Task: Research Airbnb options in Cieza, Spain from 22nd December, 2023 to 30th December, 2023 for 2 adults. Place can be entire room with 1  bedroom having 1 bed and 1 bathroom. Property type can be hotel.
Action: Mouse moved to (547, 98)
Screenshot: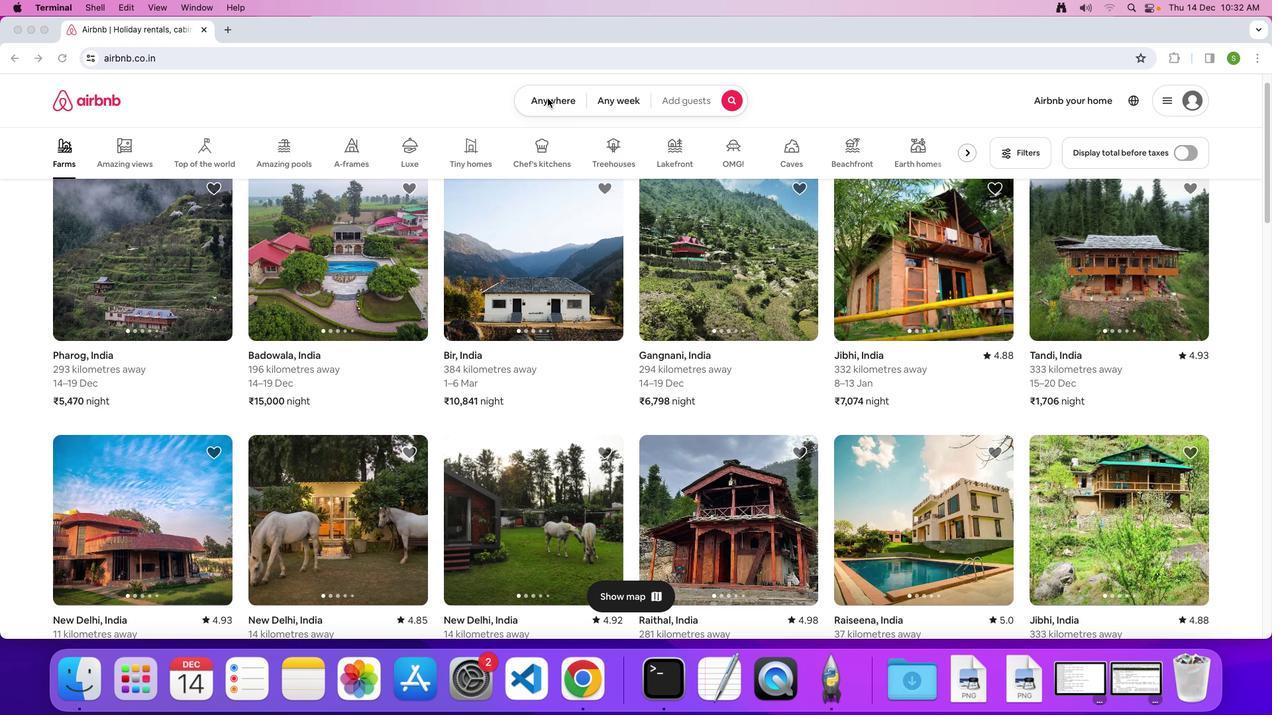 
Action: Mouse pressed left at (547, 98)
Screenshot: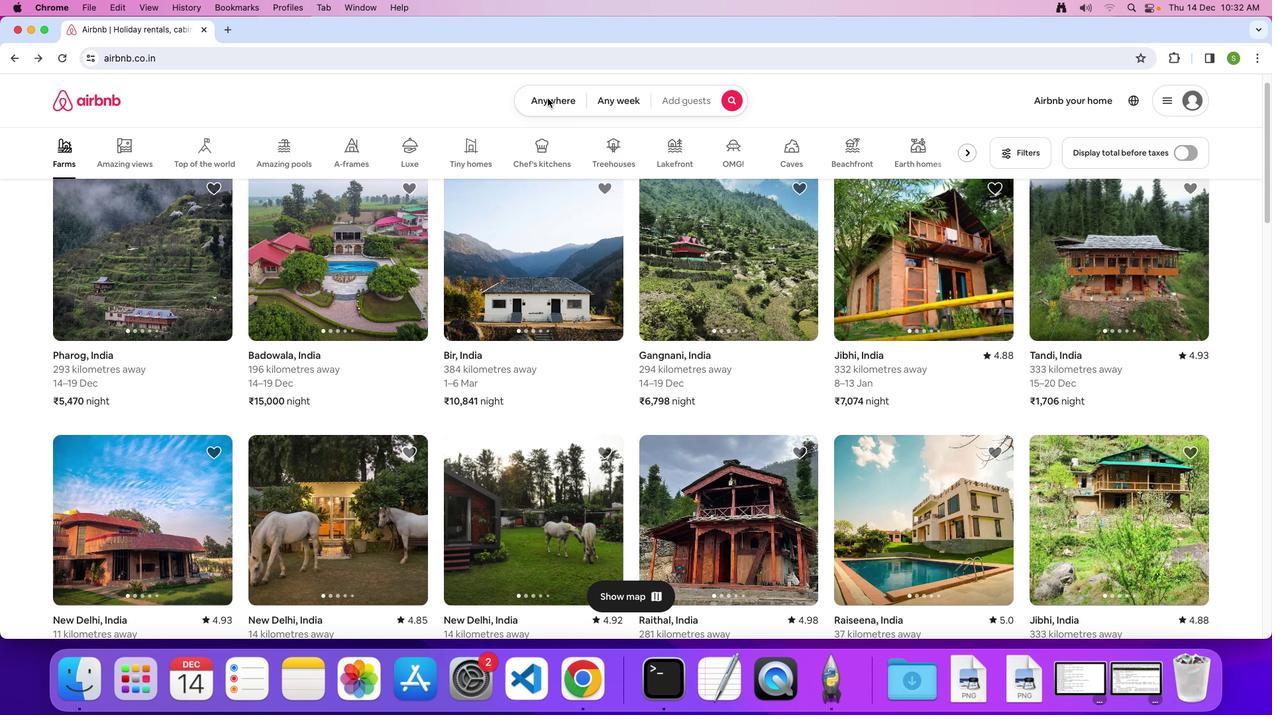 
Action: Mouse moved to (543, 101)
Screenshot: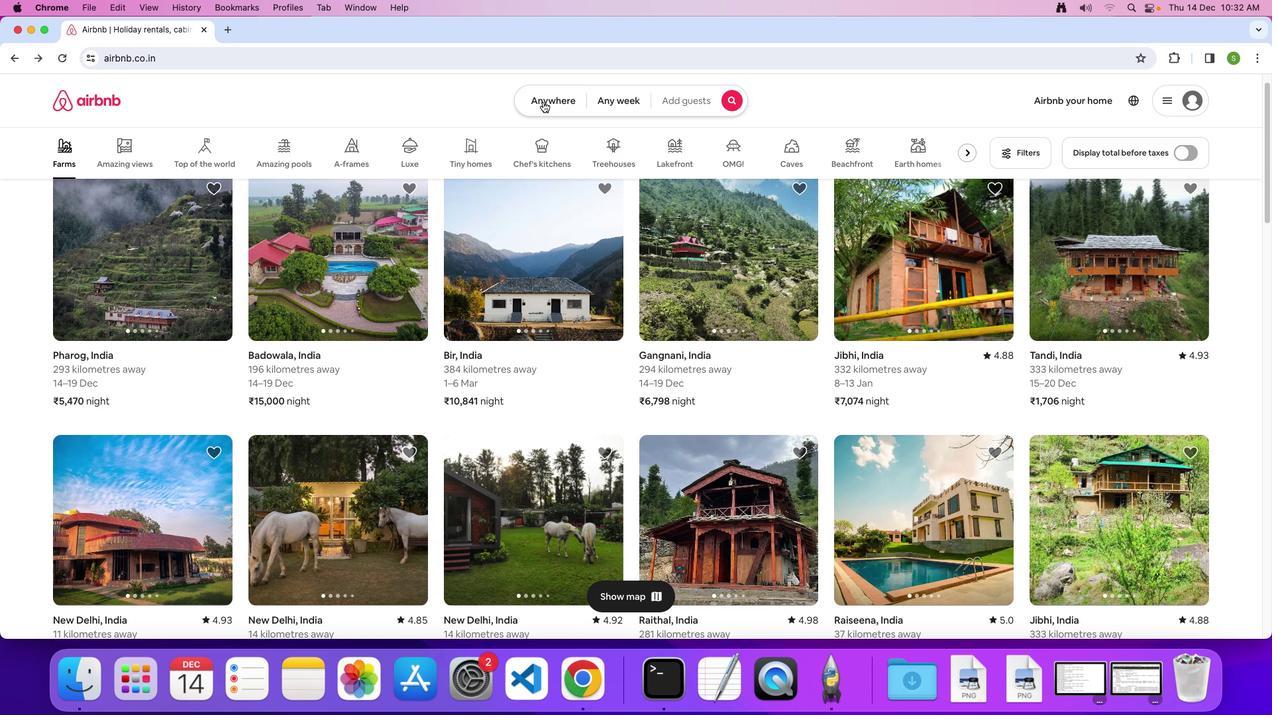 
Action: Mouse pressed left at (543, 101)
Screenshot: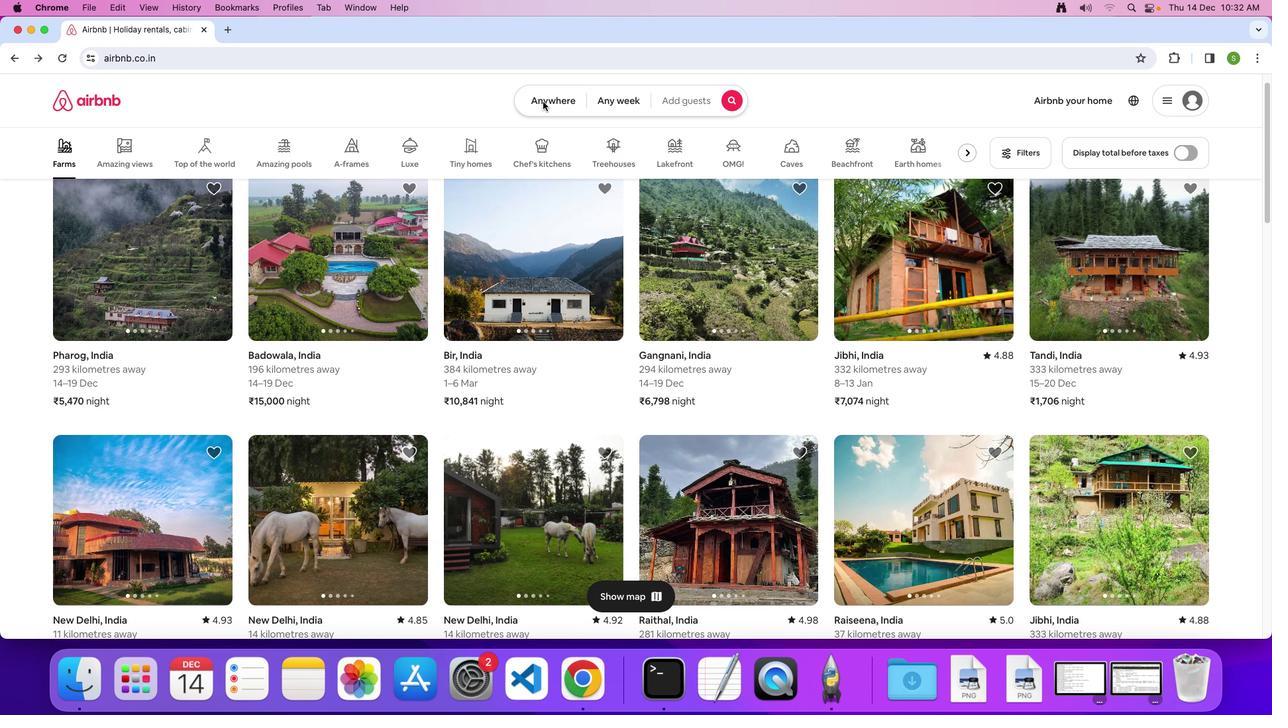 
Action: Mouse moved to (434, 145)
Screenshot: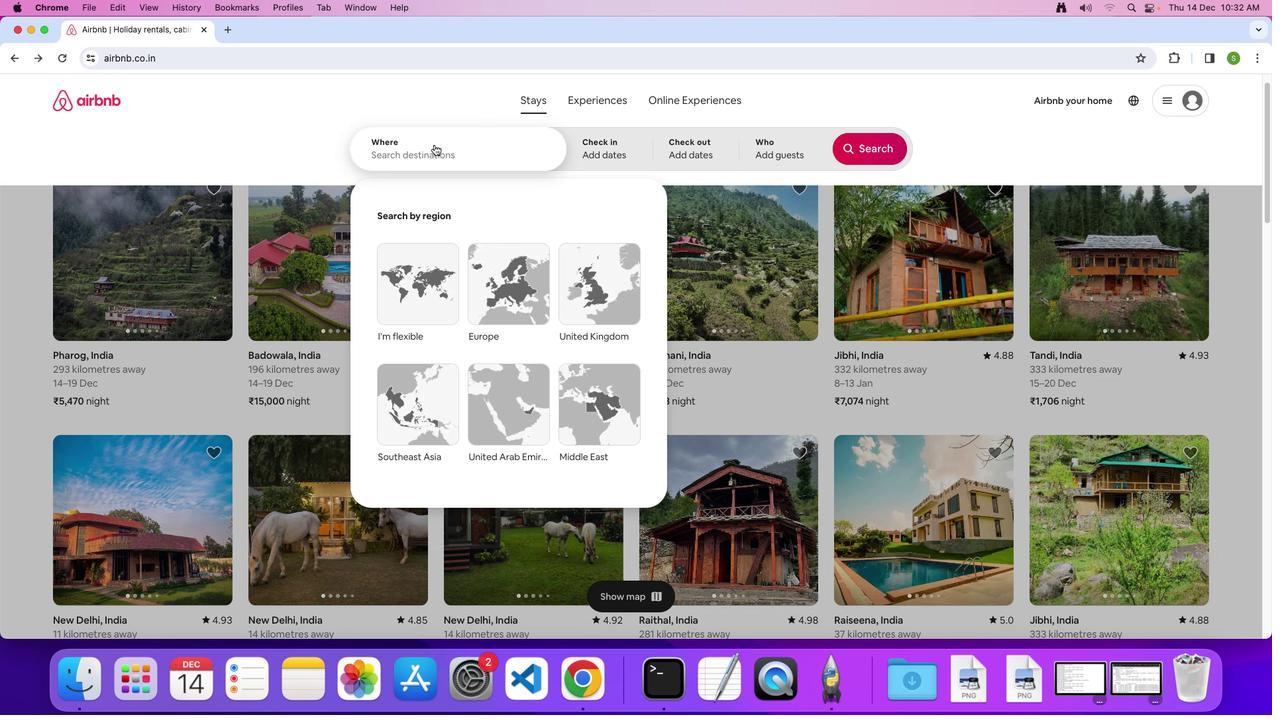 
Action: Mouse pressed left at (434, 145)
Screenshot: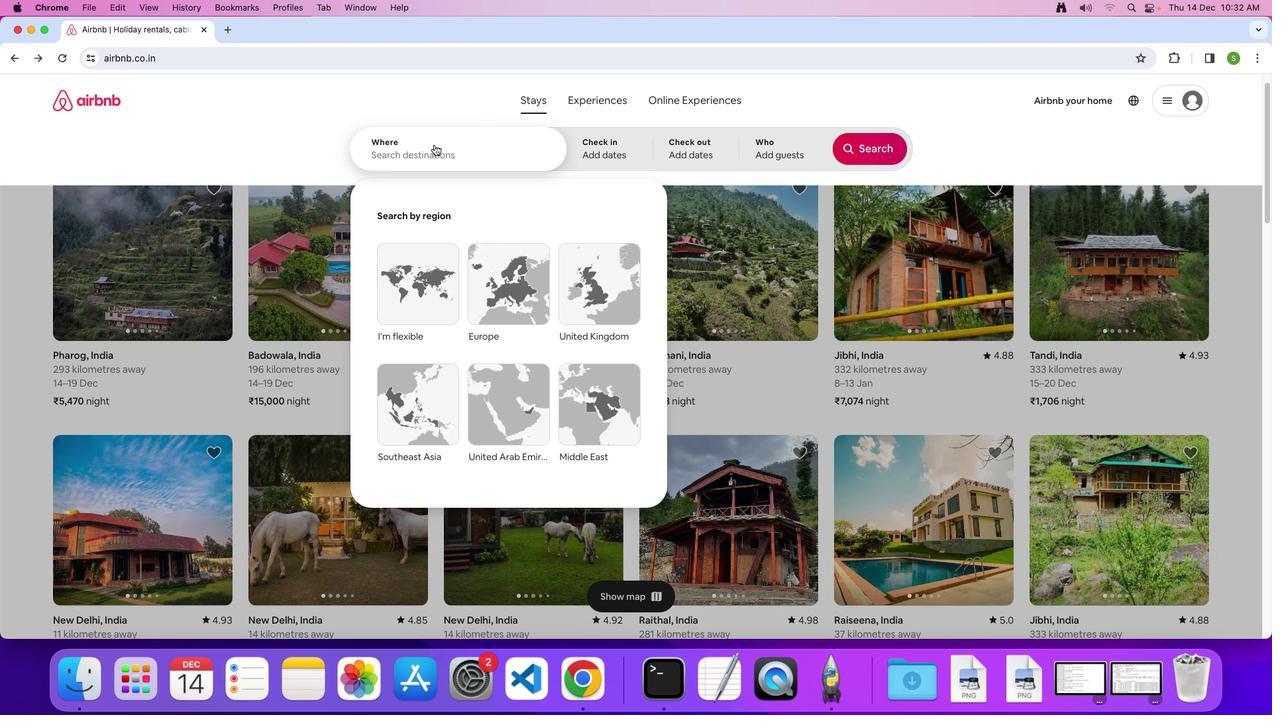 
Action: Key pressed 'C'Key.caps_lock'i''e''z''a'','Key.spaceKey.shift's''p''a''i''n'Key.enter
Screenshot: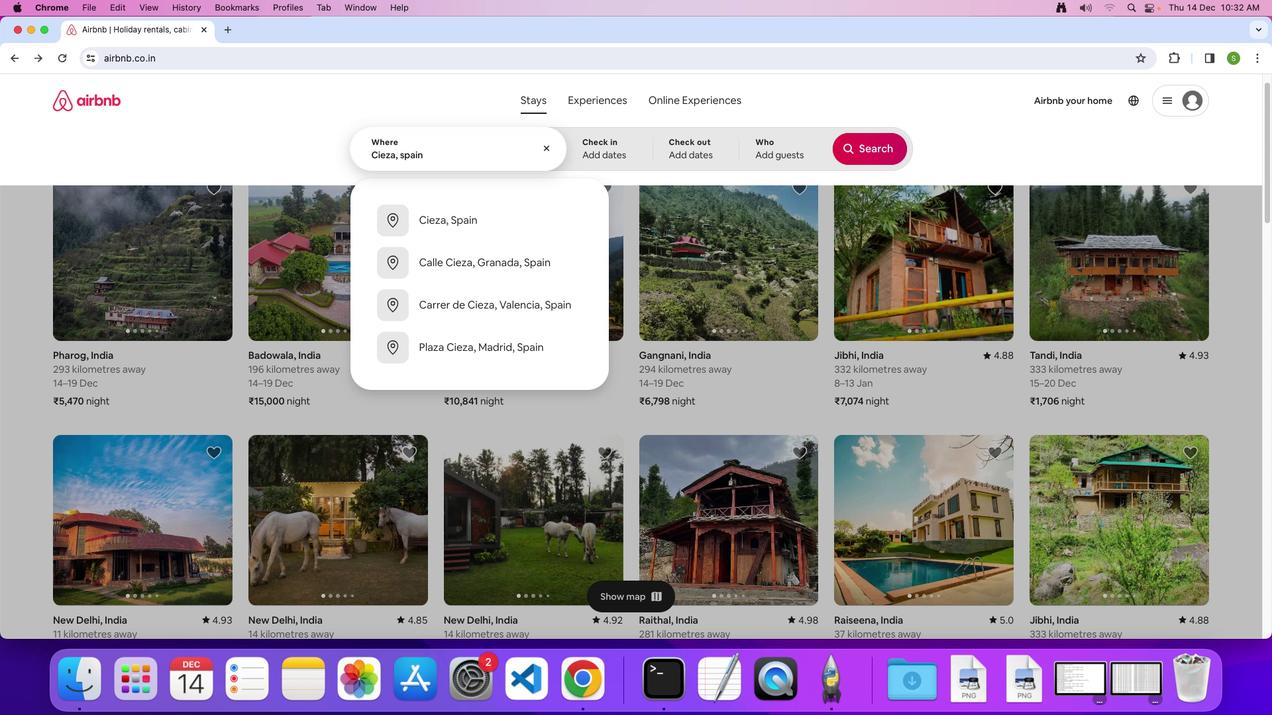 
Action: Mouse moved to (561, 415)
Screenshot: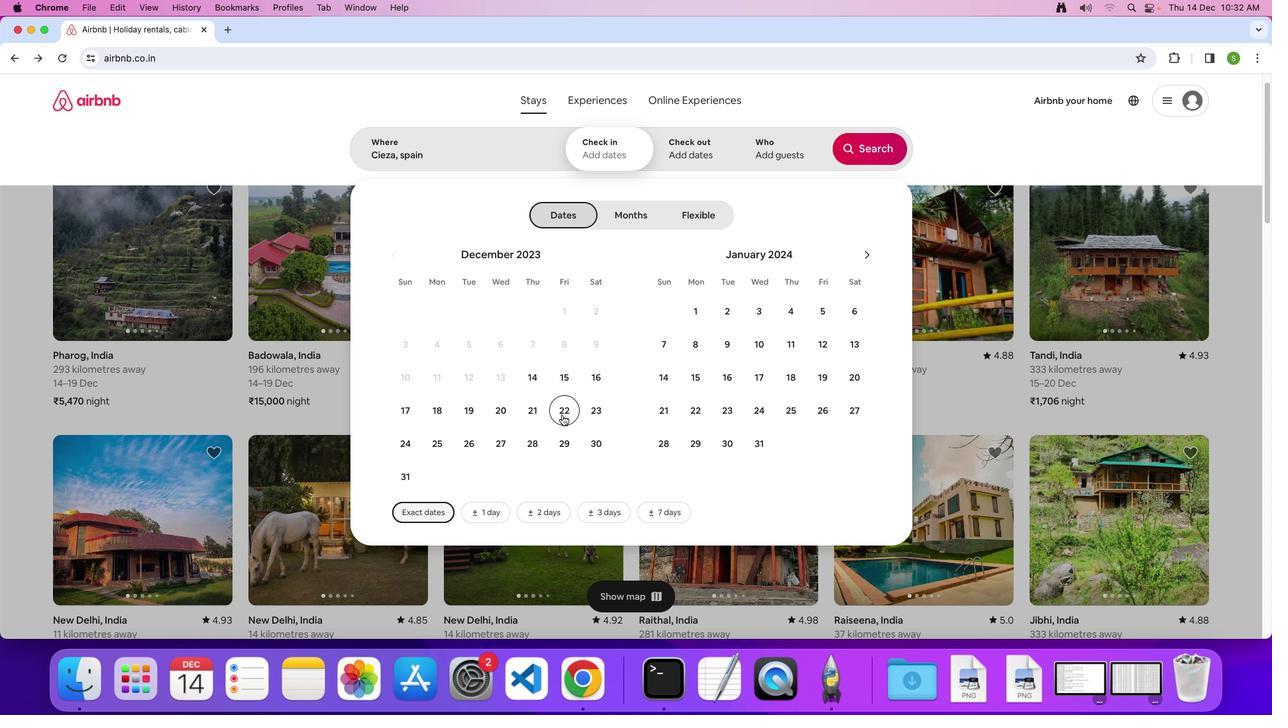 
Action: Mouse pressed left at (561, 415)
Screenshot: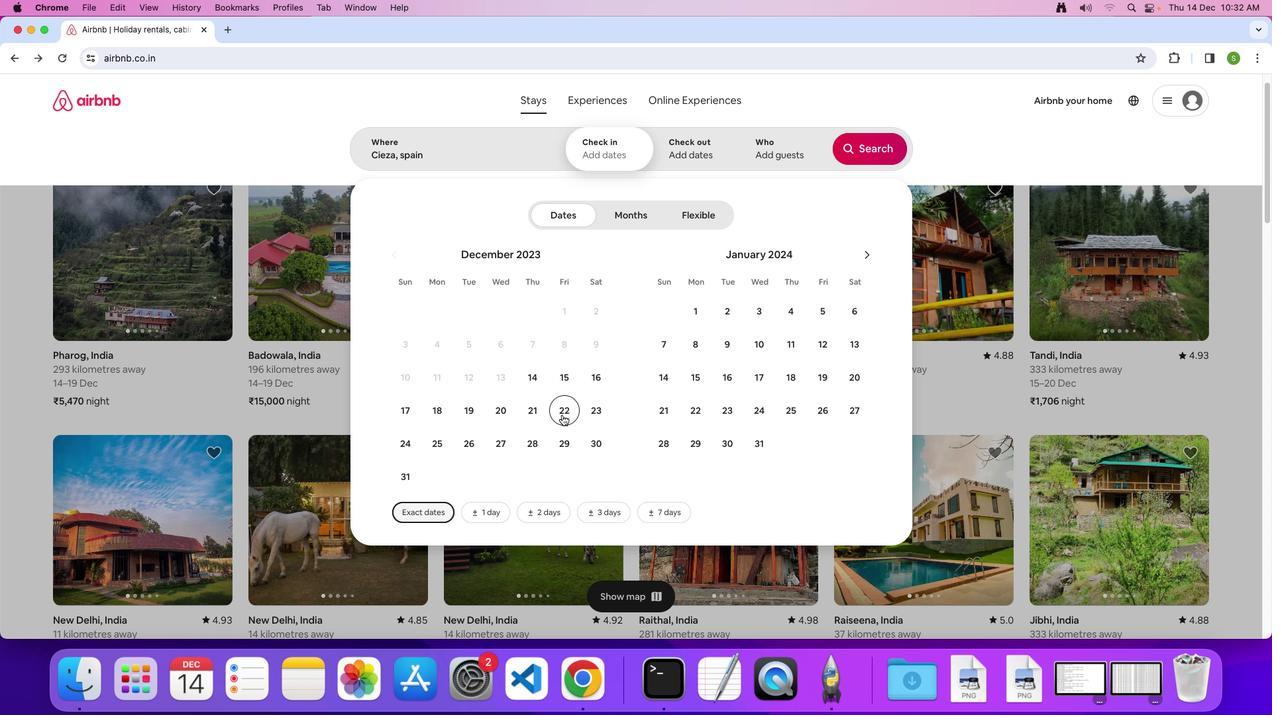 
Action: Mouse moved to (589, 439)
Screenshot: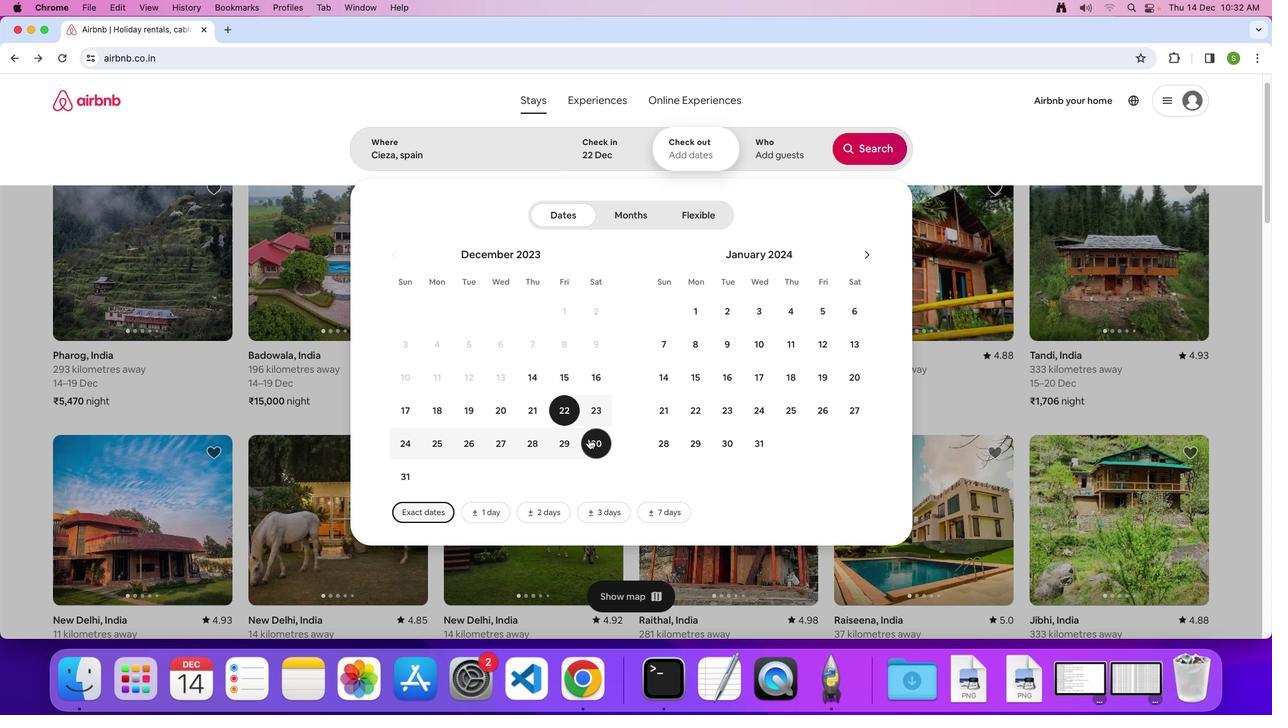 
Action: Mouse pressed left at (589, 439)
Screenshot: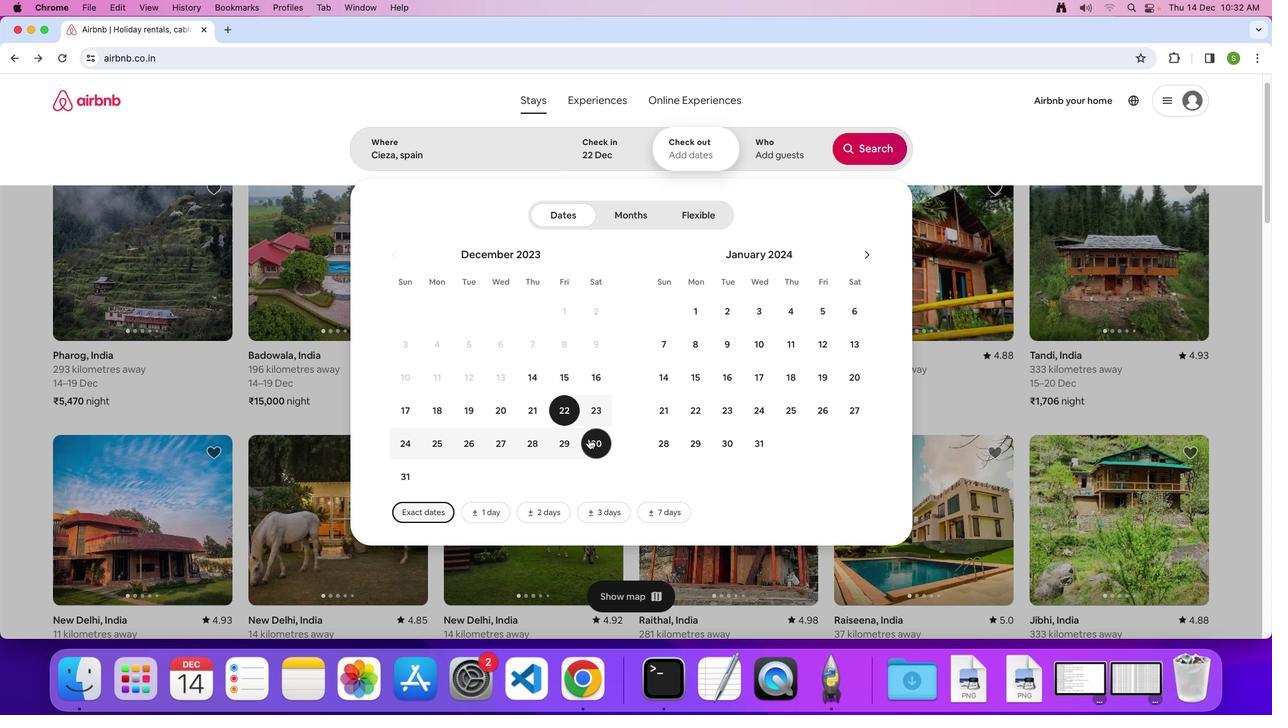 
Action: Mouse moved to (770, 153)
Screenshot: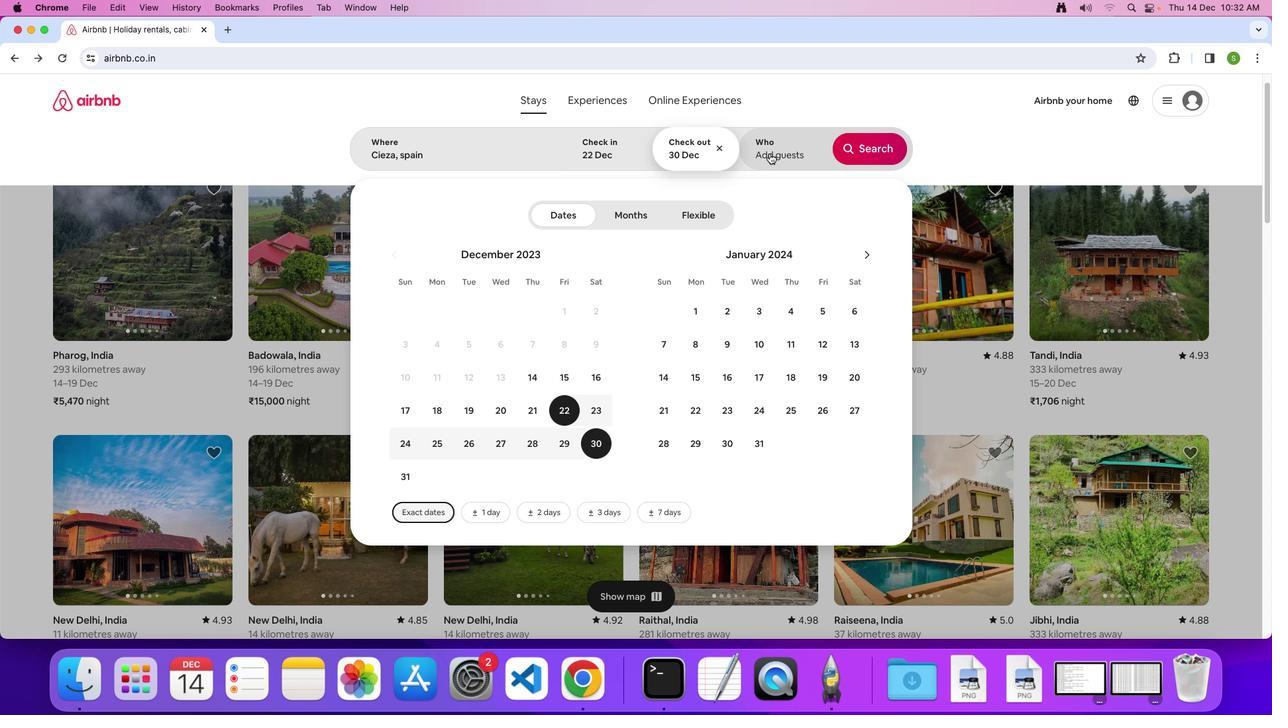 
Action: Mouse pressed left at (770, 153)
Screenshot: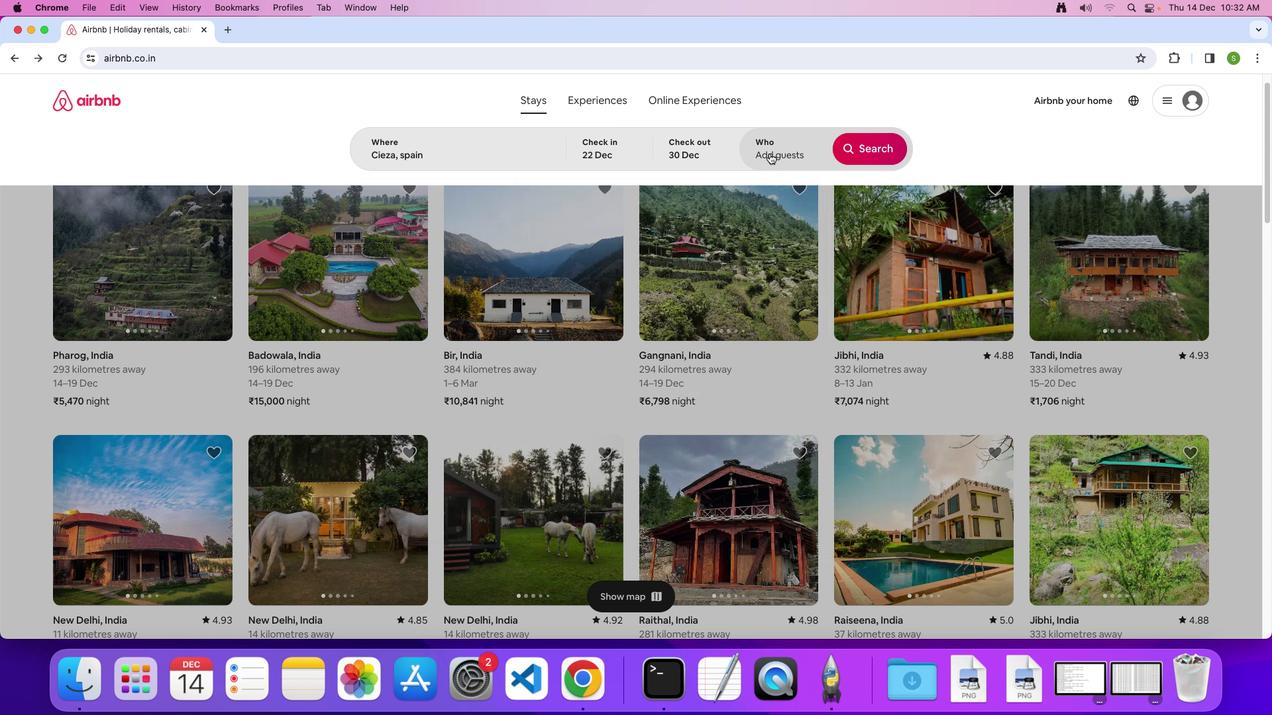 
Action: Mouse moved to (866, 218)
Screenshot: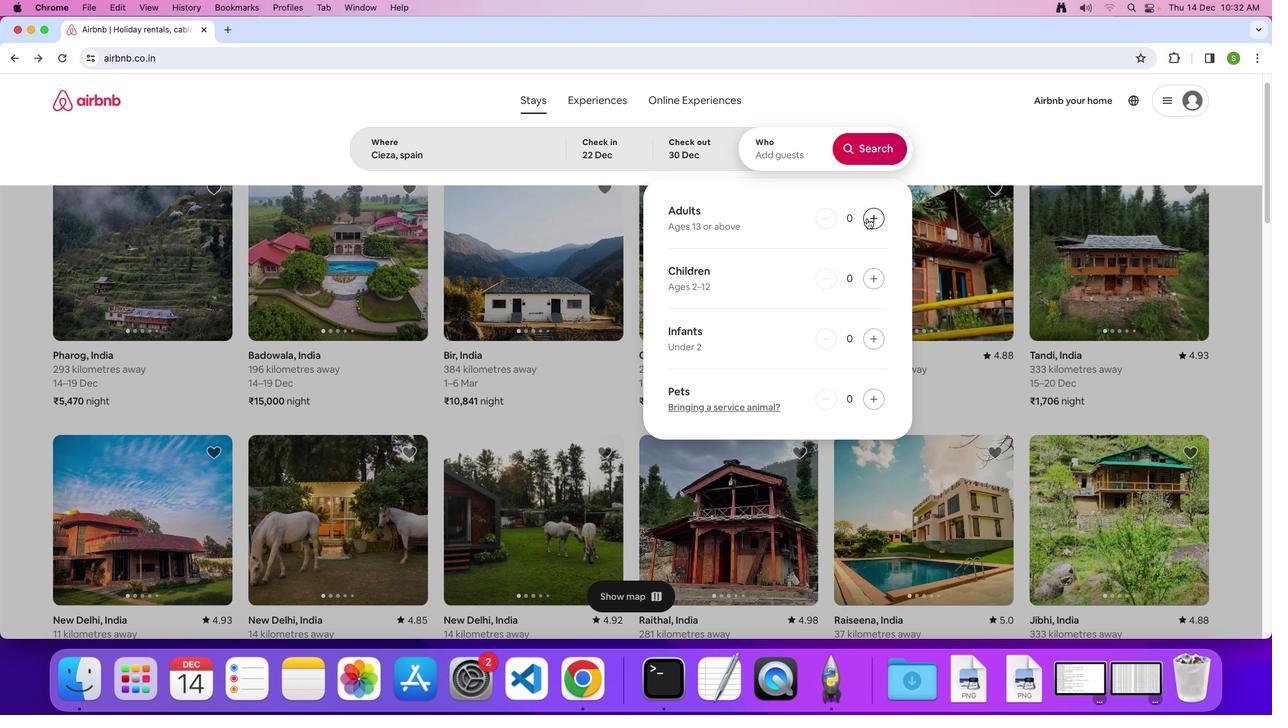 
Action: Mouse pressed left at (866, 218)
Screenshot: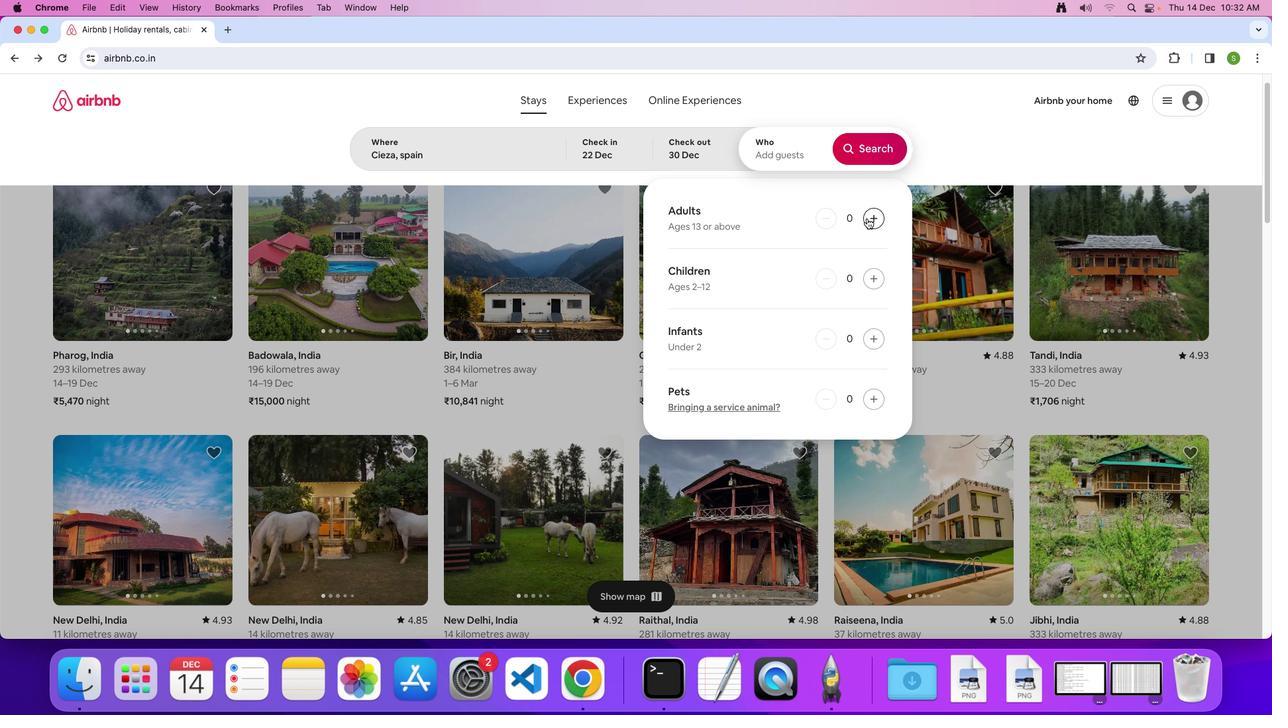 
Action: Mouse pressed left at (866, 218)
Screenshot: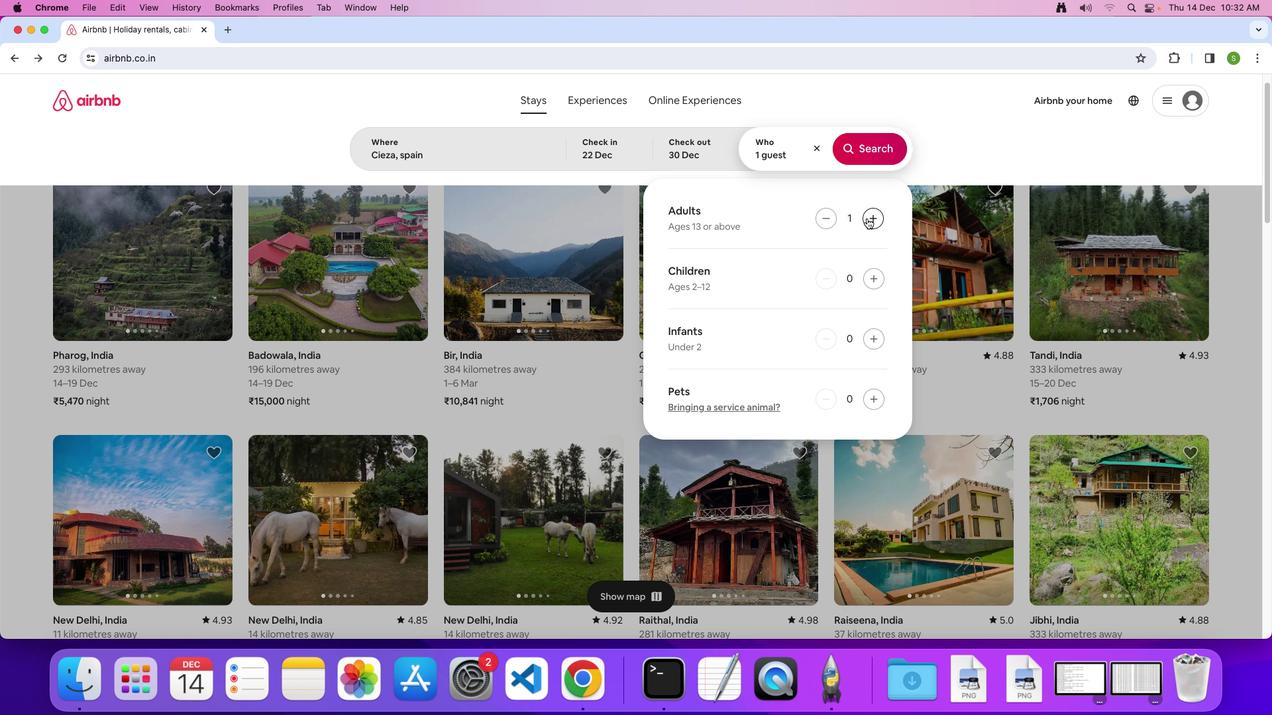 
Action: Mouse moved to (864, 152)
Screenshot: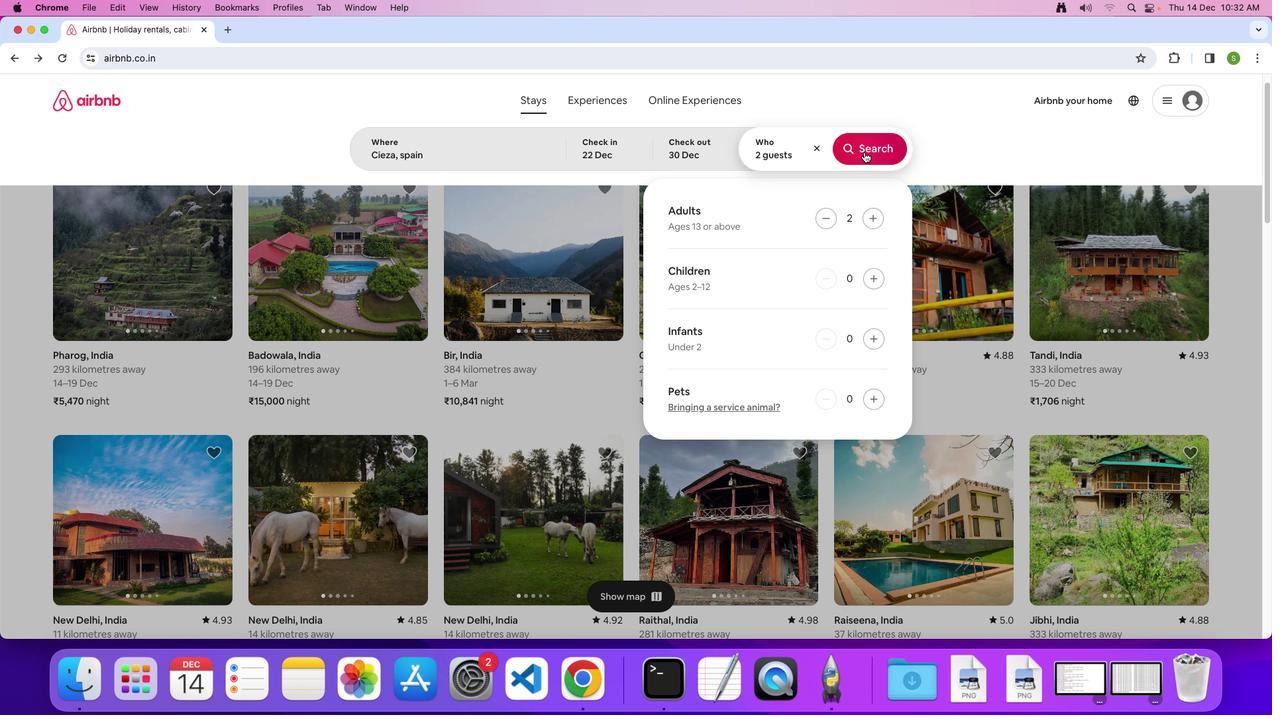 
Action: Mouse pressed left at (864, 152)
Screenshot: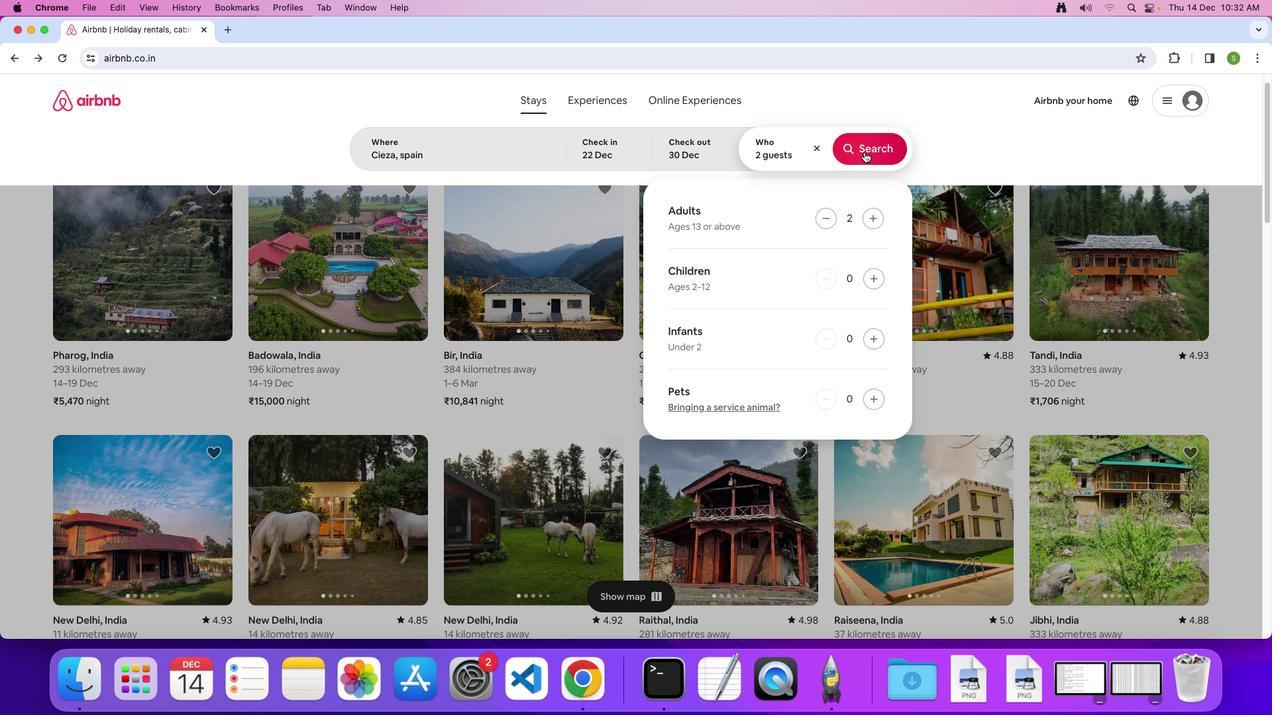 
Action: Mouse moved to (1068, 157)
Screenshot: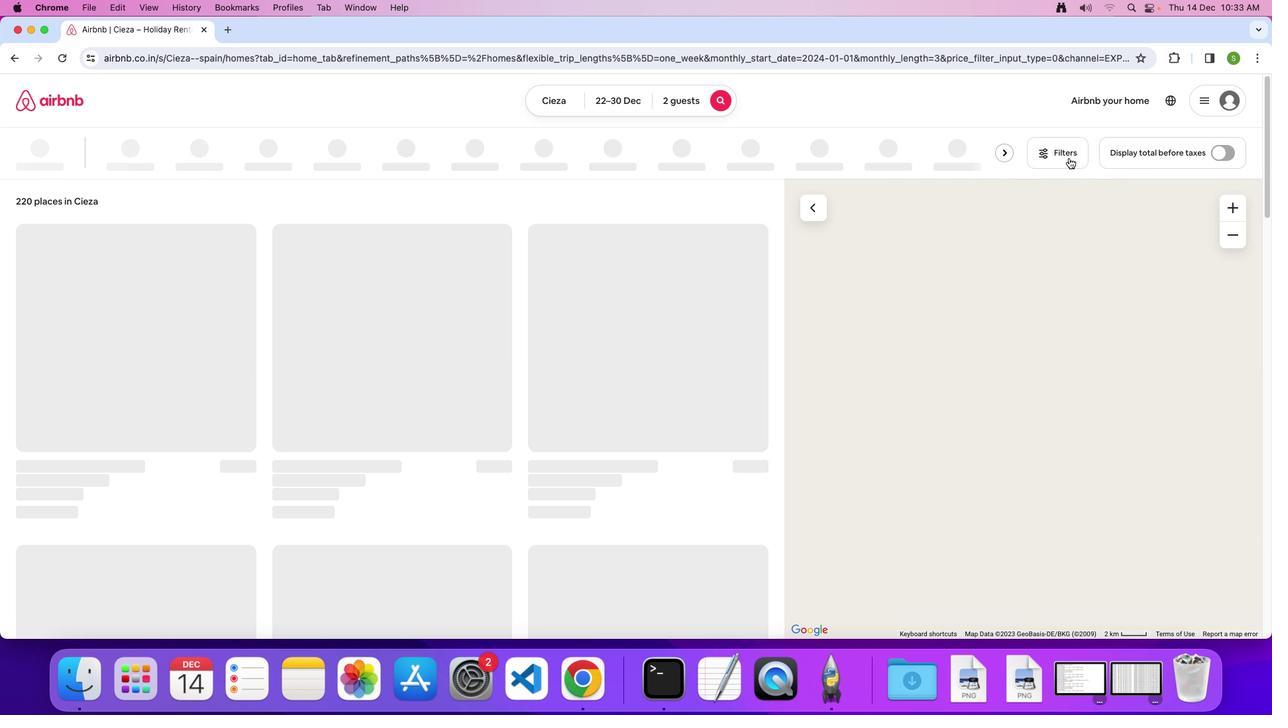 
Action: Mouse pressed left at (1068, 157)
Screenshot: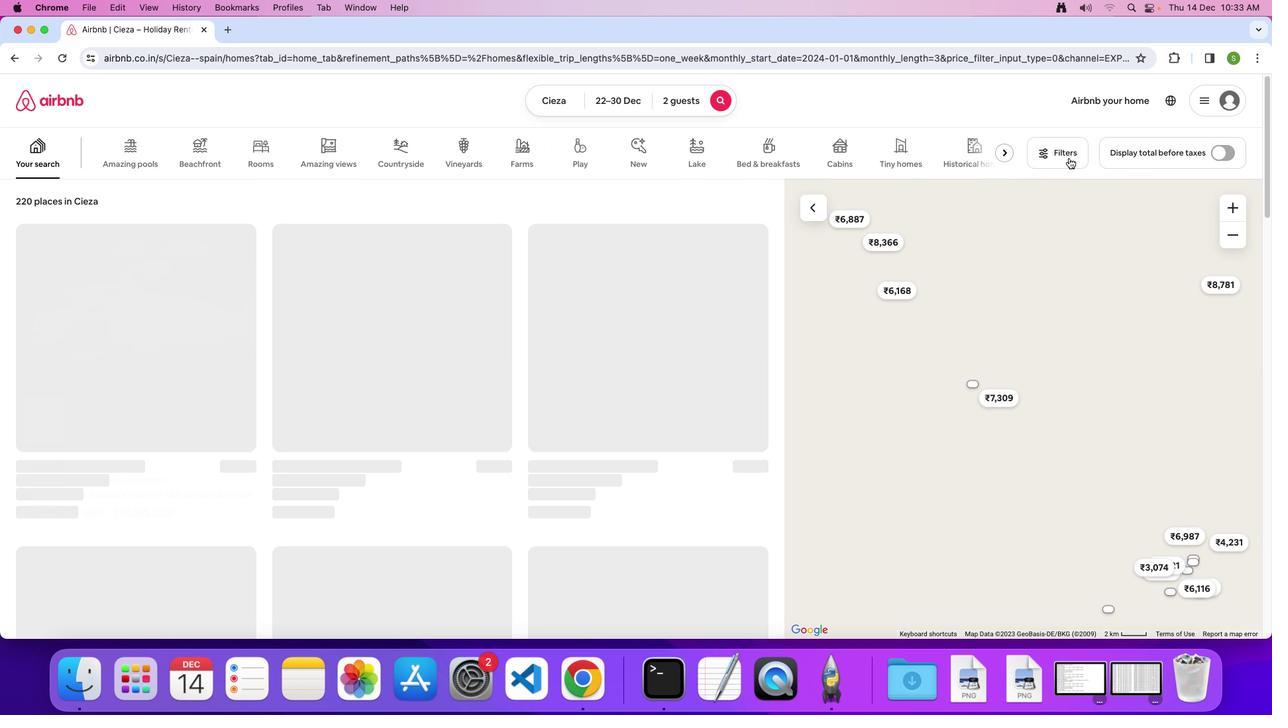 
Action: Mouse moved to (664, 420)
Screenshot: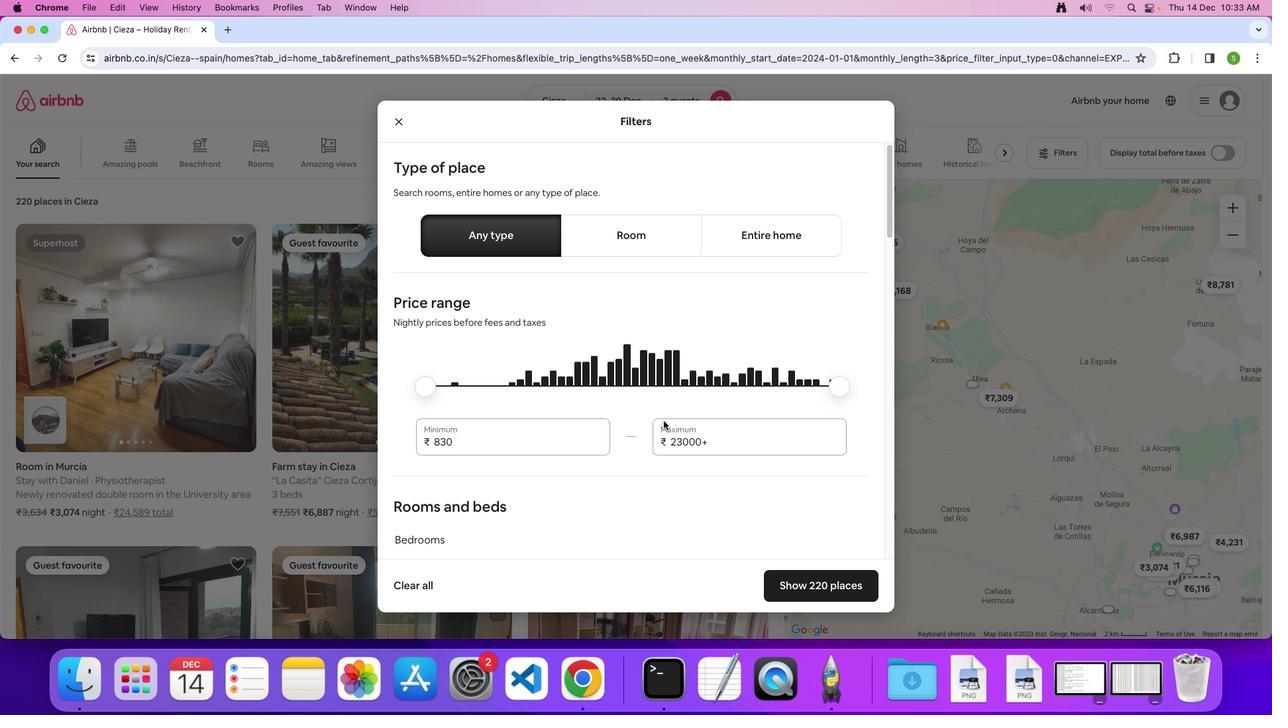 
Action: Mouse scrolled (664, 420) with delta (0, 0)
Screenshot: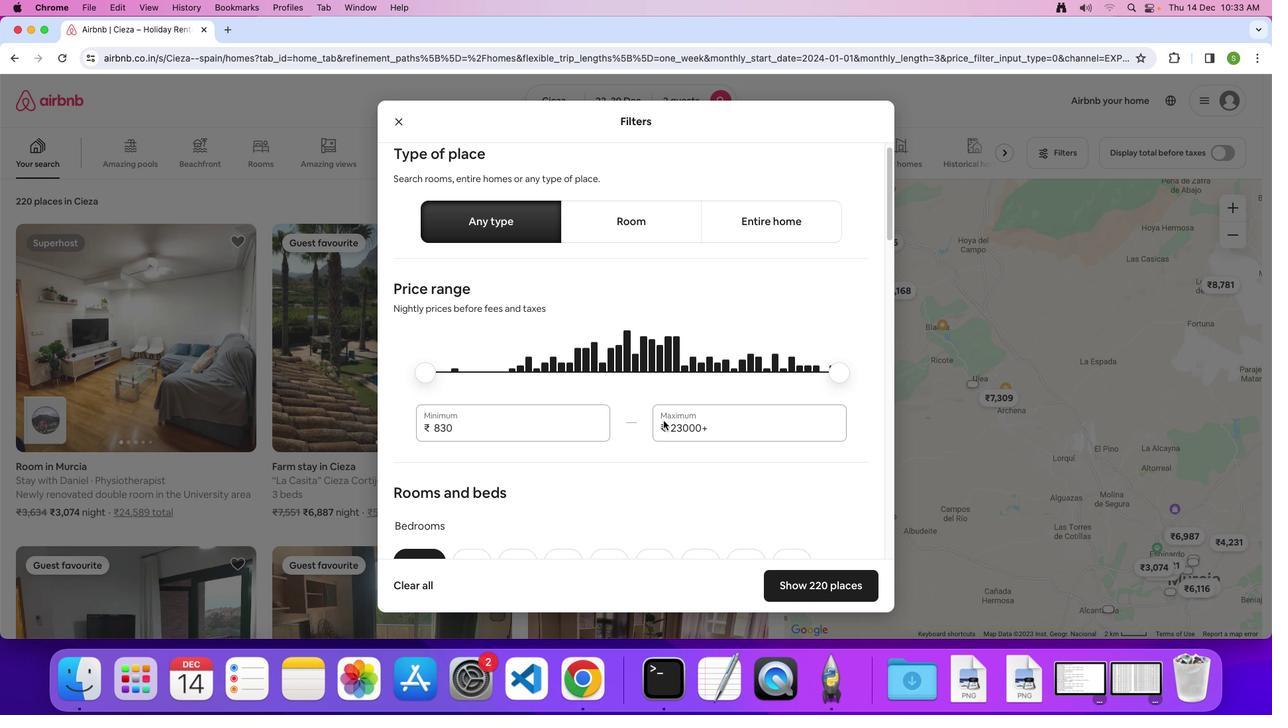 
Action: Mouse scrolled (664, 420) with delta (0, 0)
Screenshot: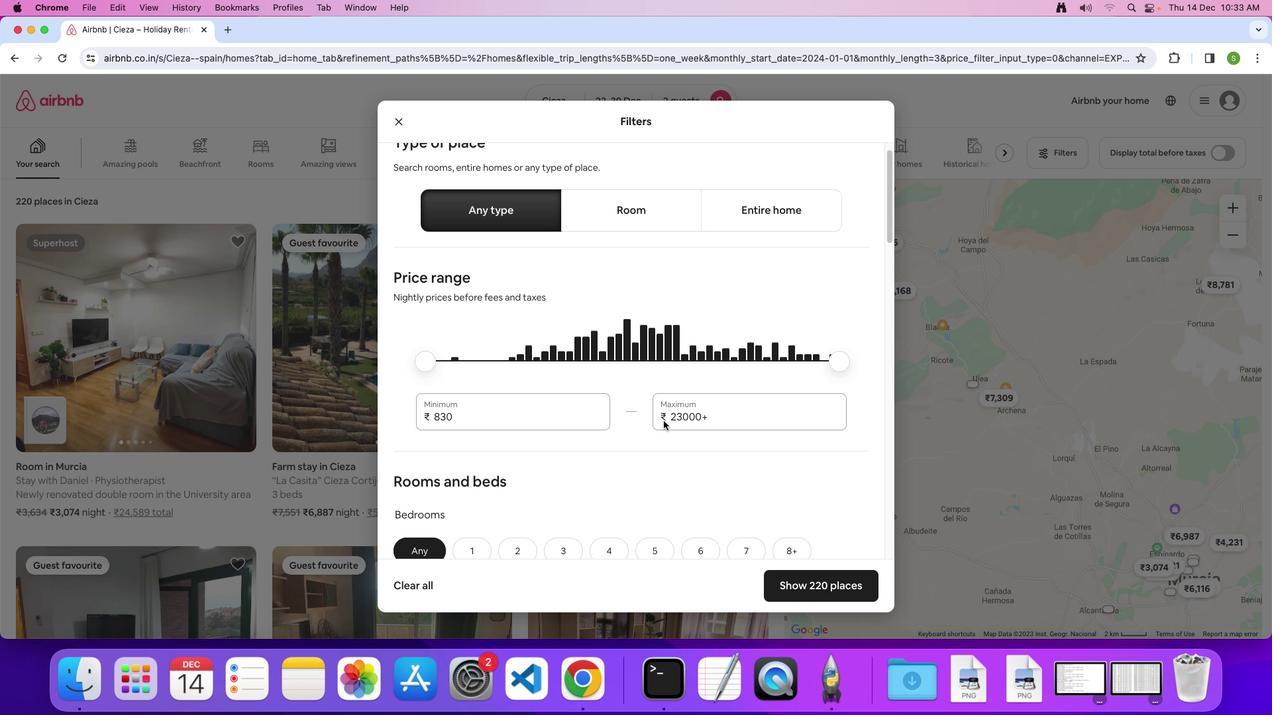 
Action: Mouse scrolled (664, 420) with delta (0, -1)
Screenshot: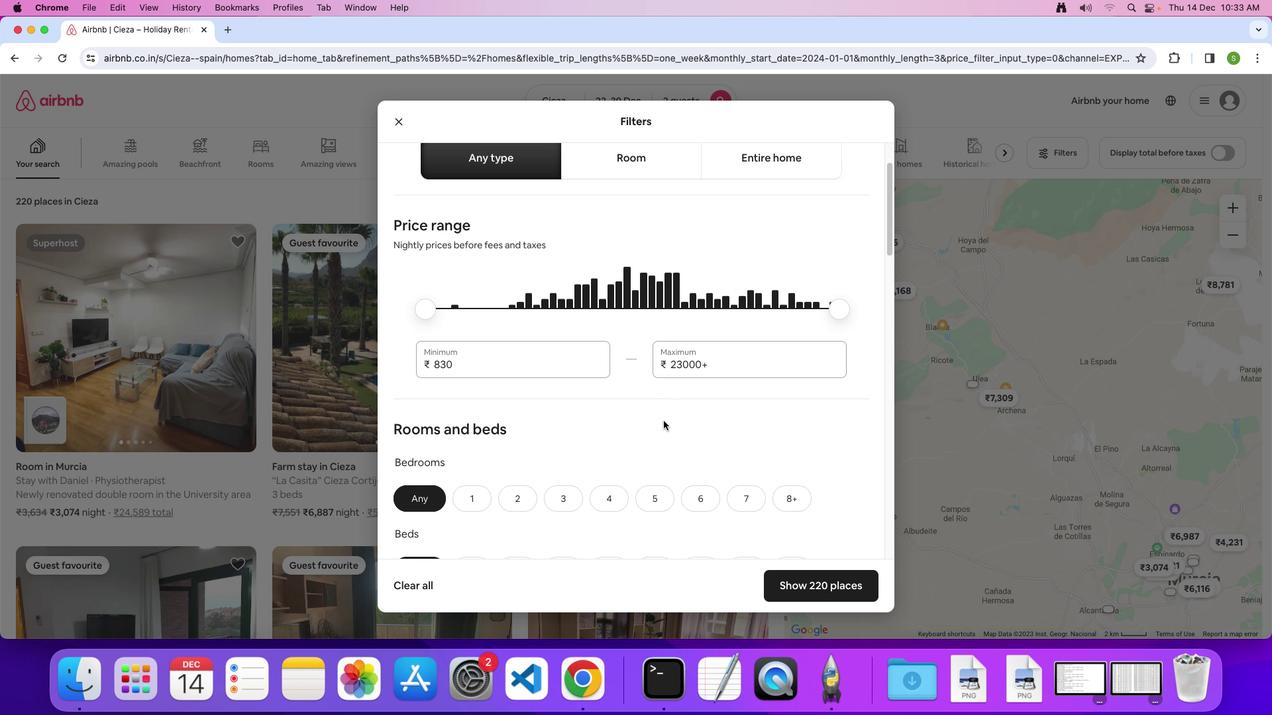 
Action: Mouse scrolled (664, 420) with delta (0, 0)
Screenshot: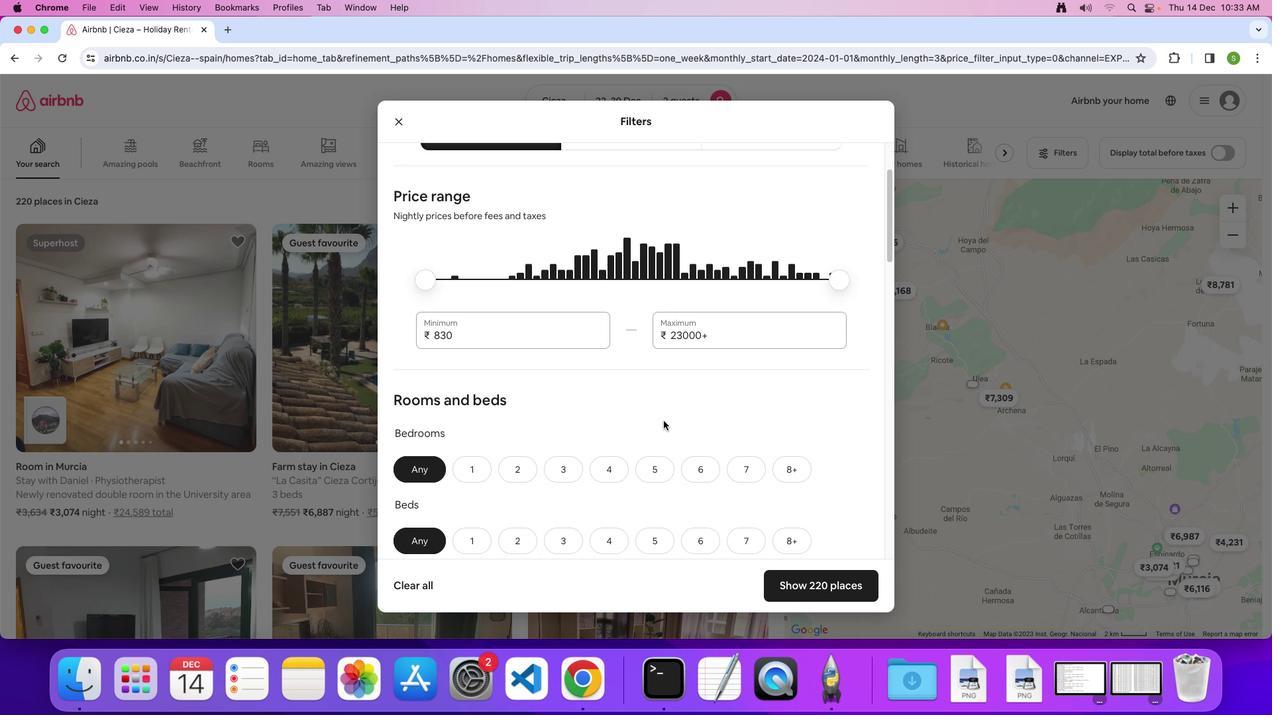 
Action: Mouse scrolled (664, 420) with delta (0, 0)
Screenshot: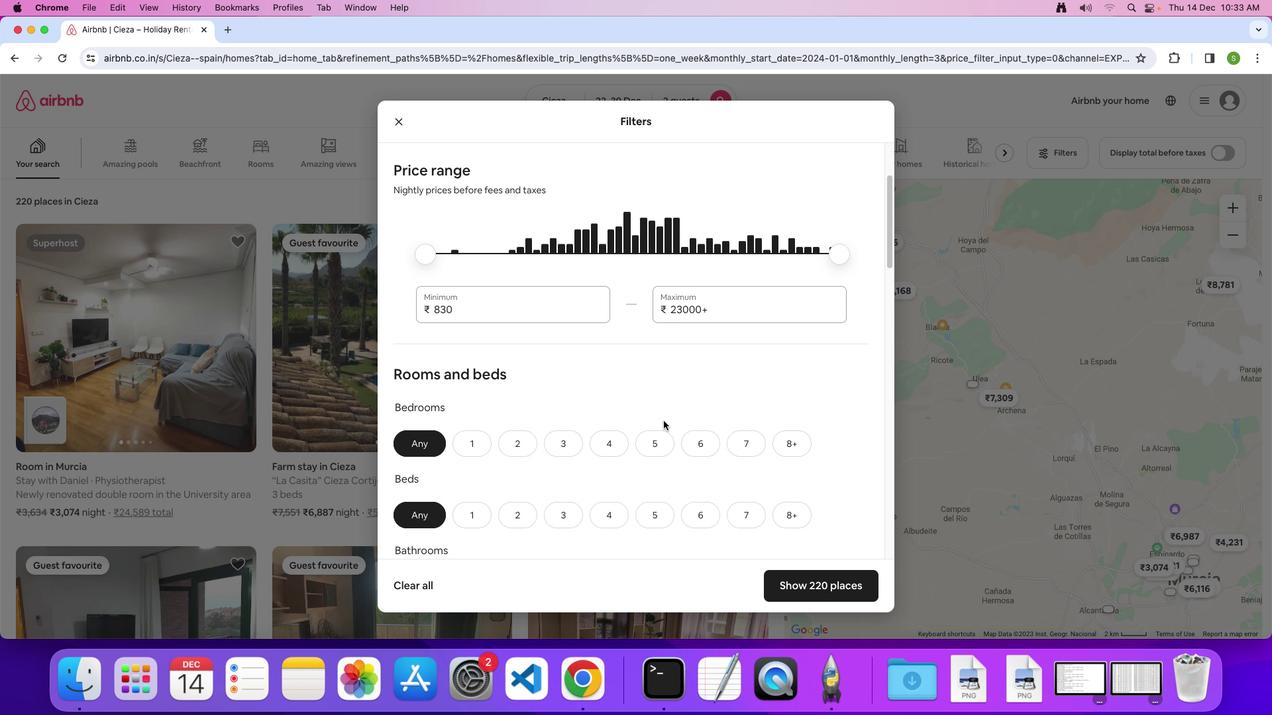 
Action: Mouse scrolled (664, 420) with delta (0, -1)
Screenshot: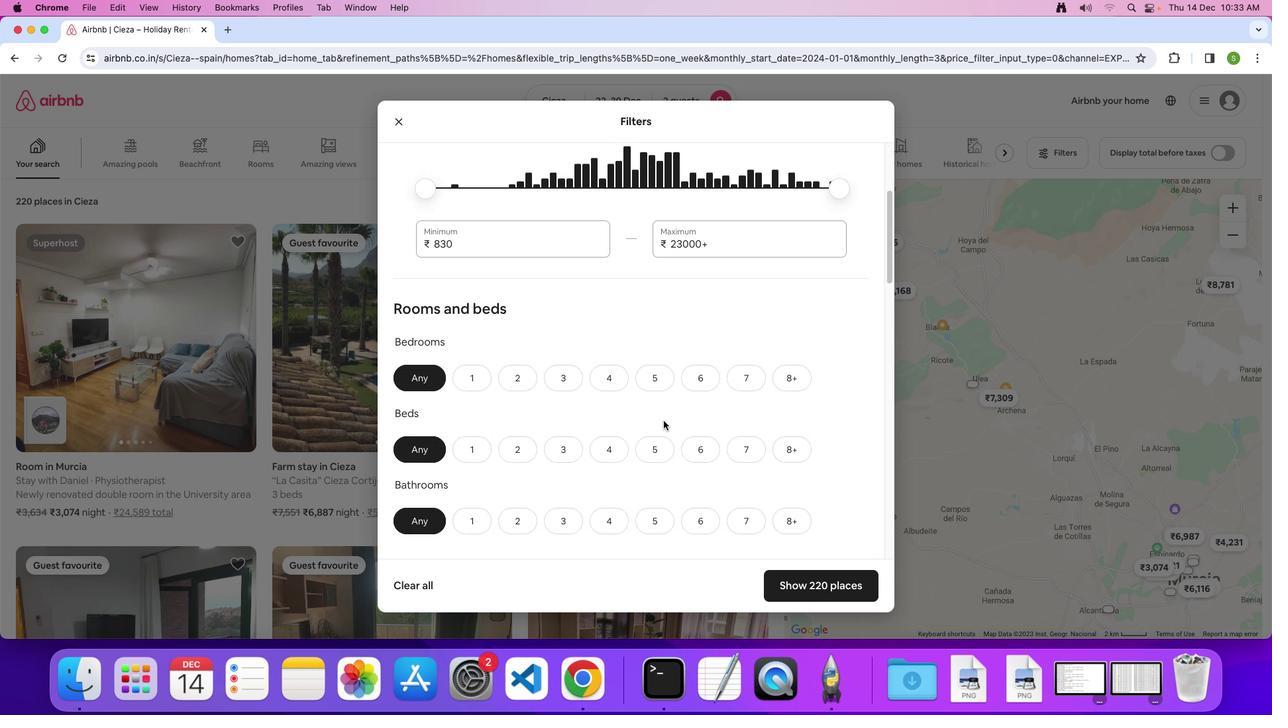 
Action: Mouse scrolled (664, 420) with delta (0, 0)
Screenshot: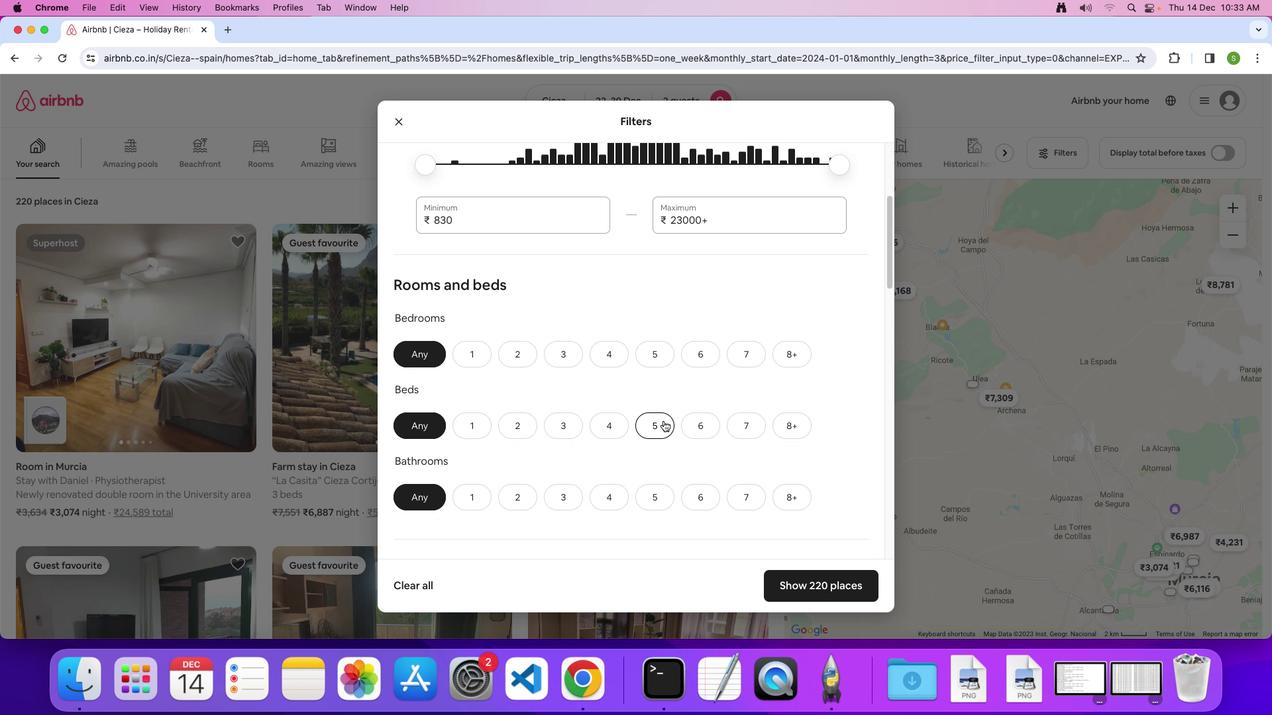 
Action: Mouse scrolled (664, 420) with delta (0, 0)
Screenshot: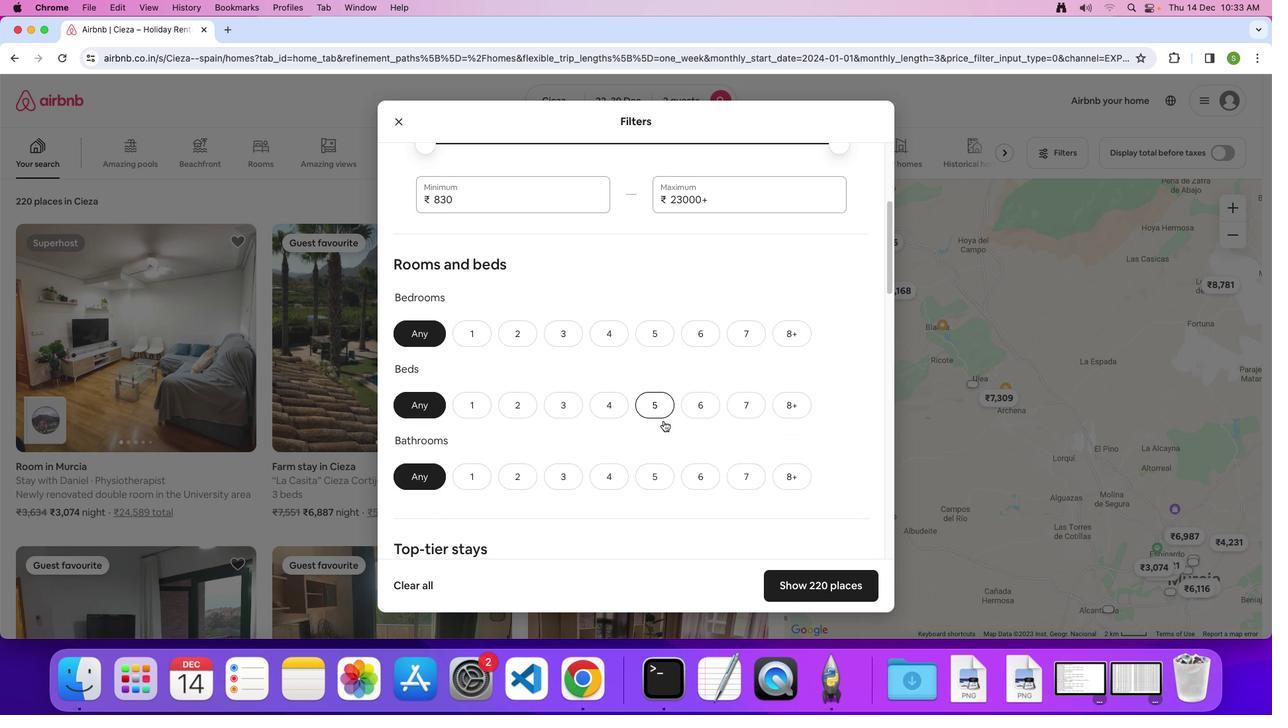 
Action: Mouse scrolled (664, 420) with delta (0, -1)
Screenshot: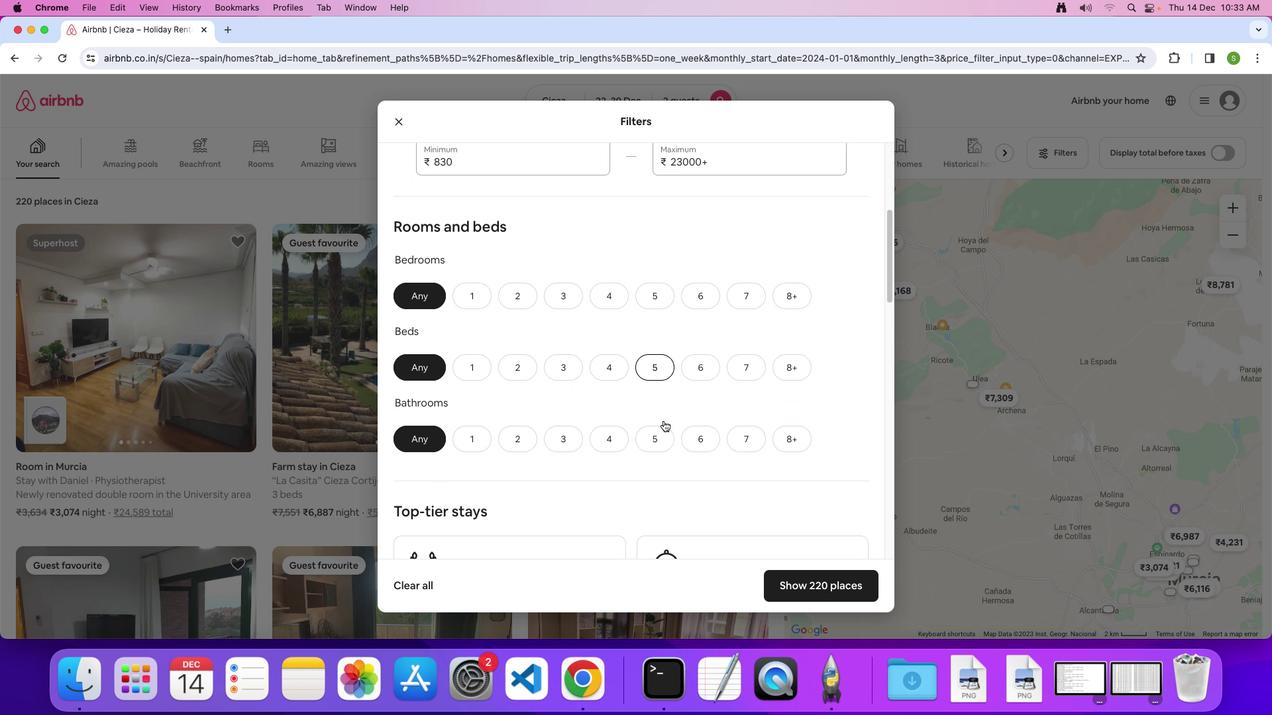 
Action: Mouse scrolled (664, 420) with delta (0, 0)
Screenshot: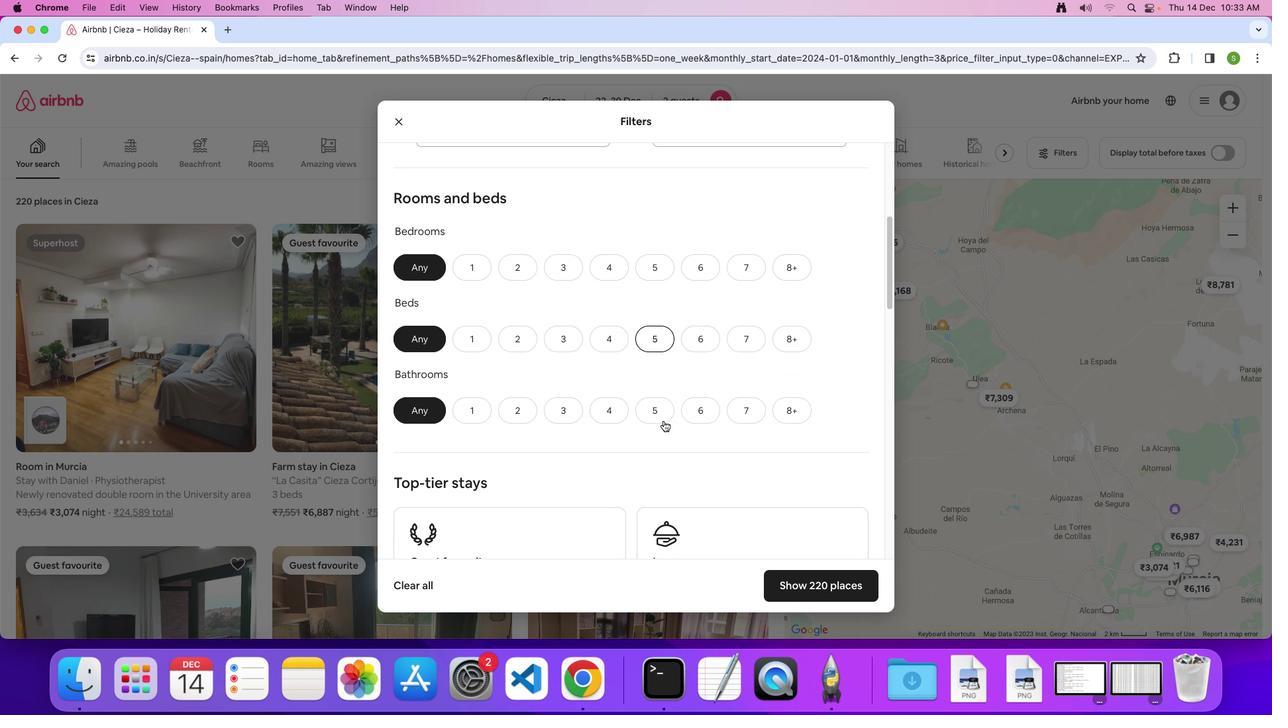 
Action: Mouse scrolled (664, 420) with delta (0, 0)
Screenshot: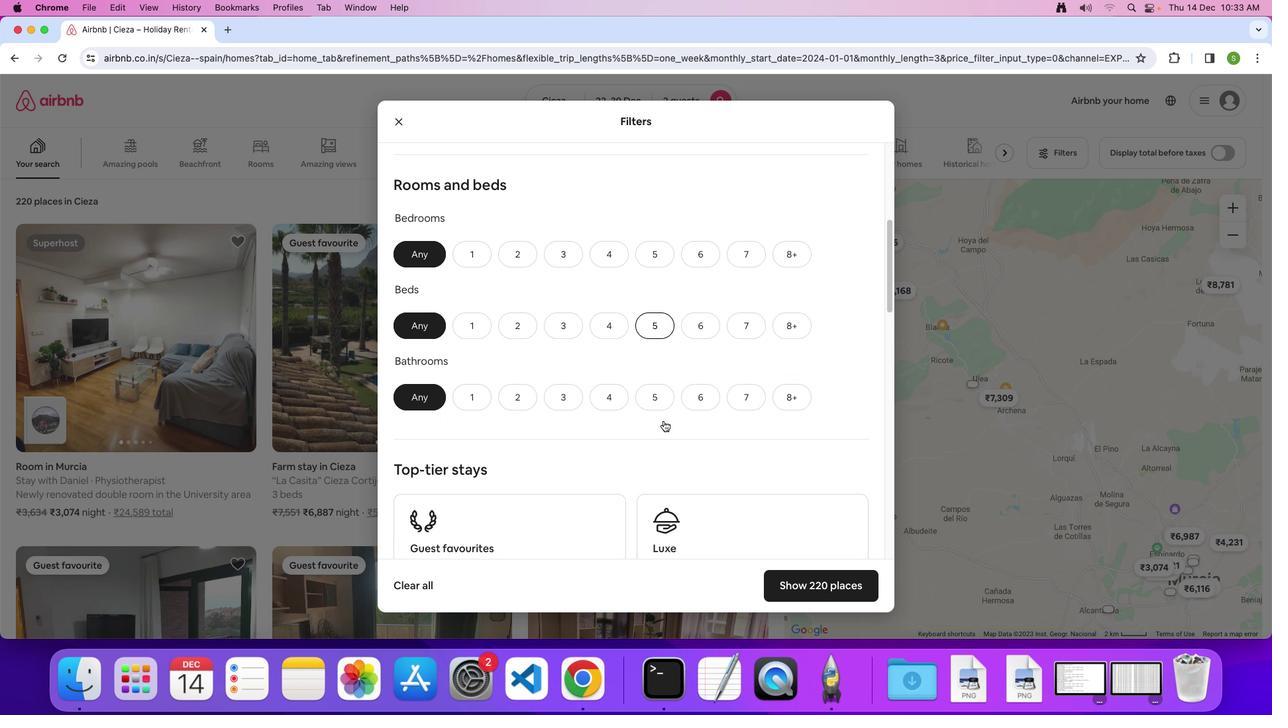 
Action: Mouse moved to (464, 253)
Screenshot: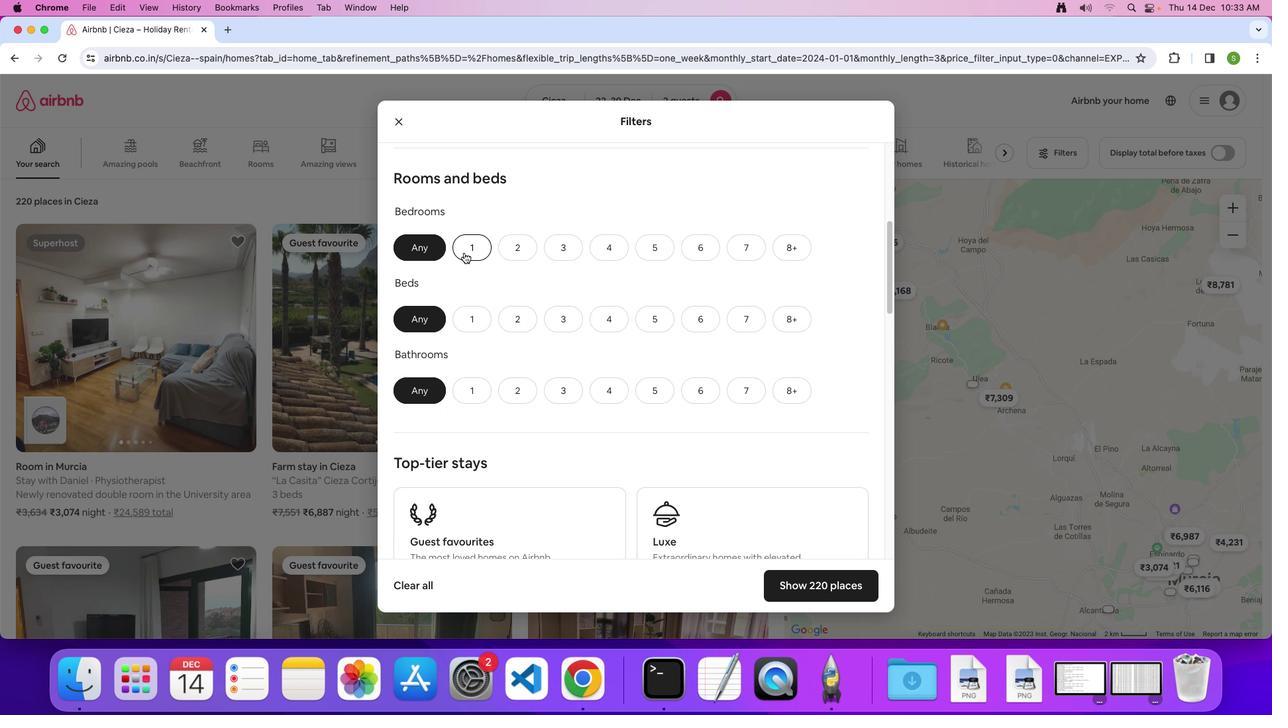
Action: Mouse pressed left at (464, 253)
Screenshot: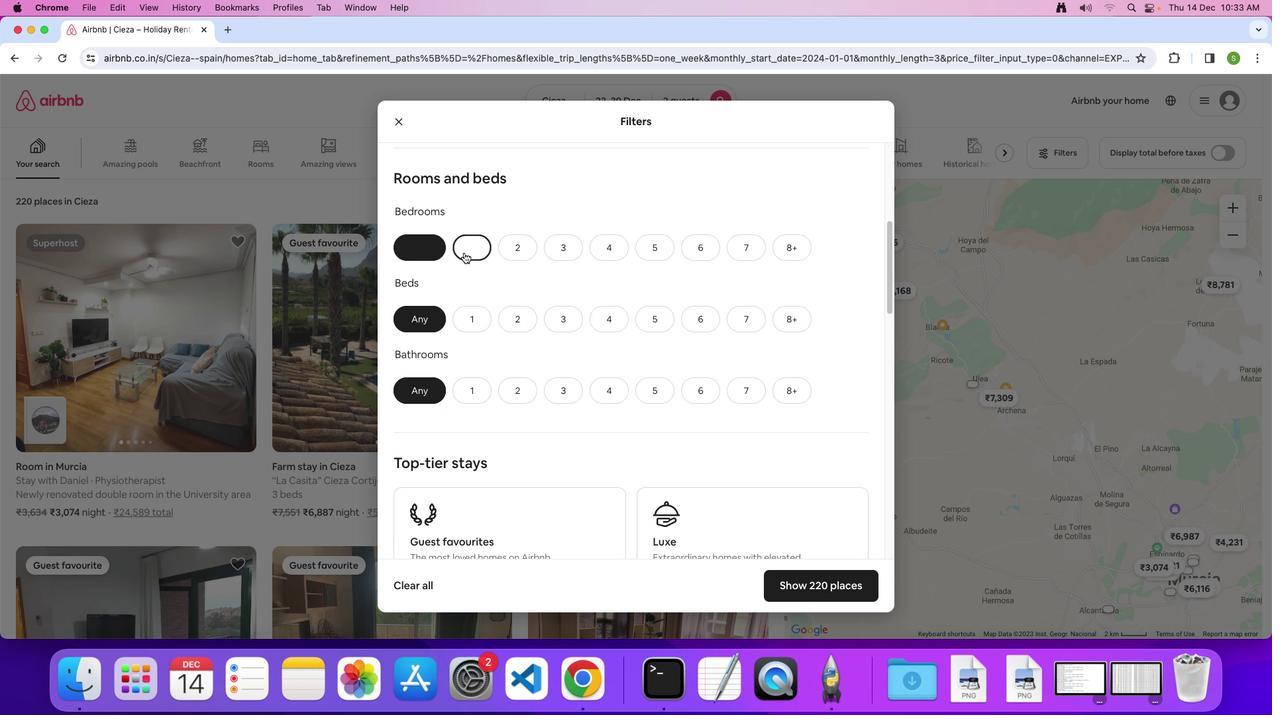 
Action: Mouse moved to (469, 316)
Screenshot: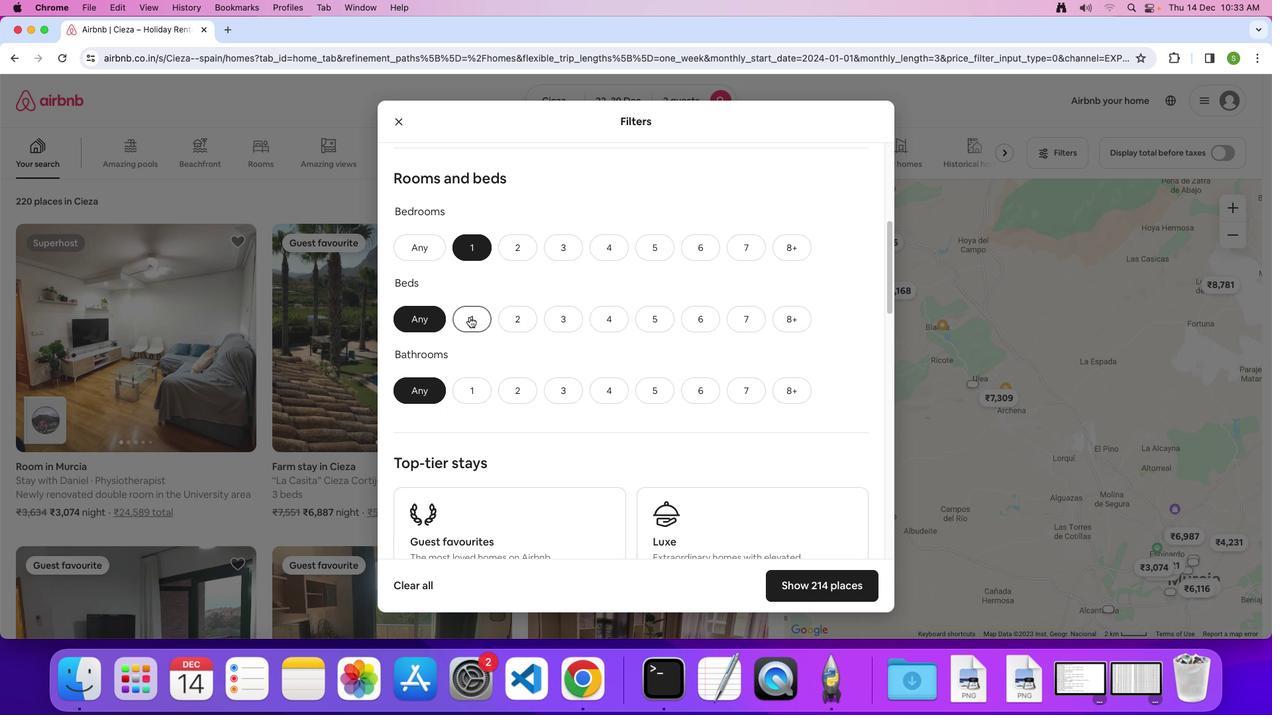 
Action: Mouse pressed left at (469, 316)
Screenshot: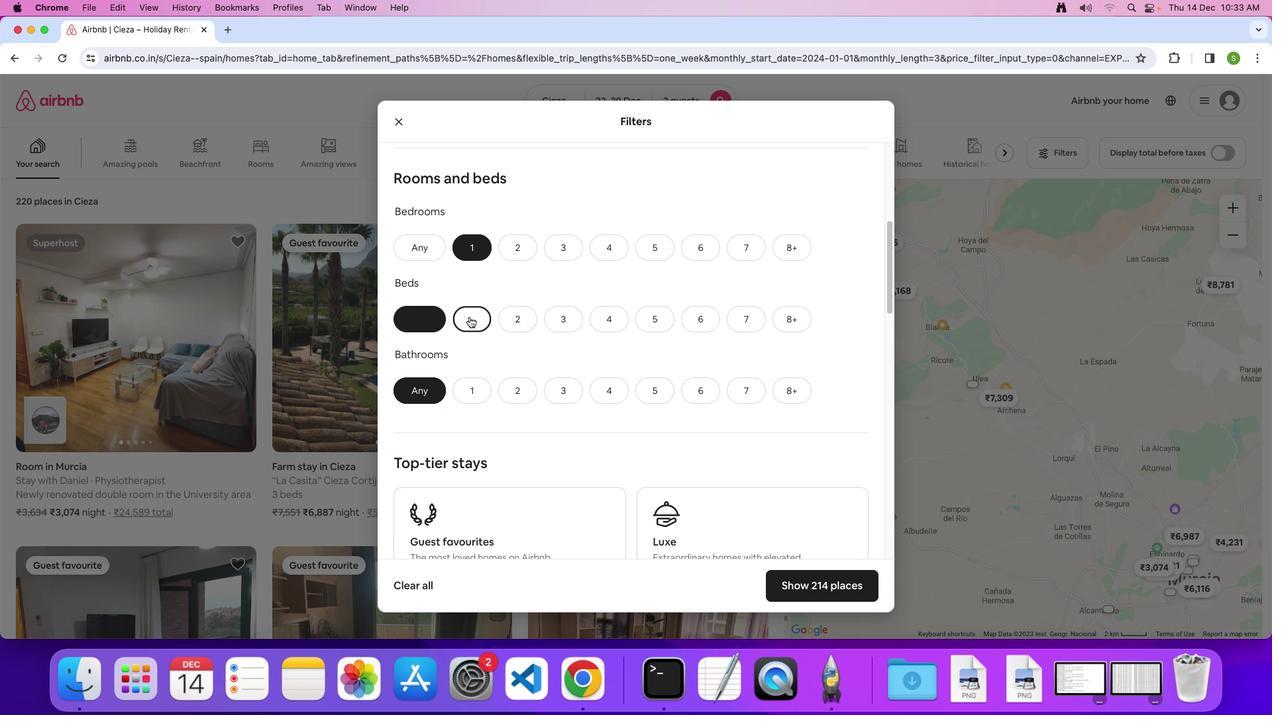 
Action: Mouse moved to (470, 395)
Screenshot: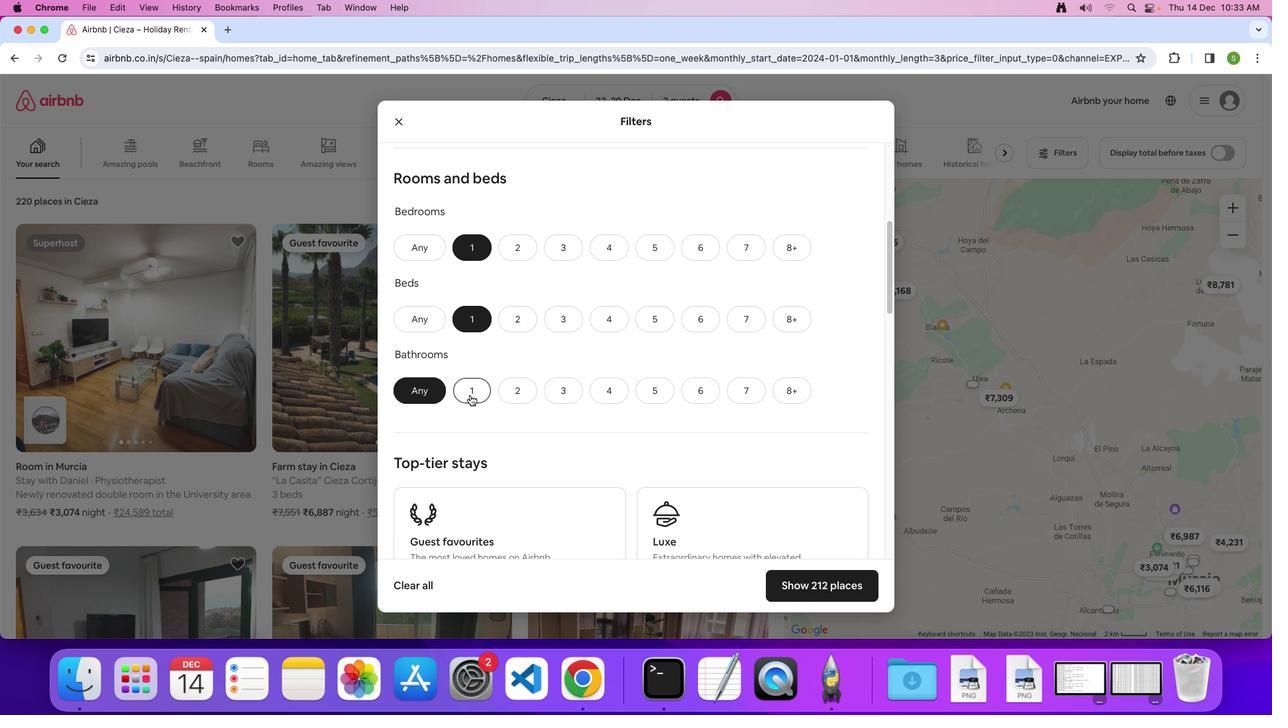 
Action: Mouse pressed left at (470, 395)
Screenshot: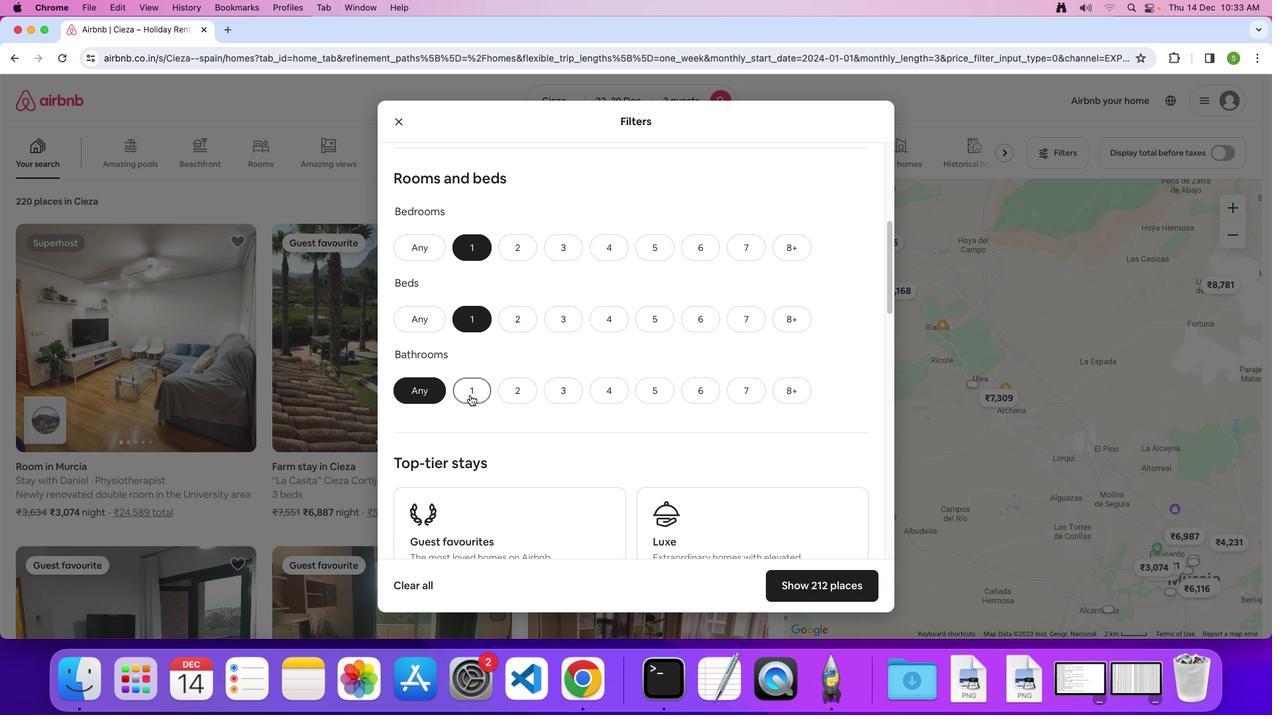 
Action: Mouse moved to (582, 348)
Screenshot: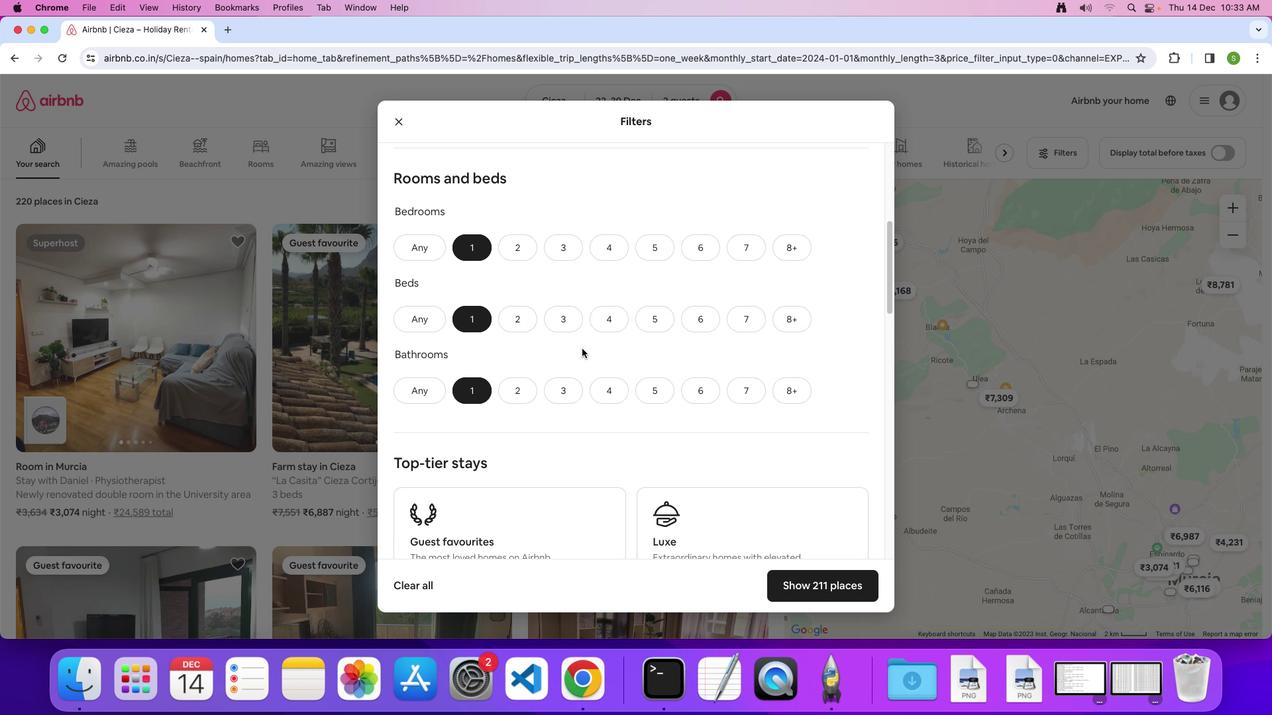 
Action: Mouse scrolled (582, 348) with delta (0, 0)
Screenshot: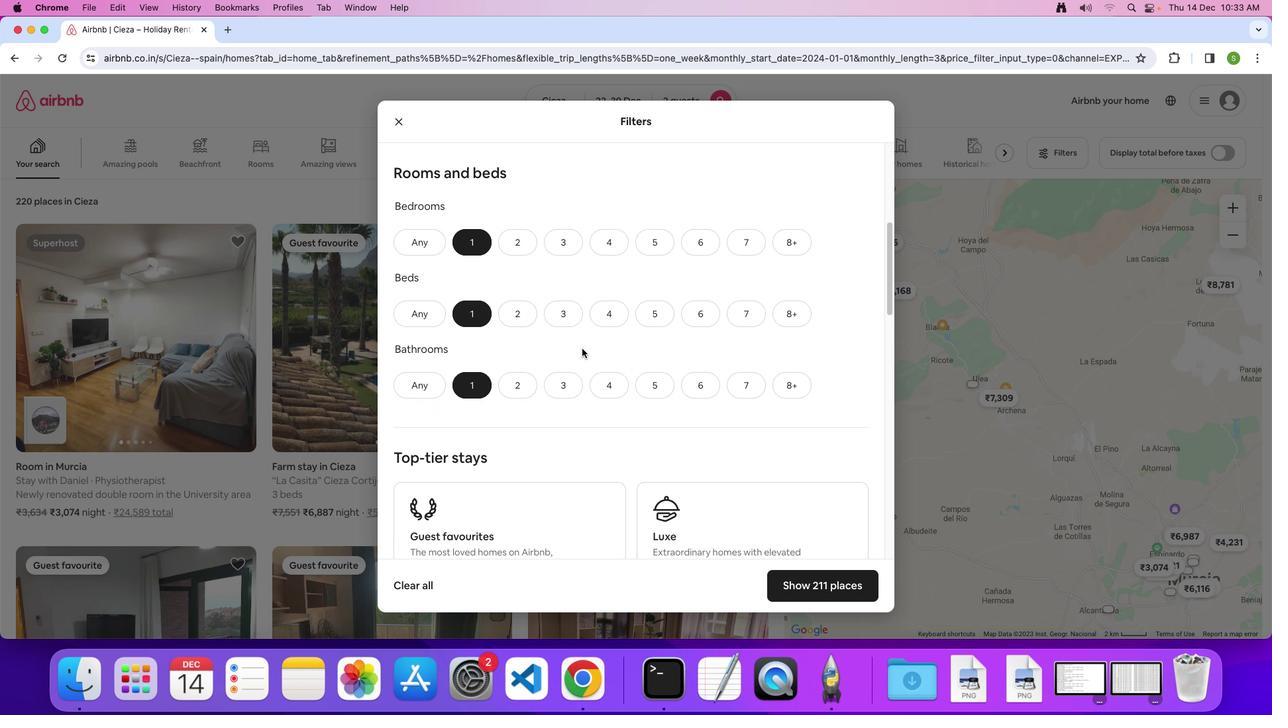 
Action: Mouse scrolled (582, 348) with delta (0, 0)
Screenshot: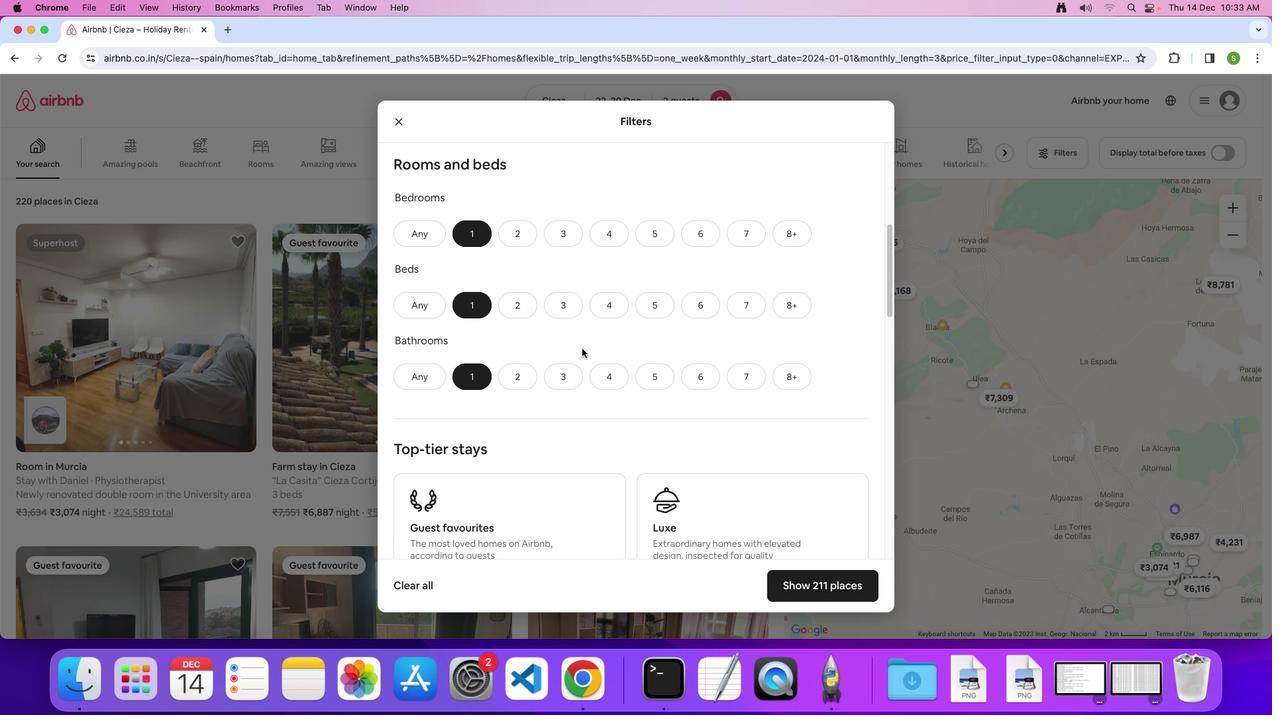 
Action: Mouse scrolled (582, 348) with delta (0, 0)
Screenshot: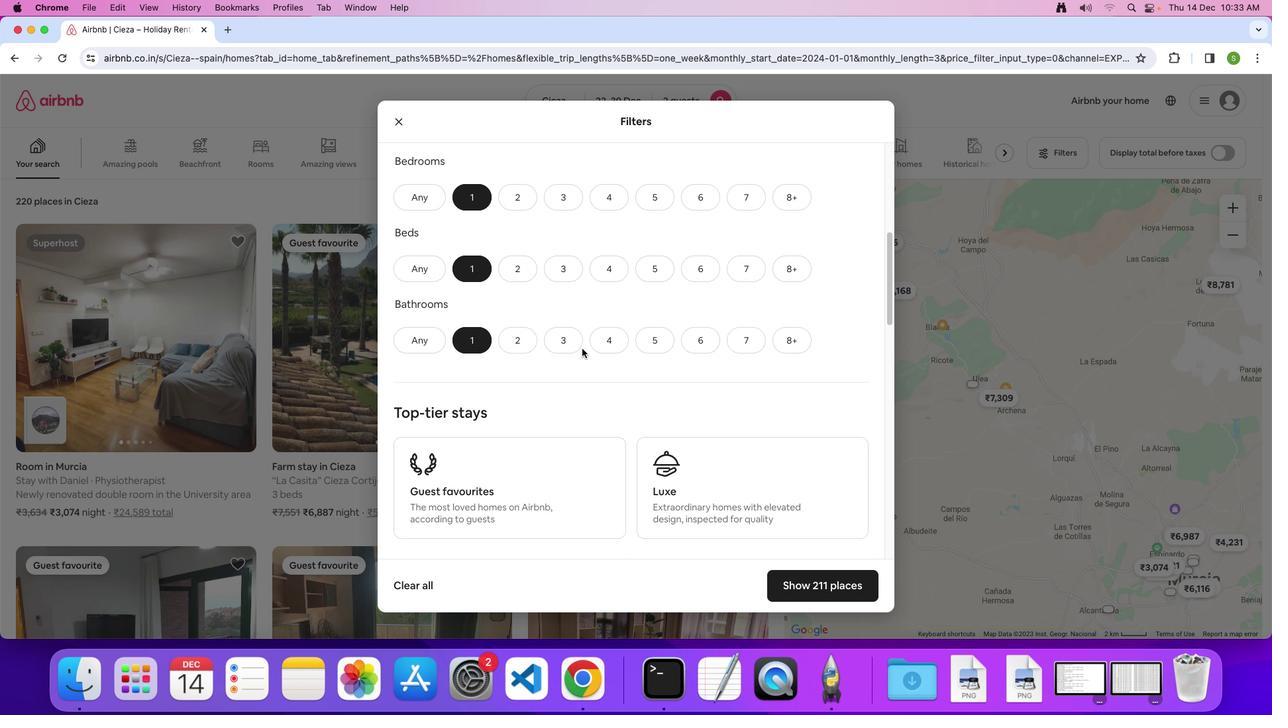 
Action: Mouse scrolled (582, 348) with delta (0, 0)
Screenshot: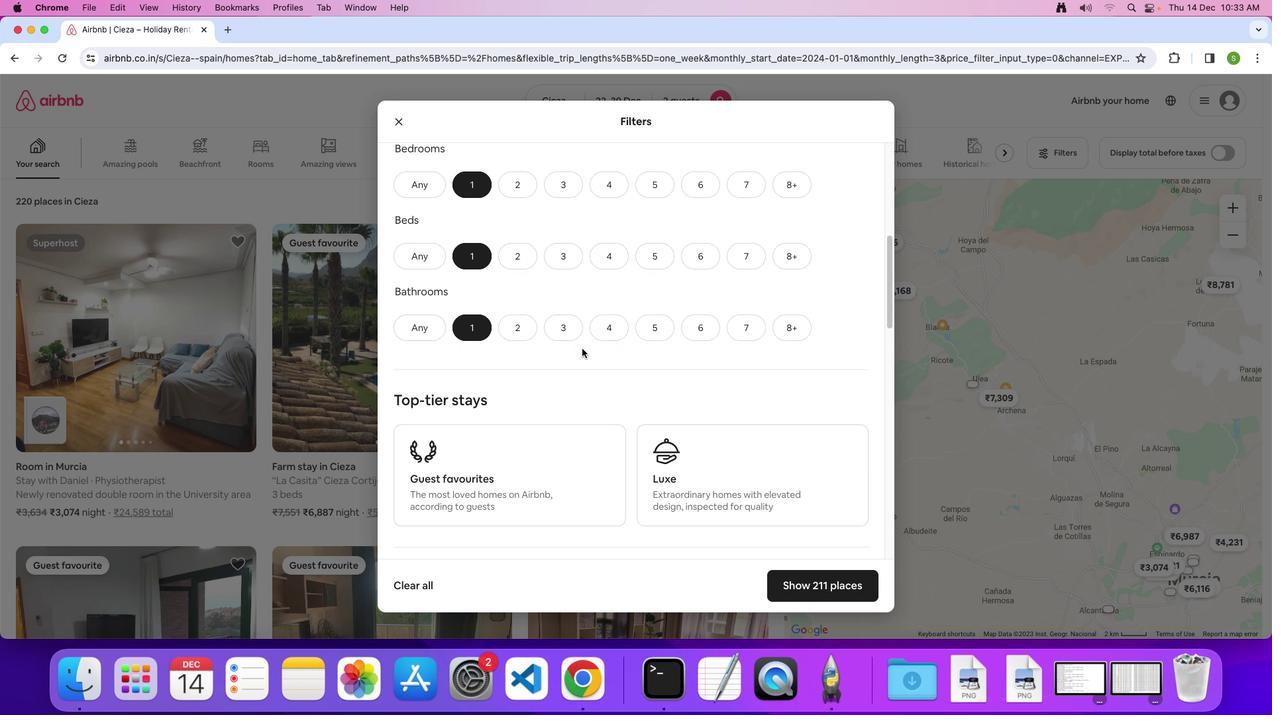 
Action: Mouse scrolled (582, 348) with delta (0, 0)
Screenshot: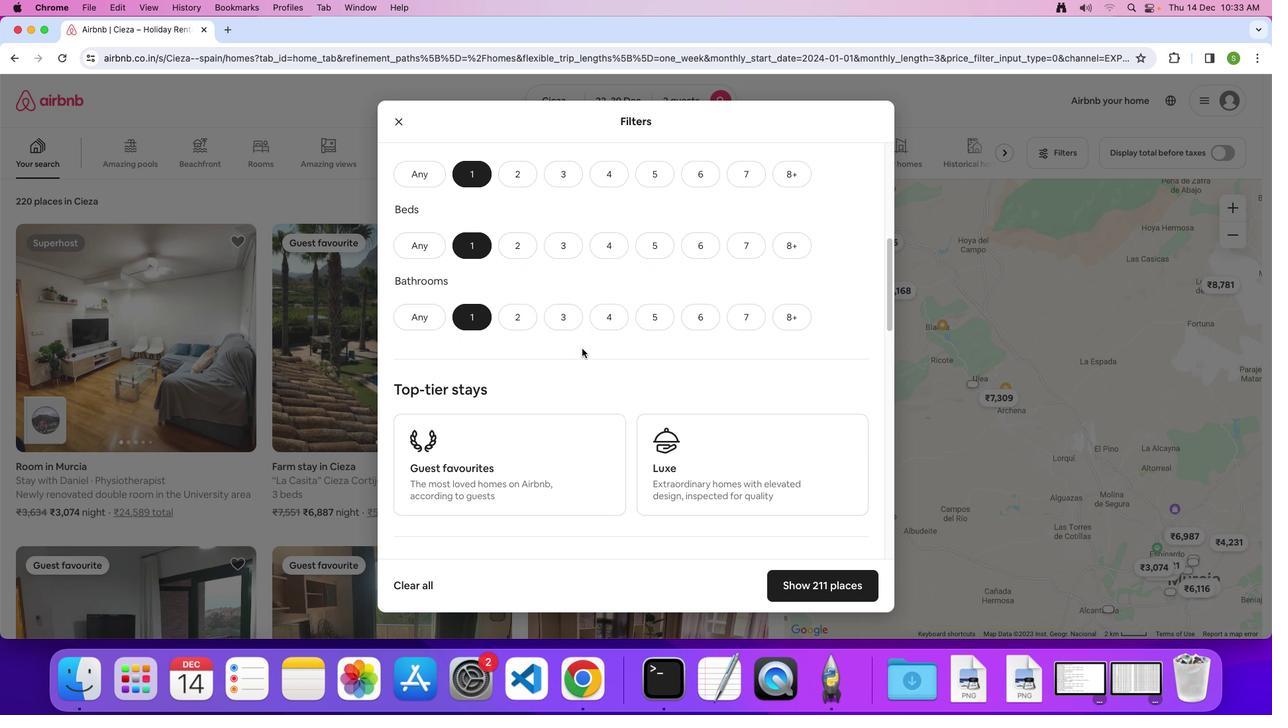 
Action: Mouse scrolled (582, 348) with delta (0, 0)
Screenshot: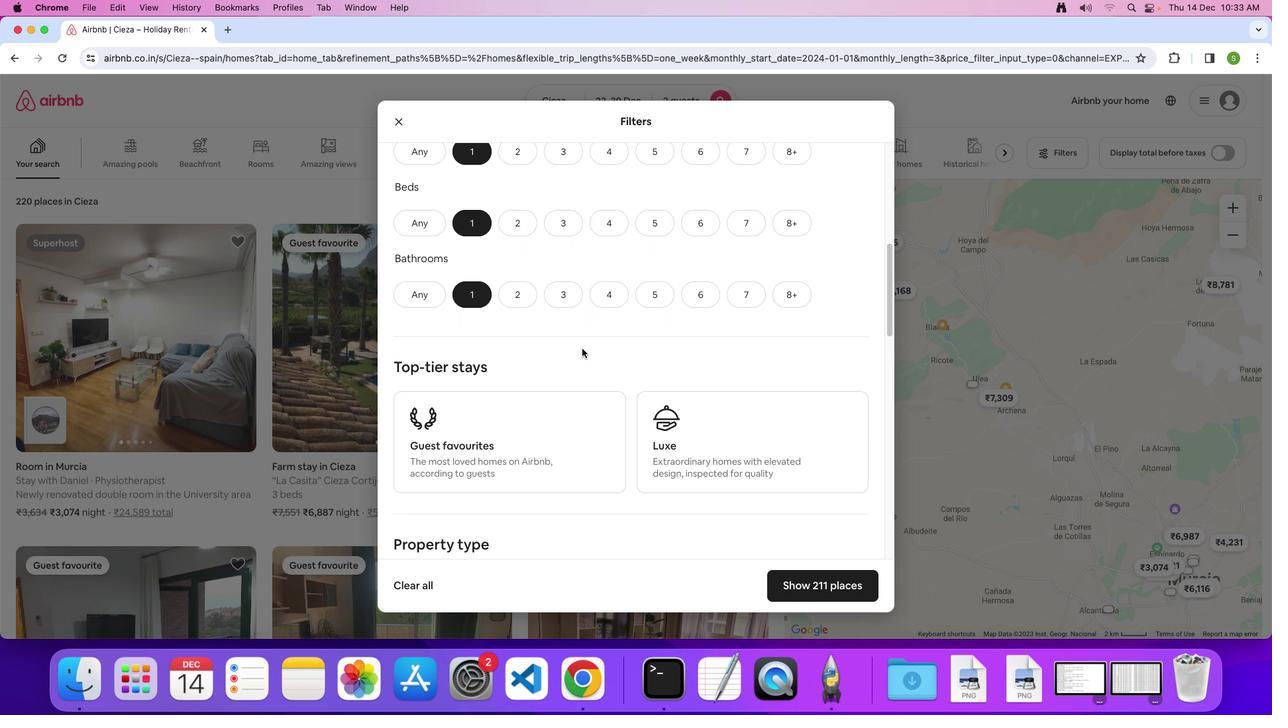 
Action: Mouse scrolled (582, 348) with delta (0, 0)
Screenshot: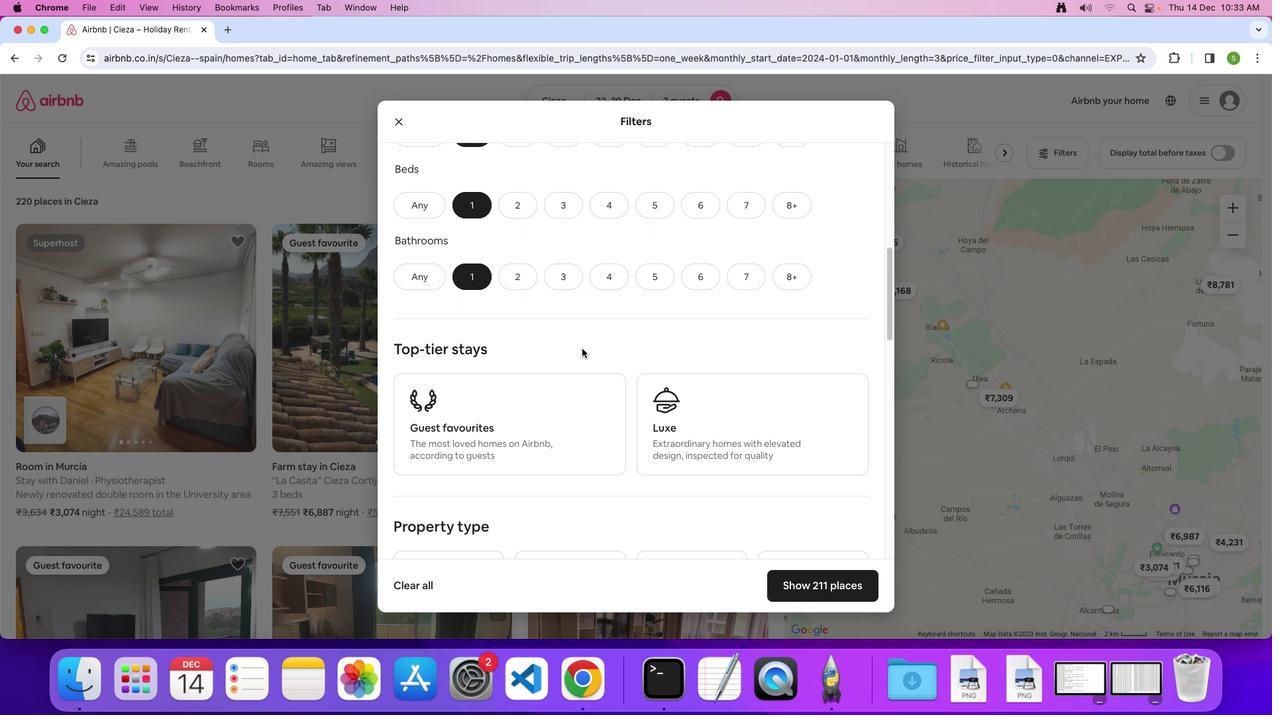 
Action: Mouse scrolled (582, 348) with delta (0, 0)
Screenshot: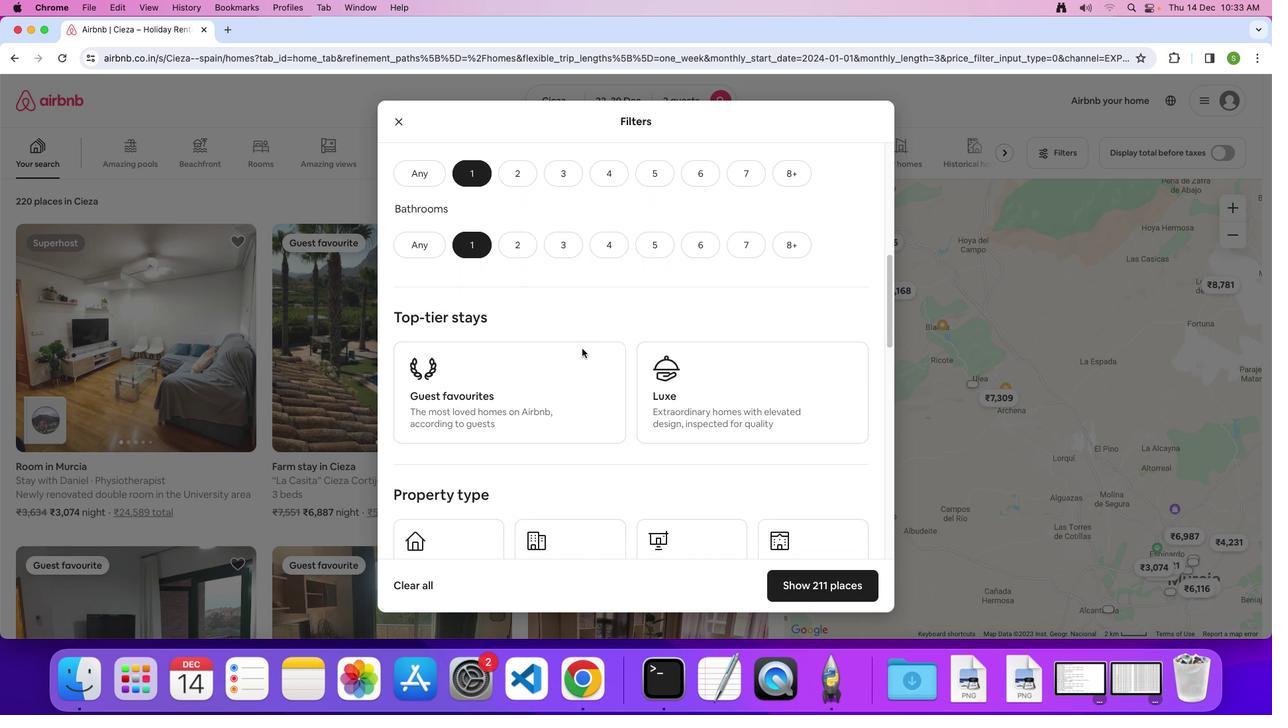 
Action: Mouse scrolled (582, 348) with delta (0, -1)
Screenshot: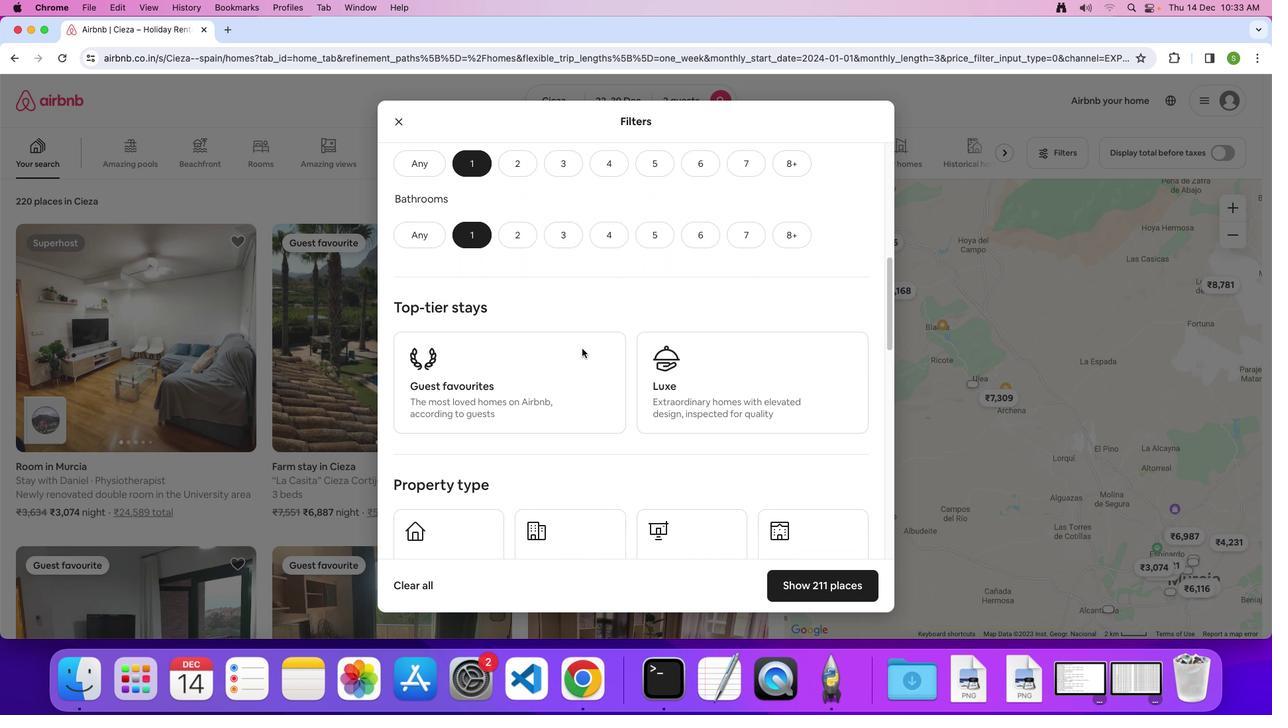 
Action: Mouse scrolled (582, 348) with delta (0, 0)
Screenshot: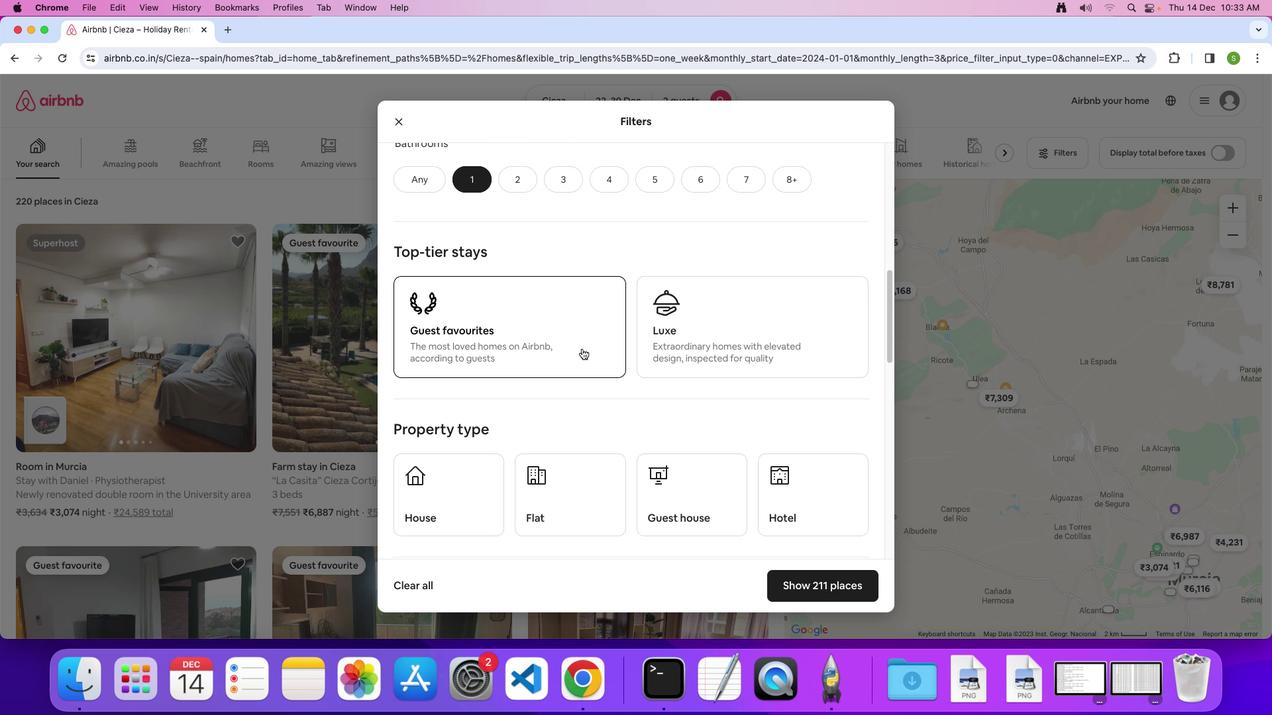 
Action: Mouse scrolled (582, 348) with delta (0, 0)
Screenshot: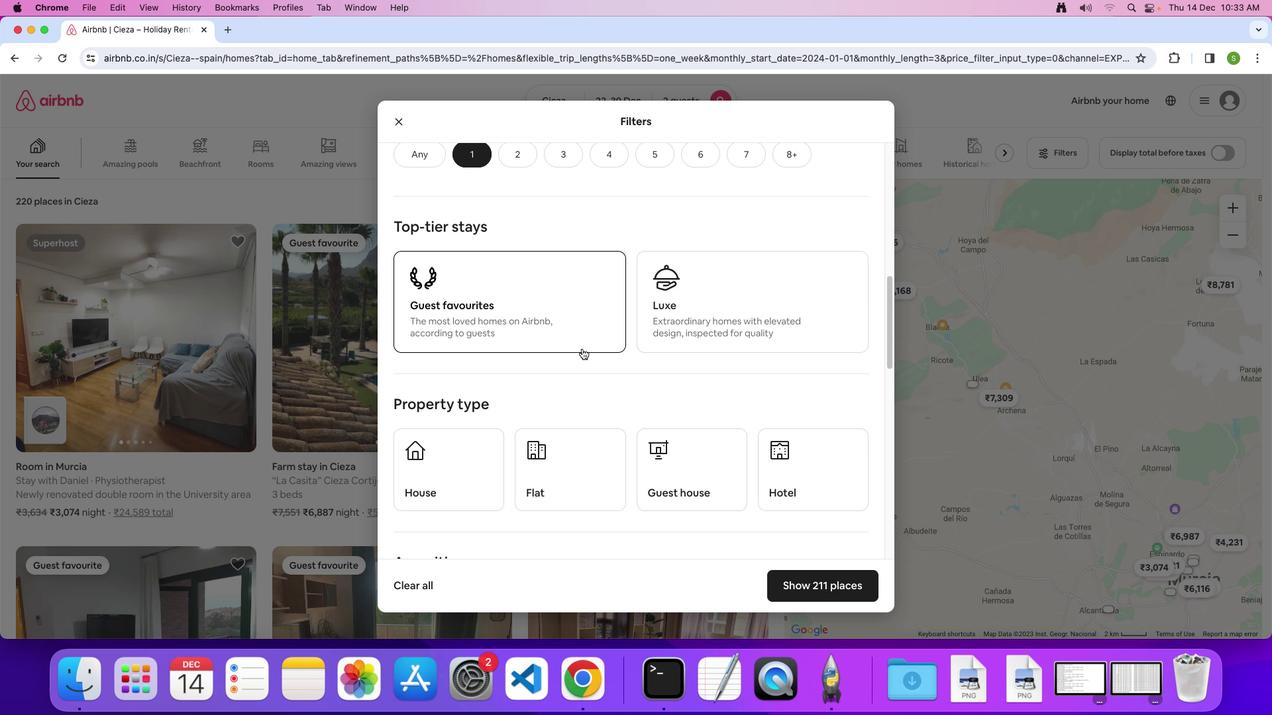 
Action: Mouse scrolled (582, 348) with delta (0, -1)
Screenshot: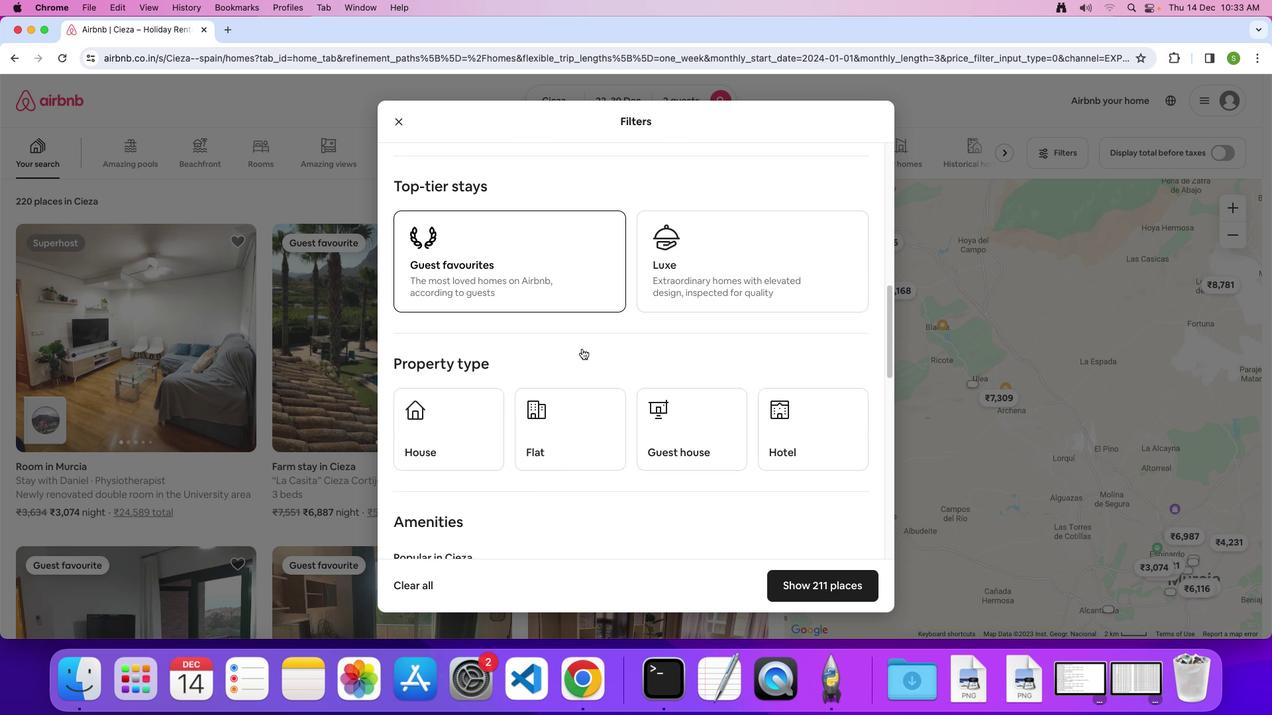 
Action: Mouse scrolled (582, 348) with delta (0, 0)
Screenshot: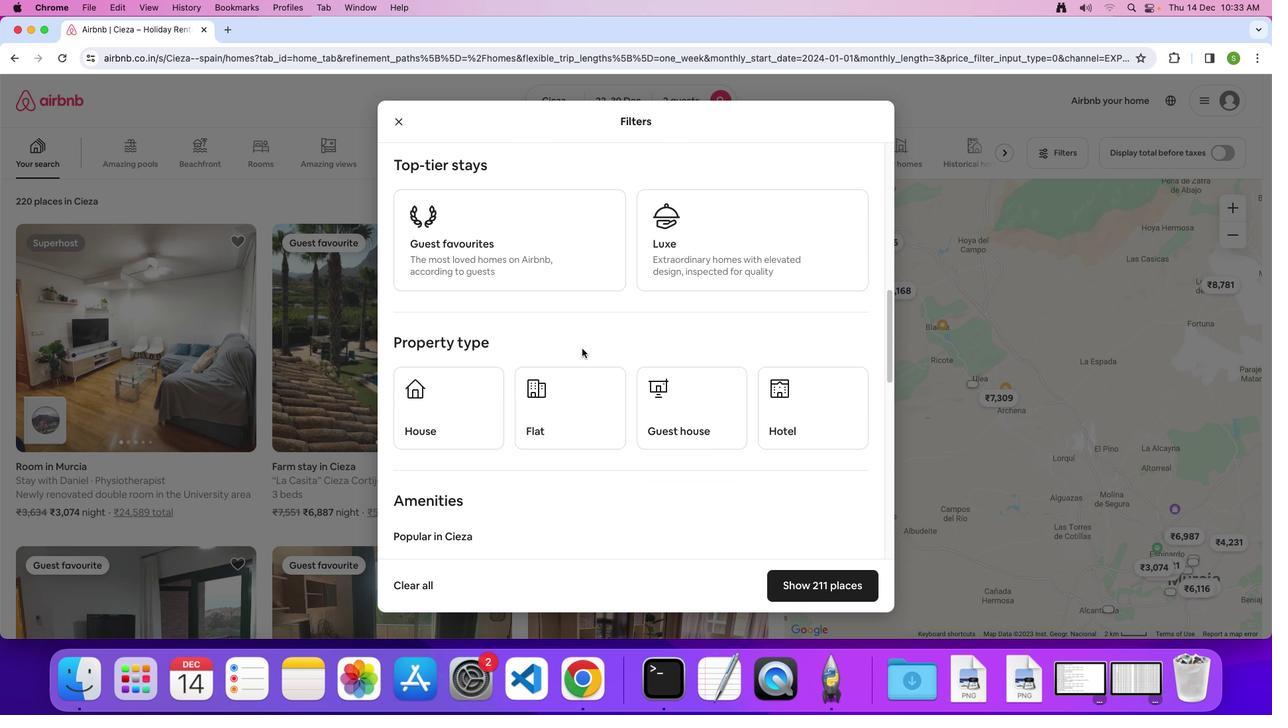 
Action: Mouse scrolled (582, 348) with delta (0, 0)
Screenshot: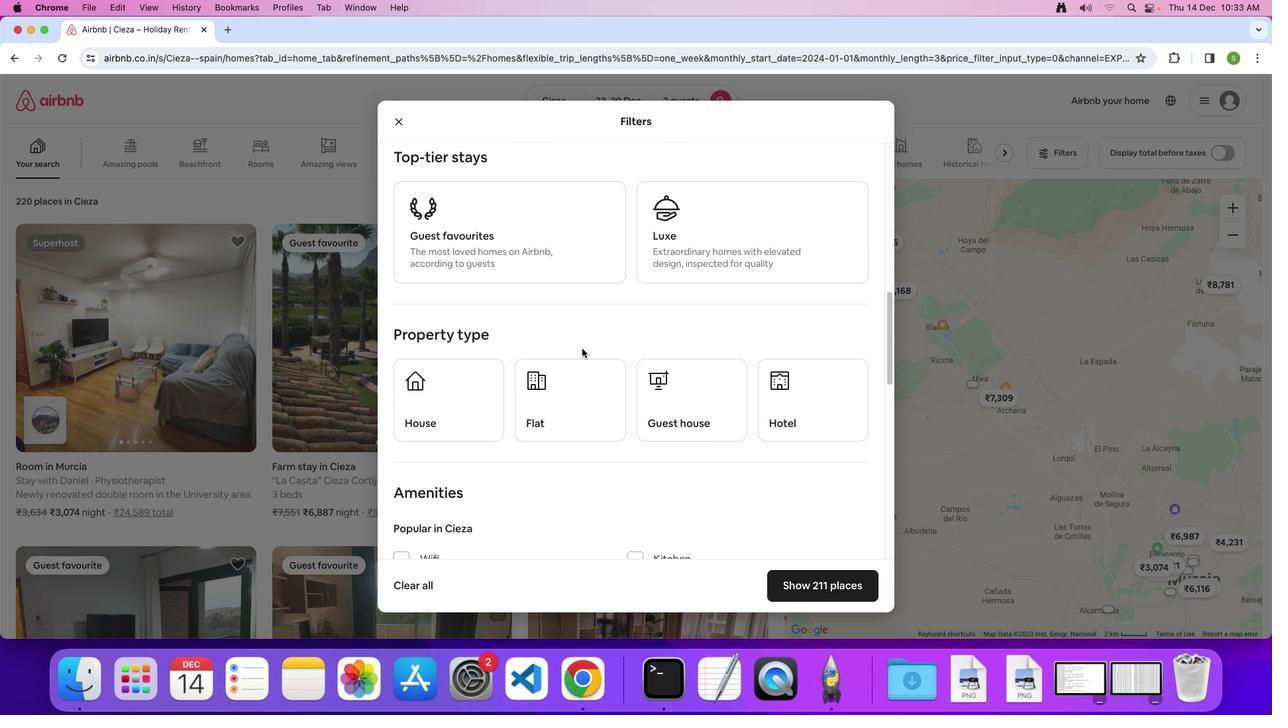 
Action: Mouse scrolled (582, 348) with delta (0, 0)
Screenshot: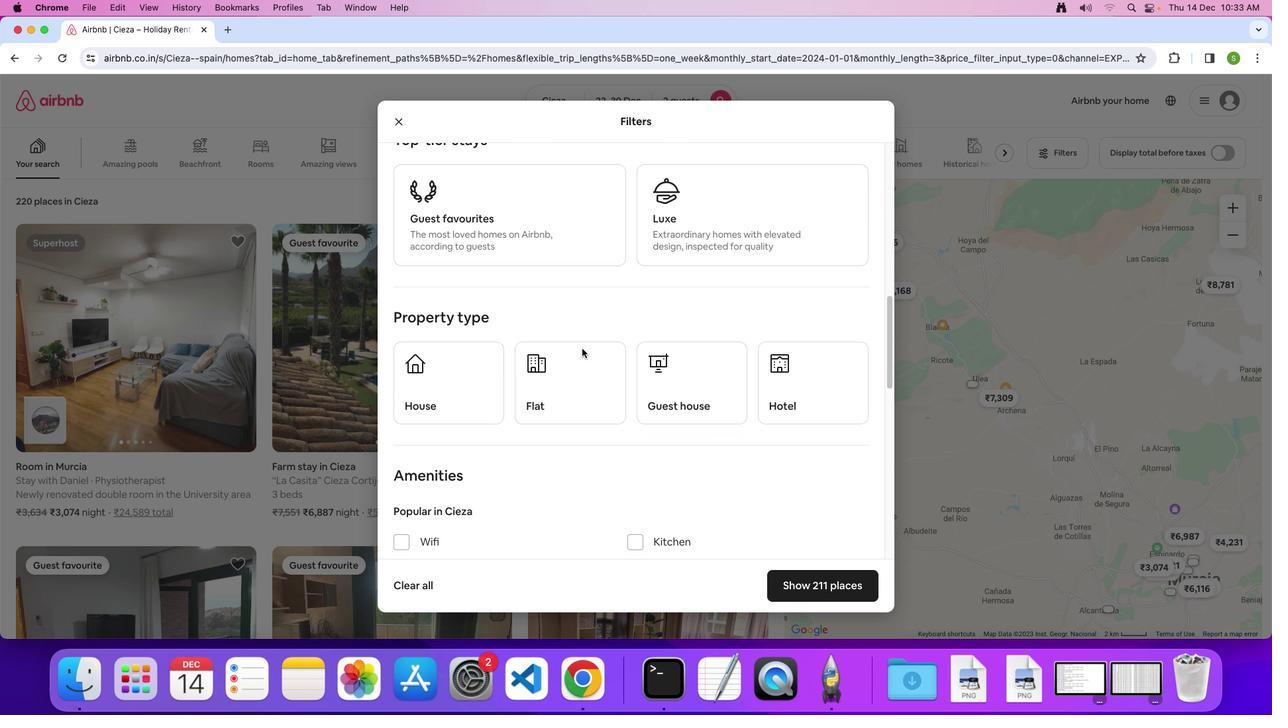 
Action: Mouse scrolled (582, 348) with delta (0, 0)
Screenshot: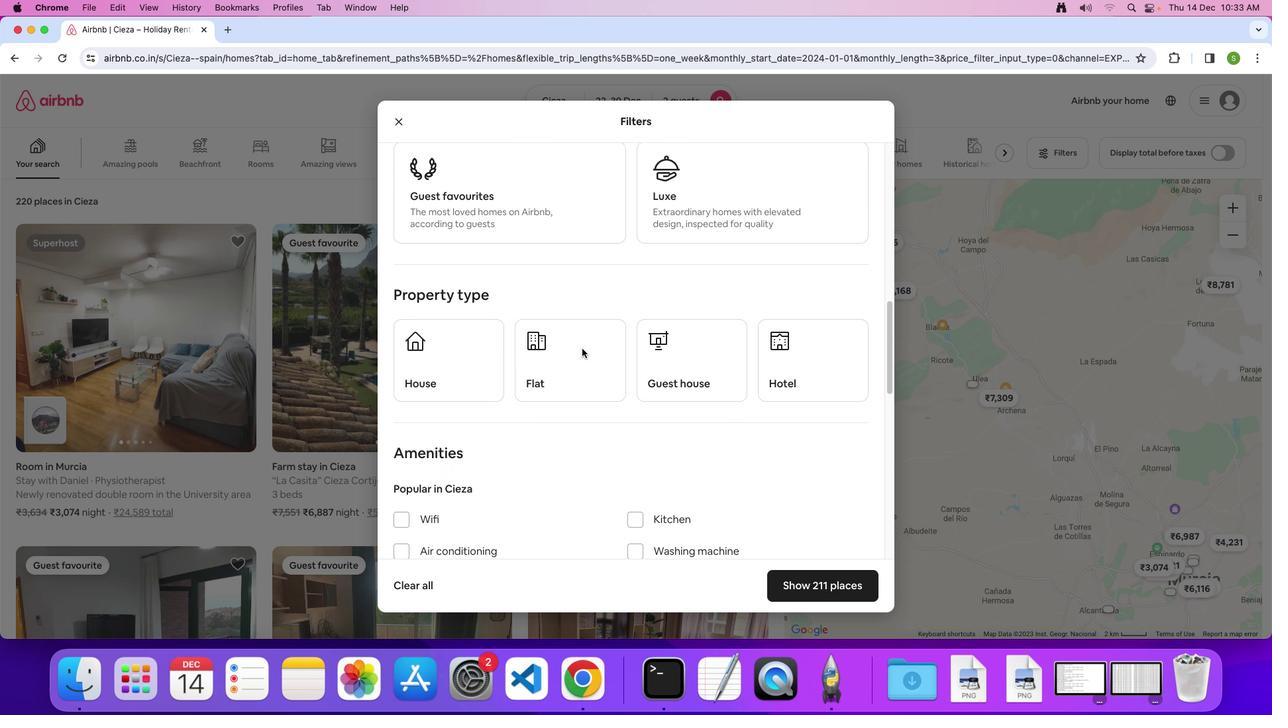 
Action: Mouse scrolled (582, 348) with delta (0, 0)
Screenshot: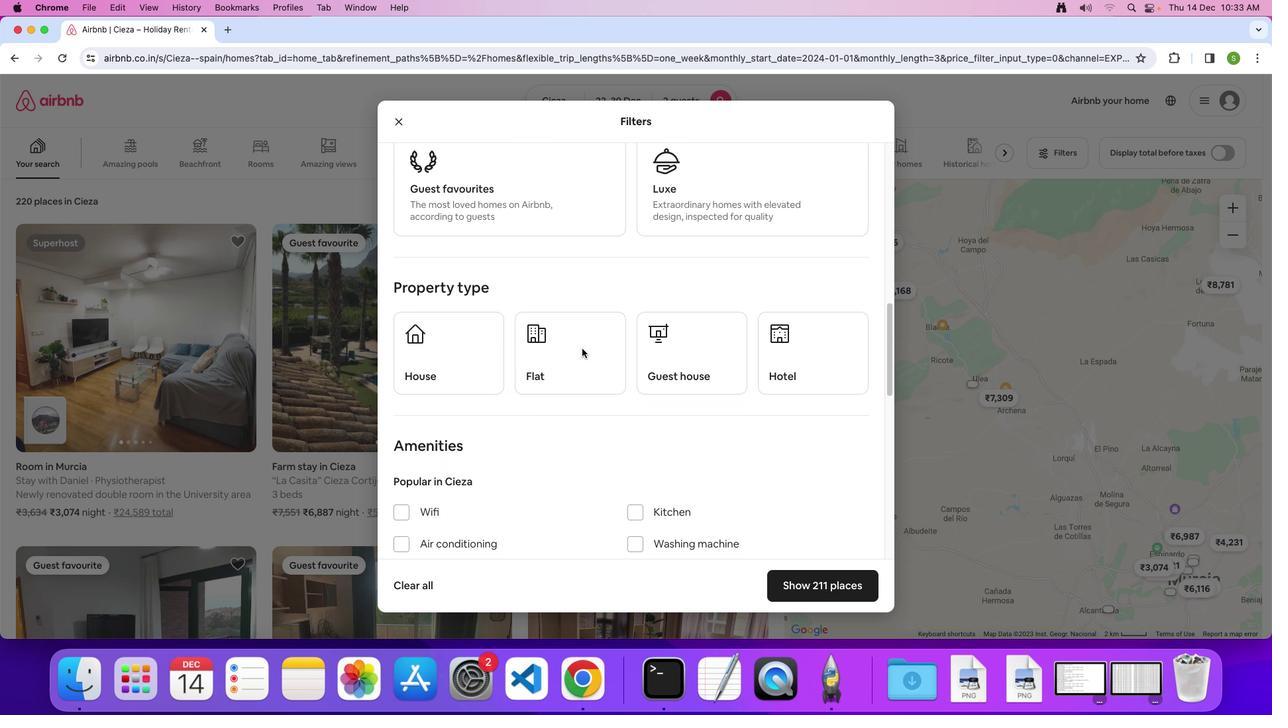 
Action: Mouse moved to (774, 339)
Screenshot: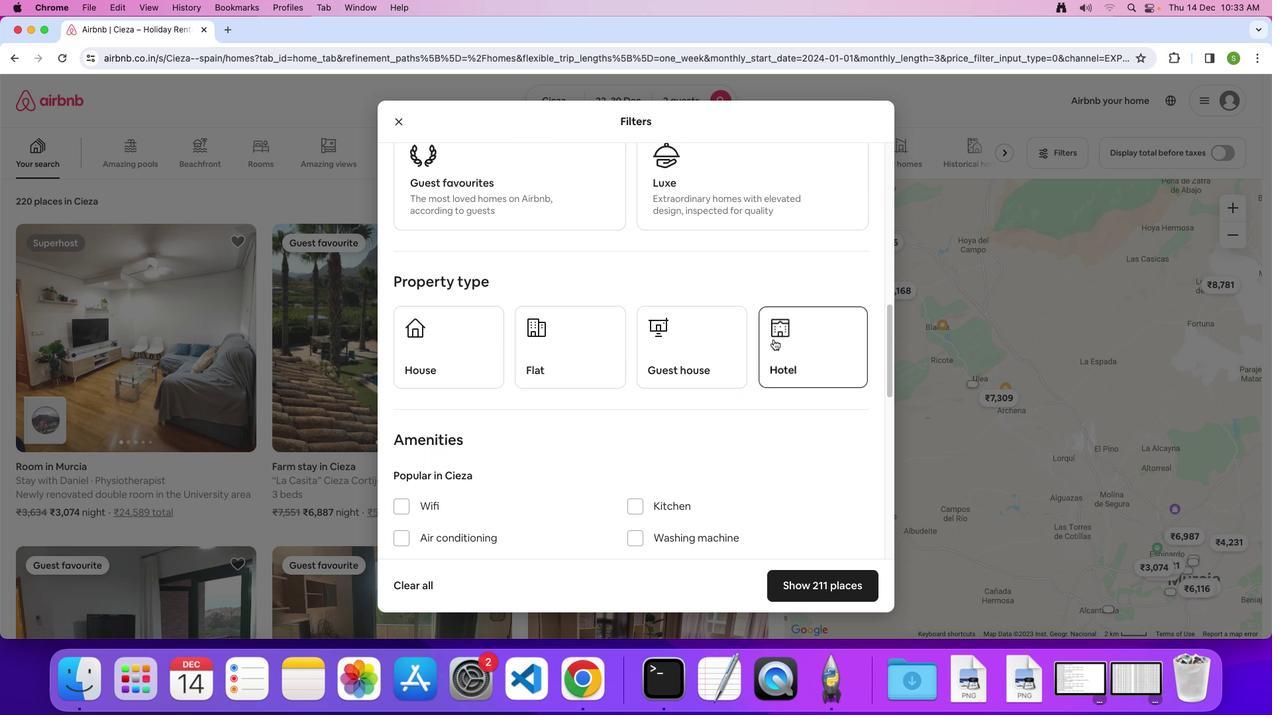 
Action: Mouse pressed left at (774, 339)
Screenshot: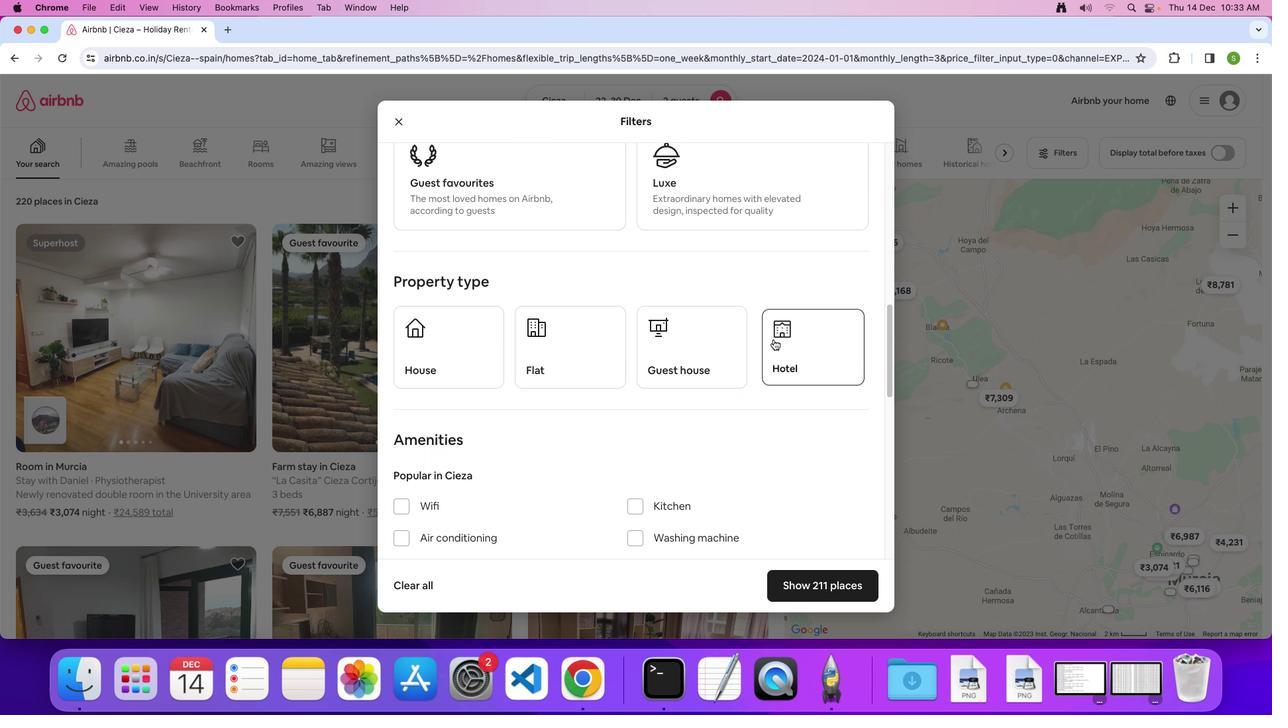 
Action: Mouse moved to (613, 347)
Screenshot: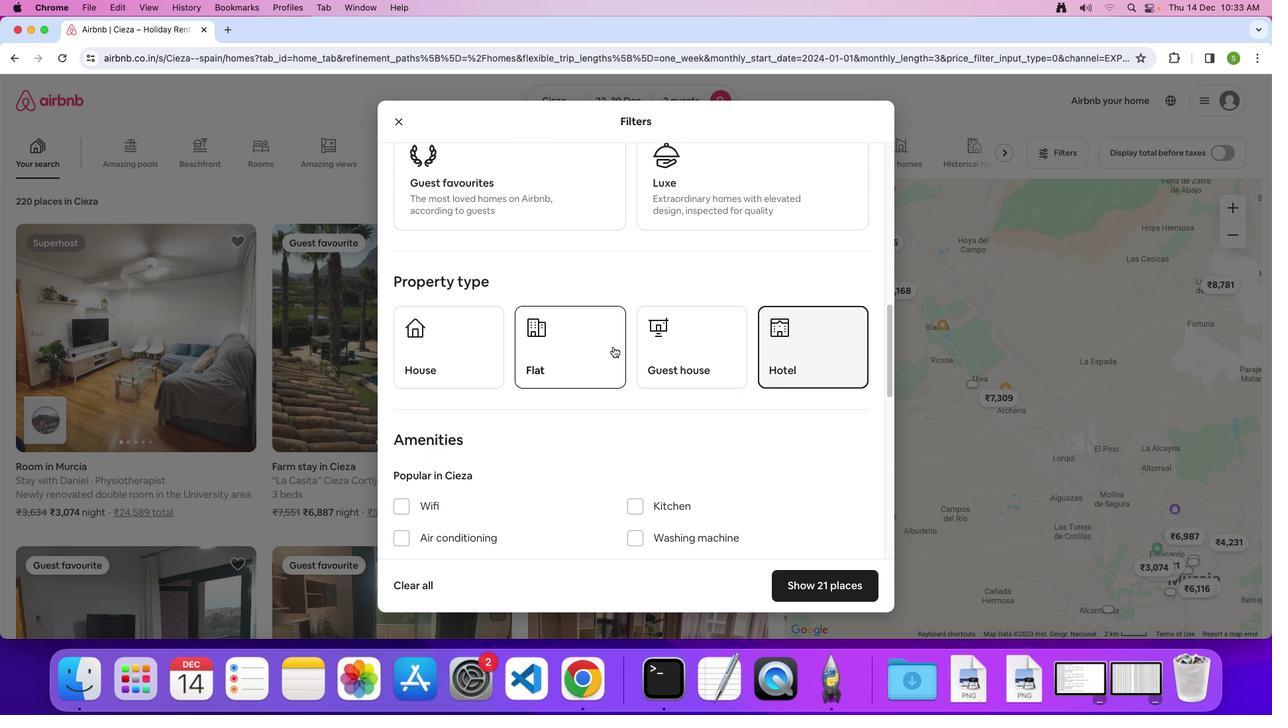
Action: Mouse scrolled (613, 347) with delta (0, 0)
Screenshot: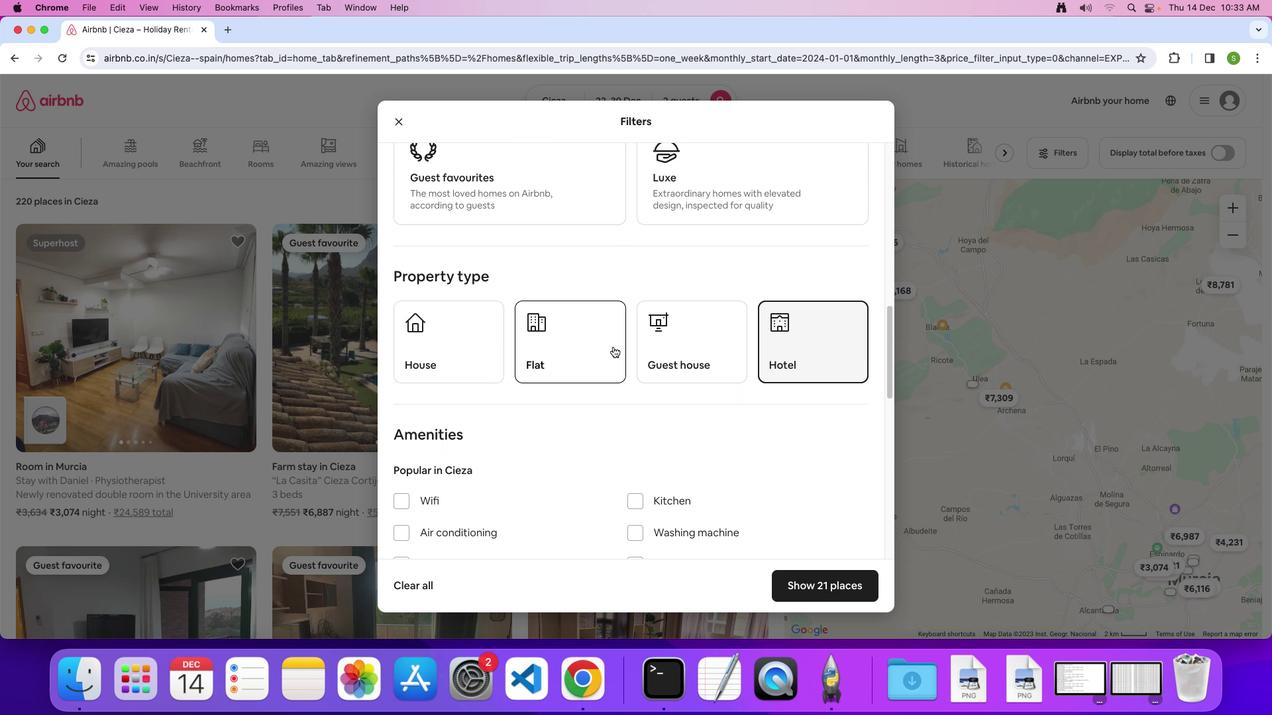 
Action: Mouse scrolled (613, 347) with delta (0, 0)
Screenshot: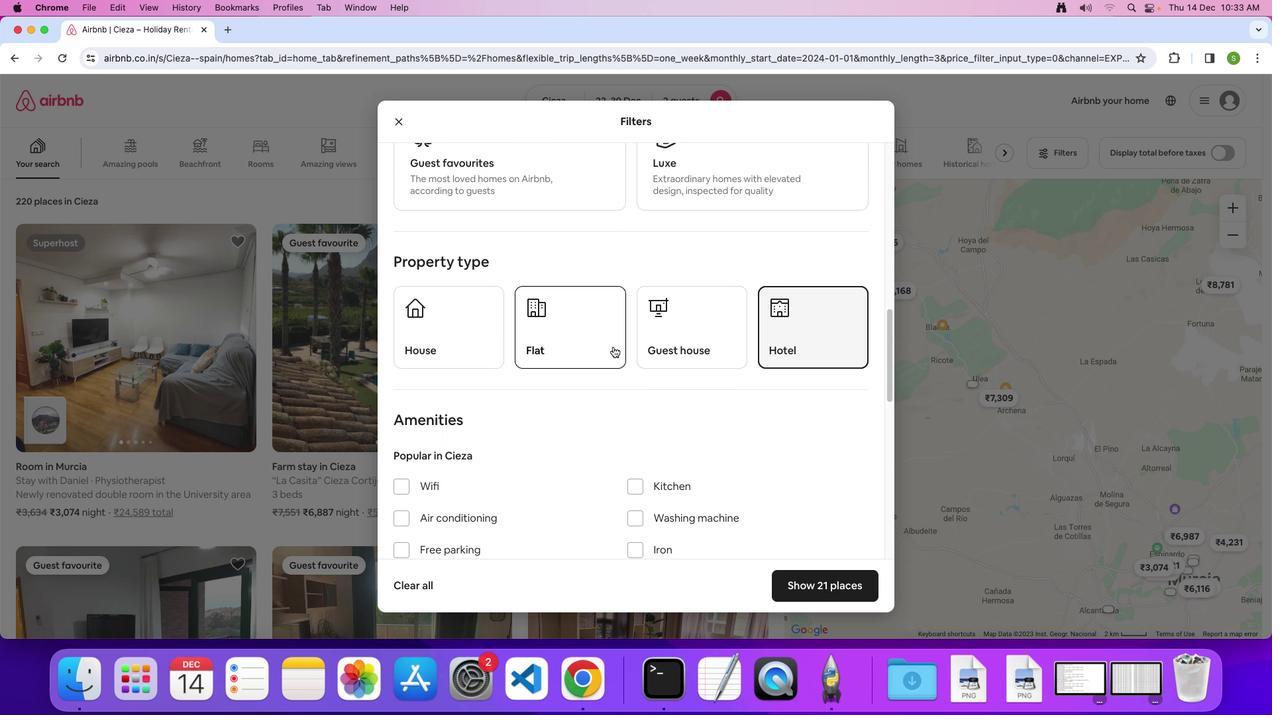 
Action: Mouse scrolled (613, 347) with delta (0, 0)
Screenshot: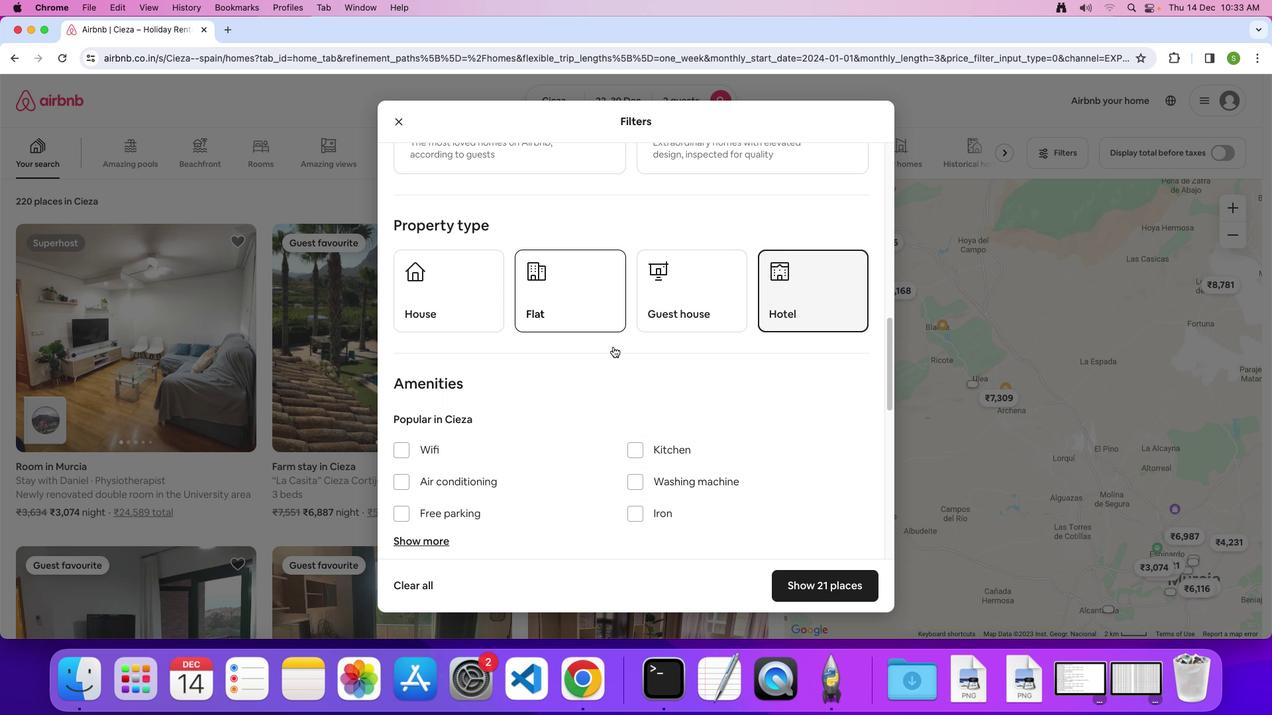 
Action: Mouse scrolled (613, 347) with delta (0, 0)
Screenshot: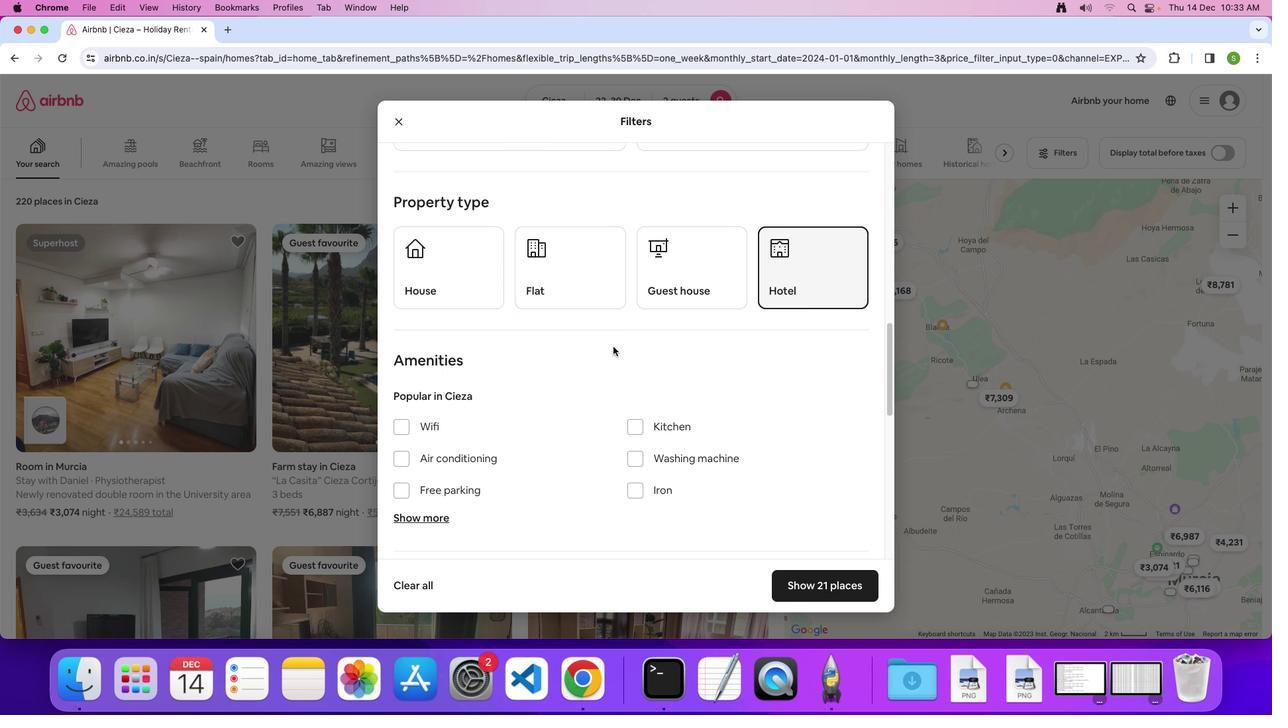 
Action: Mouse scrolled (613, 347) with delta (0, 0)
Screenshot: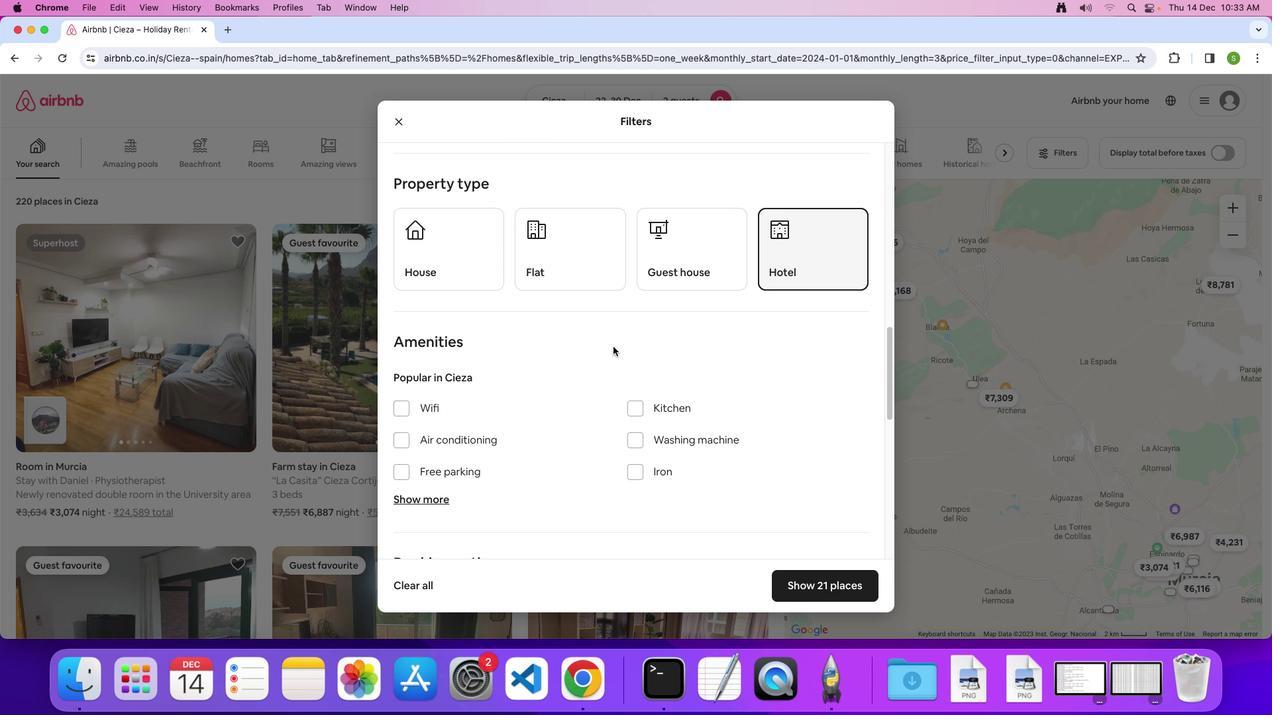 
Action: Mouse scrolled (613, 347) with delta (0, -1)
Screenshot: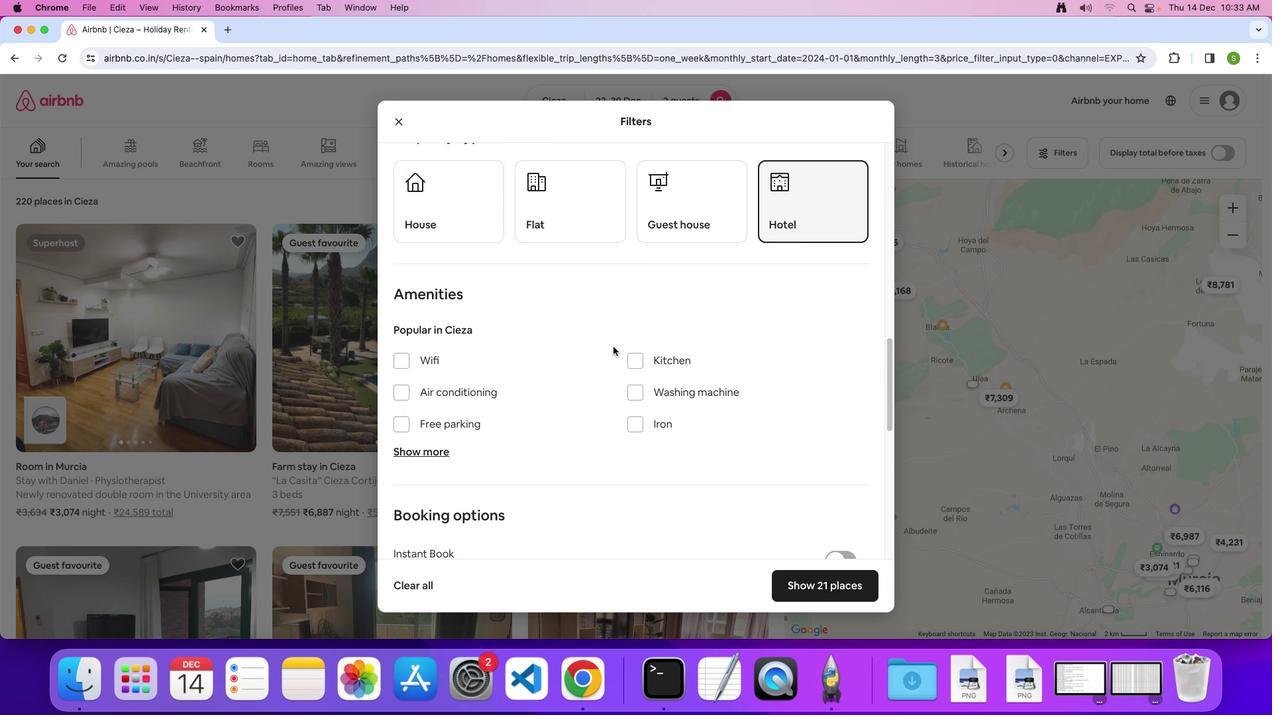 
Action: Mouse scrolled (613, 347) with delta (0, 0)
Screenshot: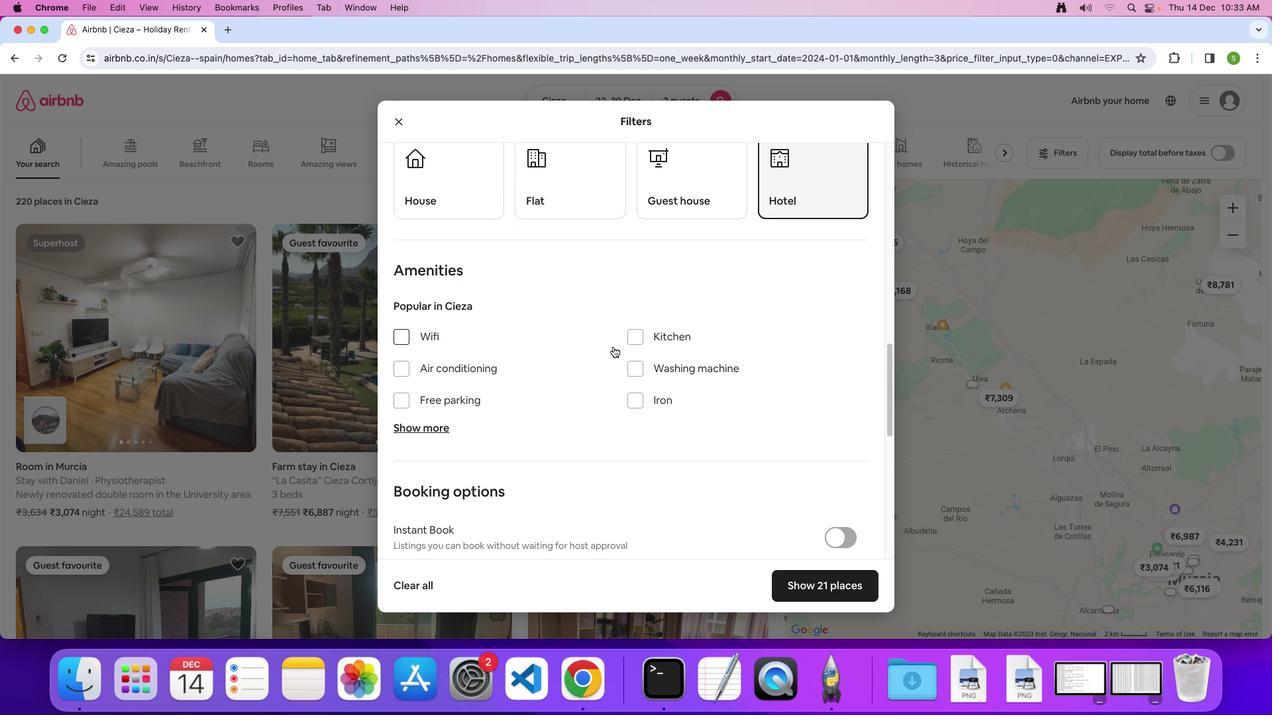 
Action: Mouse scrolled (613, 347) with delta (0, 0)
Screenshot: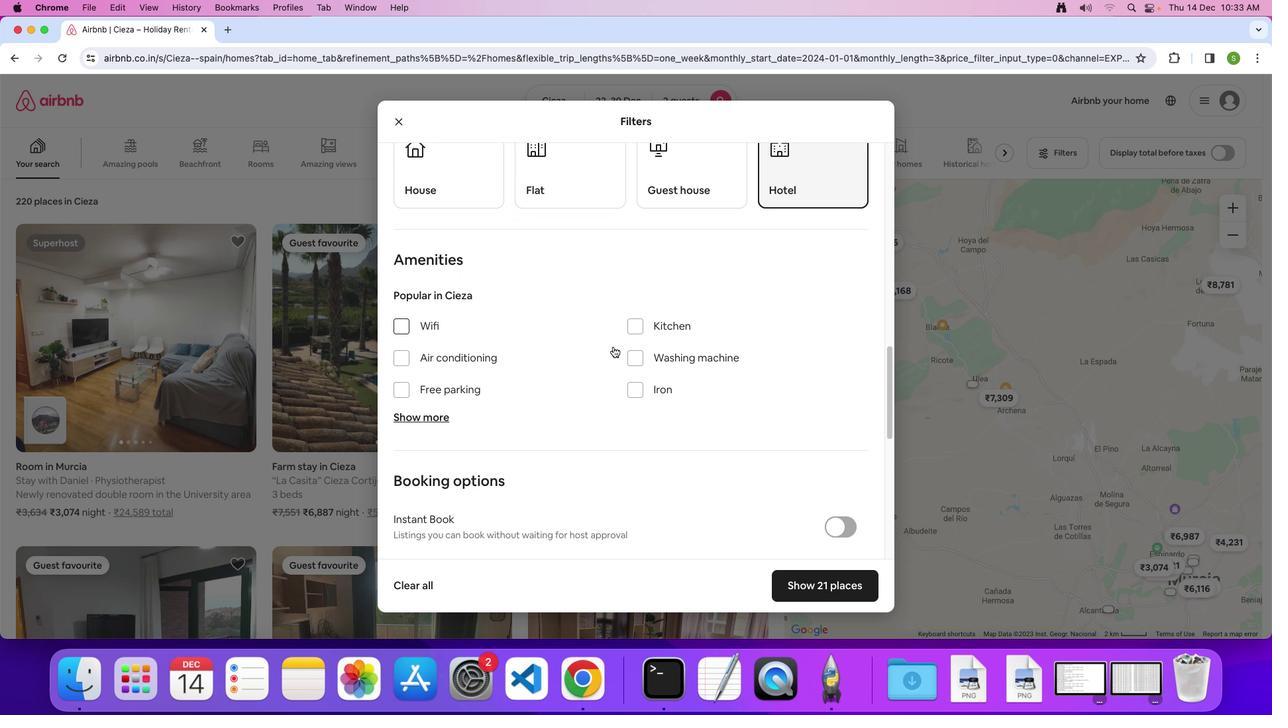 
Action: Mouse scrolled (613, 347) with delta (0, 0)
Screenshot: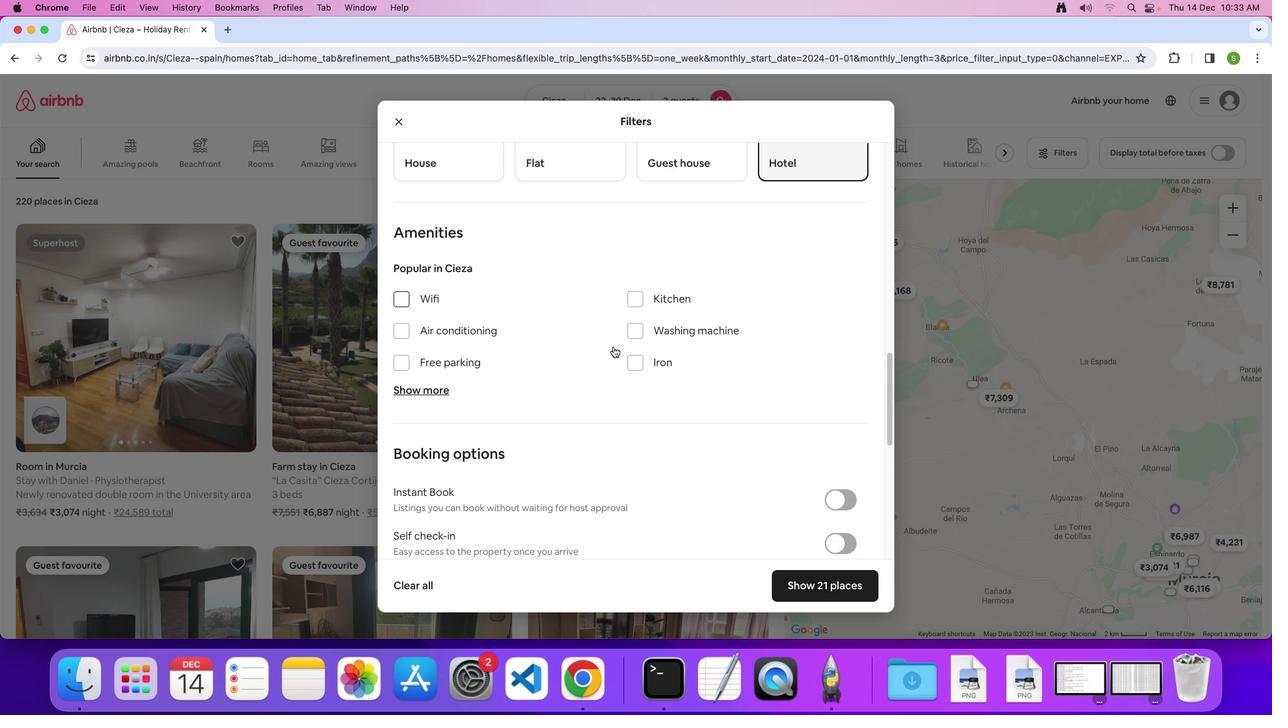 
Action: Mouse scrolled (613, 347) with delta (0, 0)
Screenshot: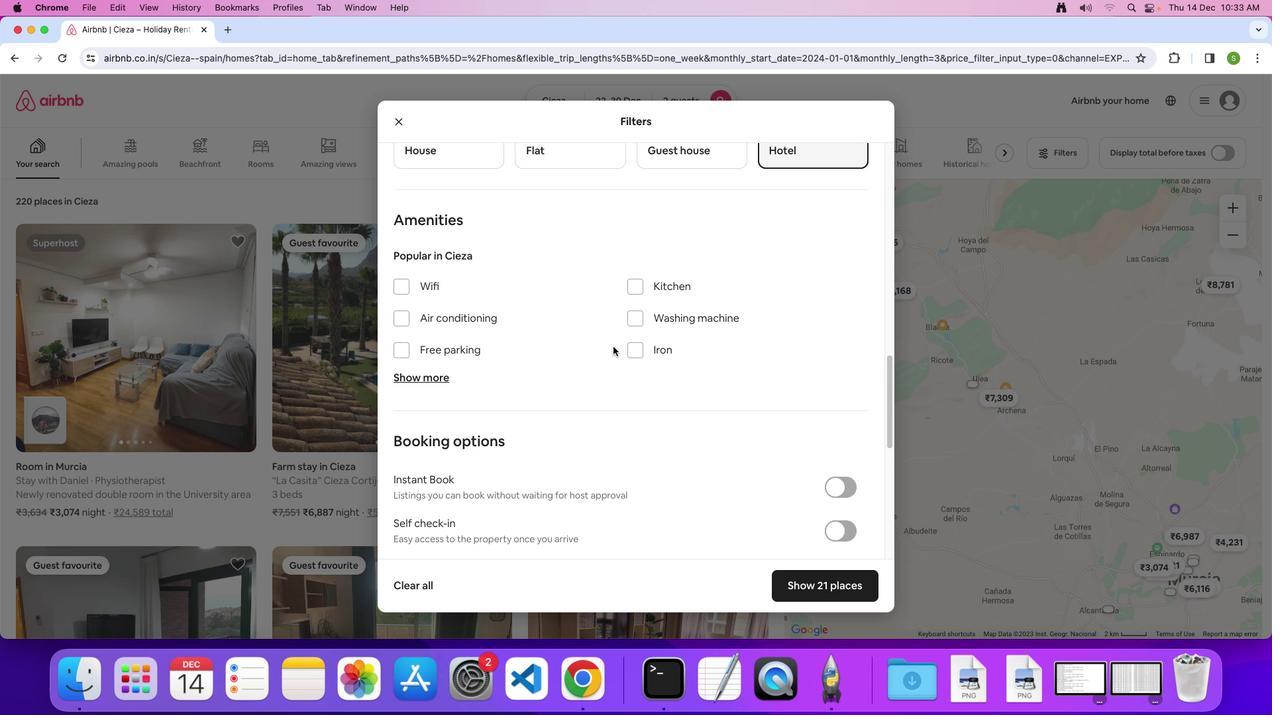 
Action: Mouse scrolled (613, 347) with delta (0, 0)
Screenshot: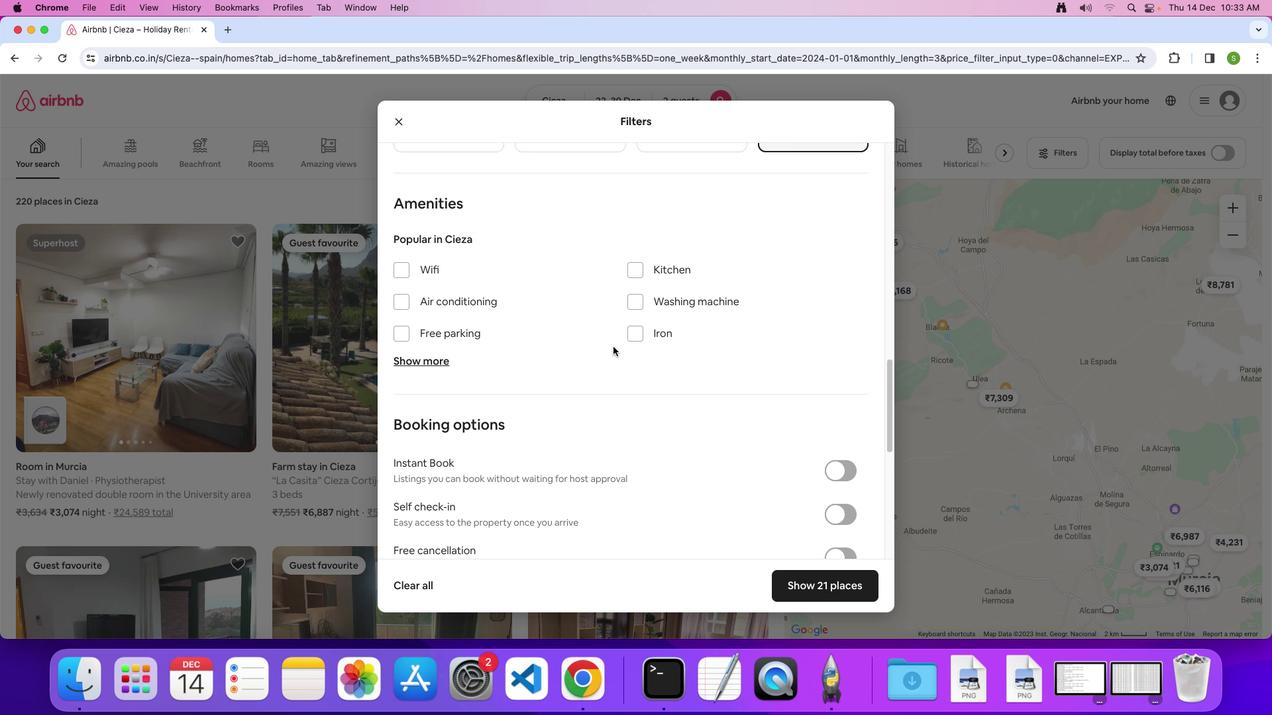 
Action: Mouse scrolled (613, 347) with delta (0, 0)
Screenshot: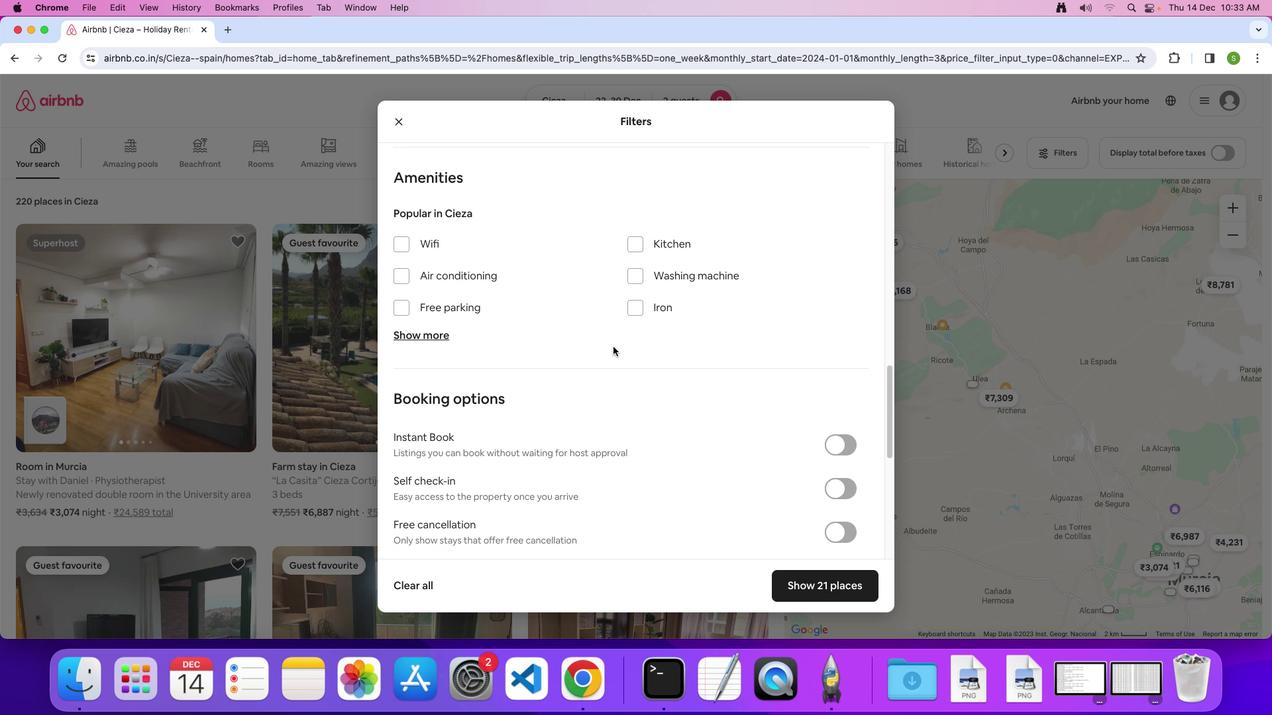 
Action: Mouse scrolled (613, 347) with delta (0, 0)
Screenshot: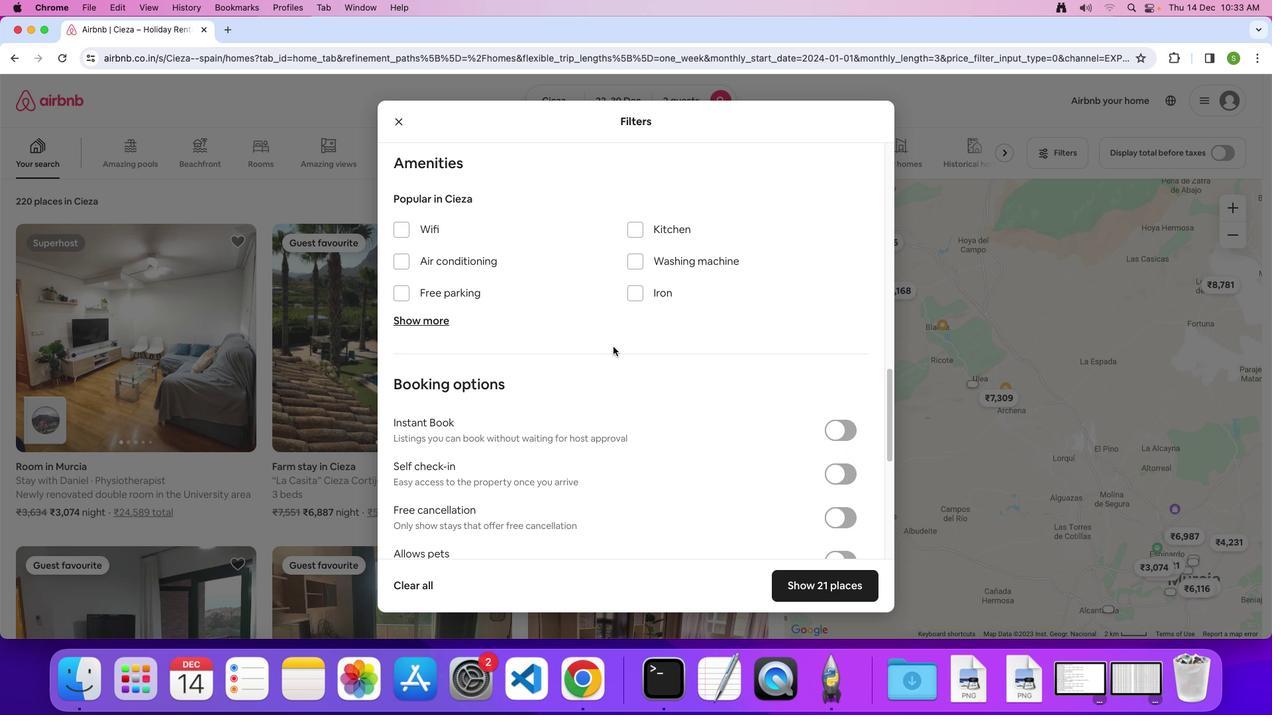 
Action: Mouse scrolled (613, 347) with delta (0, 0)
Screenshot: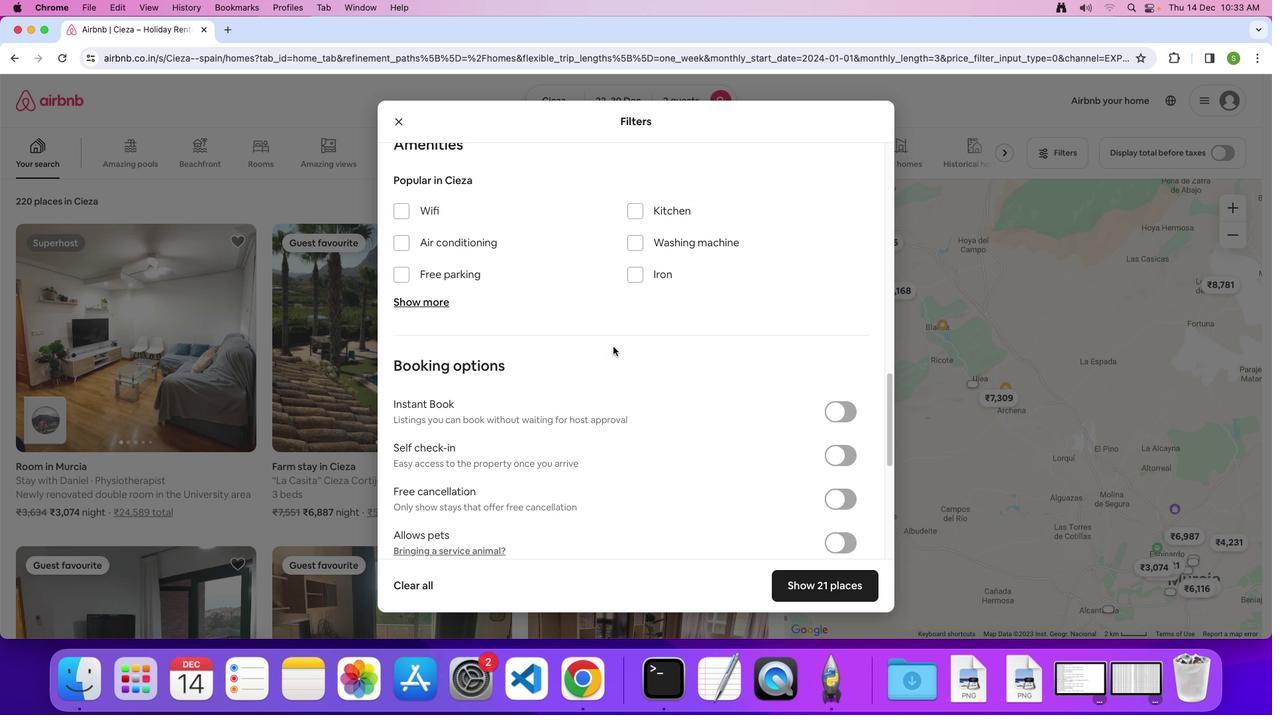 
Action: Mouse scrolled (613, 347) with delta (0, 0)
Screenshot: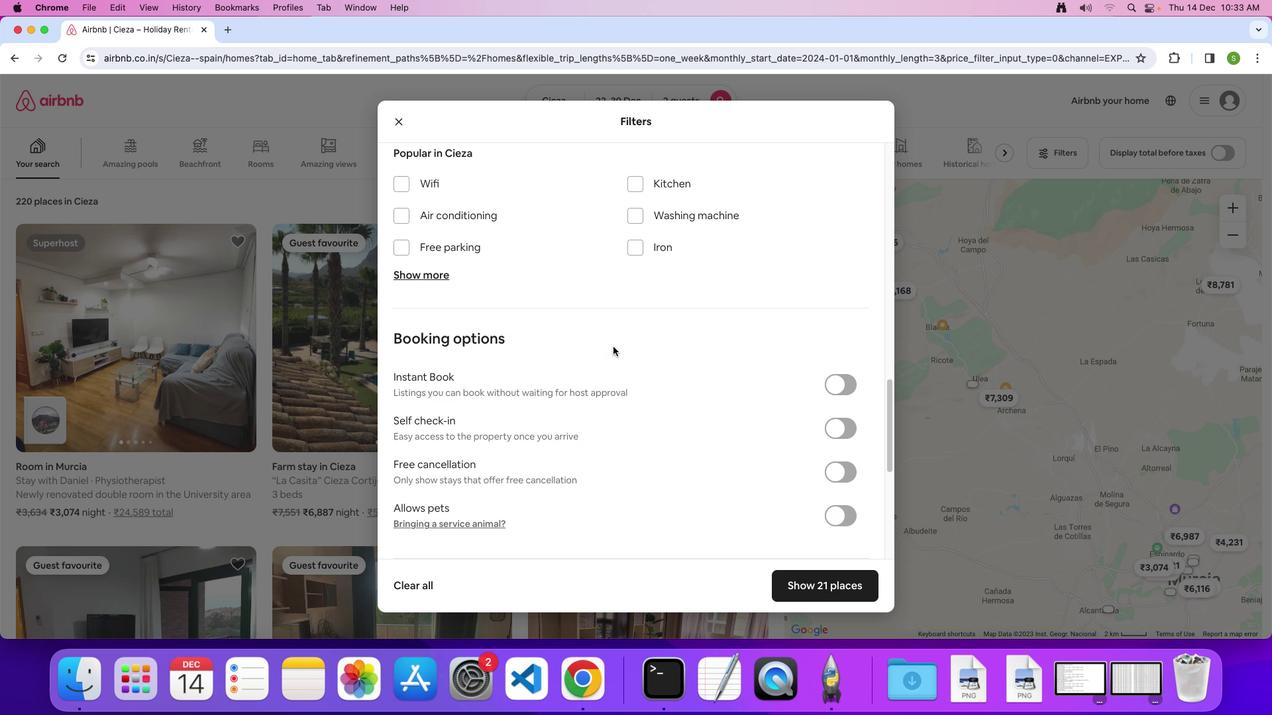 
Action: Mouse scrolled (613, 347) with delta (0, 0)
Screenshot: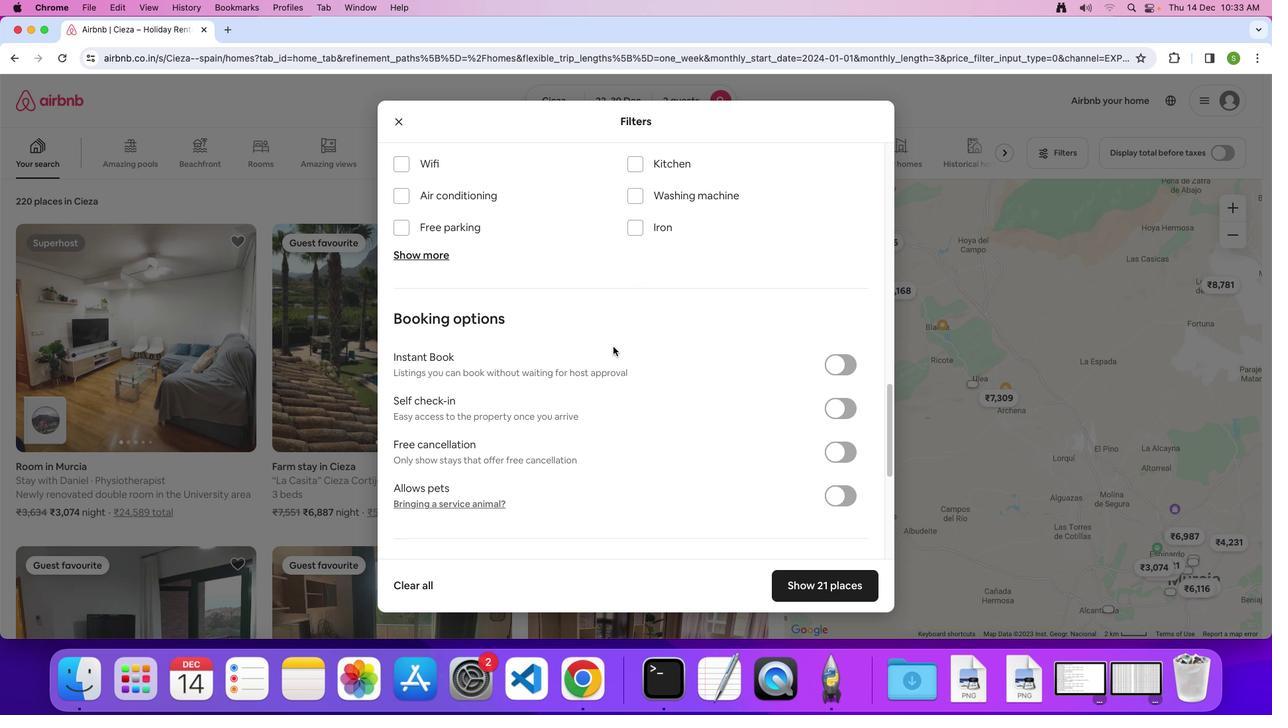 
Action: Mouse scrolled (613, 347) with delta (0, 0)
Screenshot: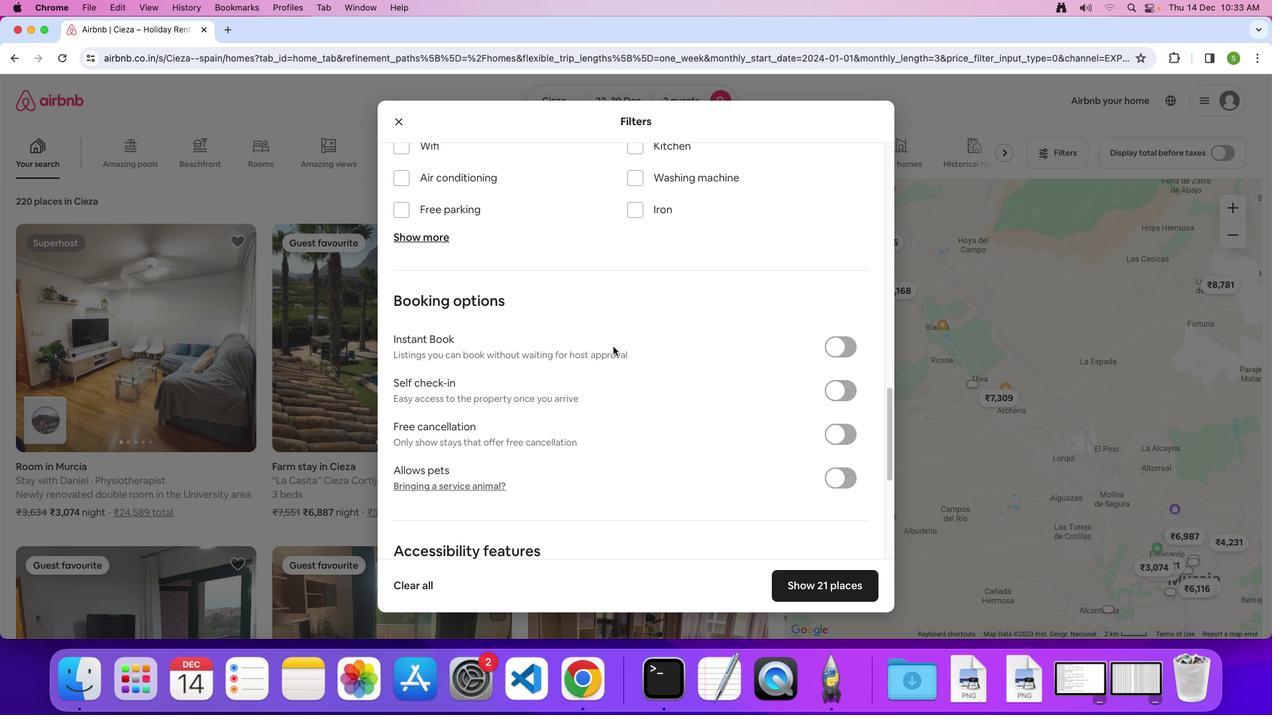 
Action: Mouse scrolled (613, 347) with delta (0, -1)
Screenshot: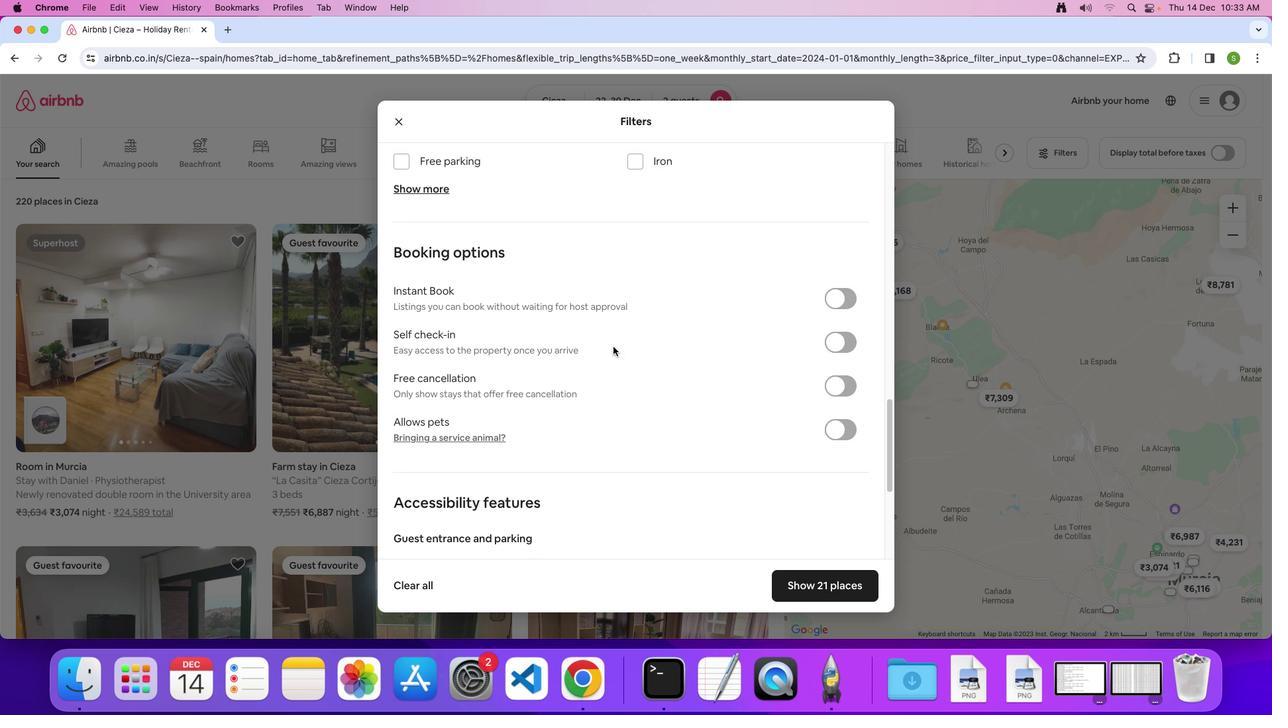 
Action: Mouse scrolled (613, 347) with delta (0, 0)
Screenshot: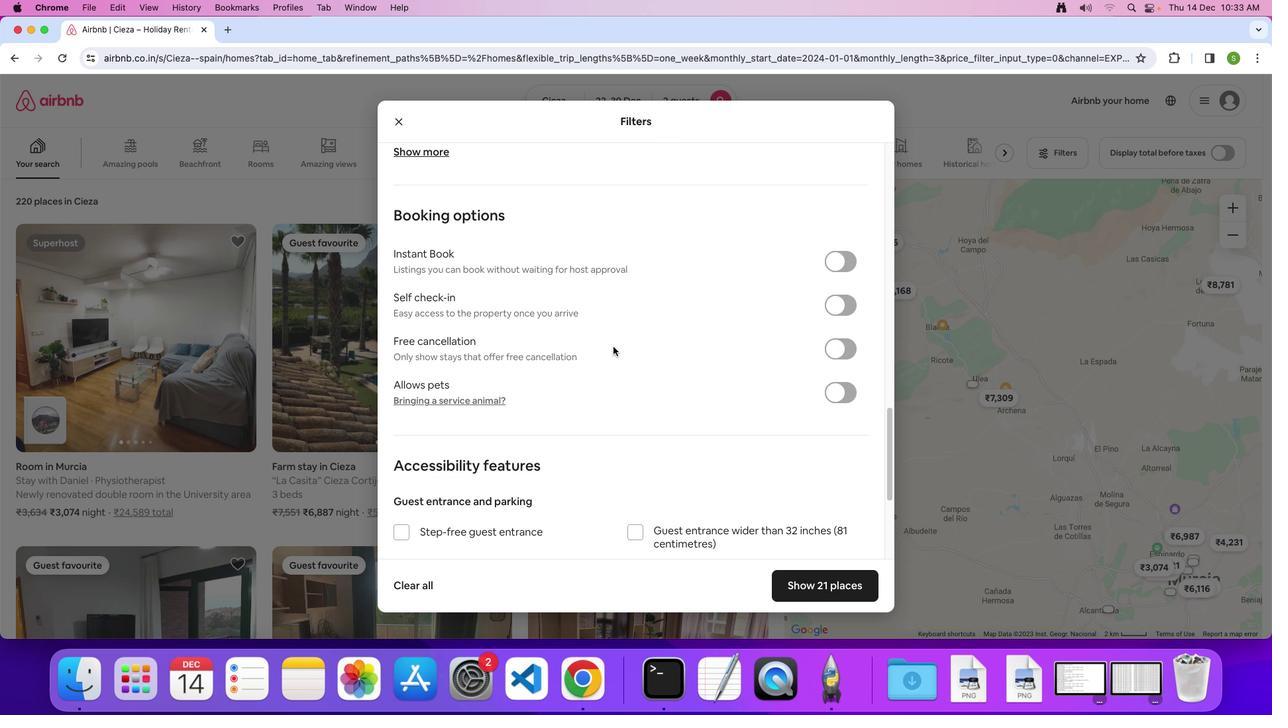 
Action: Mouse scrolled (613, 347) with delta (0, 0)
Screenshot: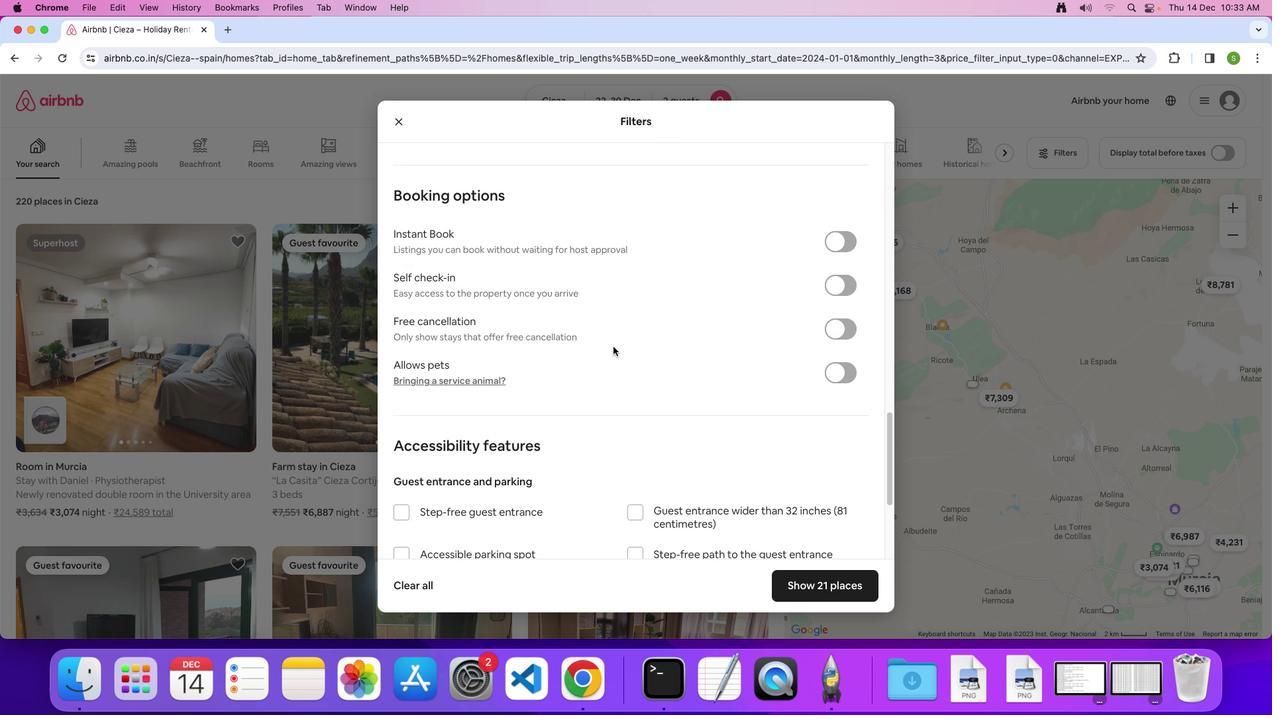 
Action: Mouse scrolled (613, 347) with delta (0, -1)
Screenshot: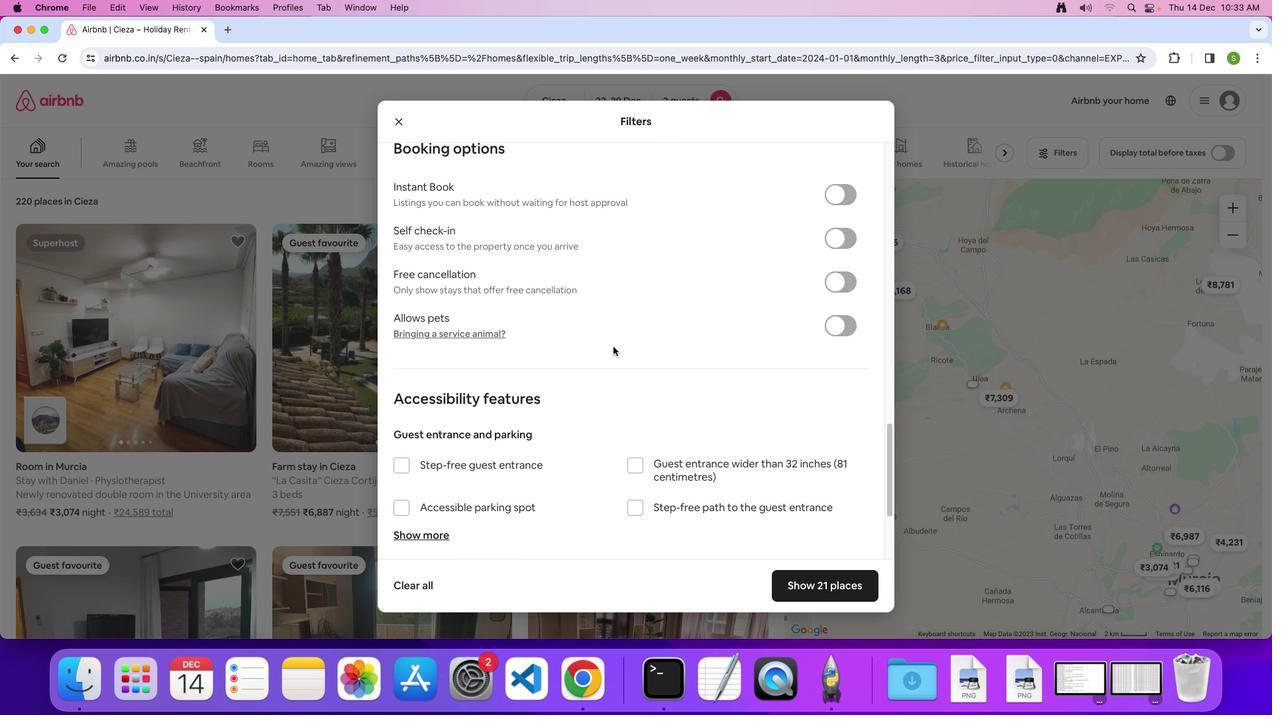 
Action: Mouse scrolled (613, 347) with delta (0, 0)
Screenshot: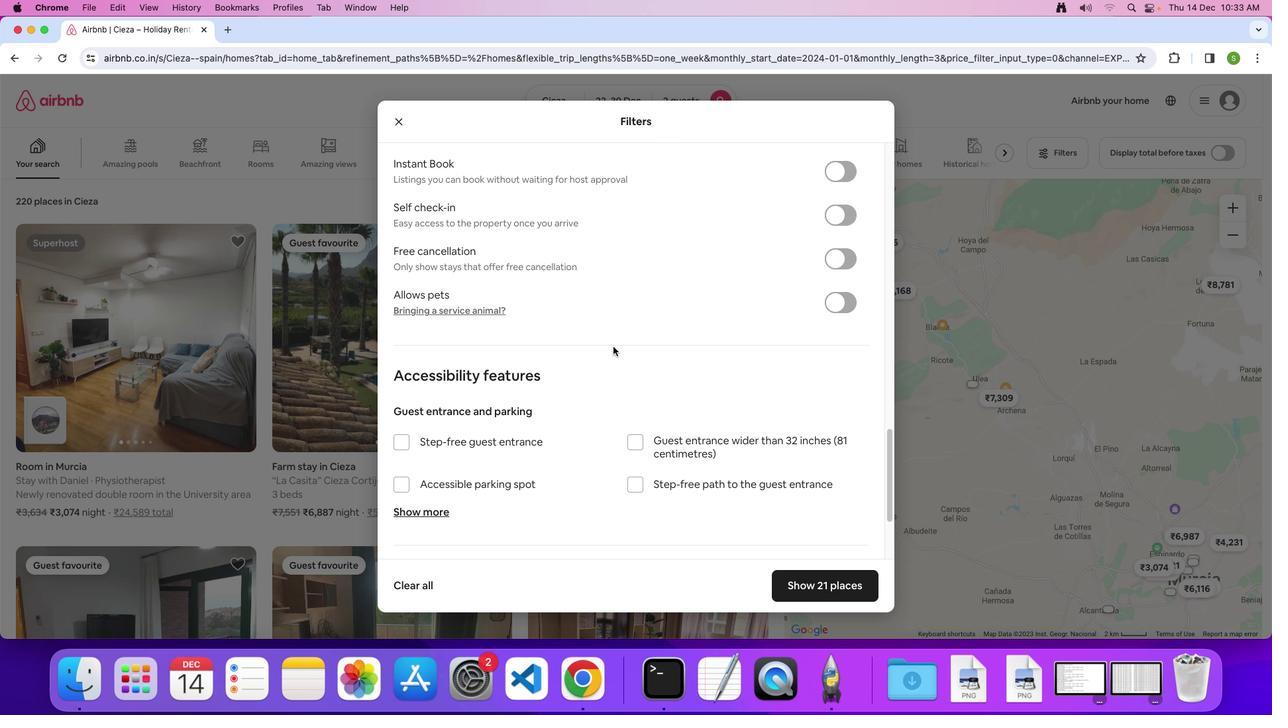 
Action: Mouse scrolled (613, 347) with delta (0, 0)
Screenshot: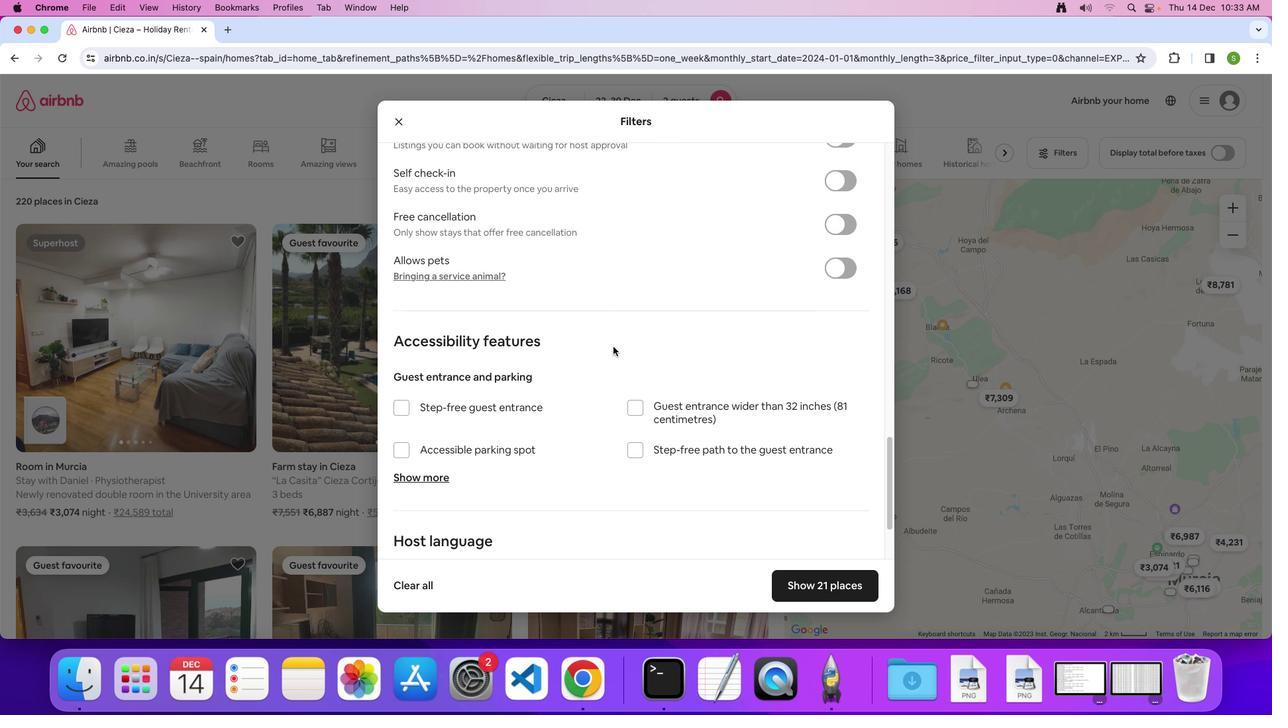
Action: Mouse scrolled (613, 347) with delta (0, -1)
Screenshot: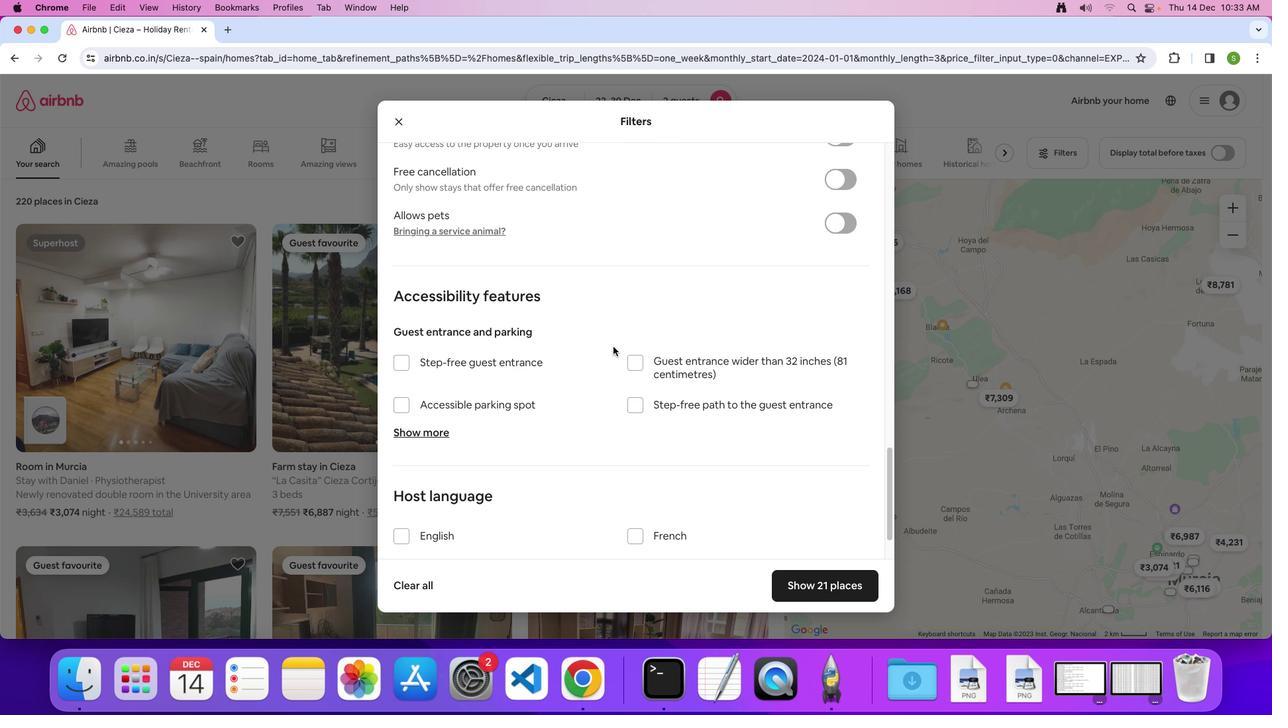 
Action: Mouse scrolled (613, 347) with delta (0, 0)
Screenshot: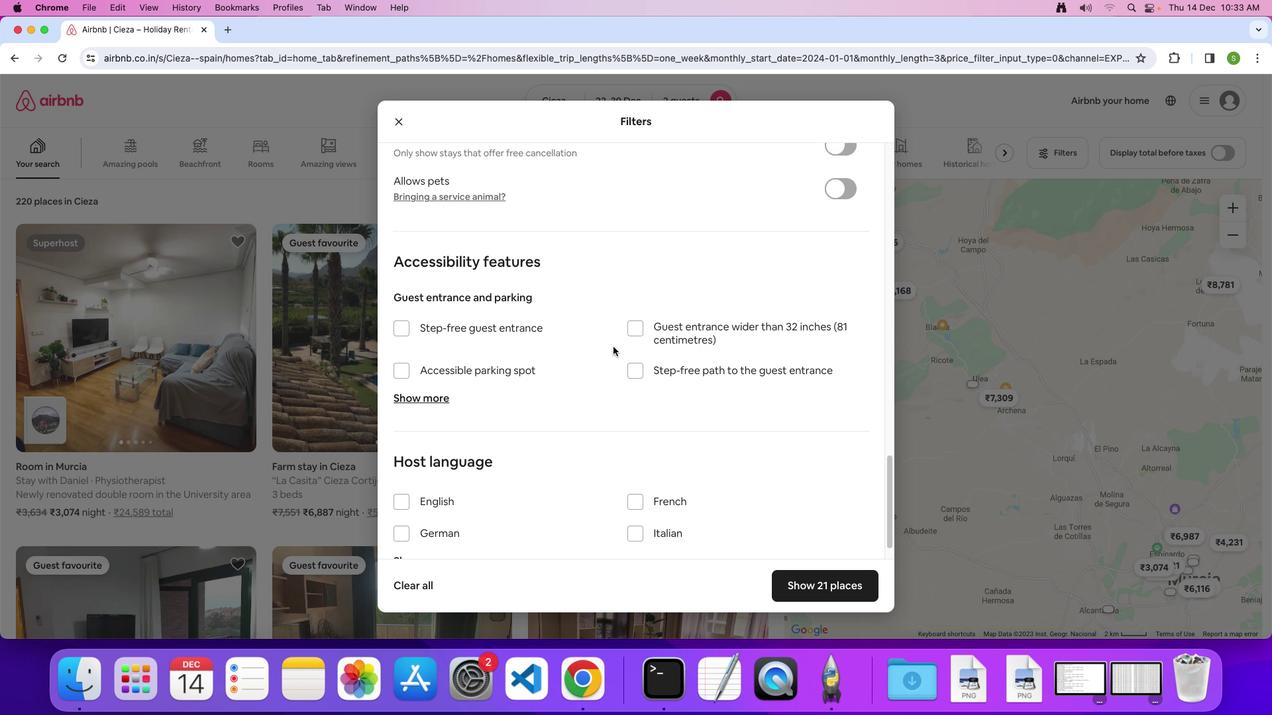 
Action: Mouse scrolled (613, 347) with delta (0, 0)
Screenshot: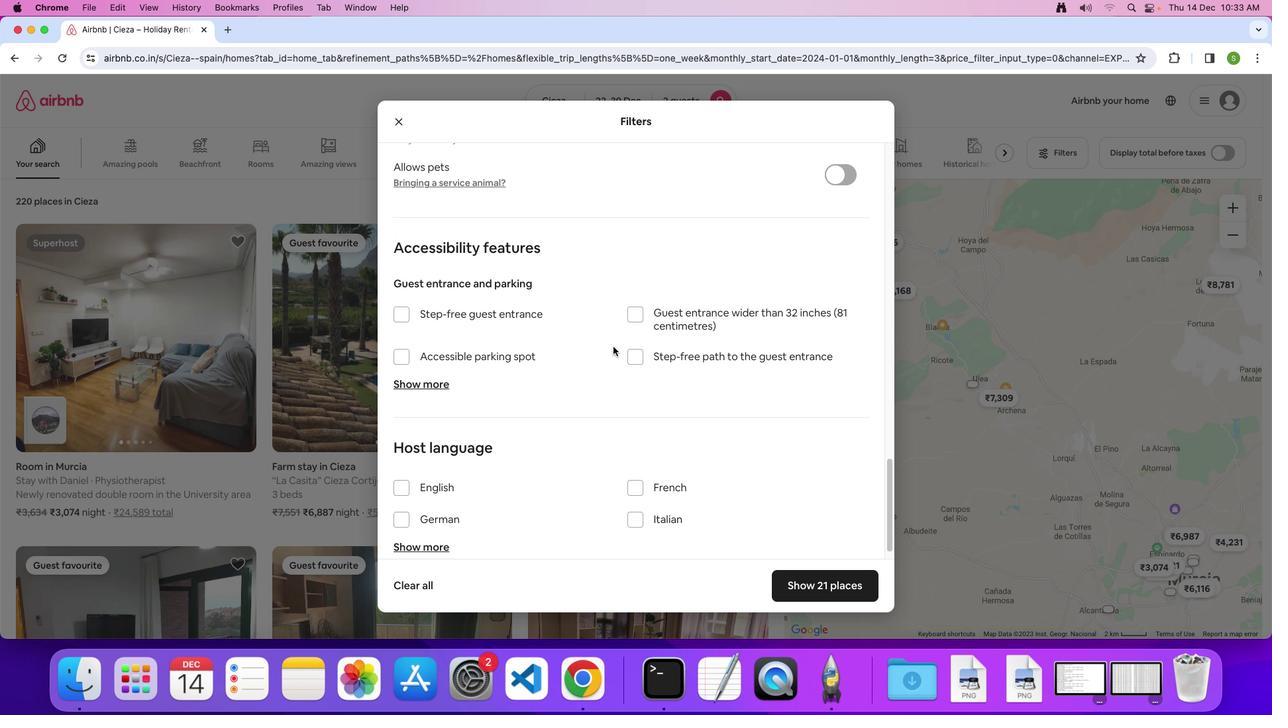 
Action: Mouse scrolled (613, 347) with delta (0, -2)
Screenshot: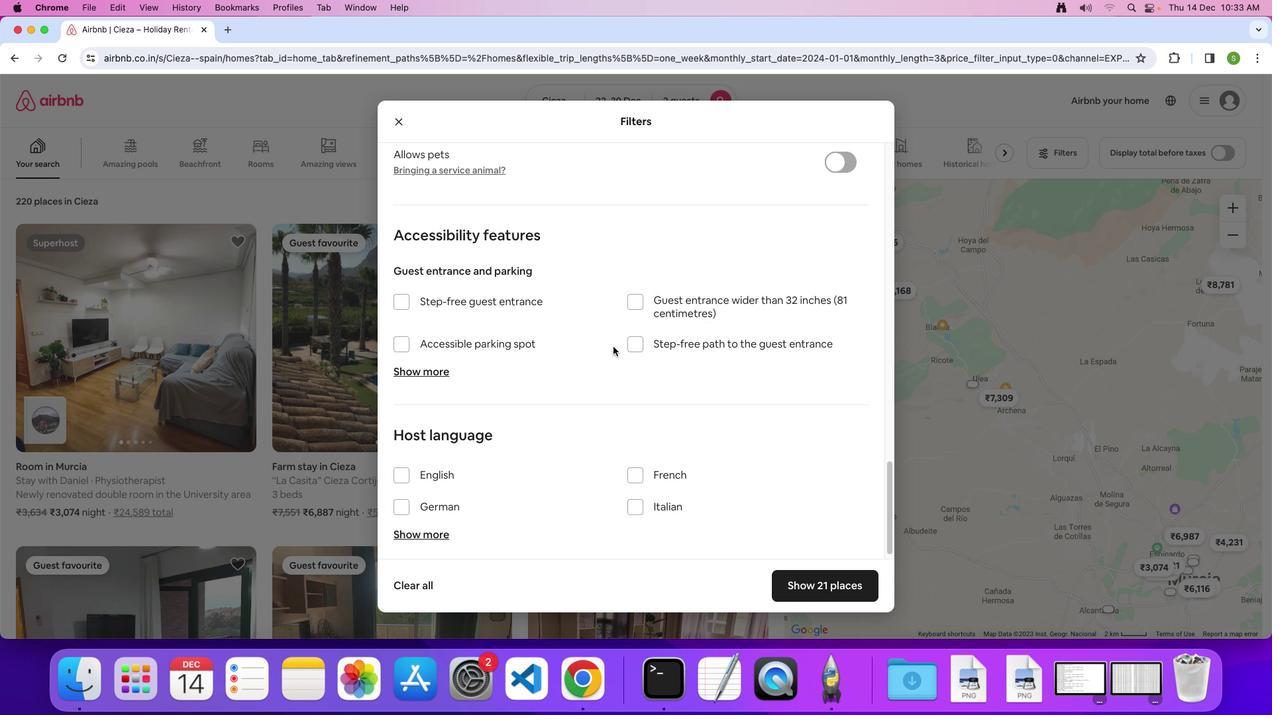 
Action: Mouse scrolled (613, 347) with delta (0, 0)
Screenshot: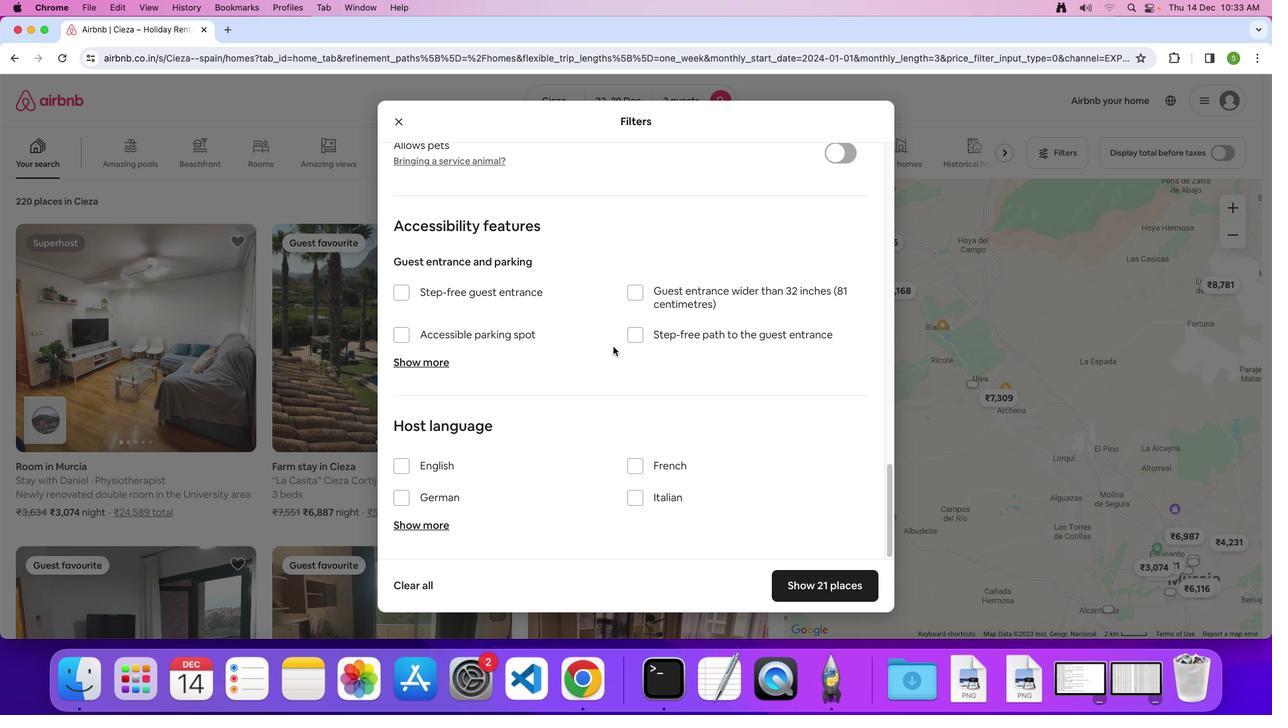 
Action: Mouse scrolled (613, 347) with delta (0, 0)
Screenshot: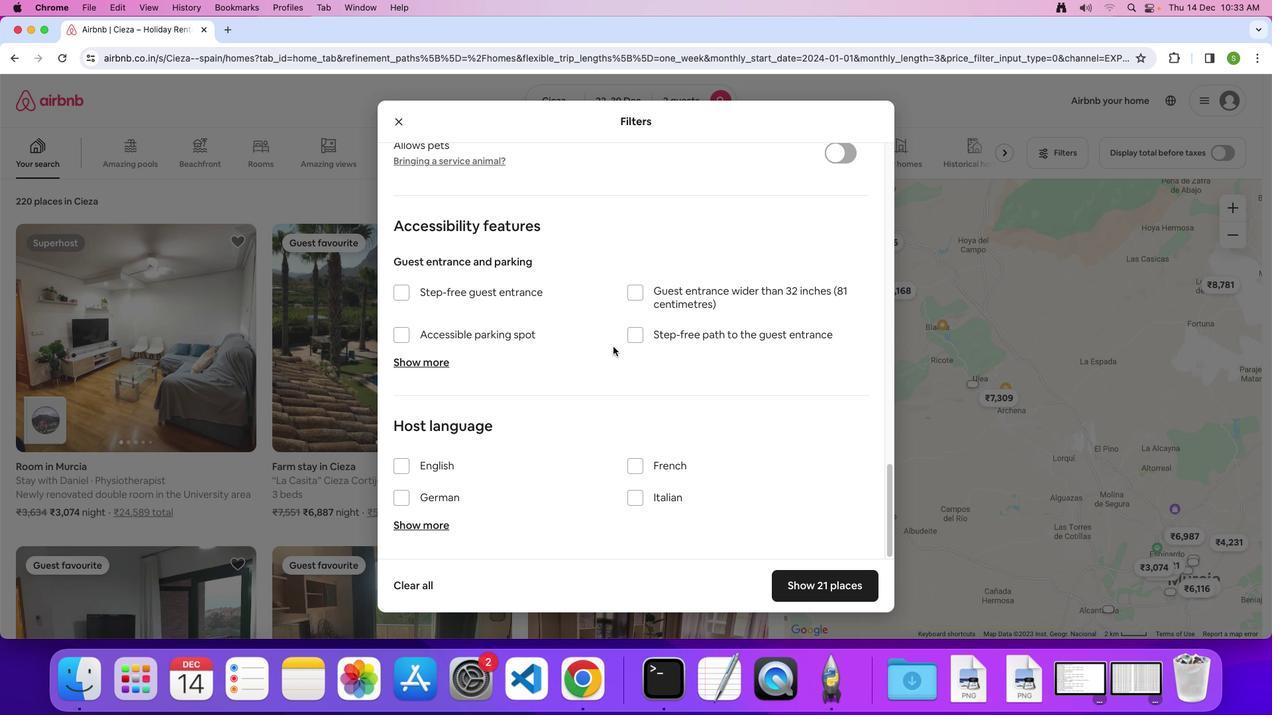 
Action: Mouse scrolled (613, 347) with delta (0, -1)
Screenshot: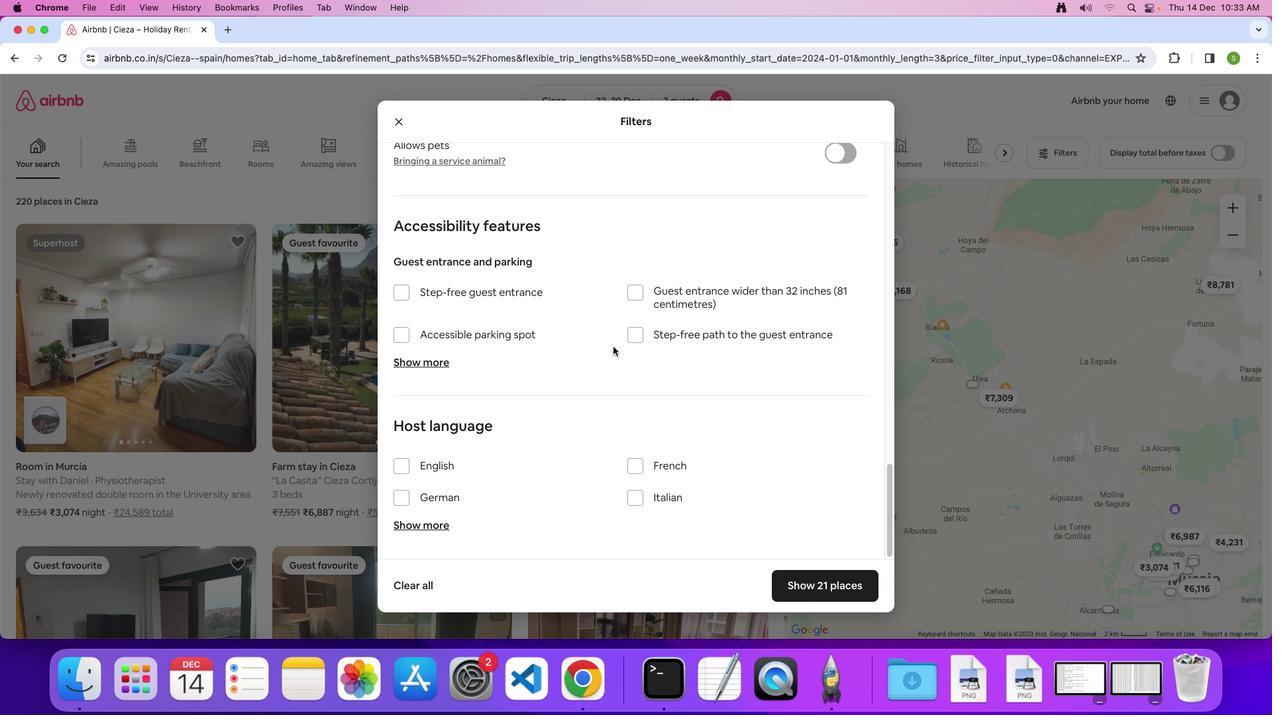 
Action: Mouse moved to (837, 591)
Screenshot: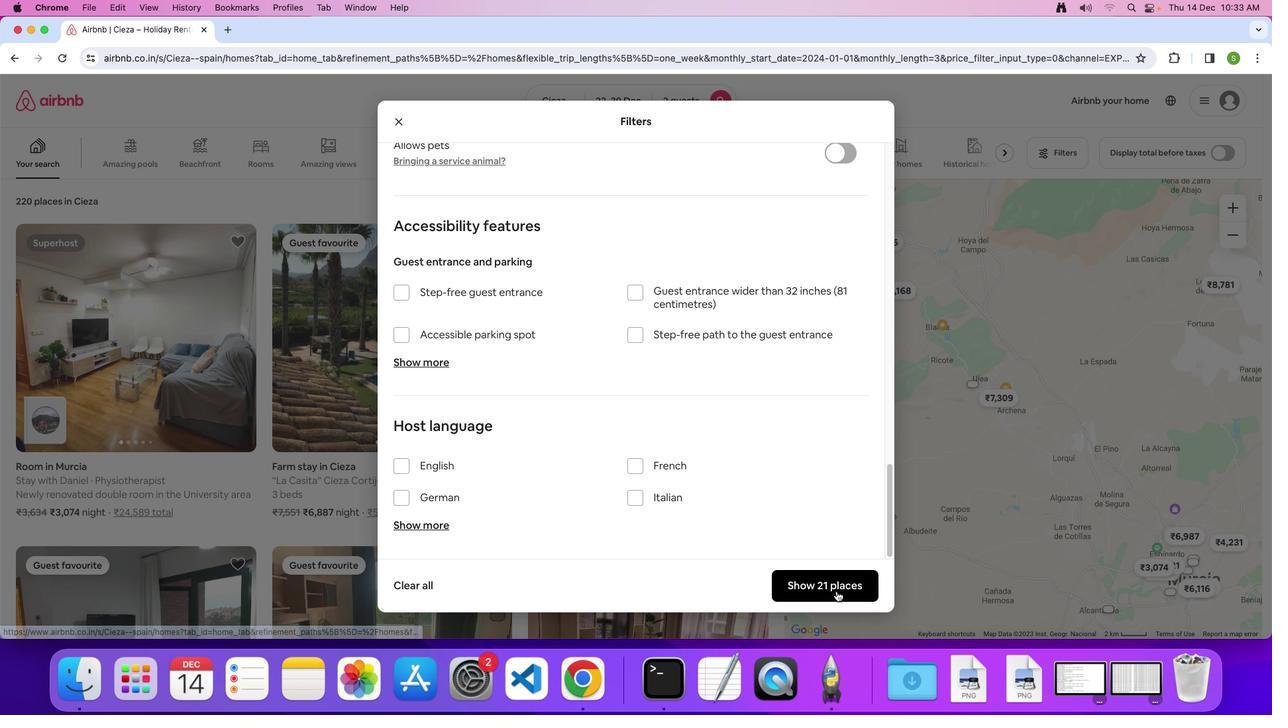 
Action: Mouse pressed left at (837, 591)
Screenshot: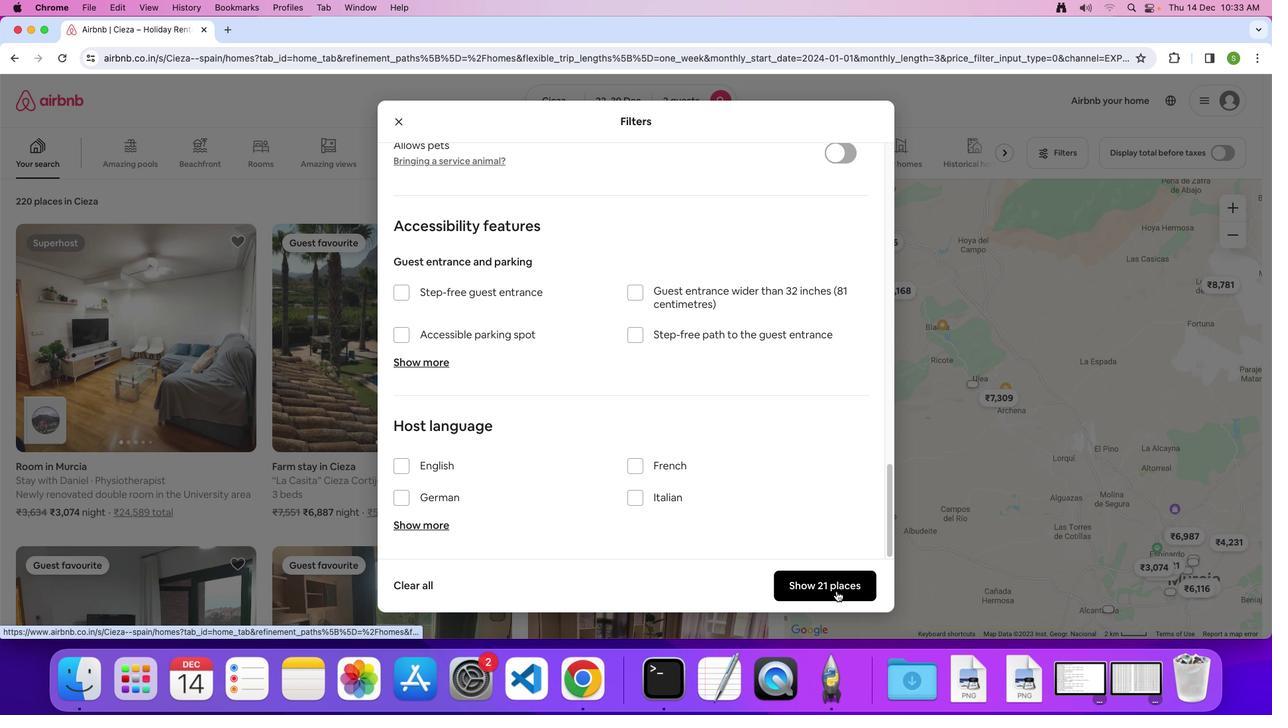 
Action: Mouse moved to (198, 328)
Screenshot: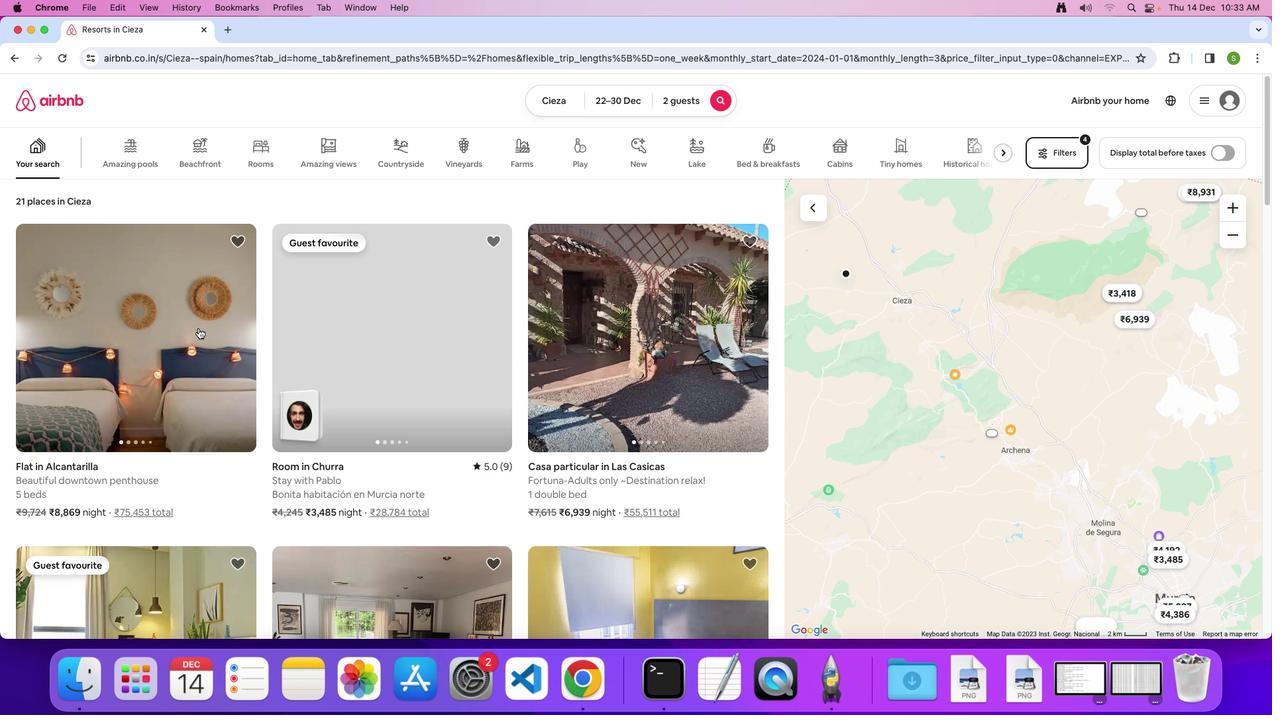 
Action: Mouse pressed left at (198, 328)
Screenshot: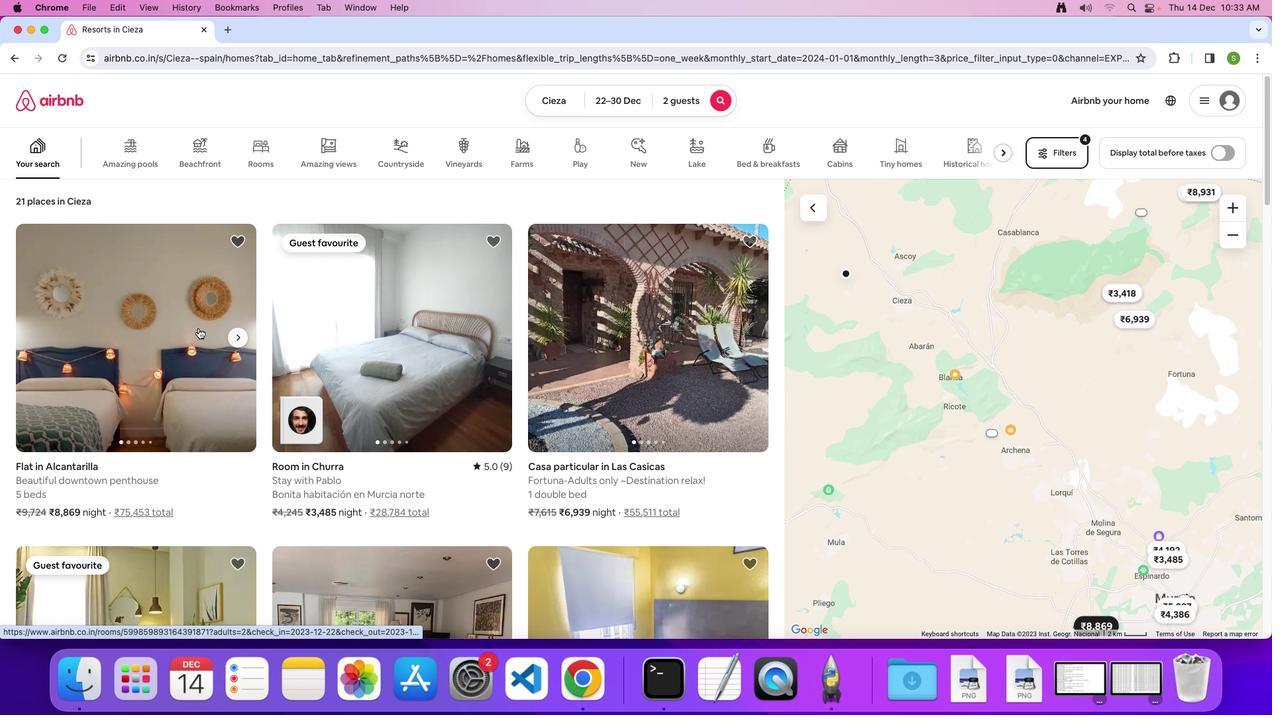 
Action: Mouse moved to (451, 326)
Screenshot: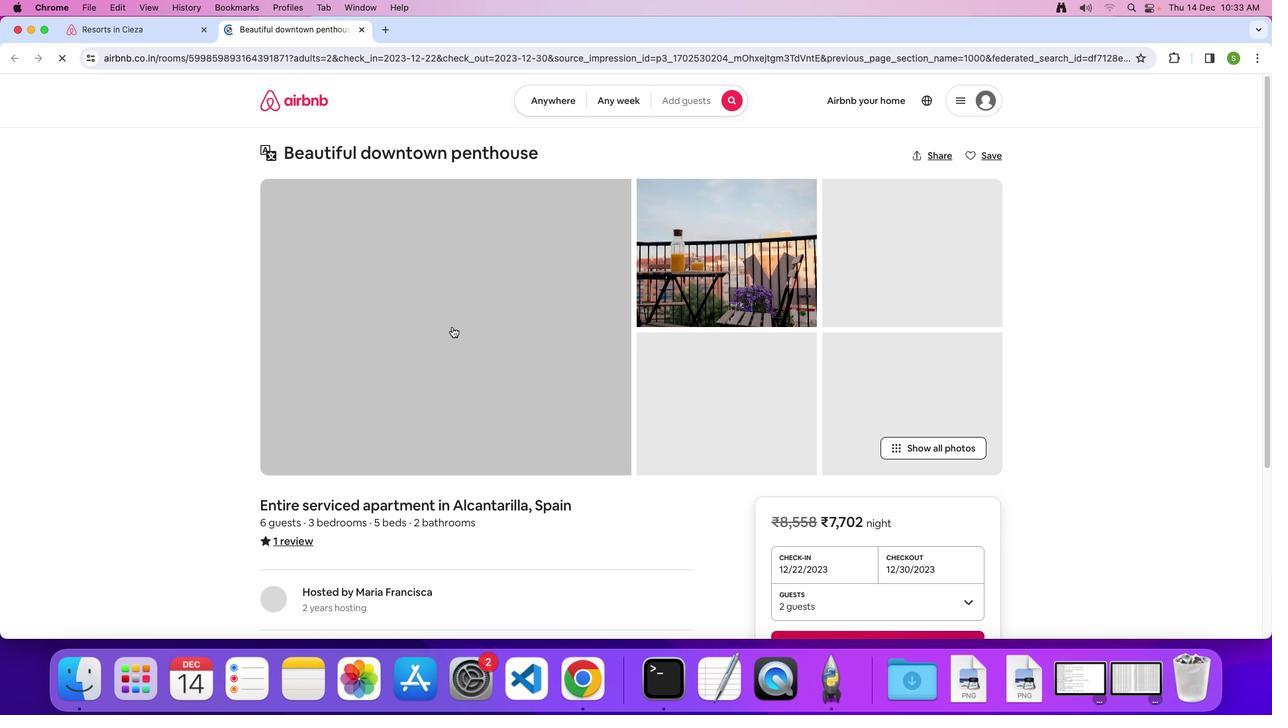 
Action: Mouse pressed left at (451, 326)
Screenshot: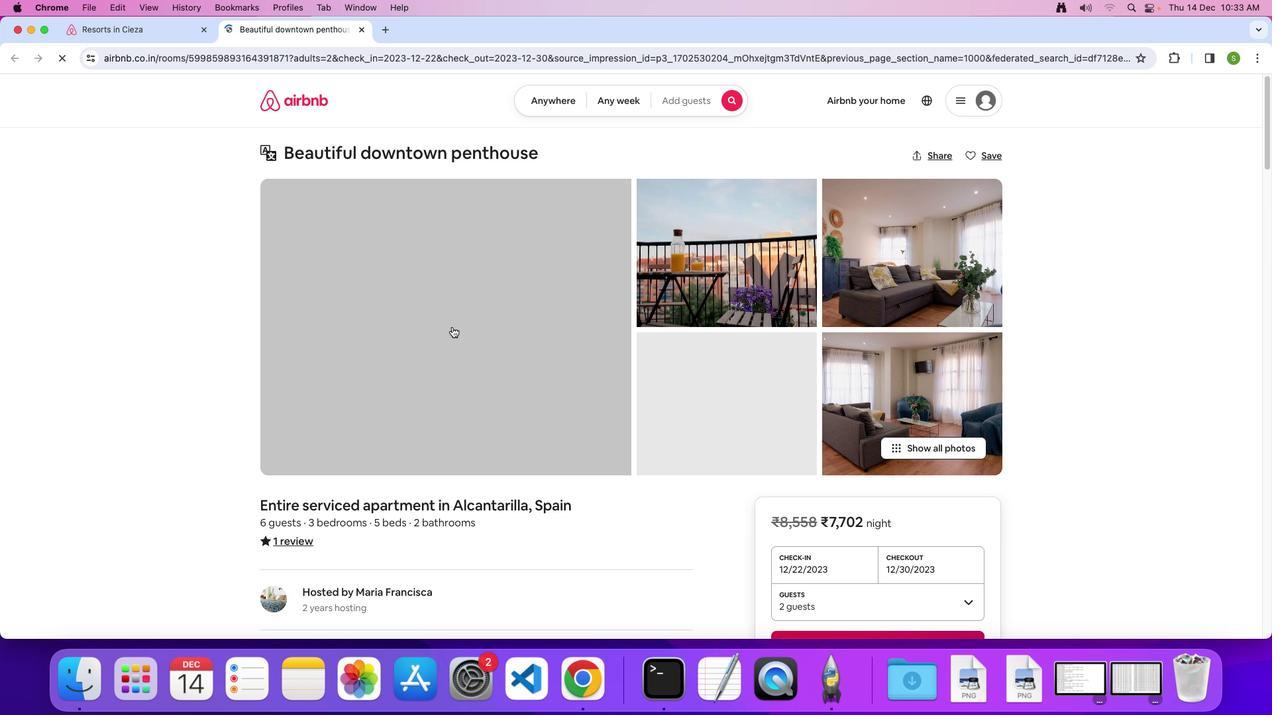 
Action: Mouse moved to (548, 350)
Screenshot: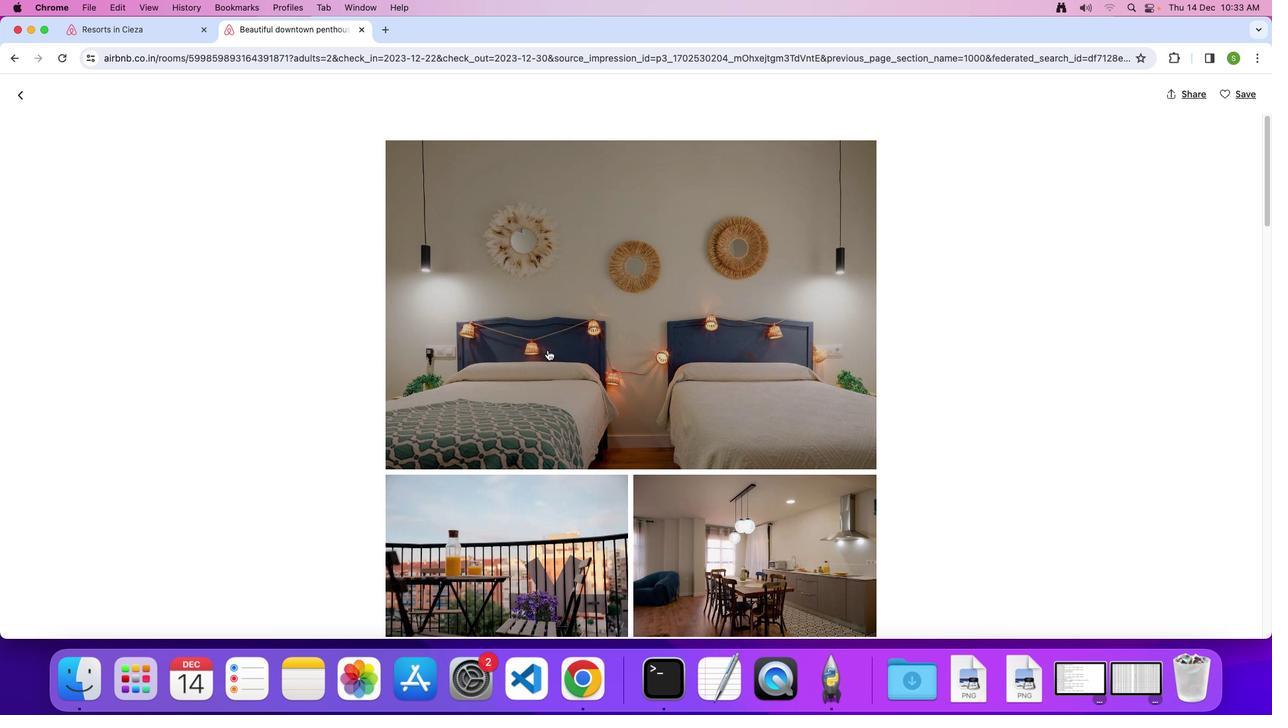 
Action: Mouse scrolled (548, 350) with delta (0, 0)
Screenshot: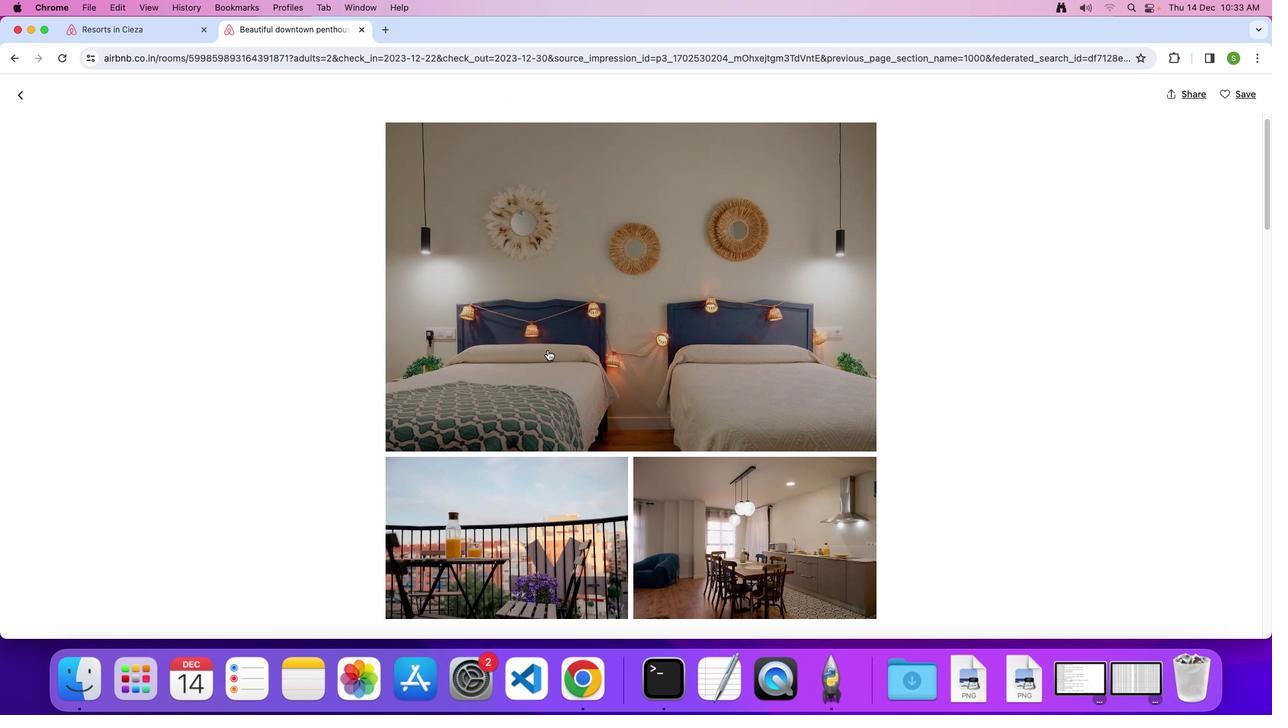 
Action: Mouse scrolled (548, 350) with delta (0, 0)
Screenshot: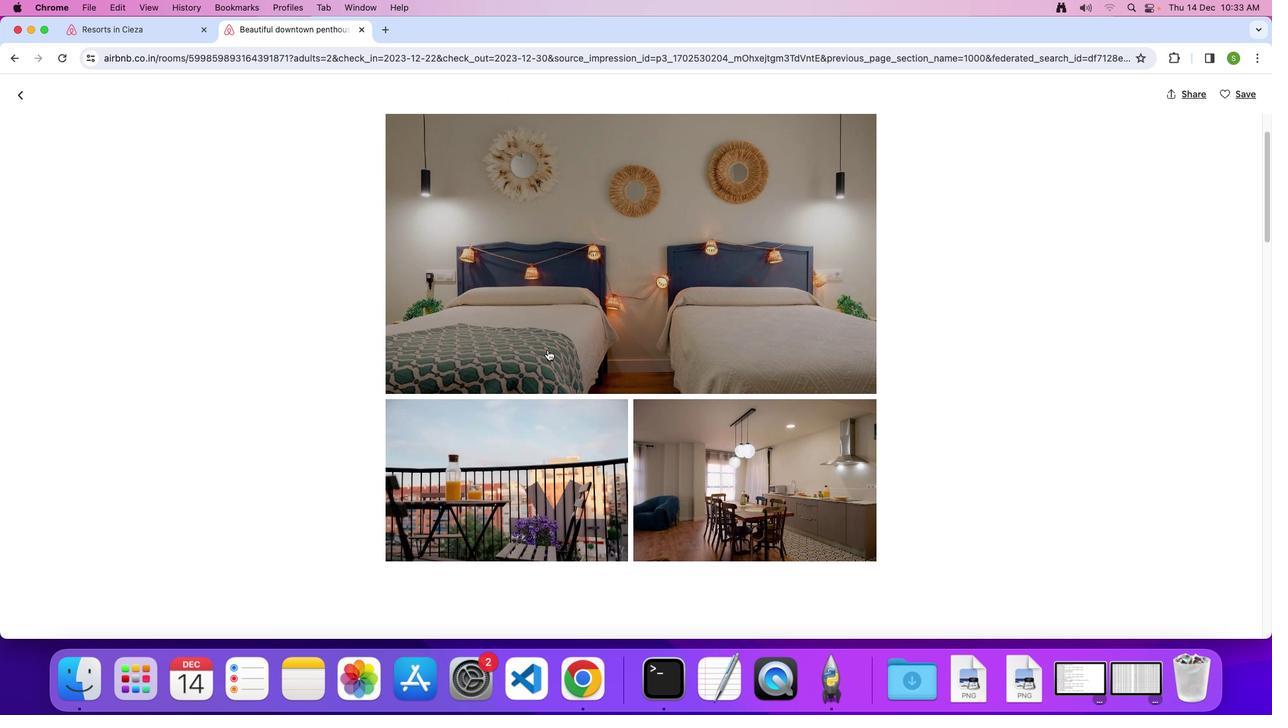 
Action: Mouse scrolled (548, 350) with delta (0, -1)
Screenshot: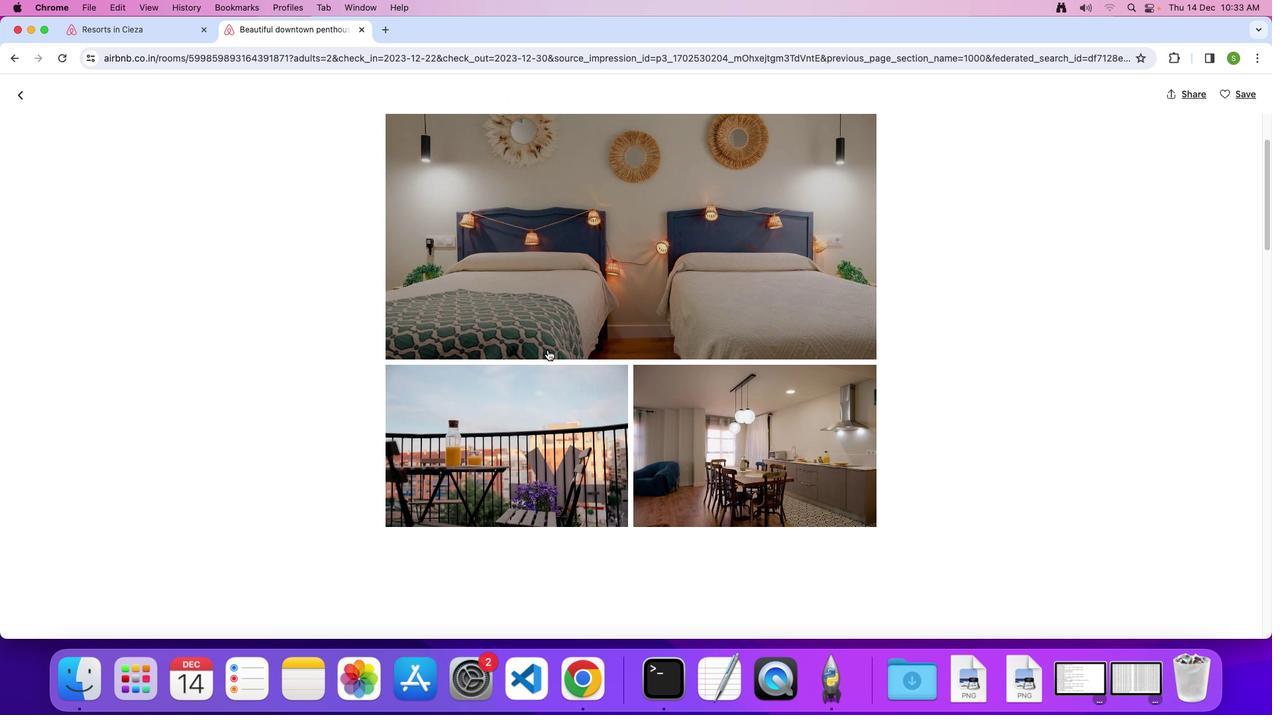 
Action: Mouse scrolled (548, 350) with delta (0, 0)
Screenshot: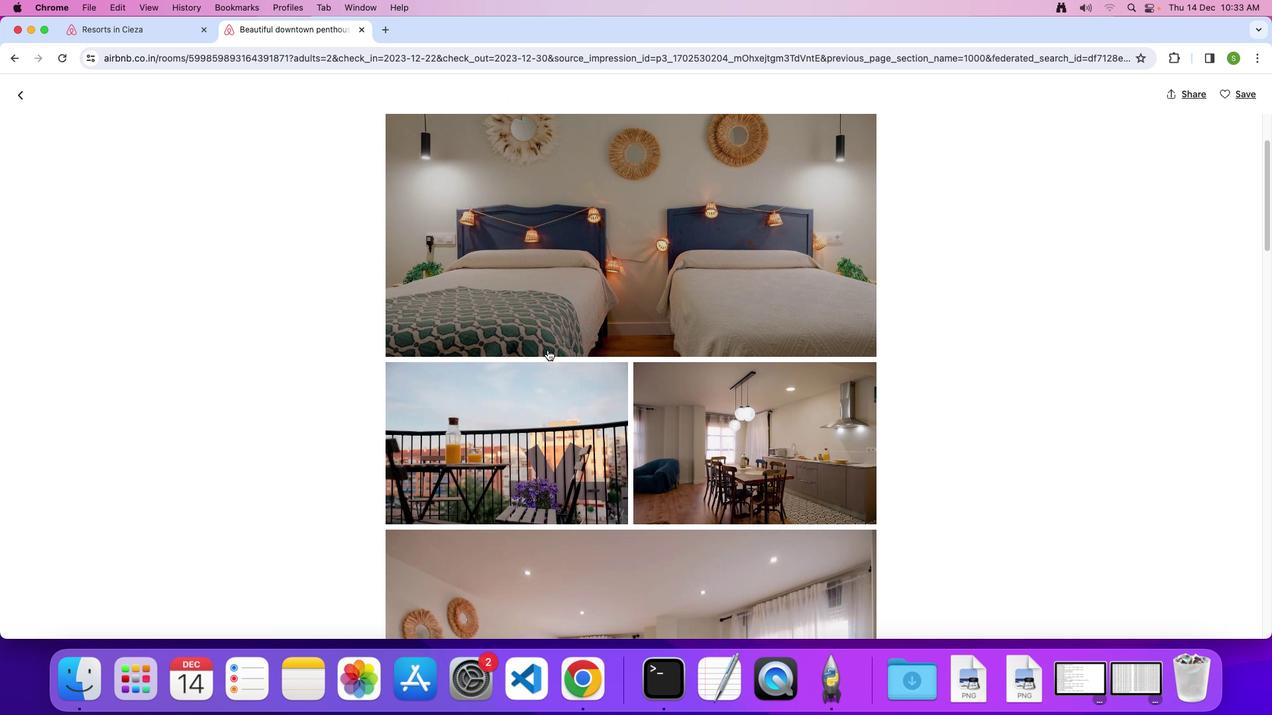 
Action: Mouse scrolled (548, 350) with delta (0, 0)
Screenshot: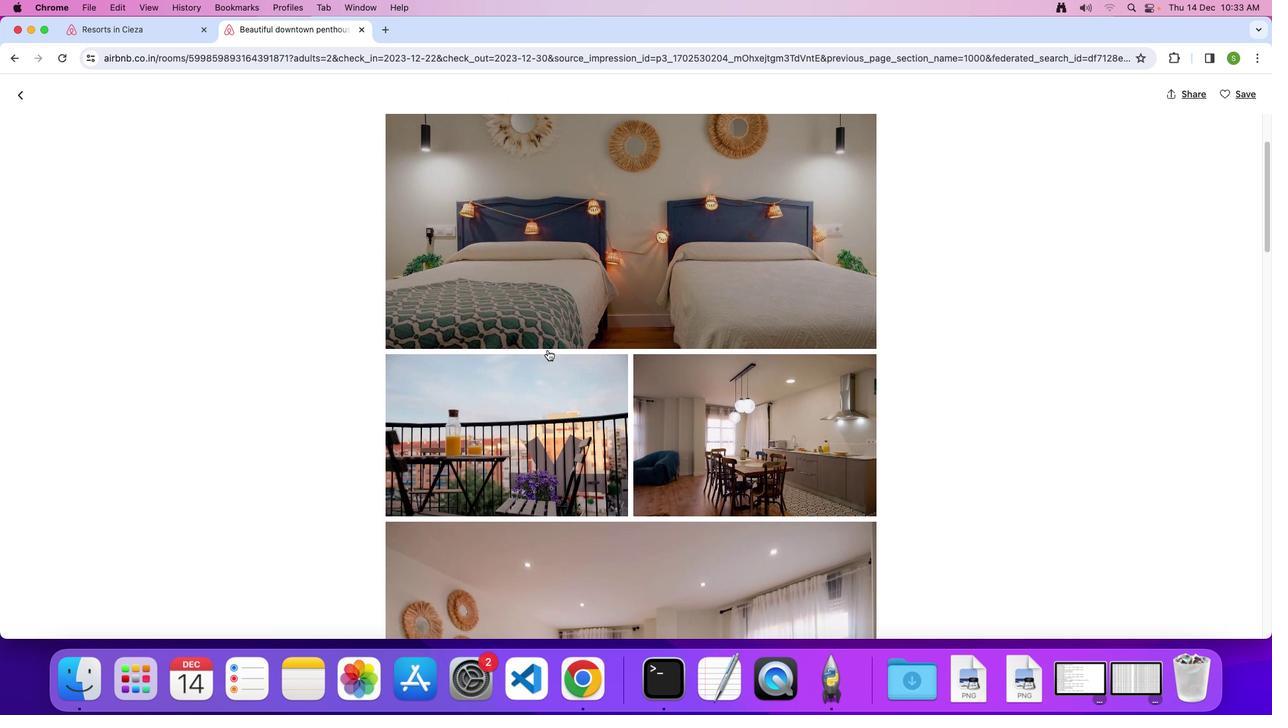 
Action: Mouse scrolled (548, 350) with delta (0, 0)
Screenshot: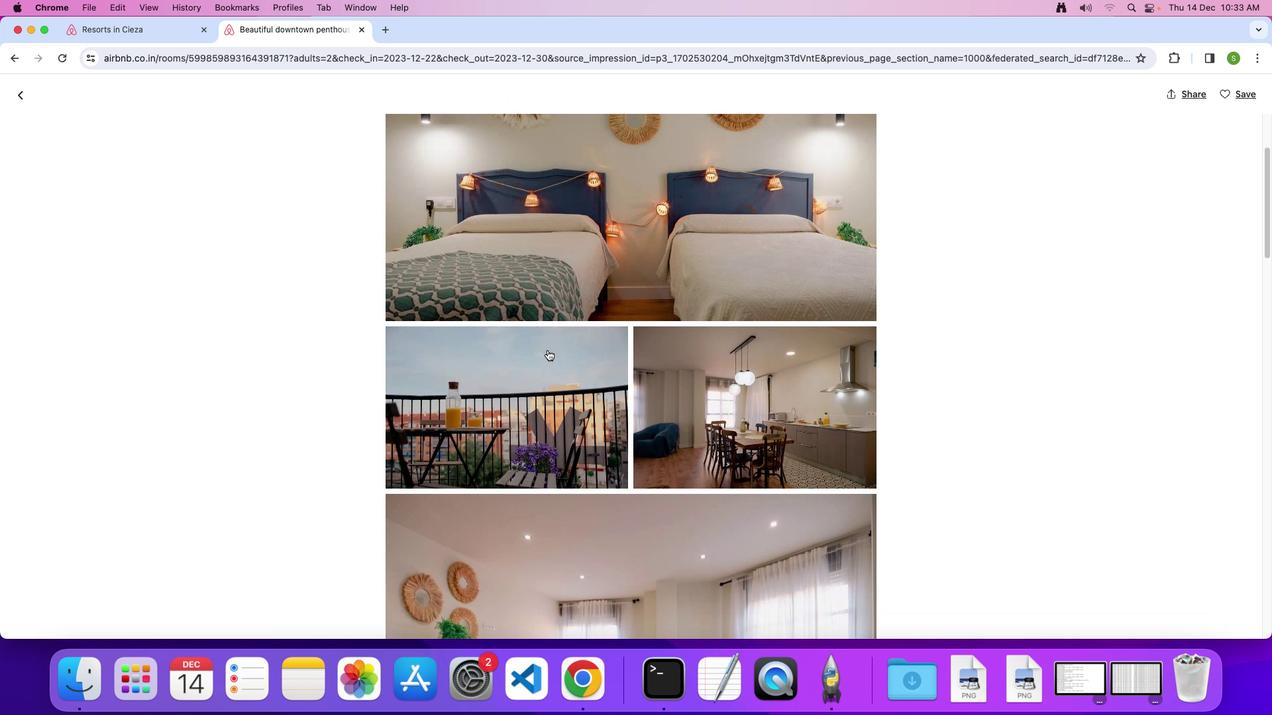 
Action: Mouse moved to (547, 350)
Screenshot: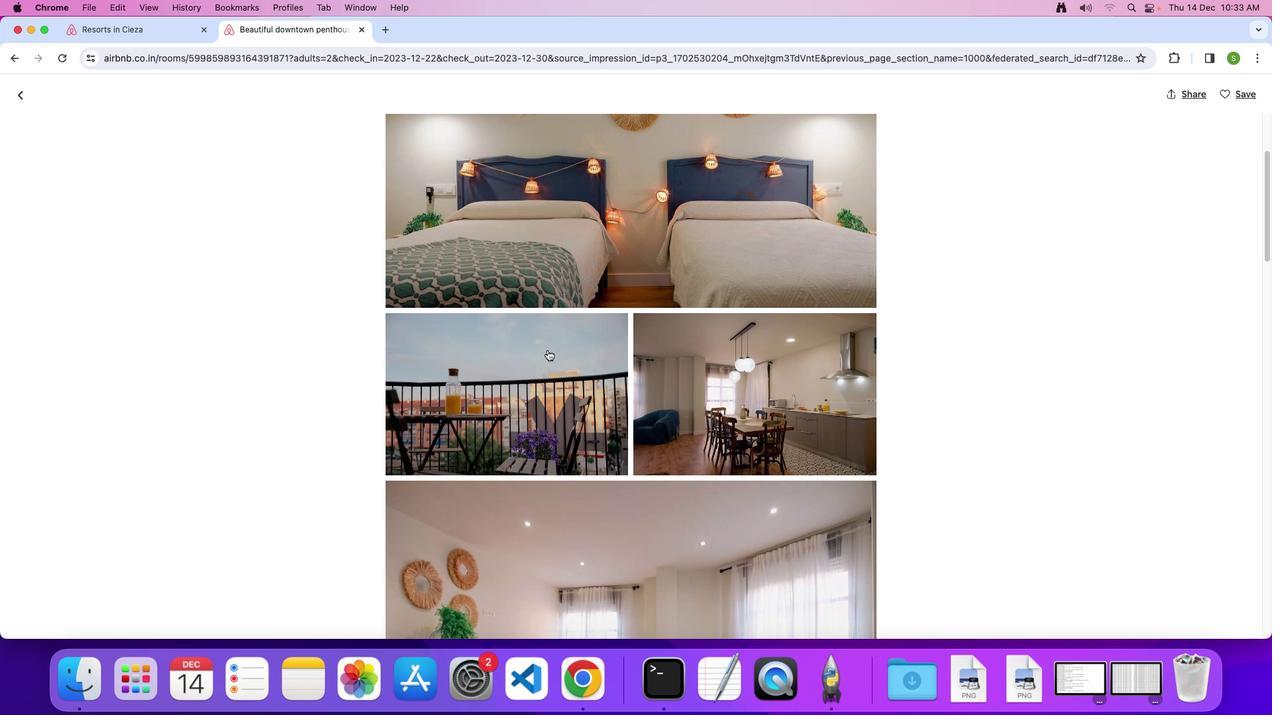 
Action: Mouse scrolled (547, 350) with delta (0, 0)
Screenshot: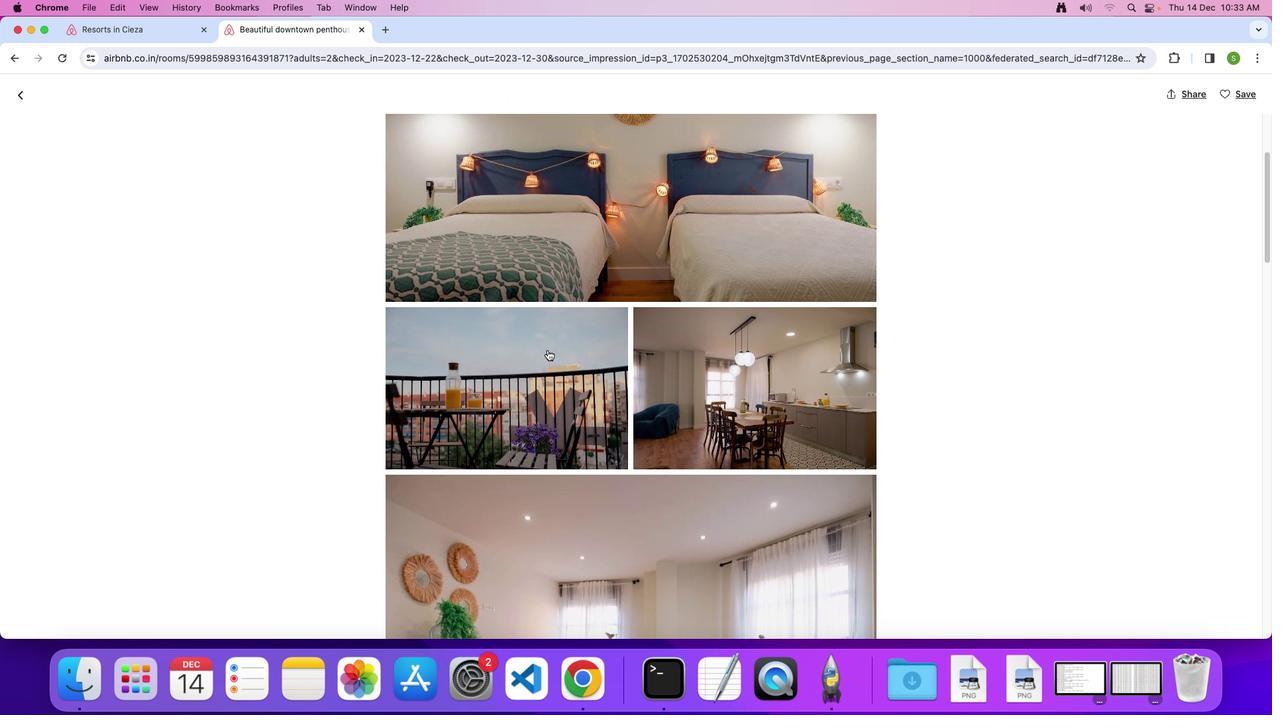 
Action: Mouse scrolled (547, 350) with delta (0, 0)
Screenshot: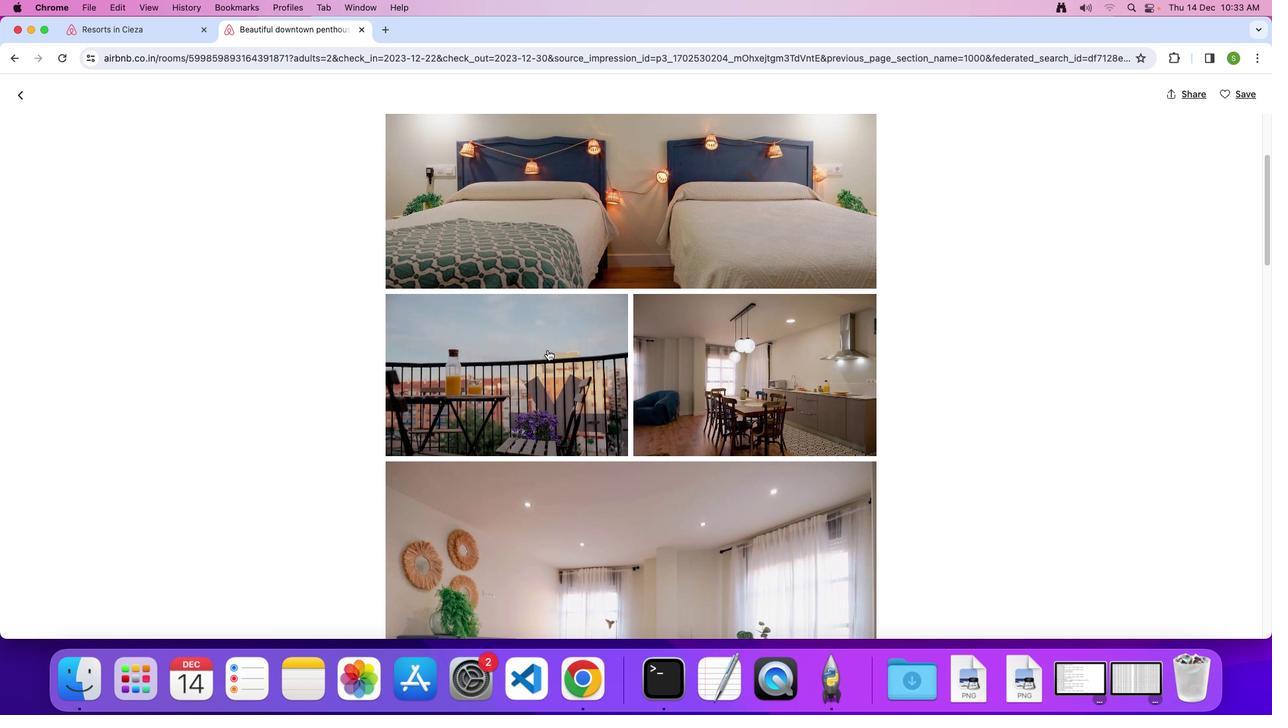 
Action: Mouse scrolled (547, 350) with delta (0, 0)
Screenshot: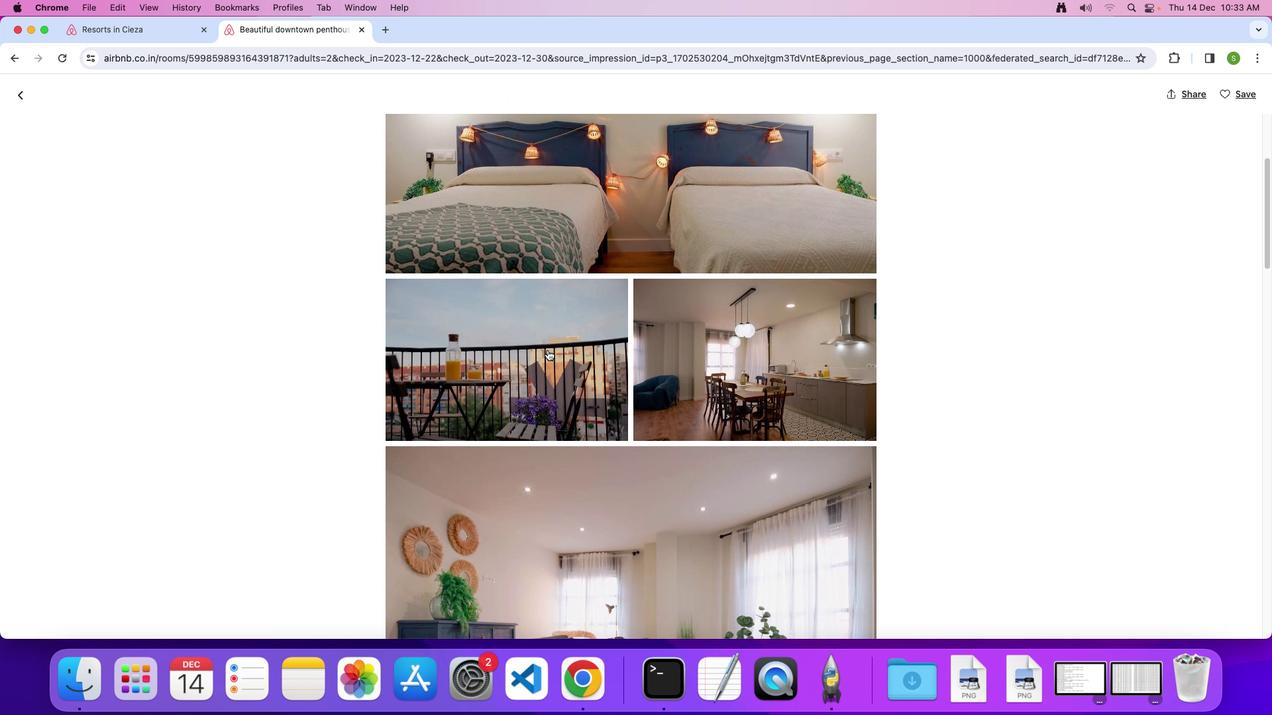 
Action: Mouse scrolled (547, 350) with delta (0, 0)
Screenshot: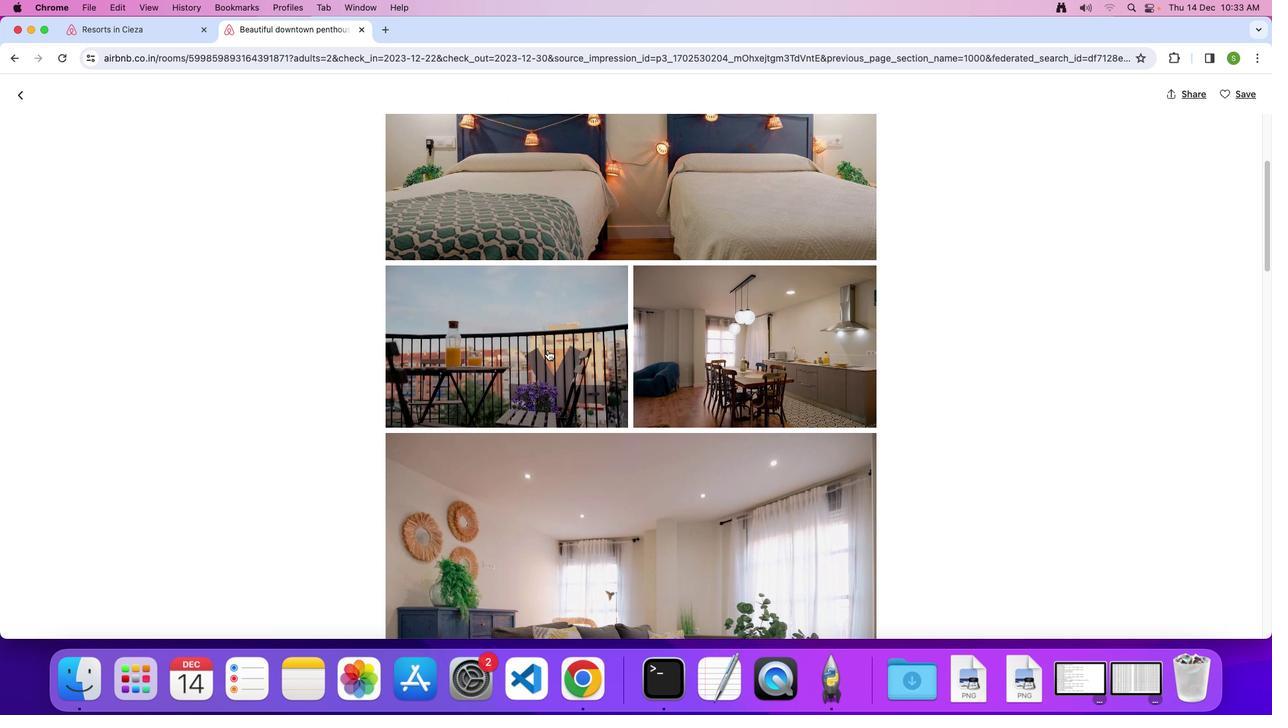 
Action: Mouse scrolled (547, 350) with delta (0, -1)
Screenshot: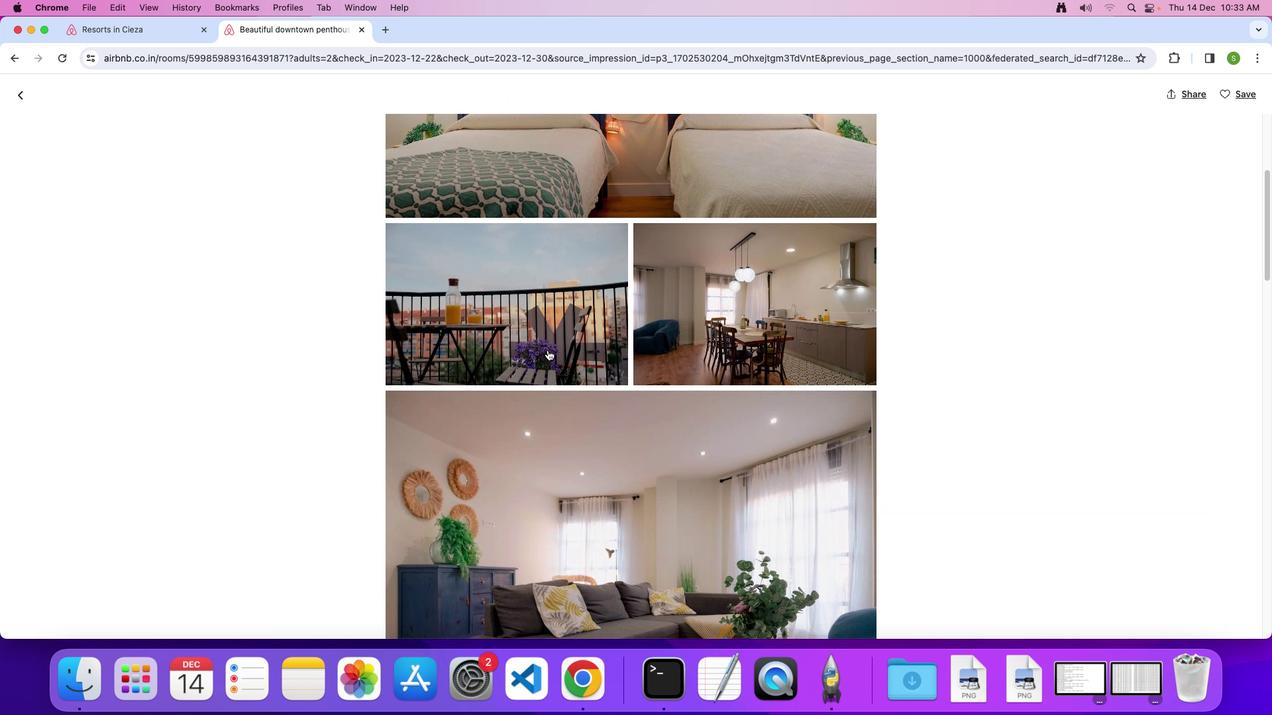 
Action: Mouse scrolled (547, 350) with delta (0, 0)
Screenshot: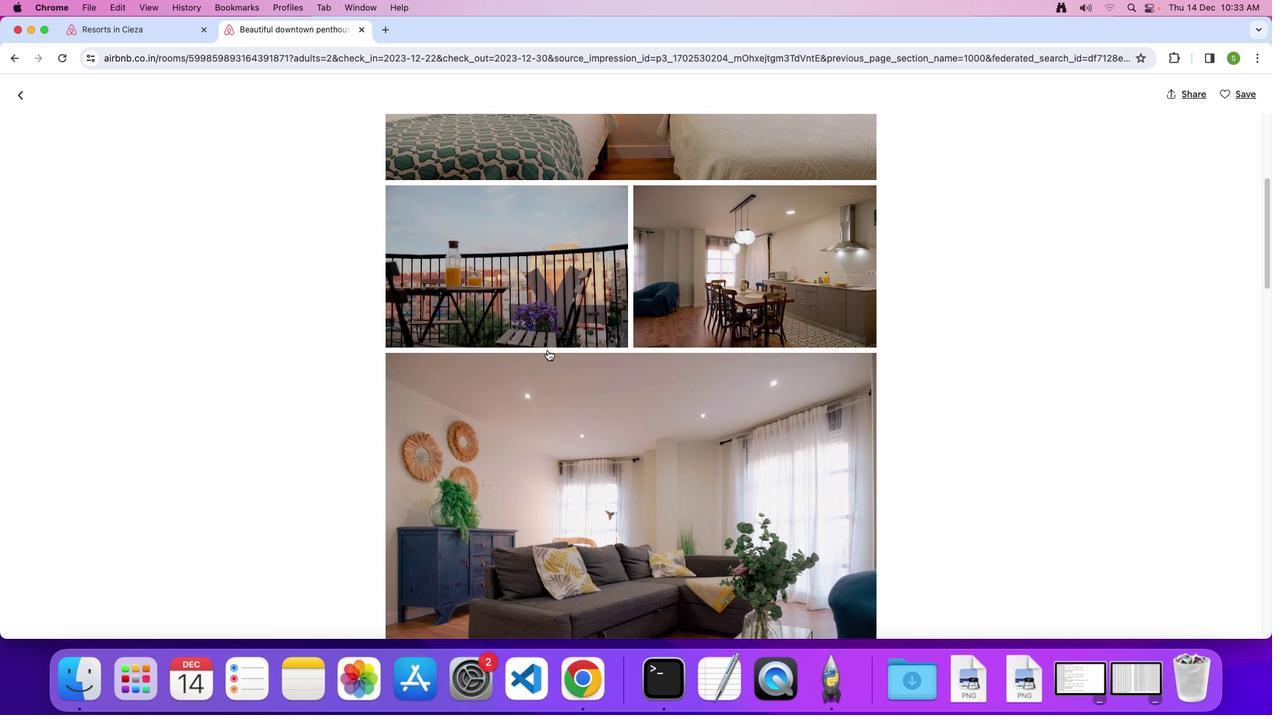 
Action: Mouse scrolled (547, 350) with delta (0, 0)
Screenshot: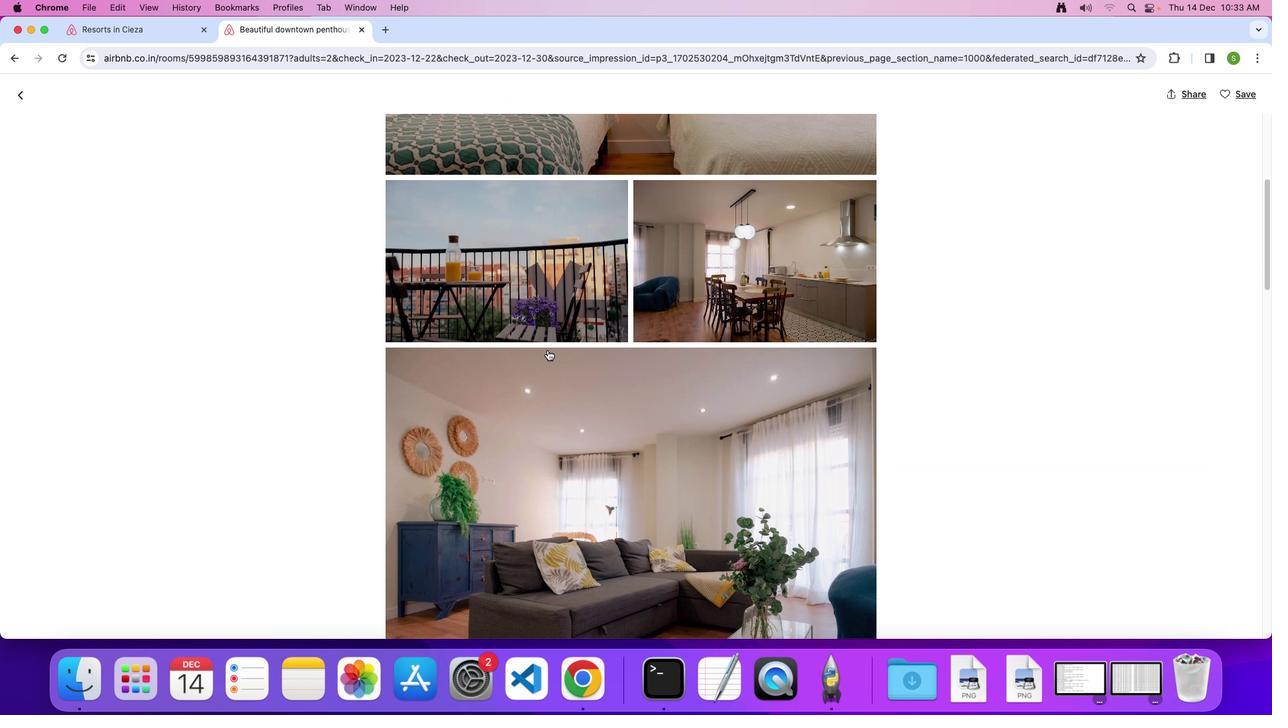 
Action: Mouse scrolled (547, 350) with delta (0, -1)
Screenshot: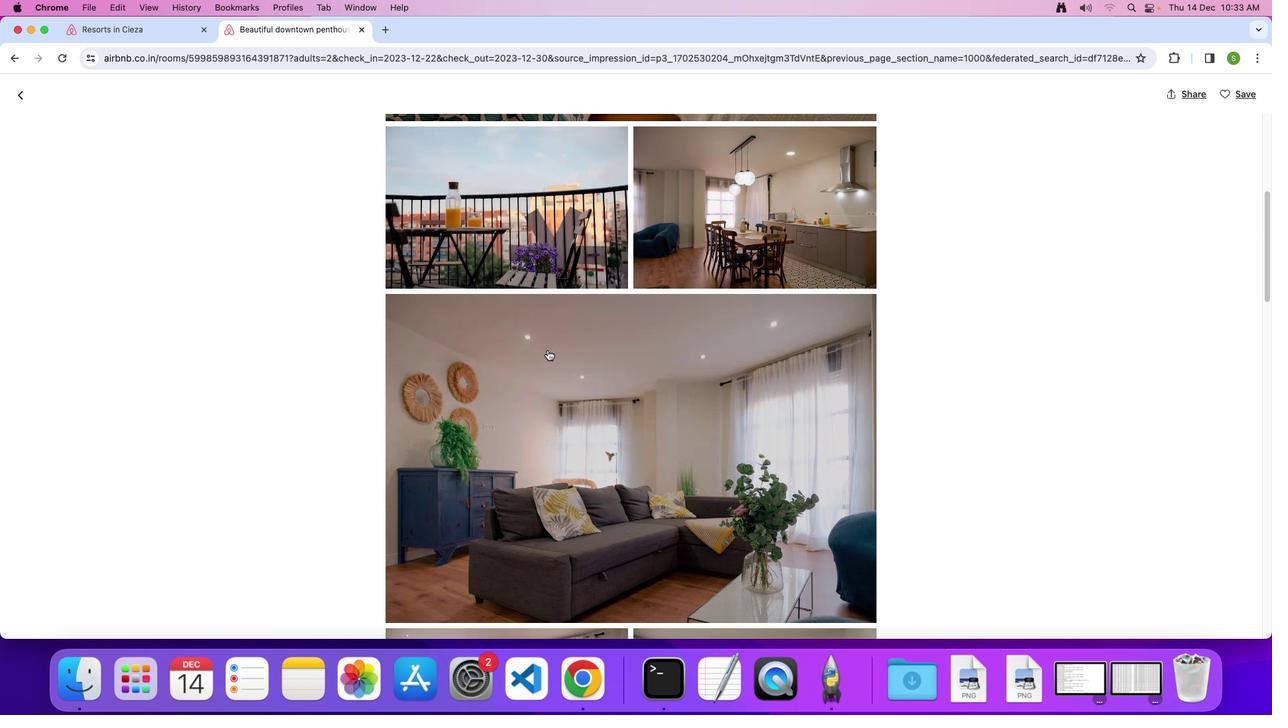 
Action: Mouse moved to (547, 350)
Screenshot: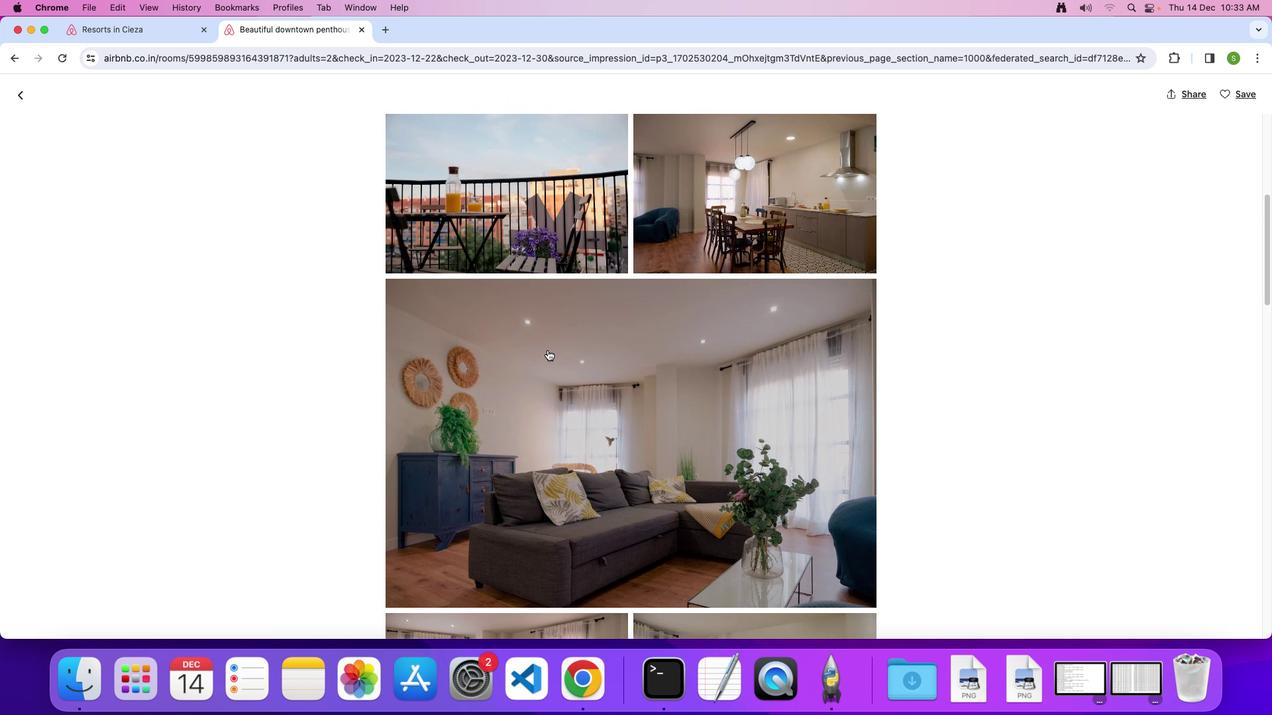 
Action: Mouse scrolled (547, 350) with delta (0, 0)
Screenshot: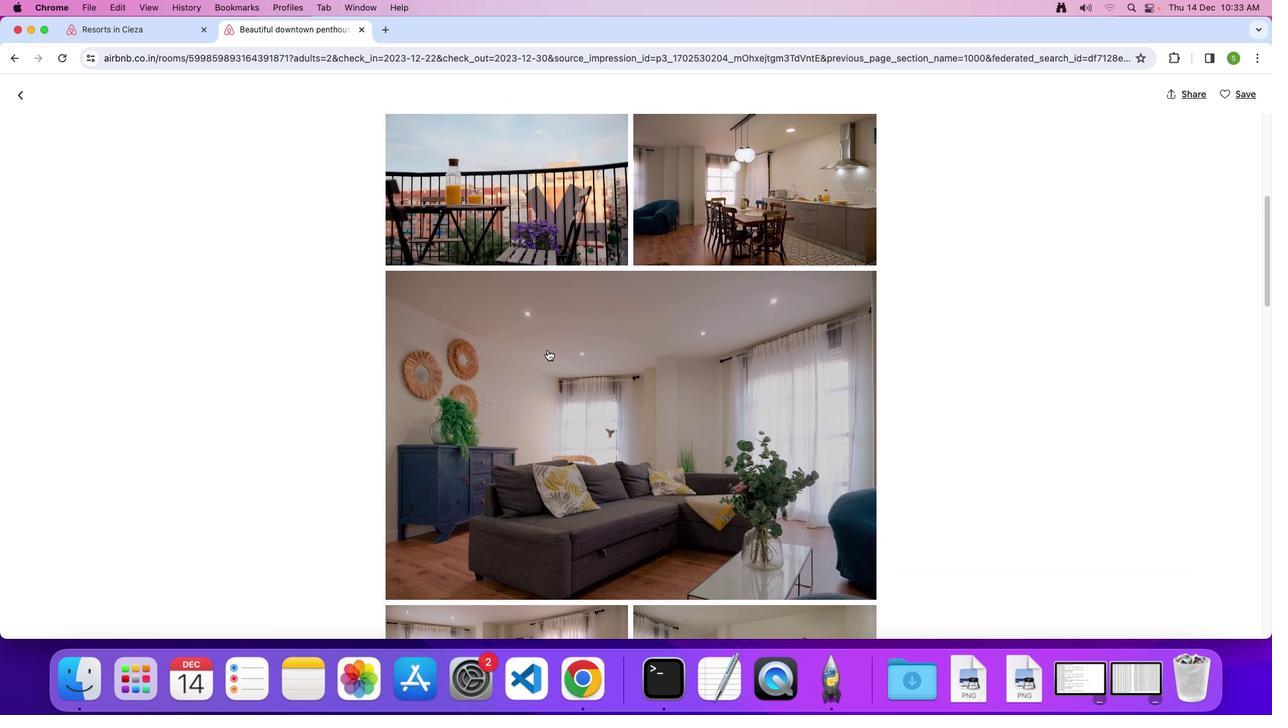 
Action: Mouse scrolled (547, 350) with delta (0, 0)
Screenshot: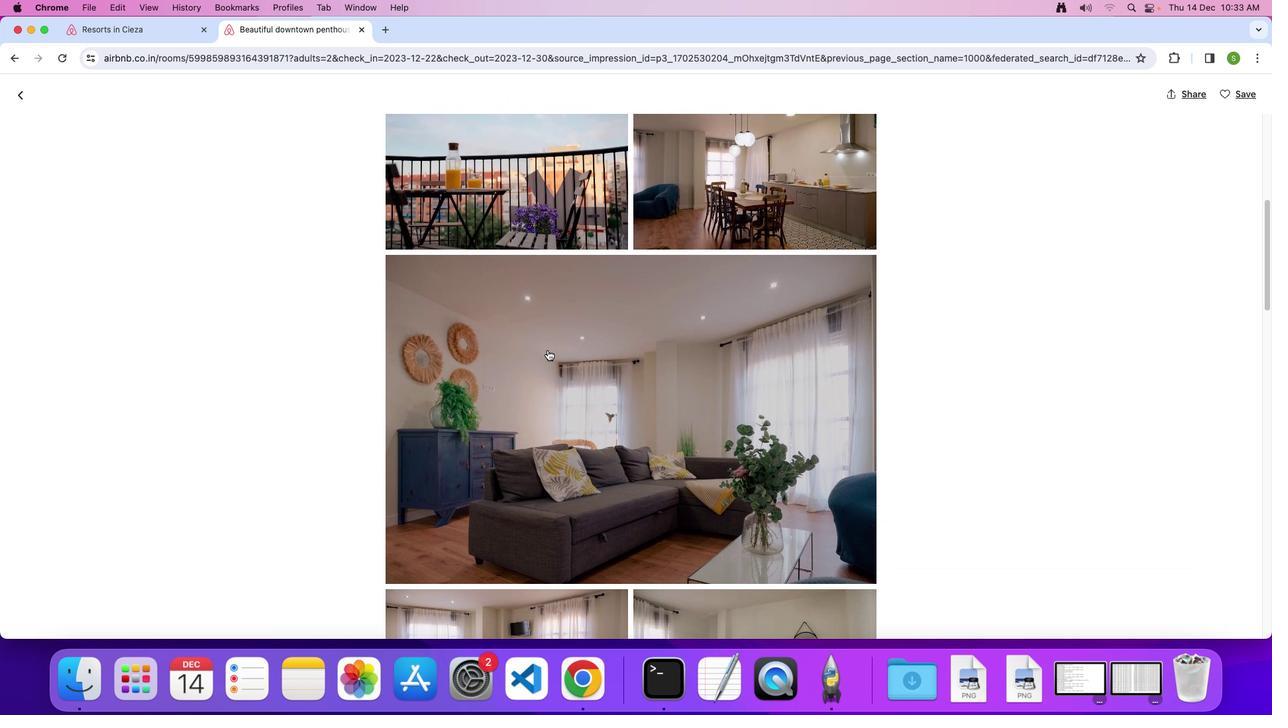 
Action: Mouse scrolled (547, 350) with delta (0, 0)
Screenshot: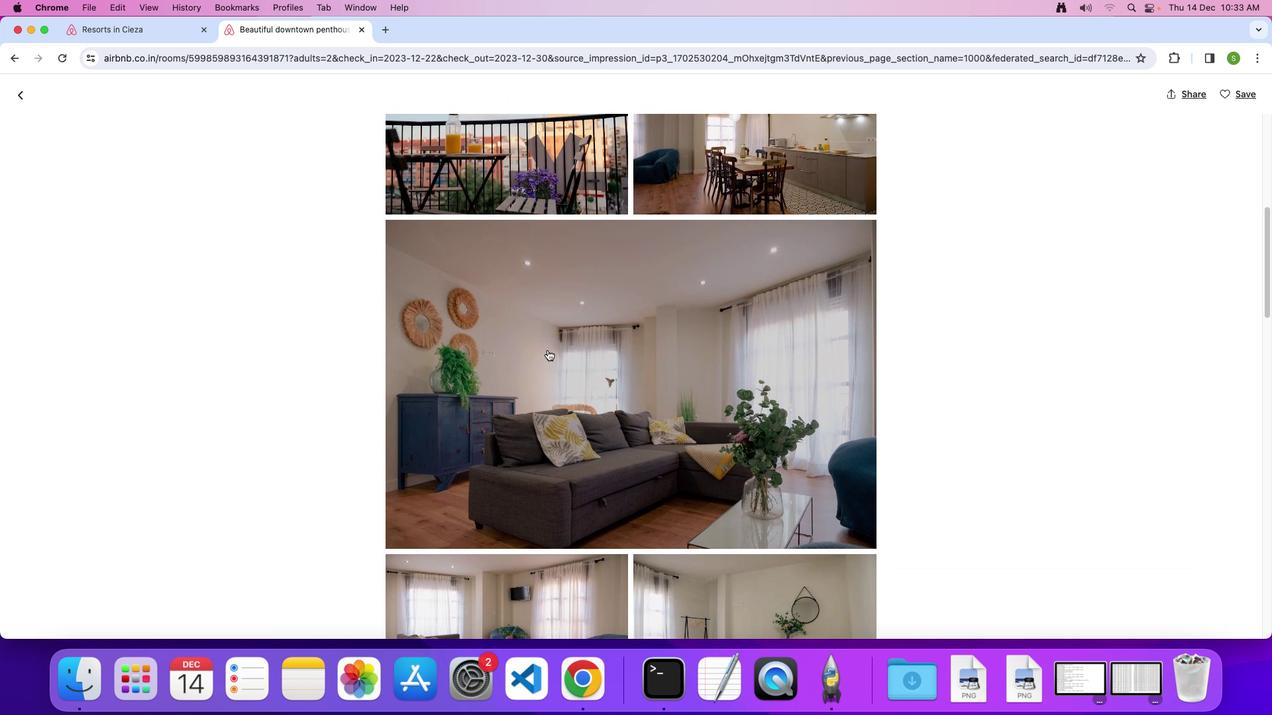 
Action: Mouse scrolled (547, 350) with delta (0, 0)
Screenshot: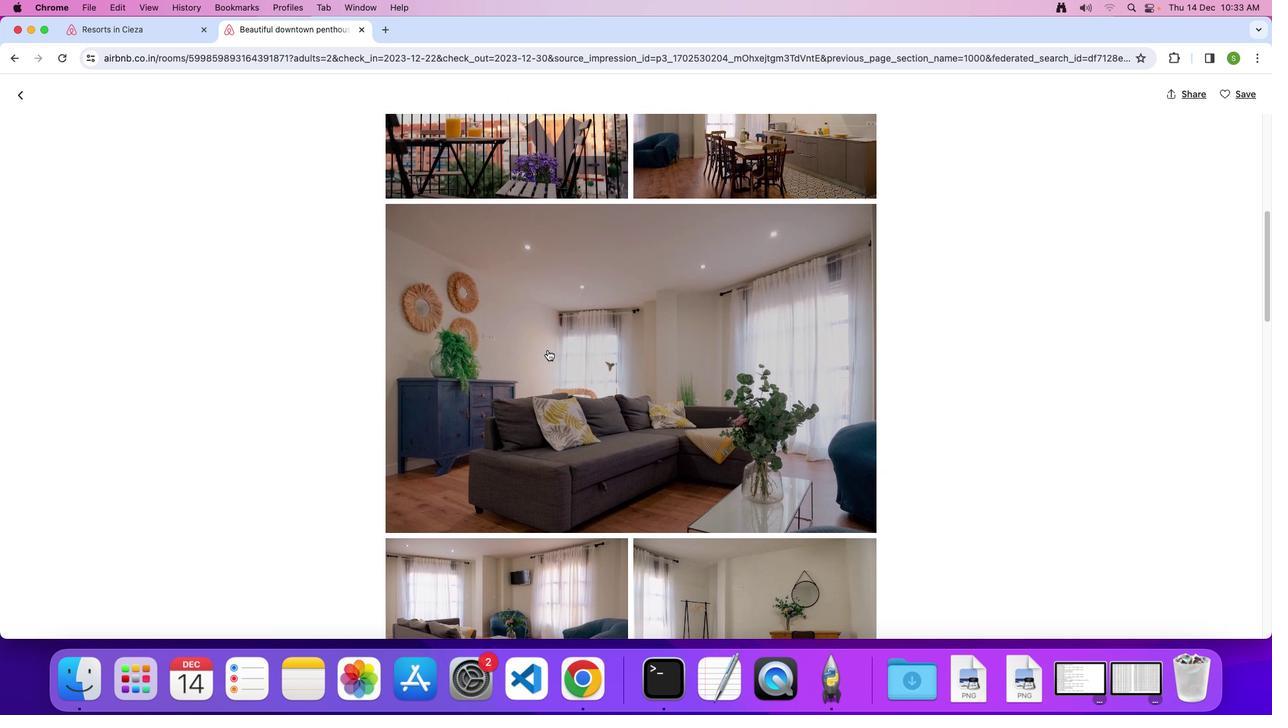 
Action: Mouse scrolled (547, 350) with delta (0, 0)
Screenshot: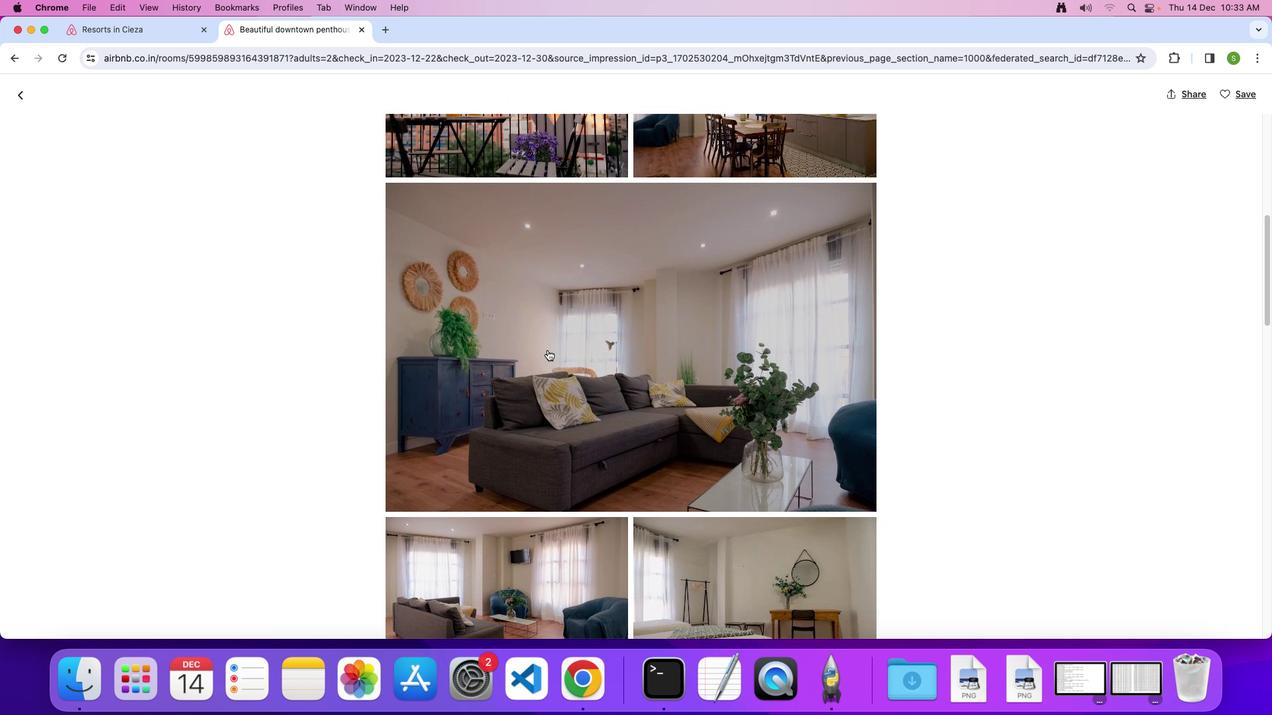 
Action: Mouse scrolled (547, 350) with delta (0, -1)
Screenshot: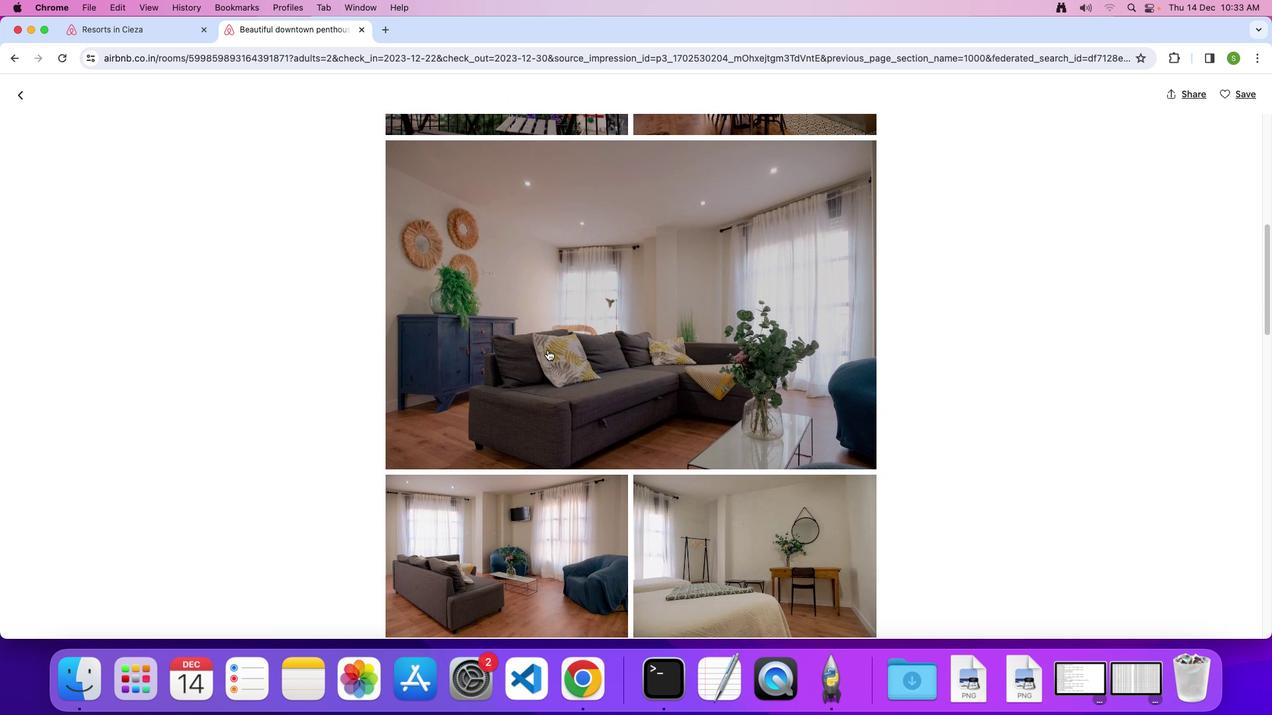
Action: Mouse scrolled (547, 350) with delta (0, 0)
Screenshot: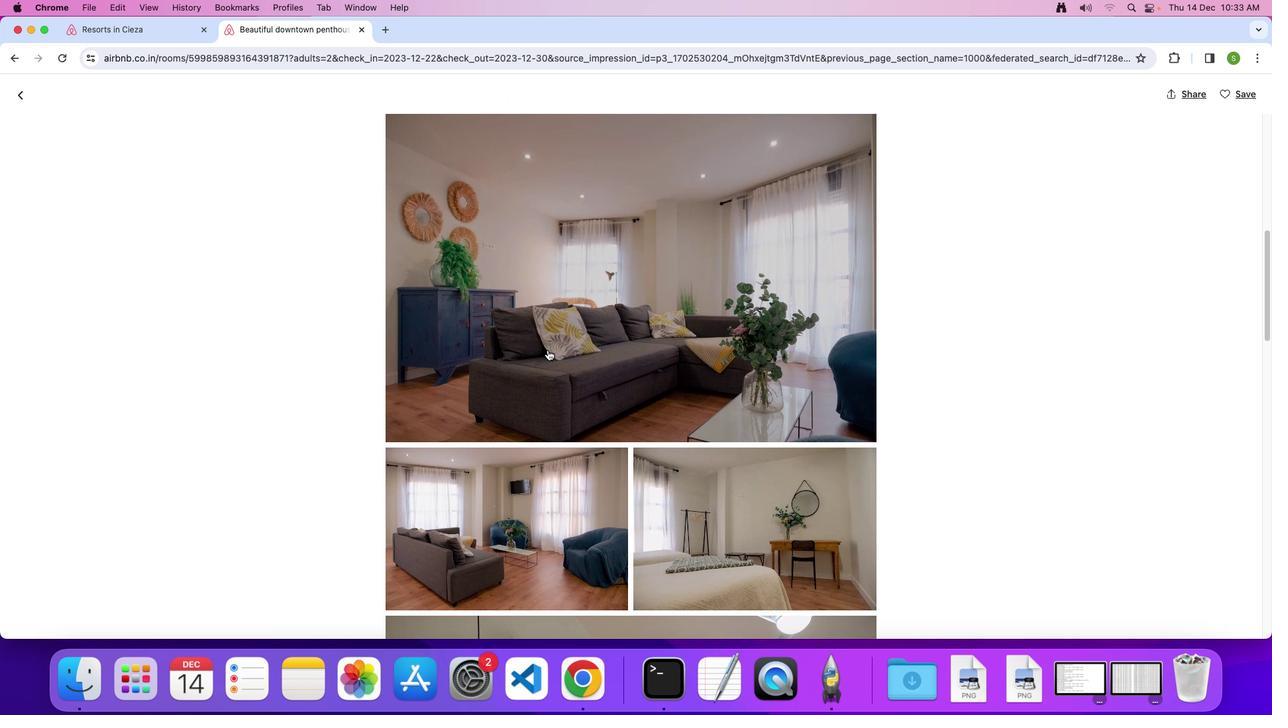 
Action: Mouse scrolled (547, 350) with delta (0, 0)
Screenshot: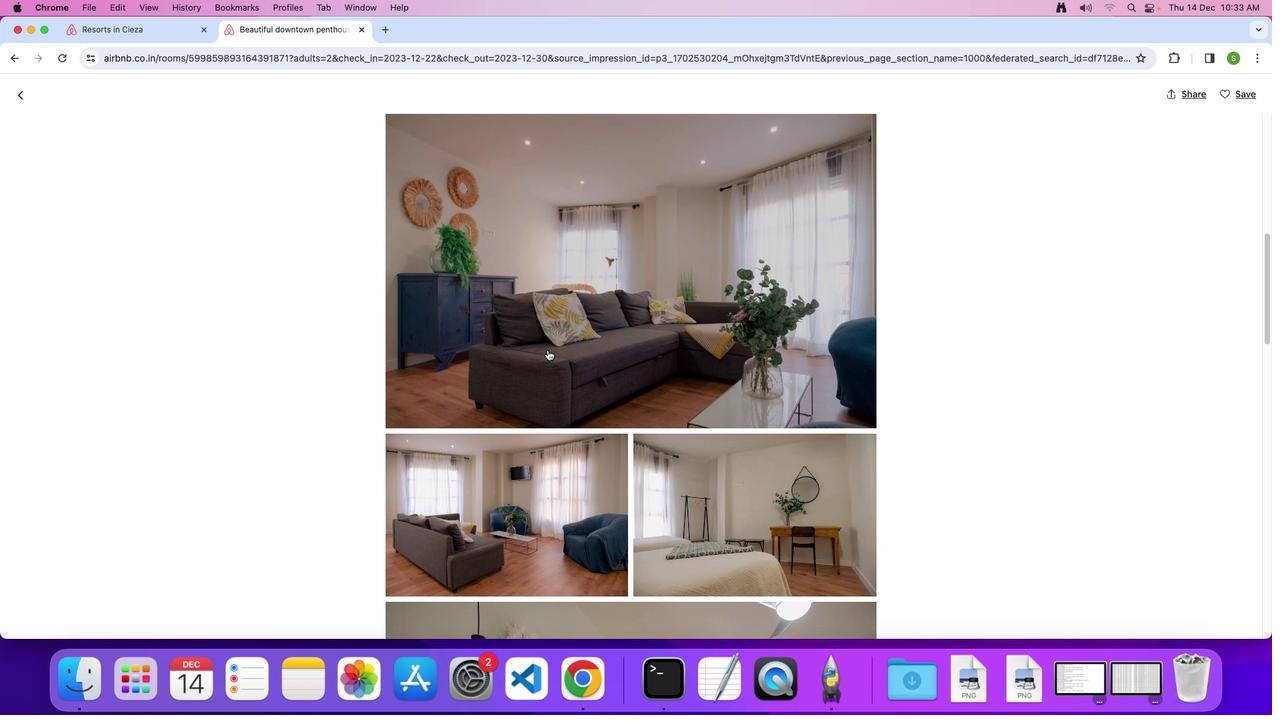 
Action: Mouse scrolled (547, 350) with delta (0, 0)
Screenshot: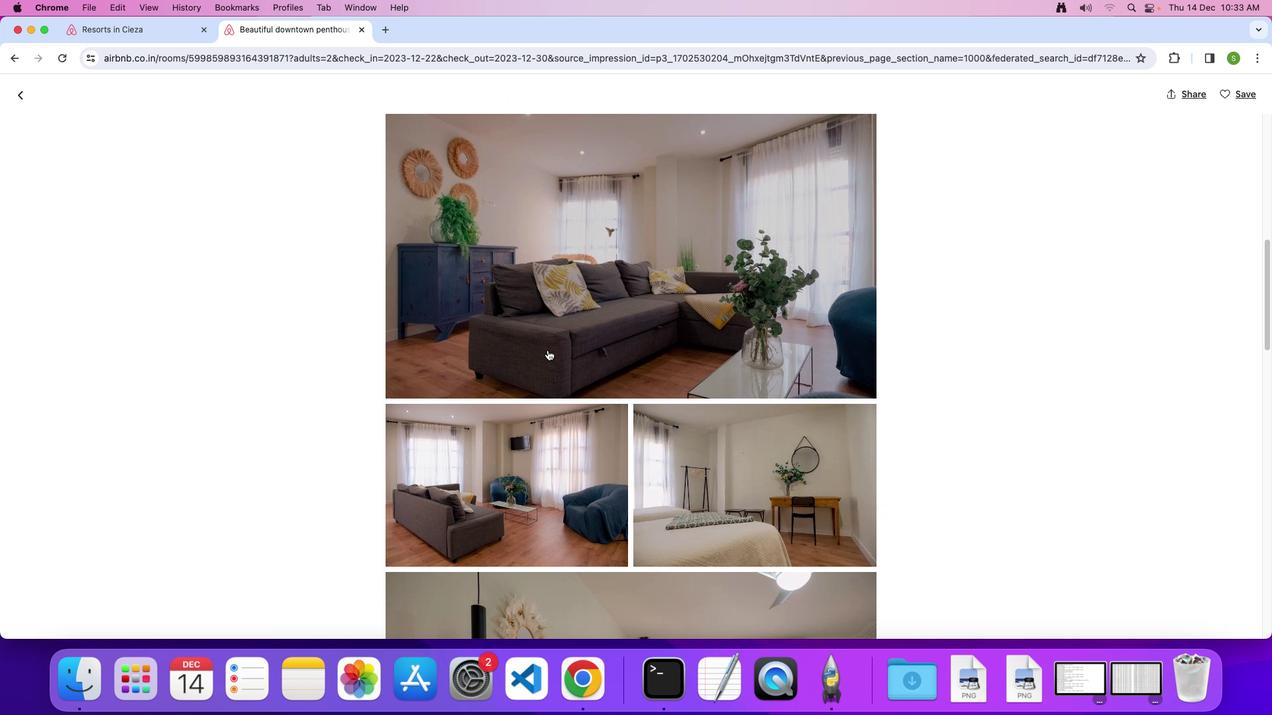 
Action: Mouse scrolled (547, 350) with delta (0, 0)
Screenshot: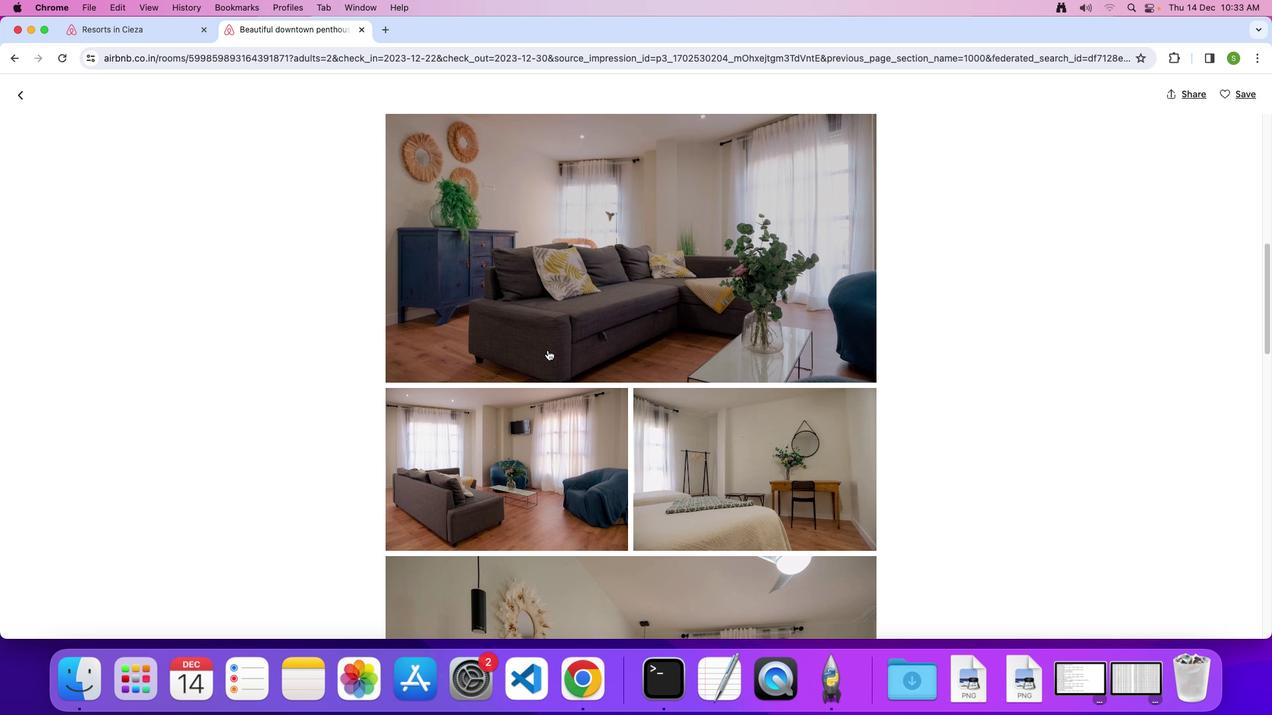 
Action: Mouse scrolled (547, 350) with delta (0, 0)
Screenshot: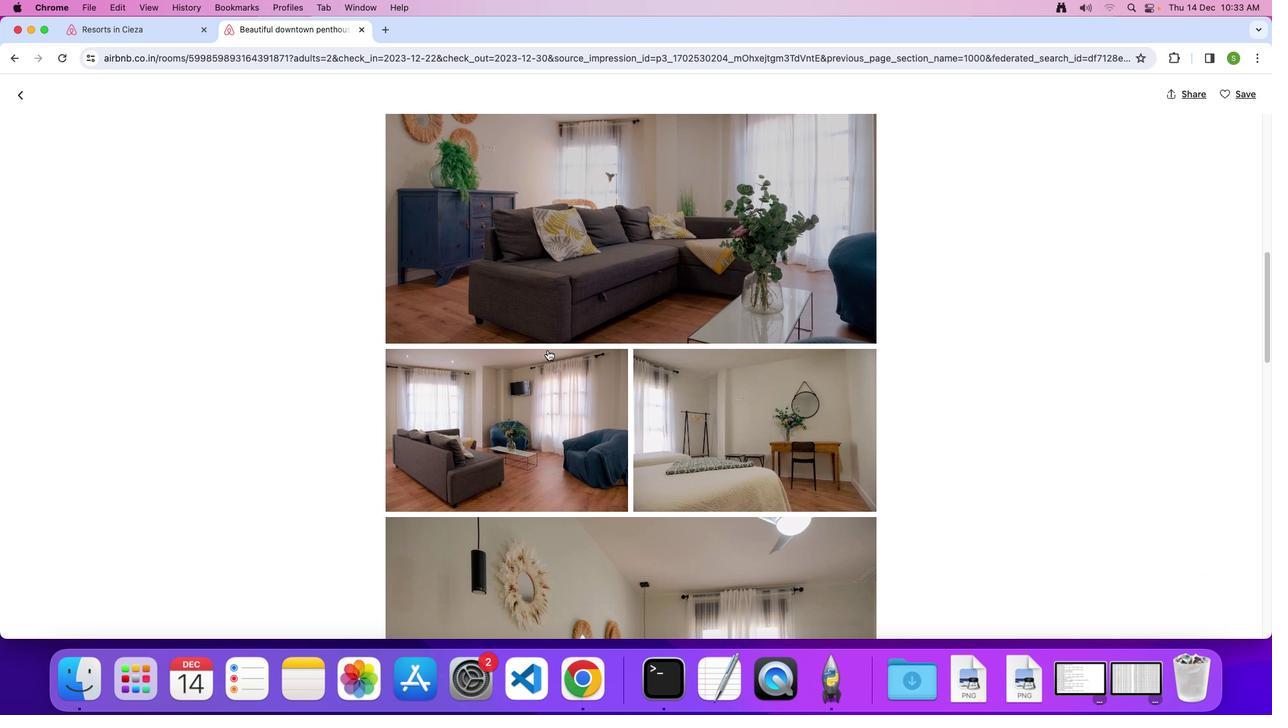 
Action: Mouse scrolled (547, 350) with delta (0, -1)
Screenshot: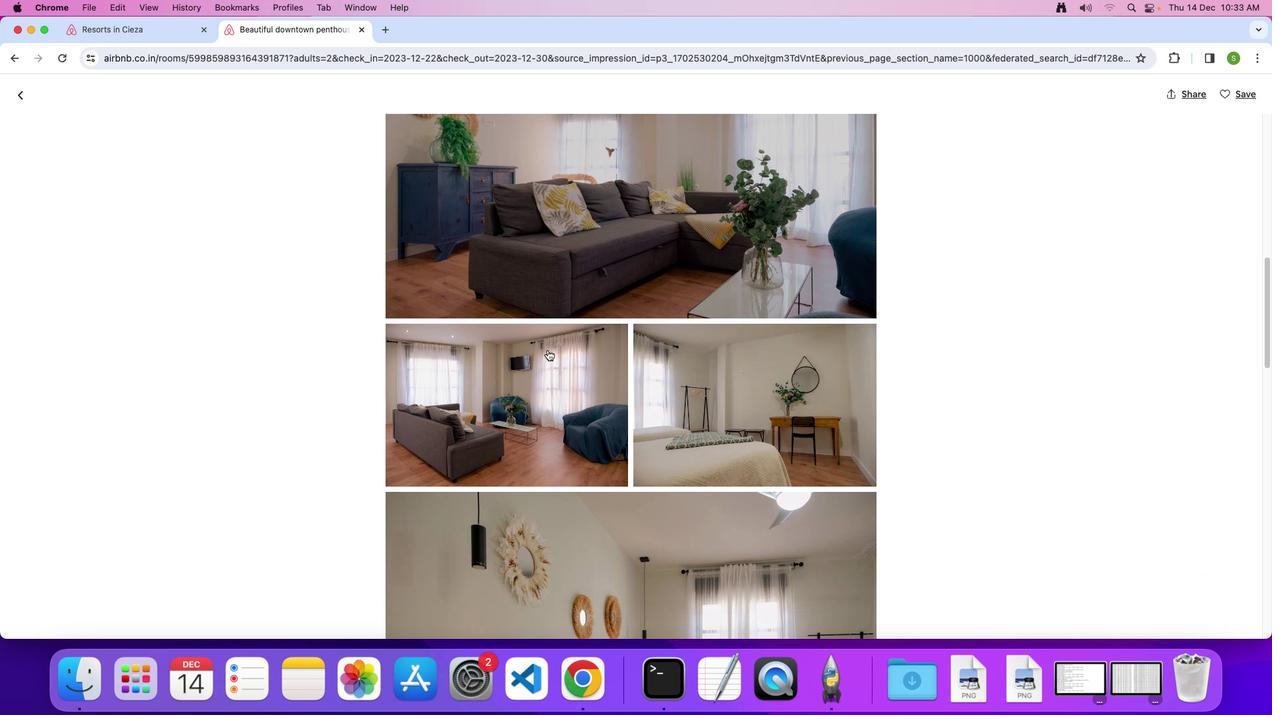 
Action: Mouse scrolled (547, 350) with delta (0, 0)
Screenshot: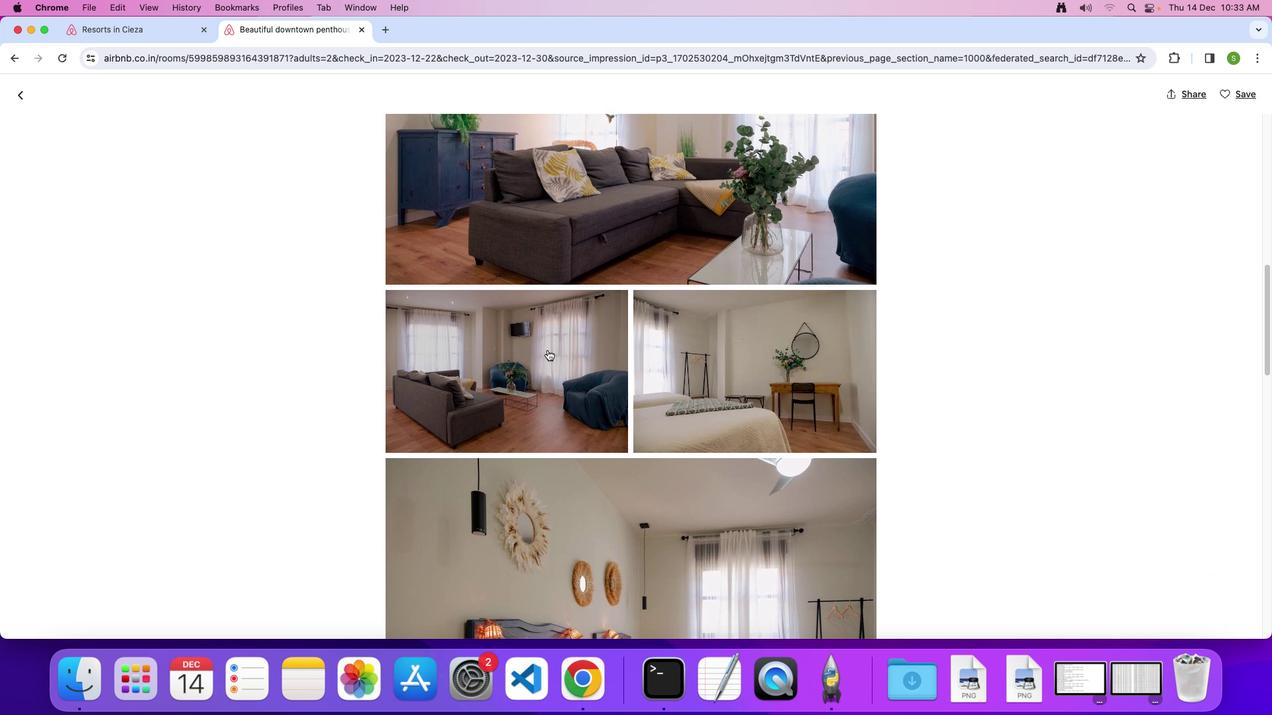 
Action: Mouse scrolled (547, 350) with delta (0, 0)
Screenshot: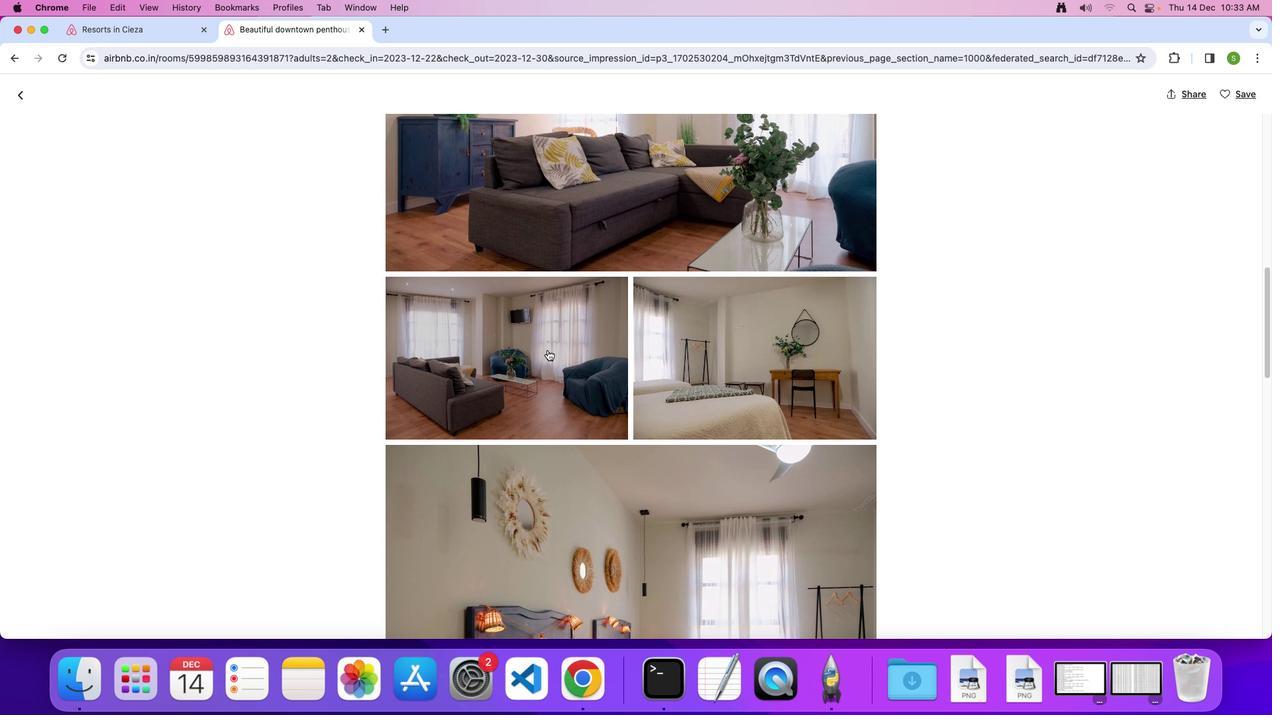 
Action: Mouse scrolled (547, 350) with delta (0, -1)
Screenshot: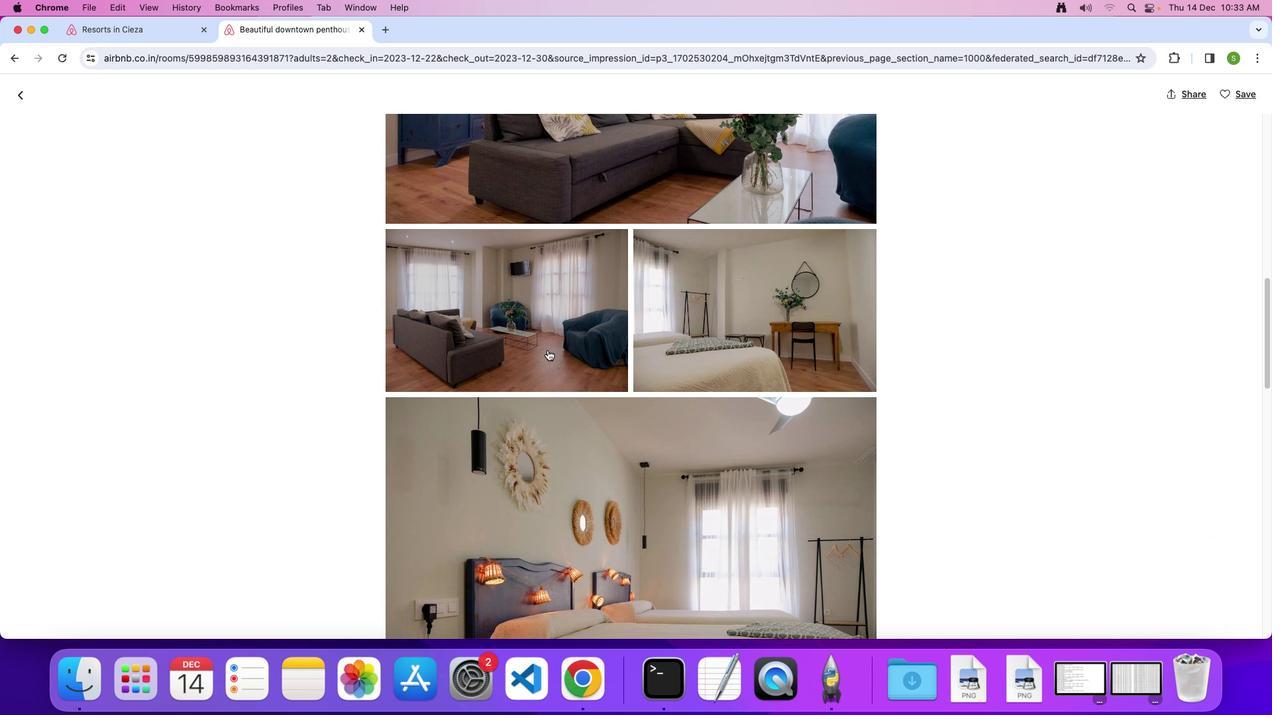 
Action: Mouse scrolled (547, 350) with delta (0, 0)
Screenshot: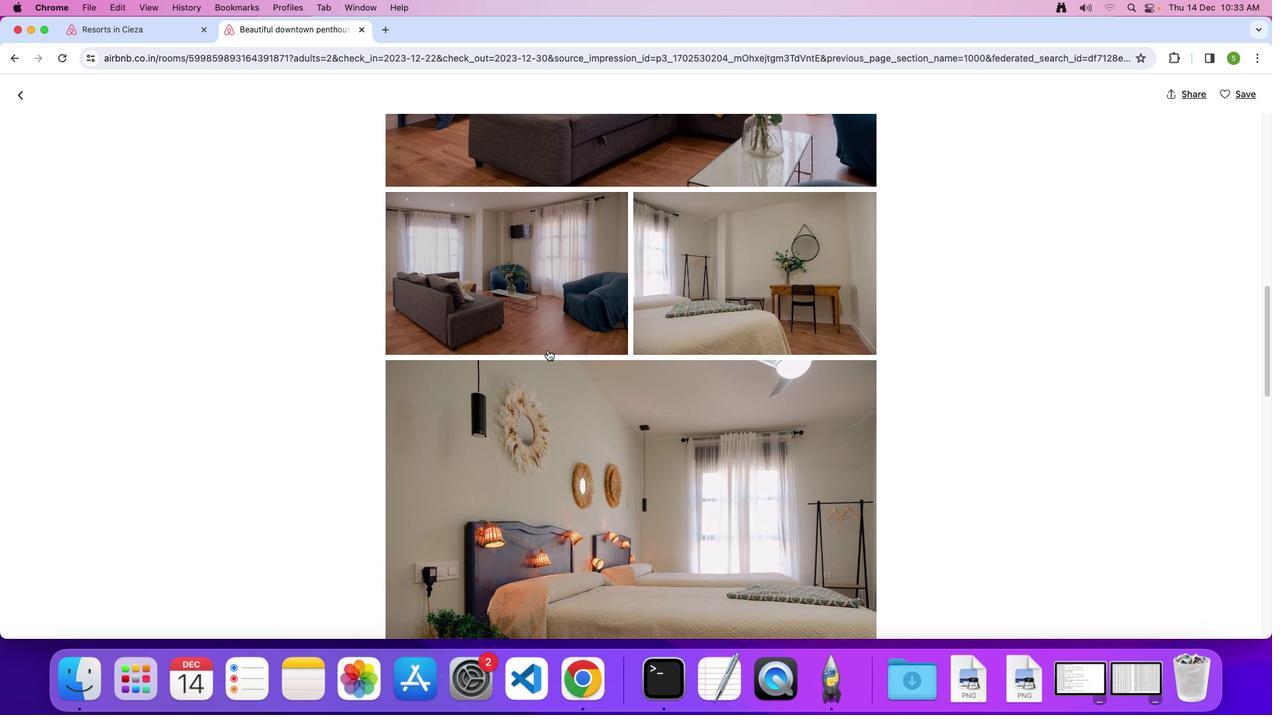 
Action: Mouse scrolled (547, 350) with delta (0, 0)
Screenshot: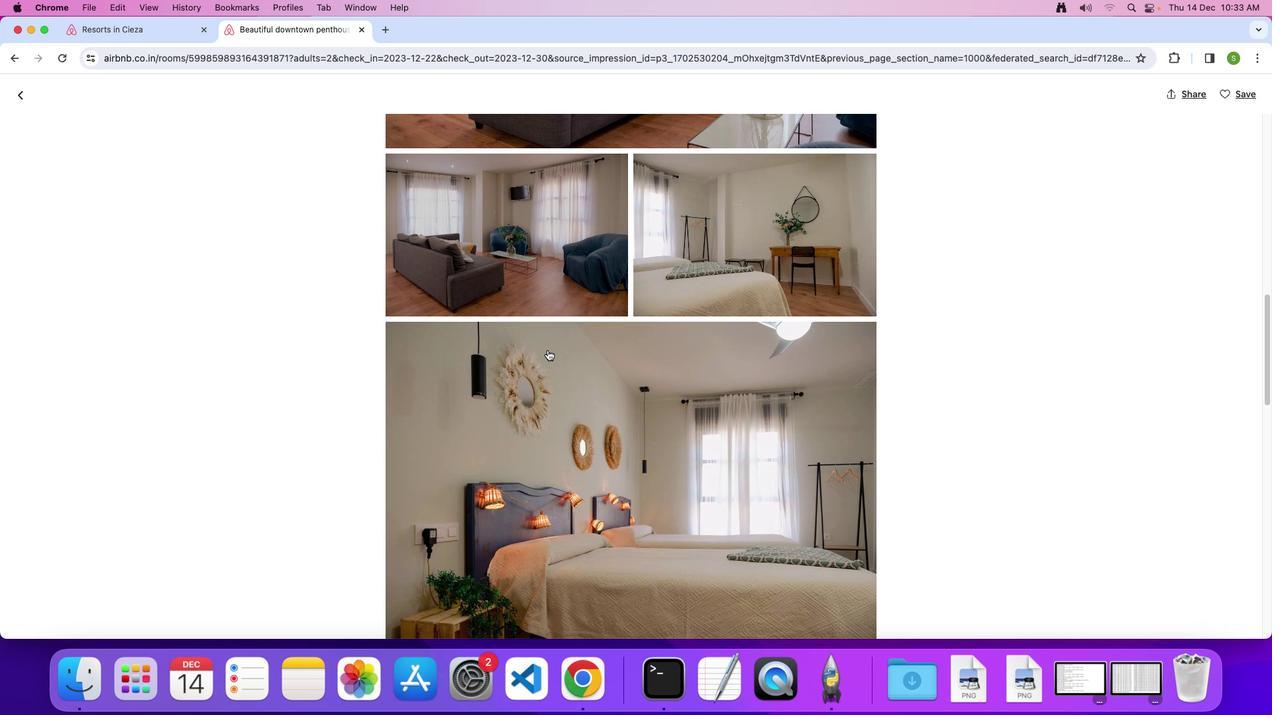 
Action: Mouse scrolled (547, 350) with delta (0, -1)
Screenshot: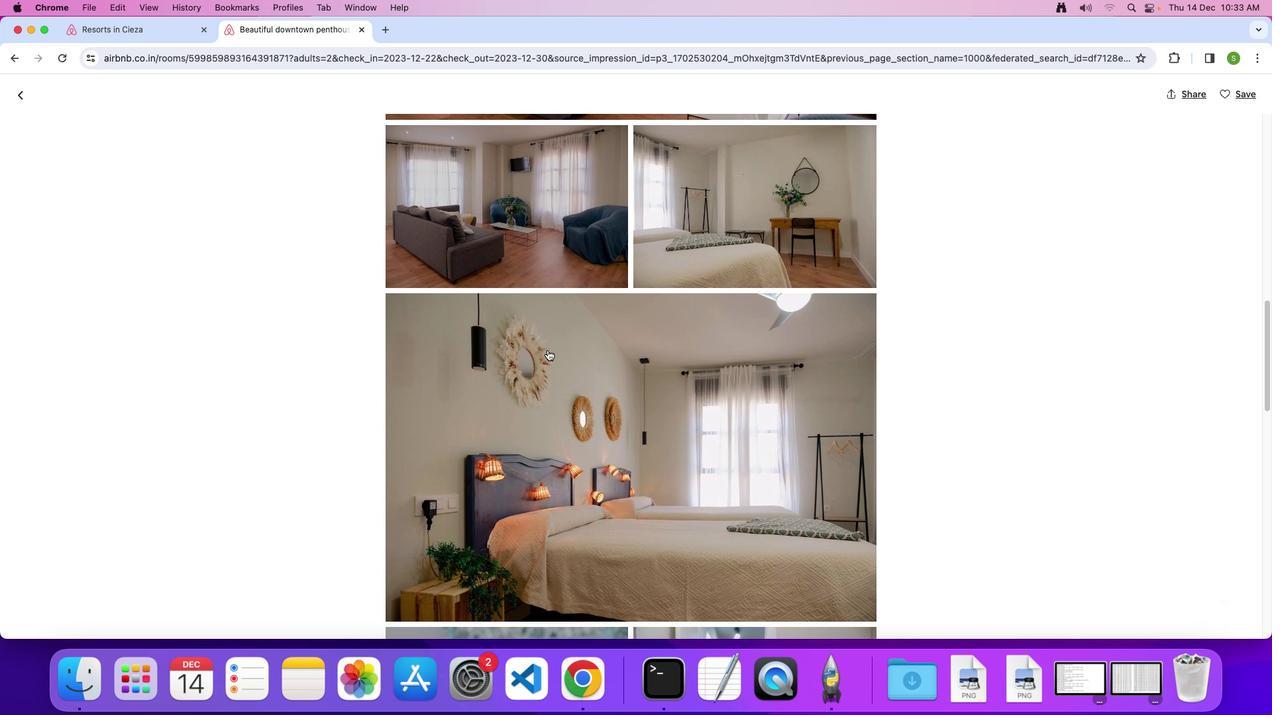 
Action: Mouse scrolled (547, 350) with delta (0, 0)
Screenshot: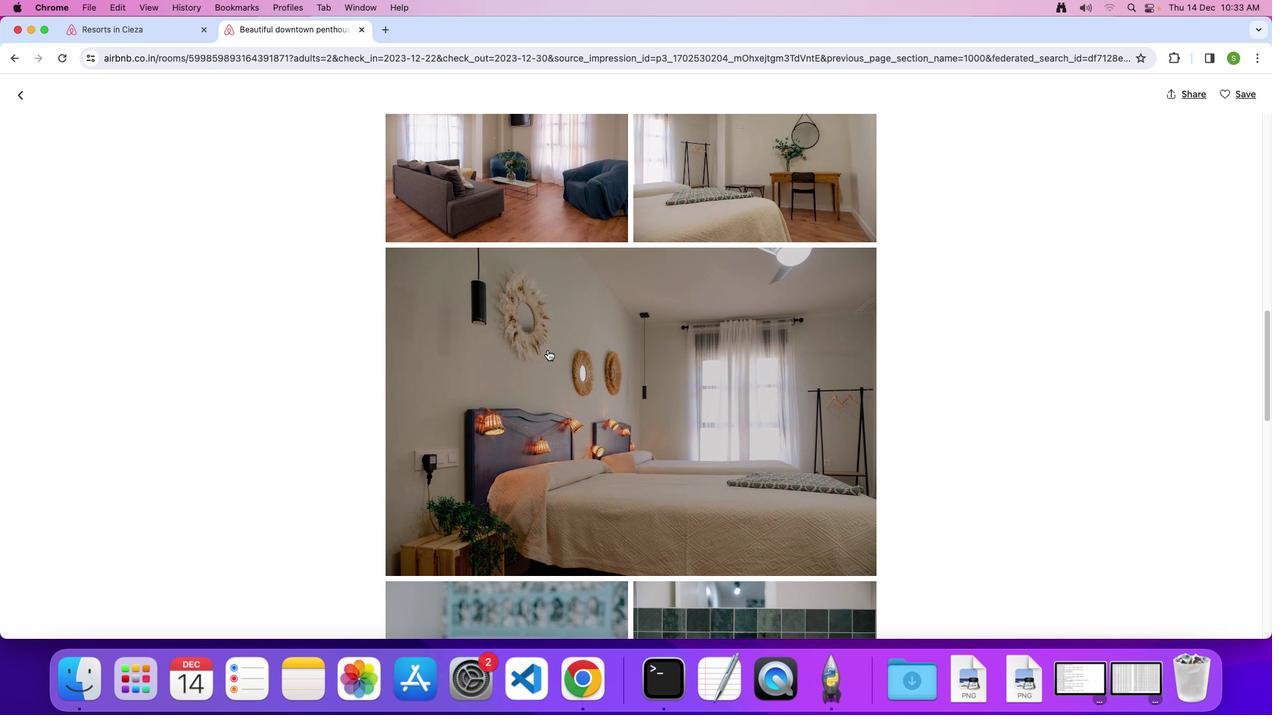 
Action: Mouse scrolled (547, 350) with delta (0, 0)
Screenshot: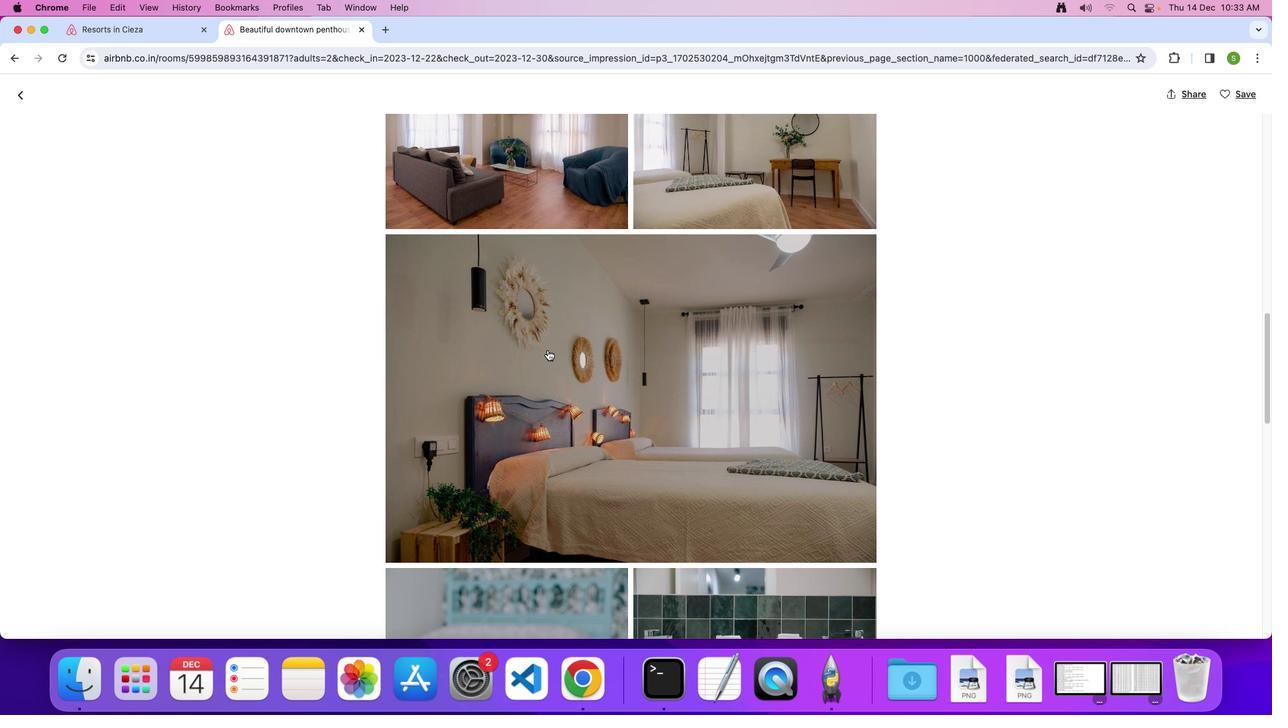 
Action: Mouse scrolled (547, 350) with delta (0, -1)
Screenshot: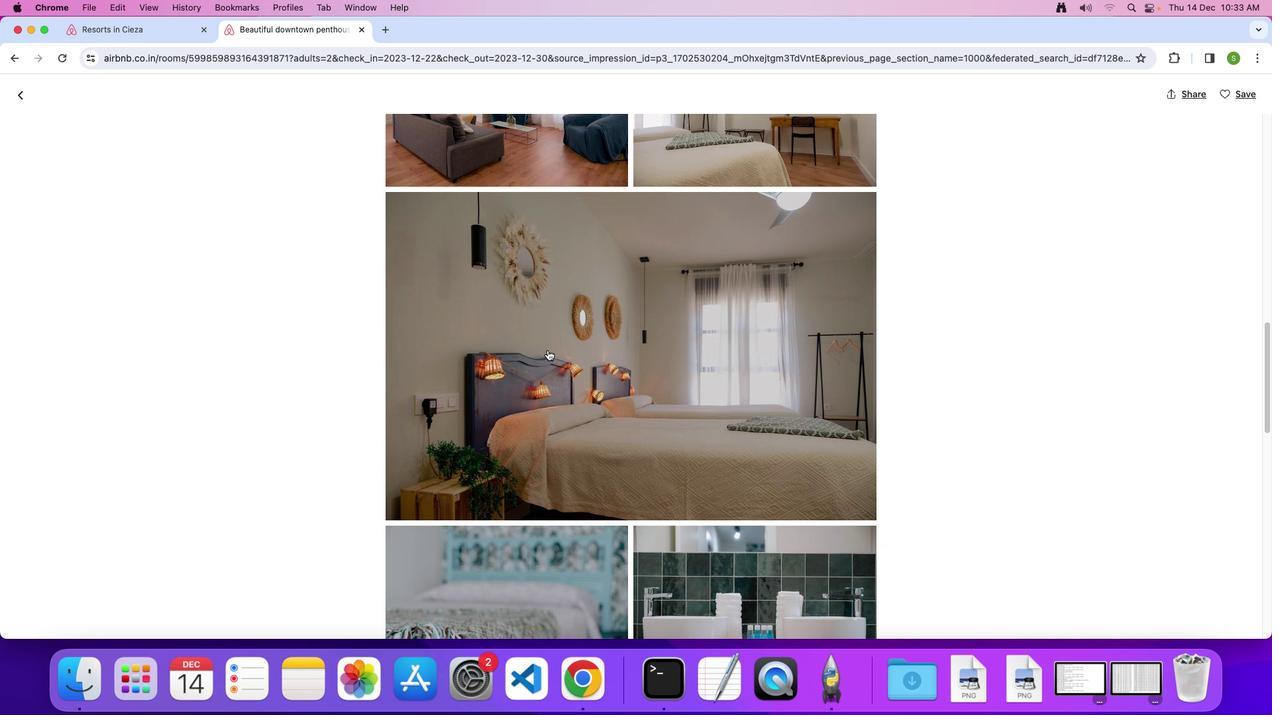 
Action: Mouse scrolled (547, 350) with delta (0, 0)
Screenshot: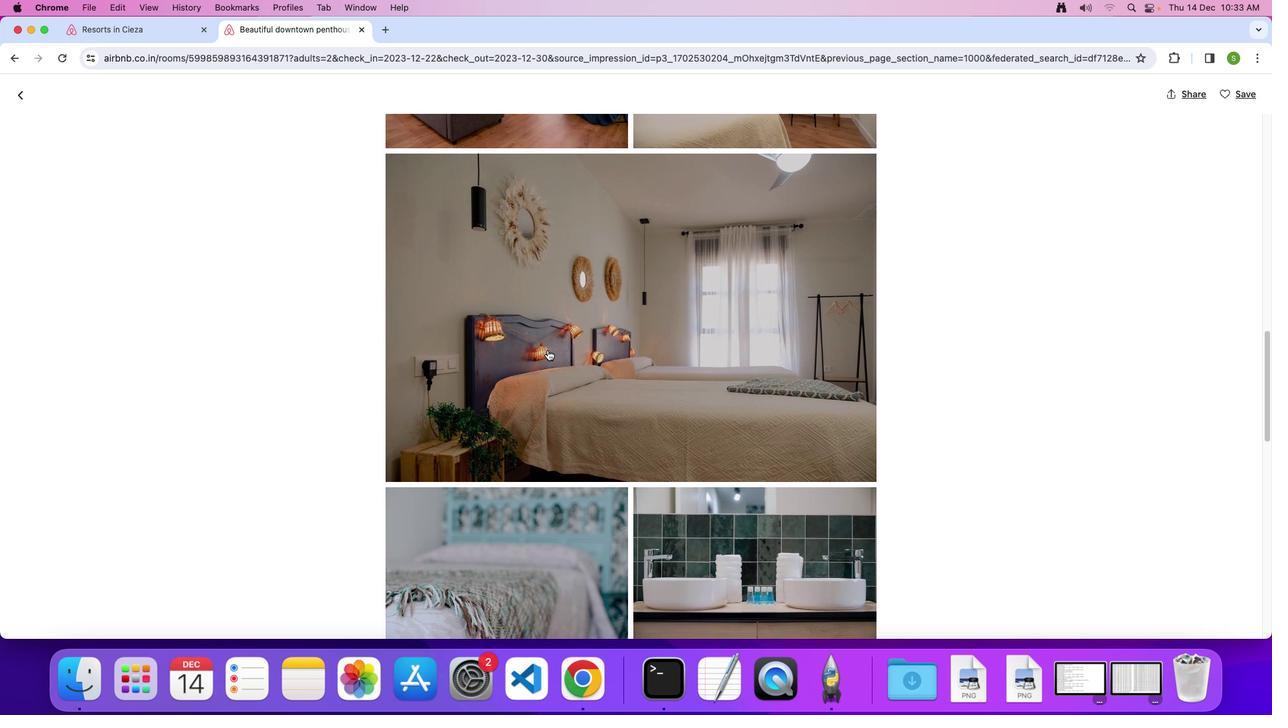
Action: Mouse scrolled (547, 350) with delta (0, 0)
Screenshot: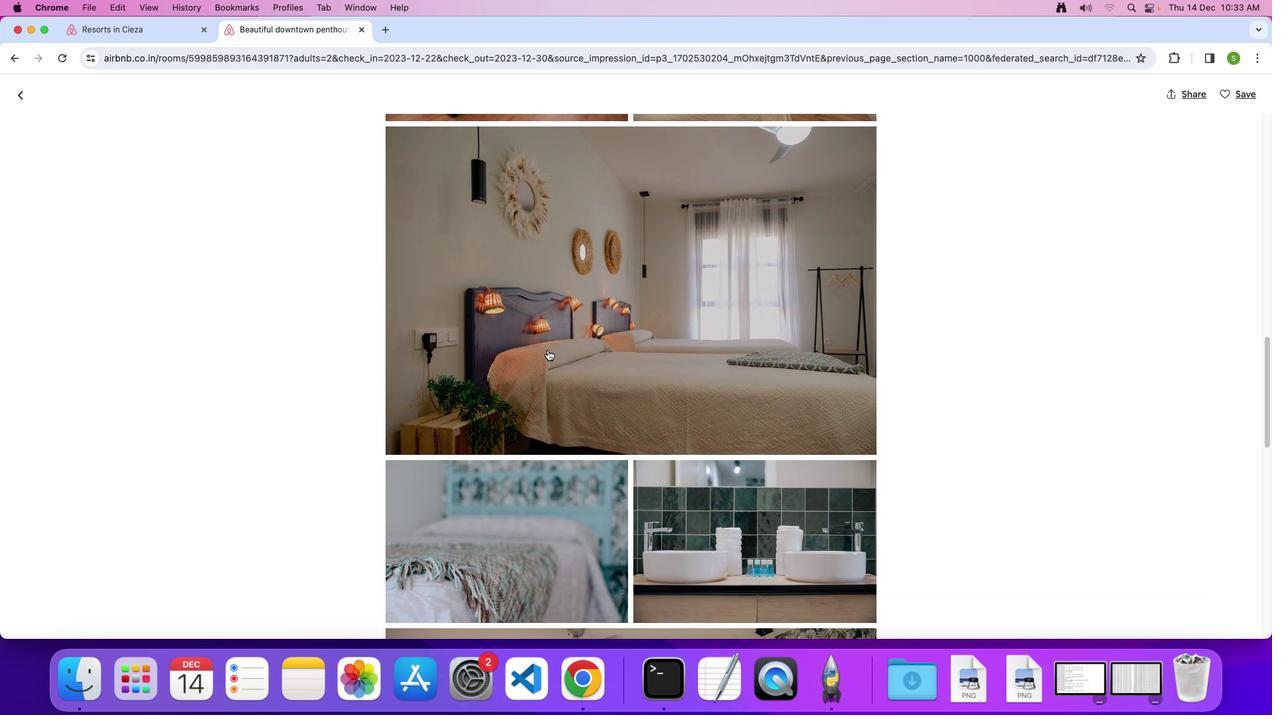 
Action: Mouse scrolled (547, 350) with delta (0, -1)
Screenshot: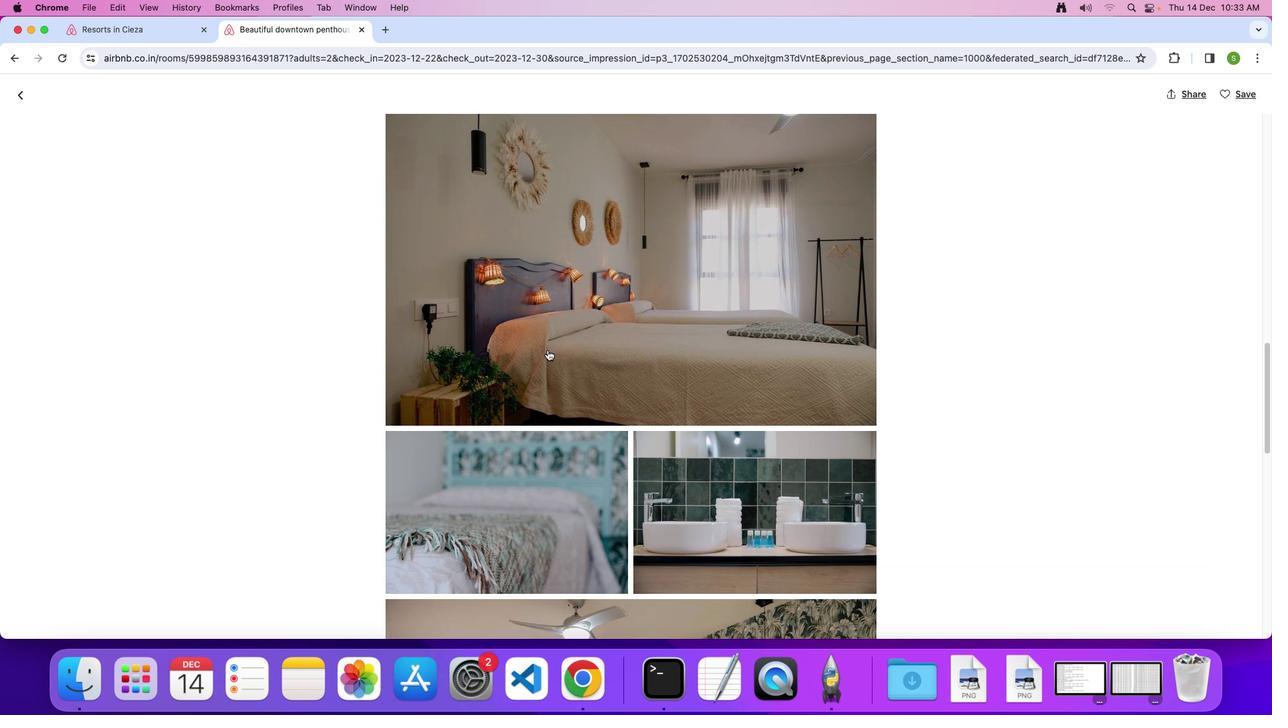 
Action: Mouse scrolled (547, 350) with delta (0, 0)
Screenshot: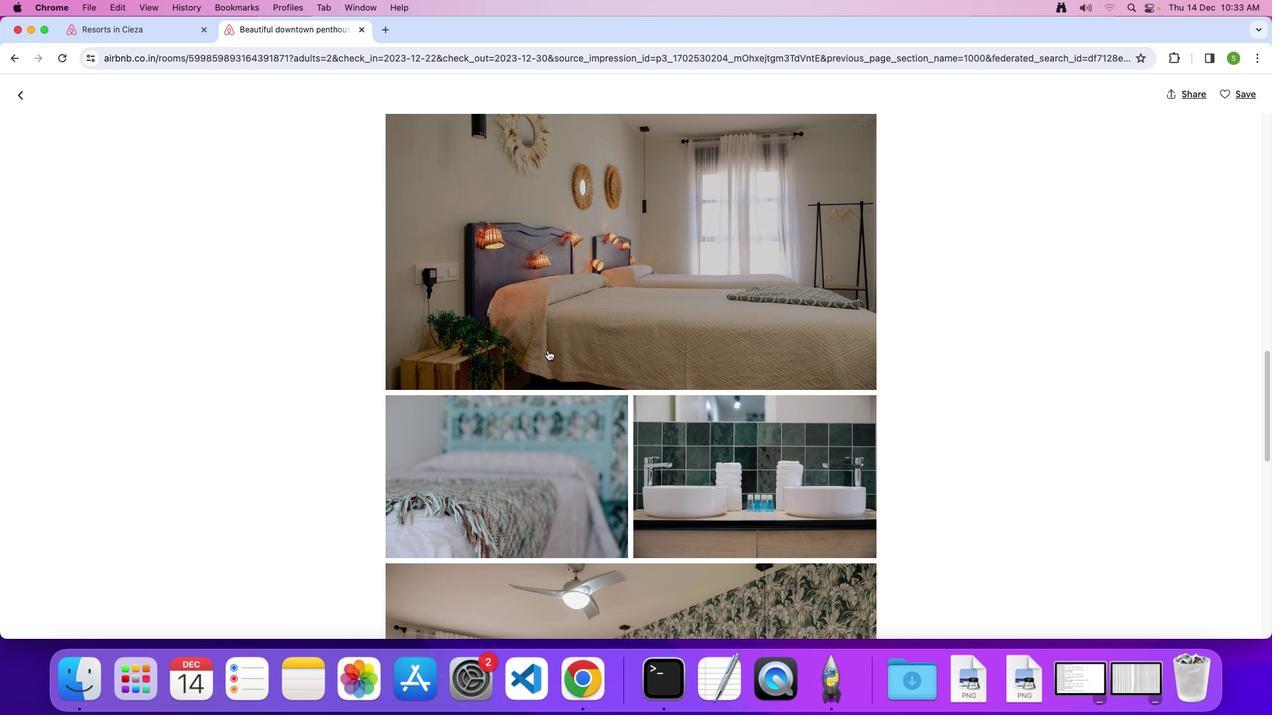 
Action: Mouse scrolled (547, 350) with delta (0, 0)
Screenshot: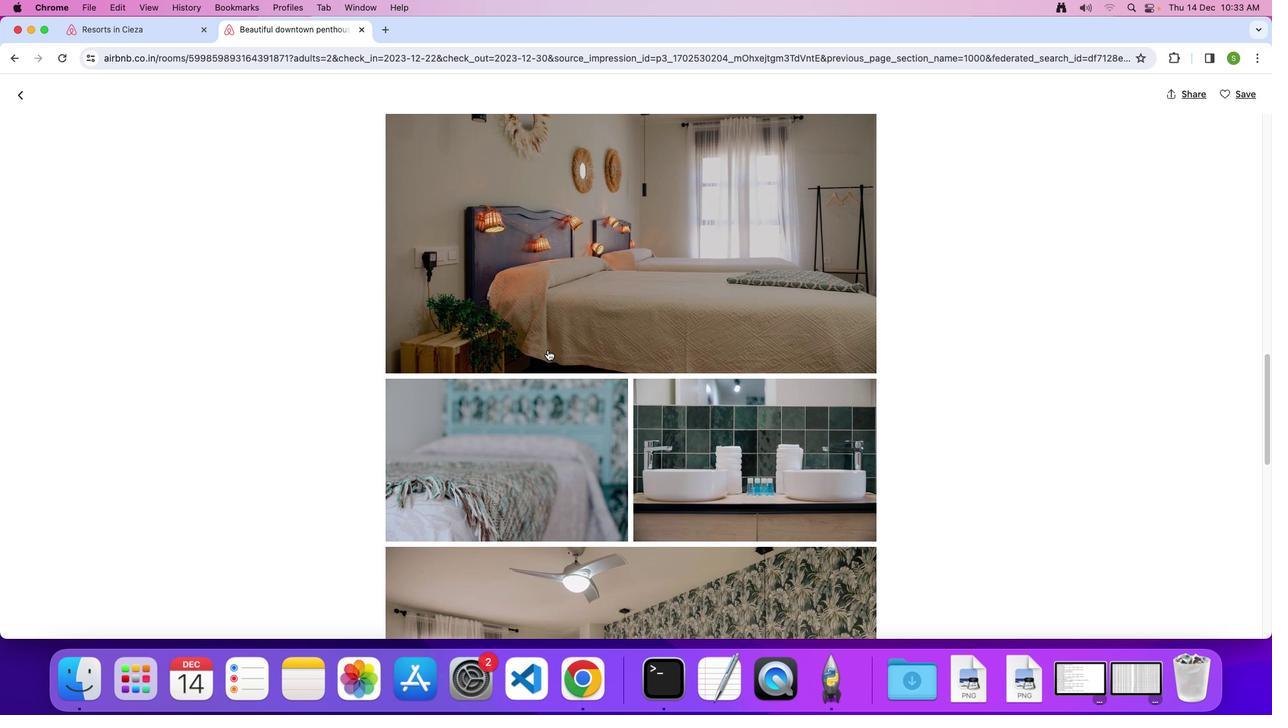 
Action: Mouse scrolled (547, 350) with delta (0, -1)
Screenshot: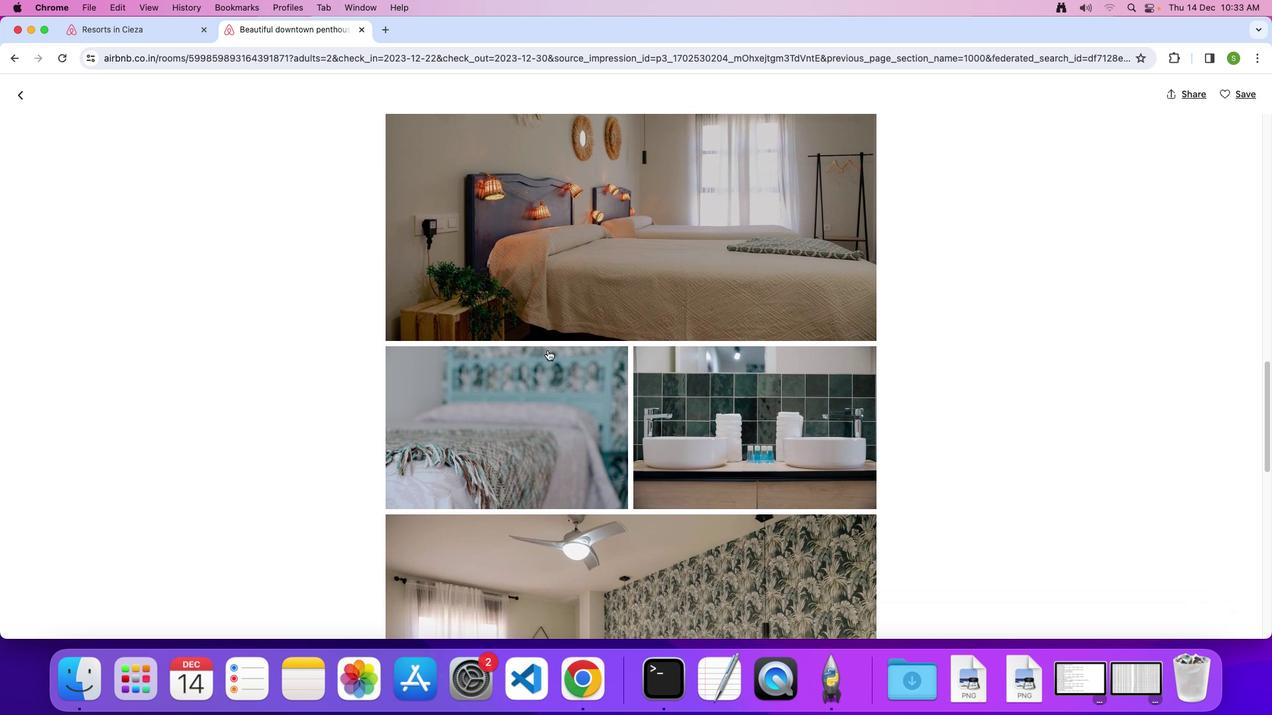 
Action: Mouse scrolled (547, 350) with delta (0, 0)
Screenshot: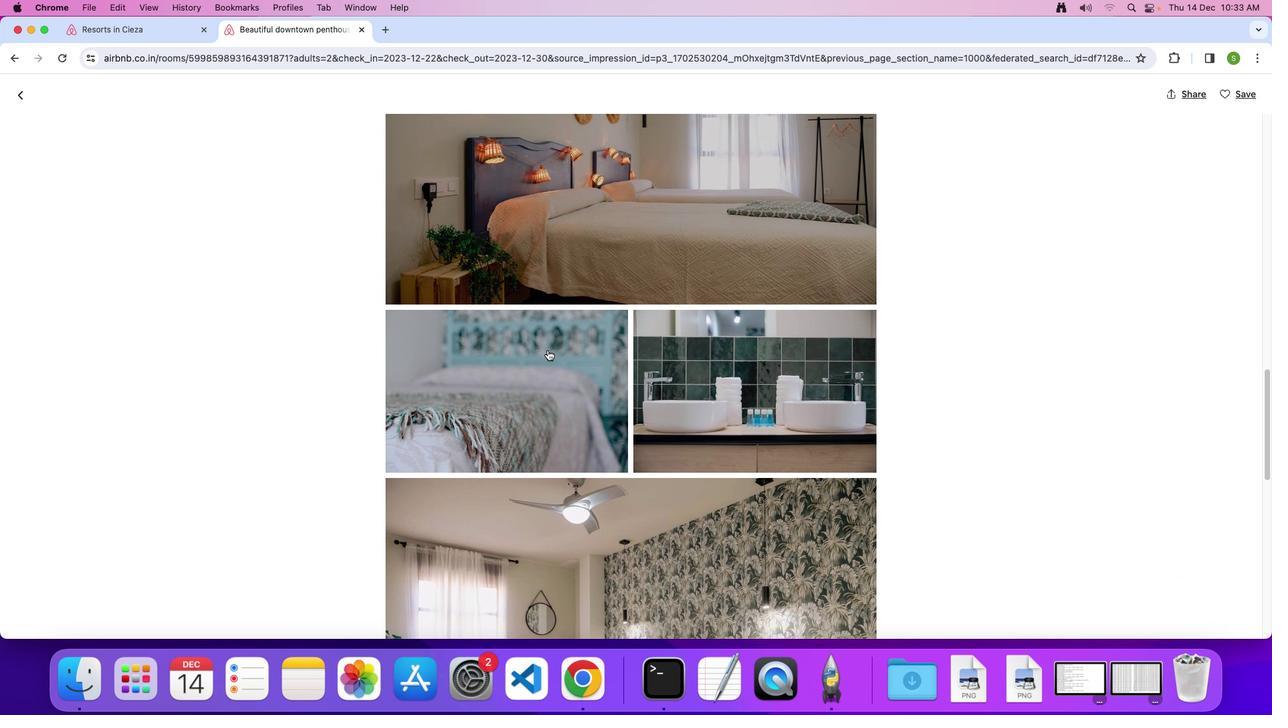 
Action: Mouse scrolled (547, 350) with delta (0, 0)
Screenshot: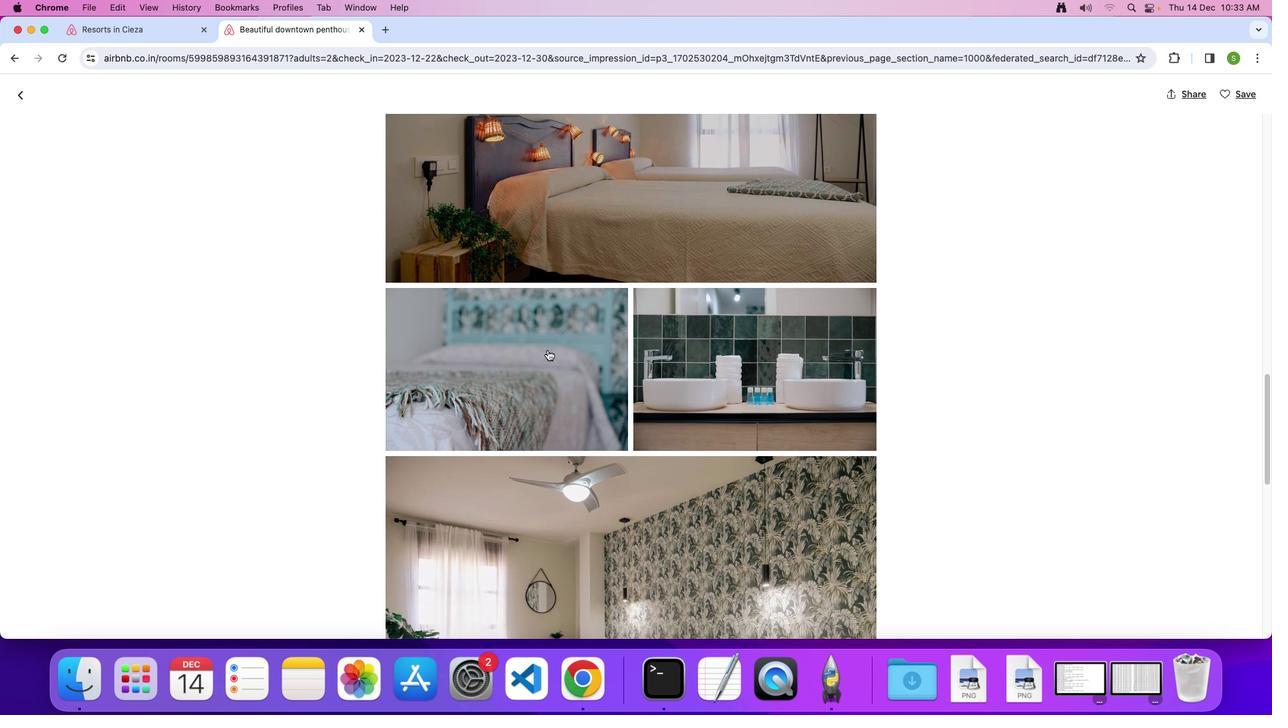 
Action: Mouse scrolled (547, 350) with delta (0, -1)
Screenshot: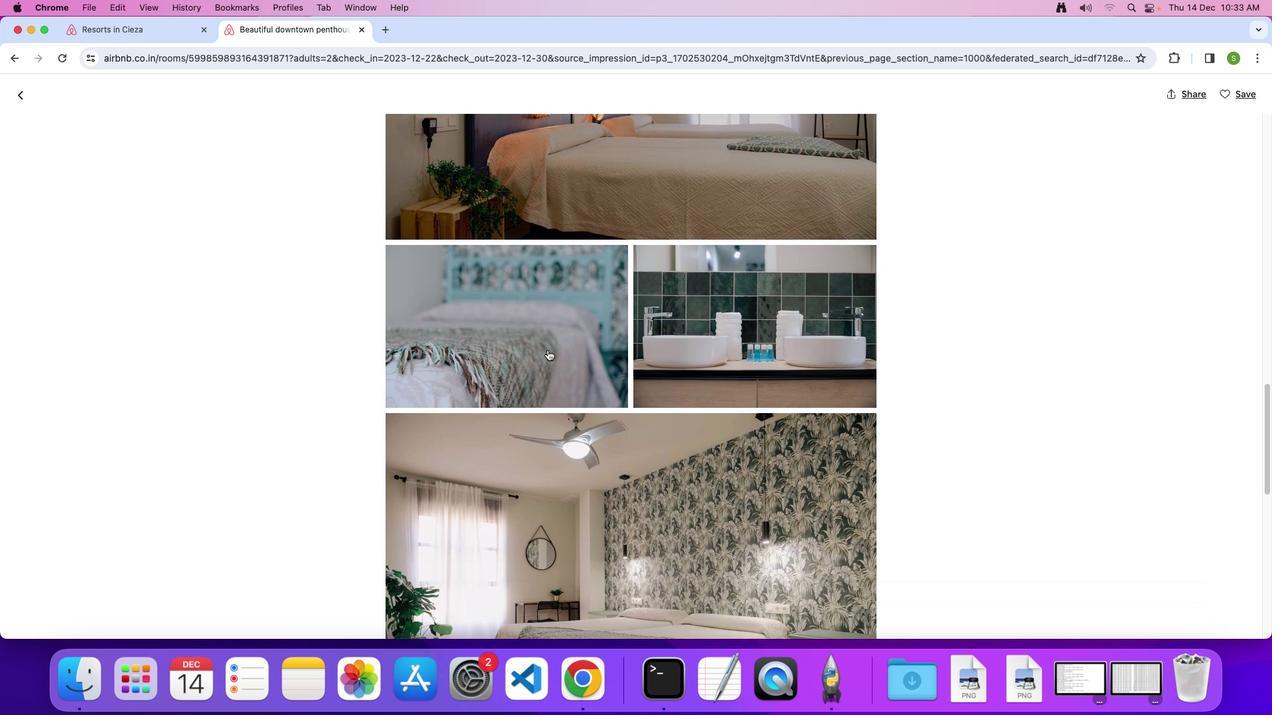 
Action: Mouse scrolled (547, 350) with delta (0, 0)
Screenshot: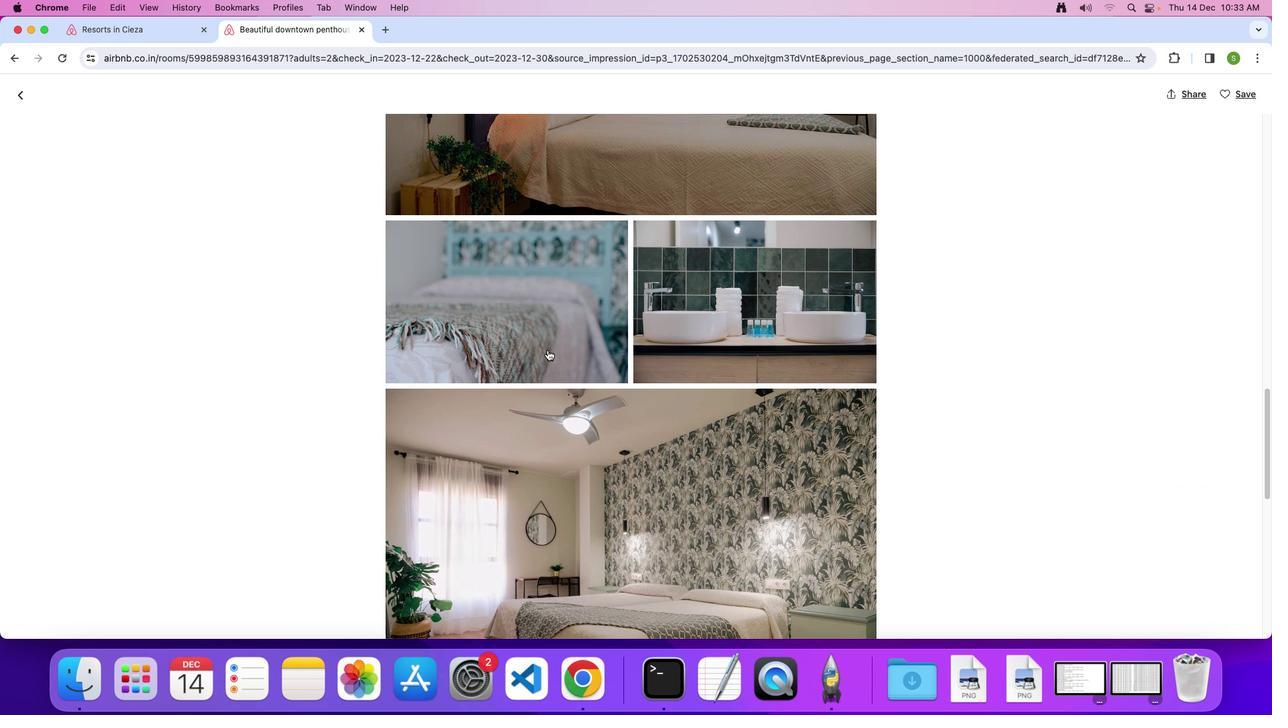 
Action: Mouse scrolled (547, 350) with delta (0, 0)
Screenshot: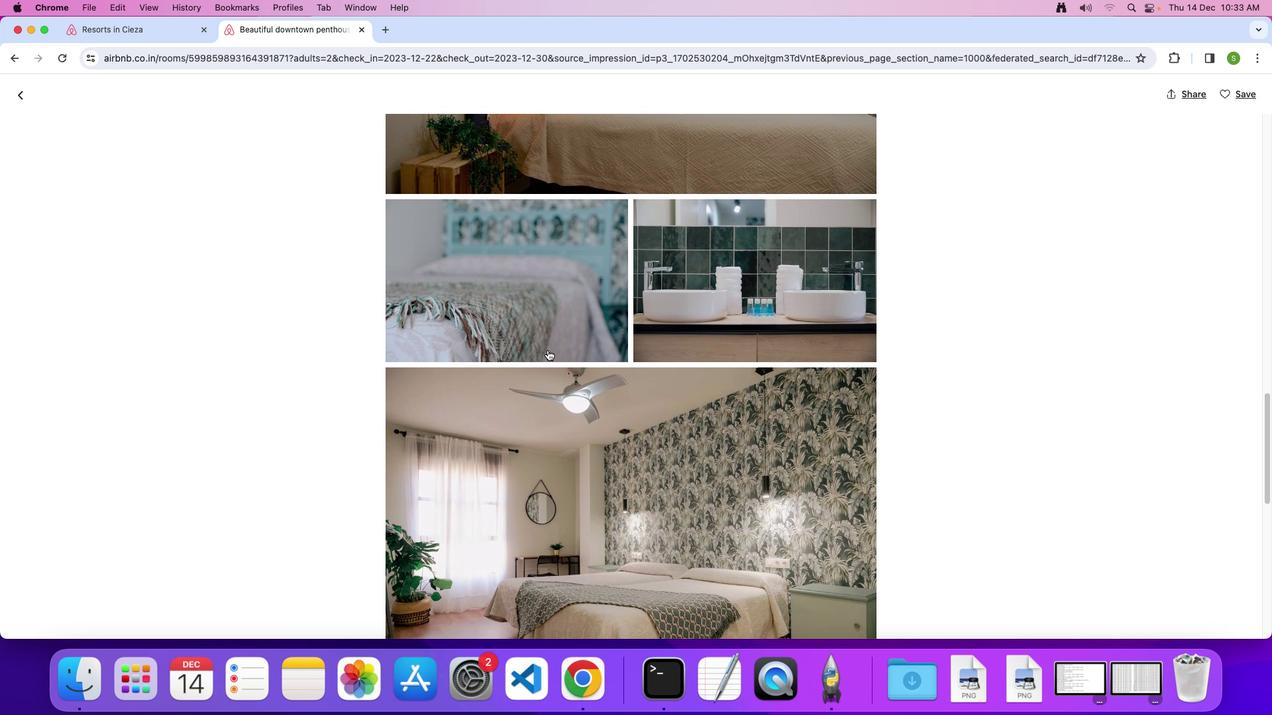 
Action: Mouse scrolled (547, 350) with delta (0, -1)
Screenshot: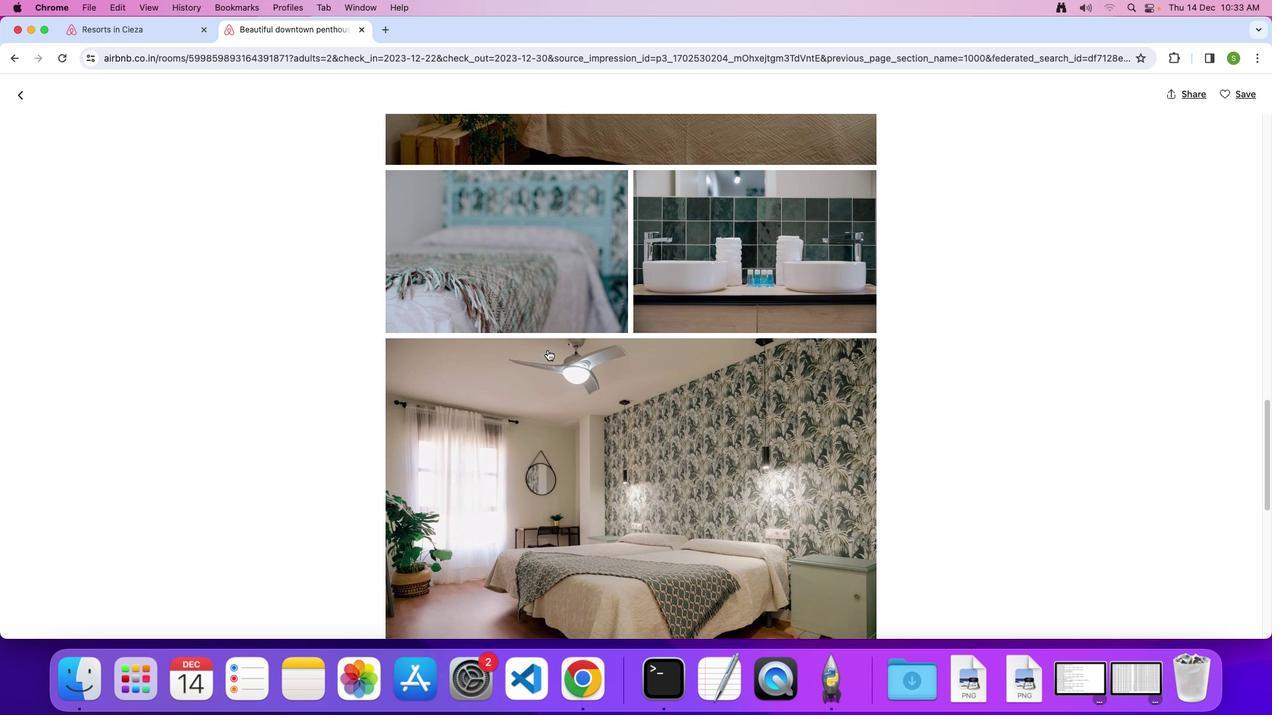 
Action: Mouse scrolled (547, 350) with delta (0, 0)
Screenshot: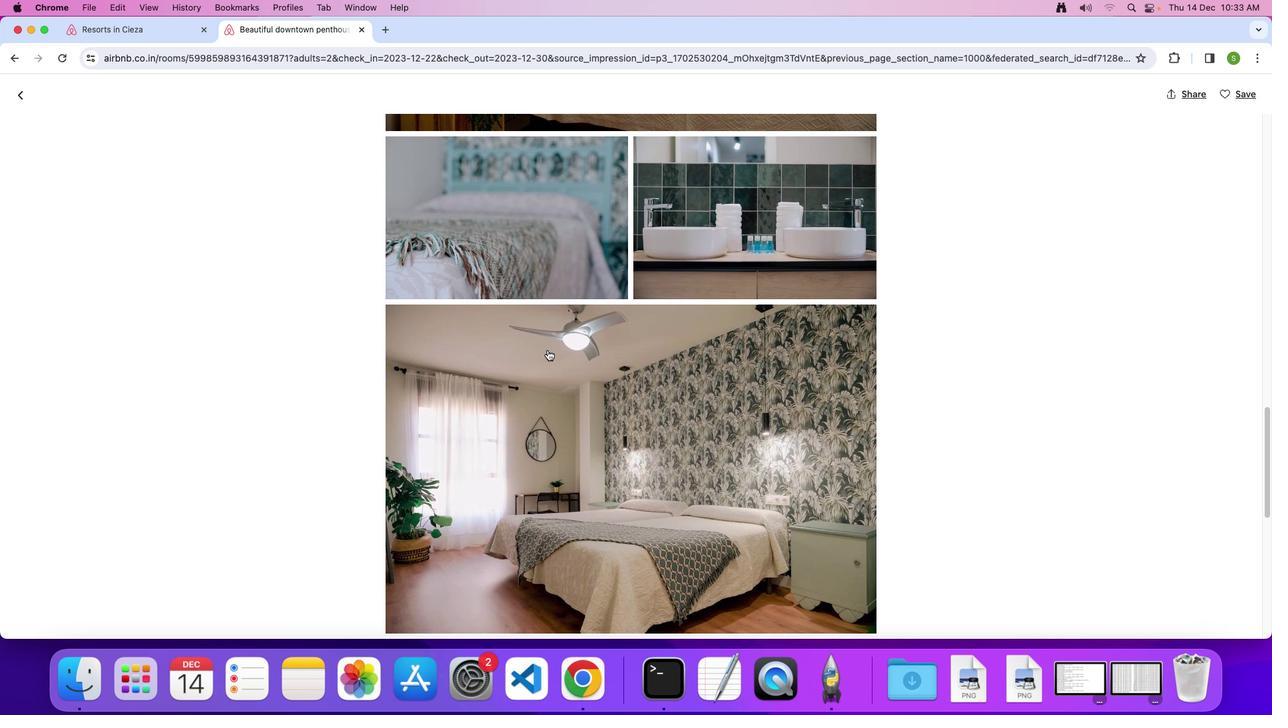 
Action: Mouse scrolled (547, 350) with delta (0, 0)
Screenshot: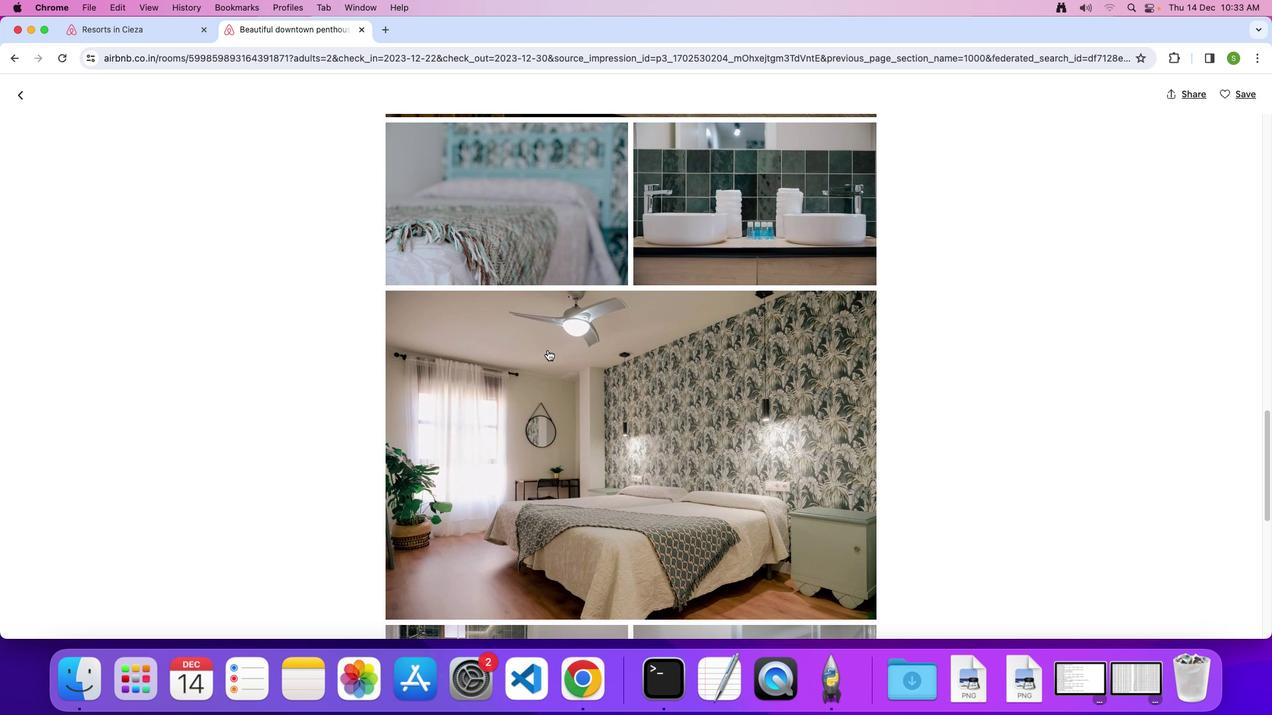 
Action: Mouse scrolled (547, 350) with delta (0, 0)
Screenshot: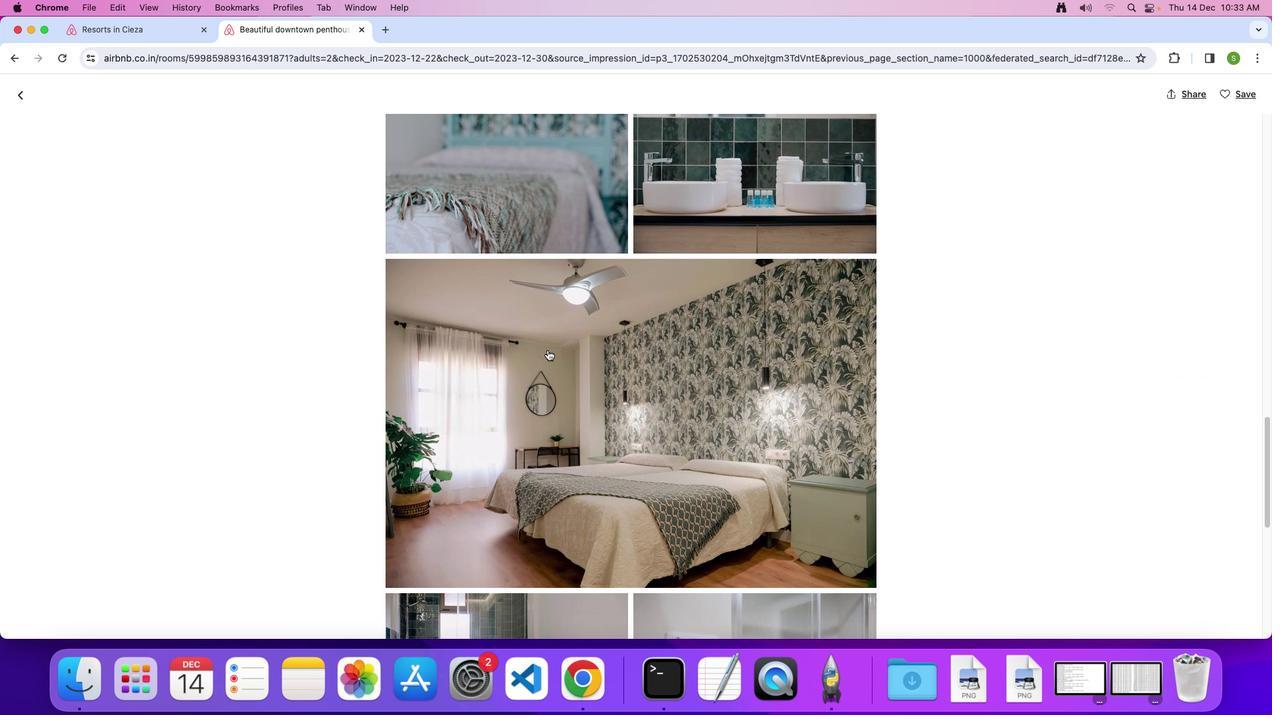 
Action: Mouse scrolled (547, 350) with delta (0, 0)
Screenshot: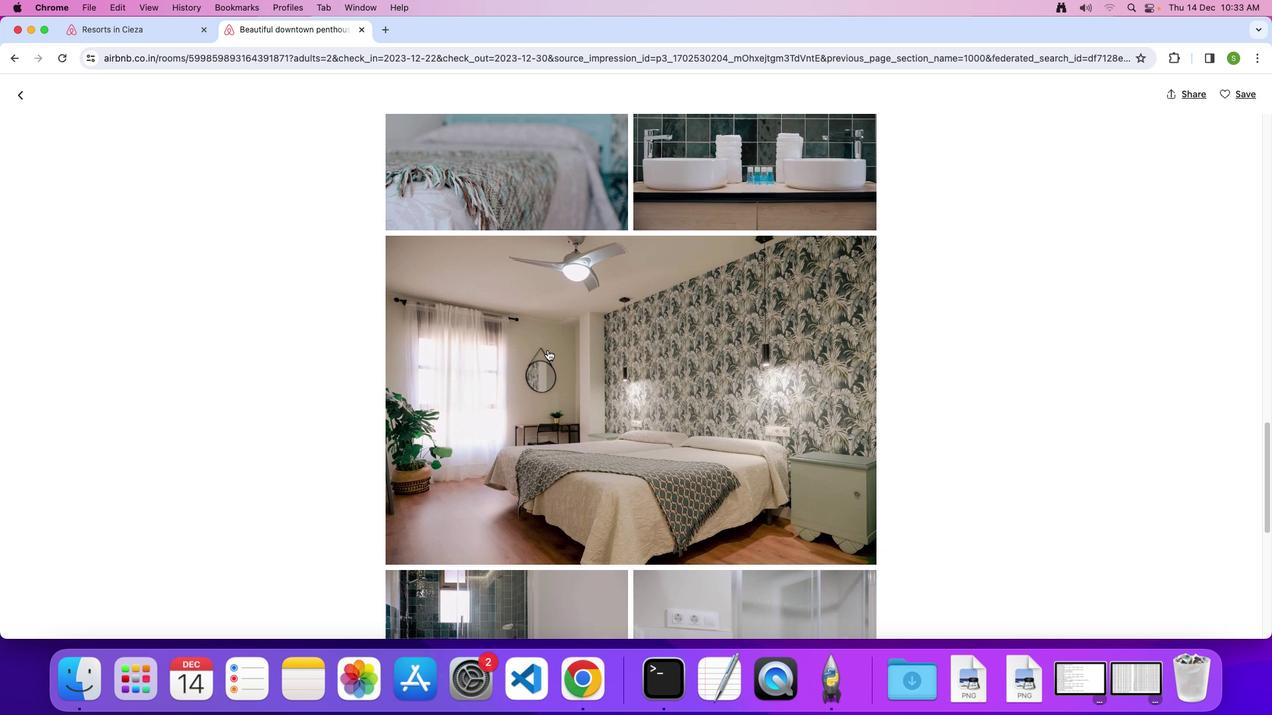 
Action: Mouse scrolled (547, 350) with delta (0, 0)
Screenshot: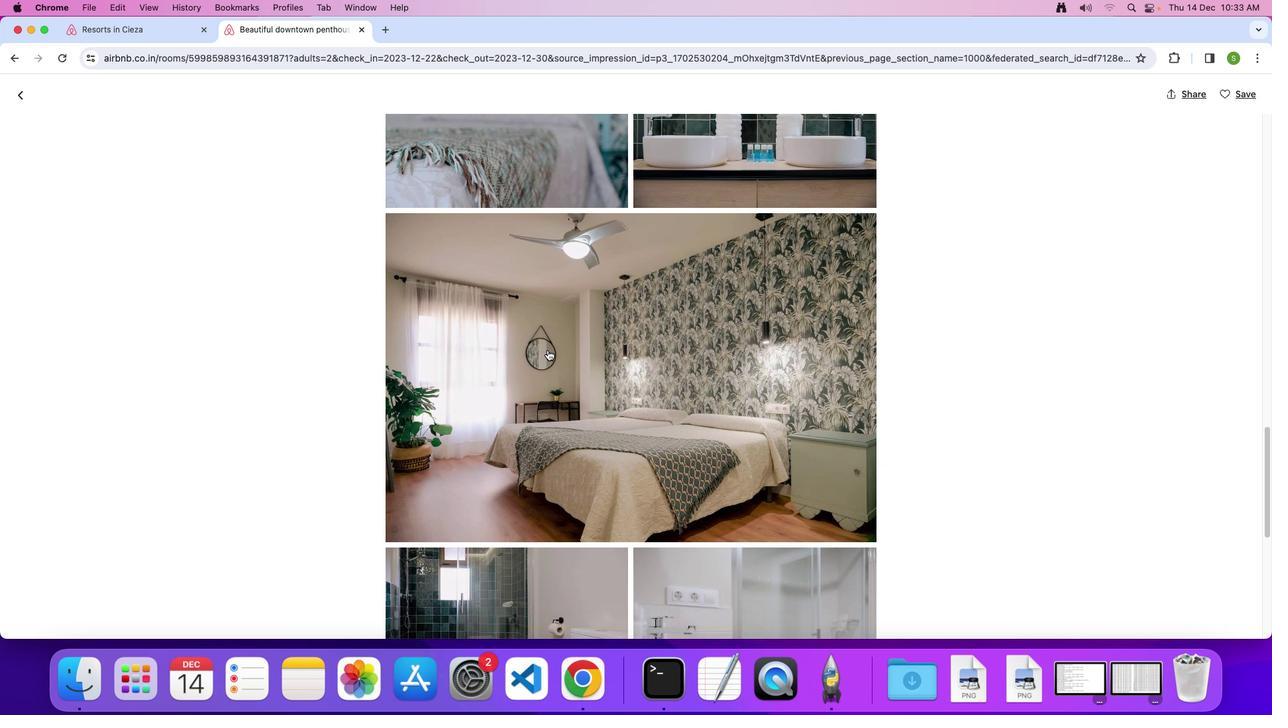 
Action: Mouse scrolled (547, 350) with delta (0, -1)
Screenshot: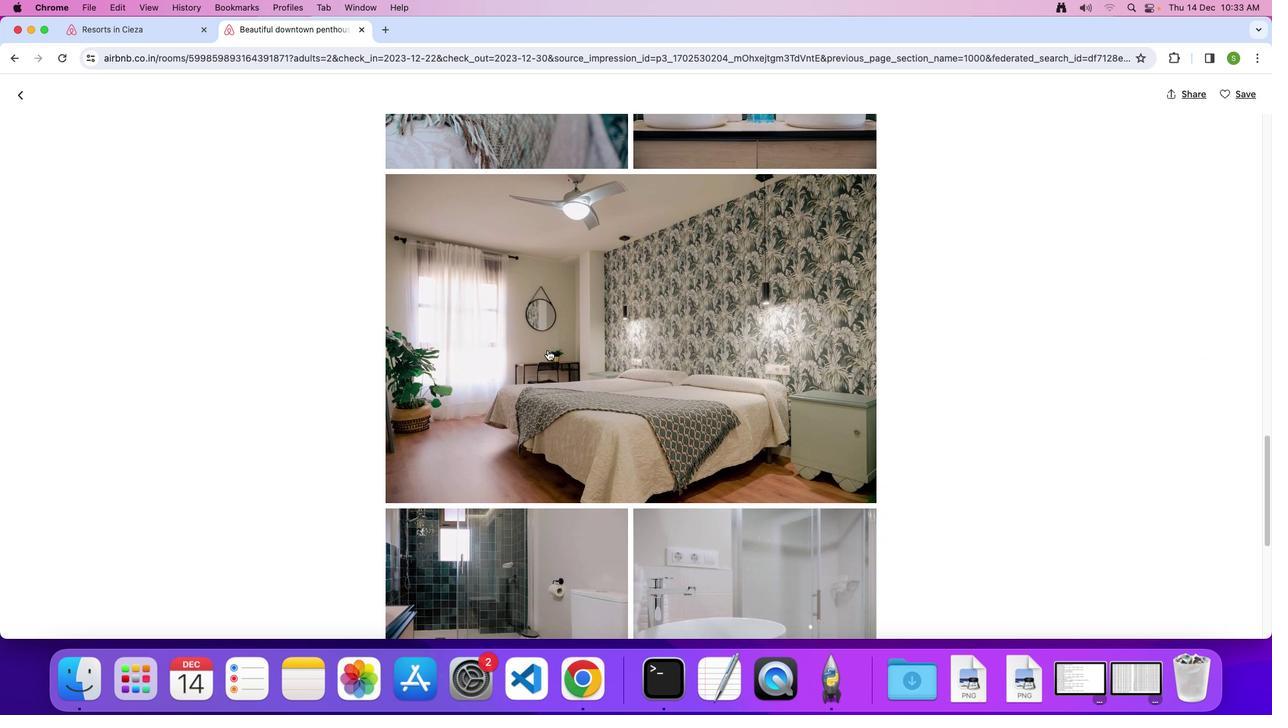 
Action: Mouse scrolled (547, 350) with delta (0, 0)
Screenshot: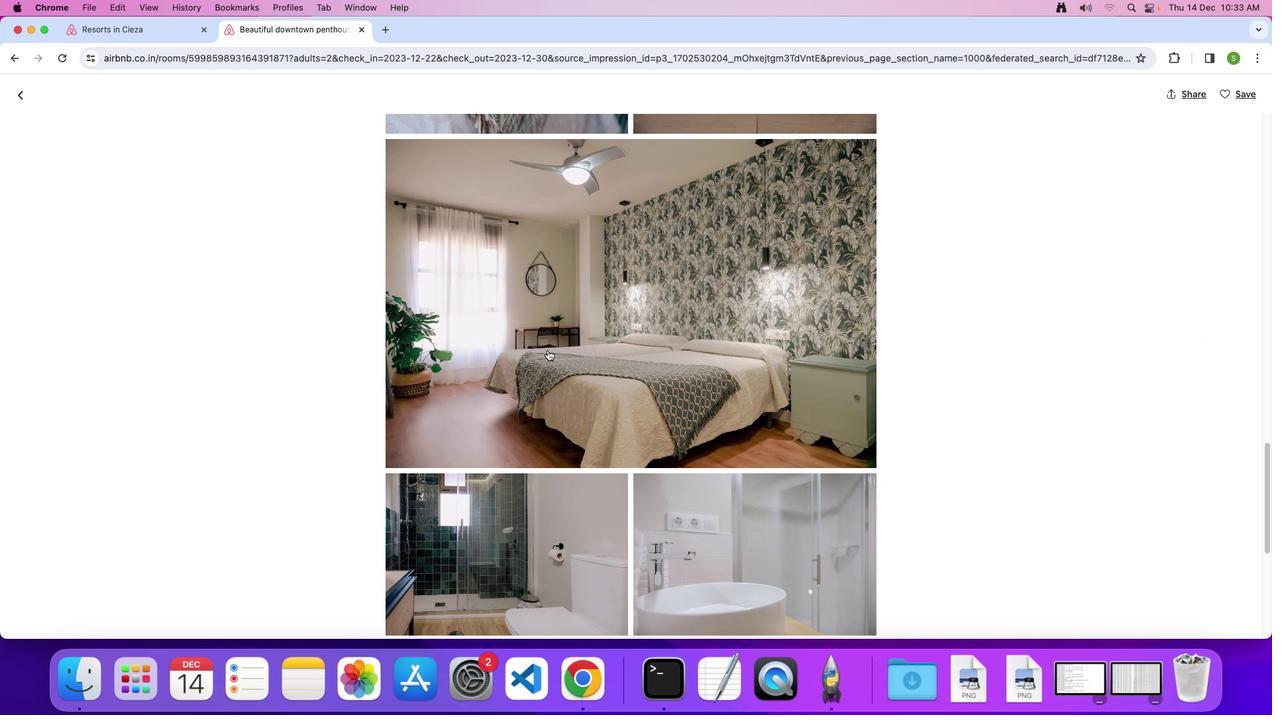 
Action: Mouse scrolled (547, 350) with delta (0, 0)
Screenshot: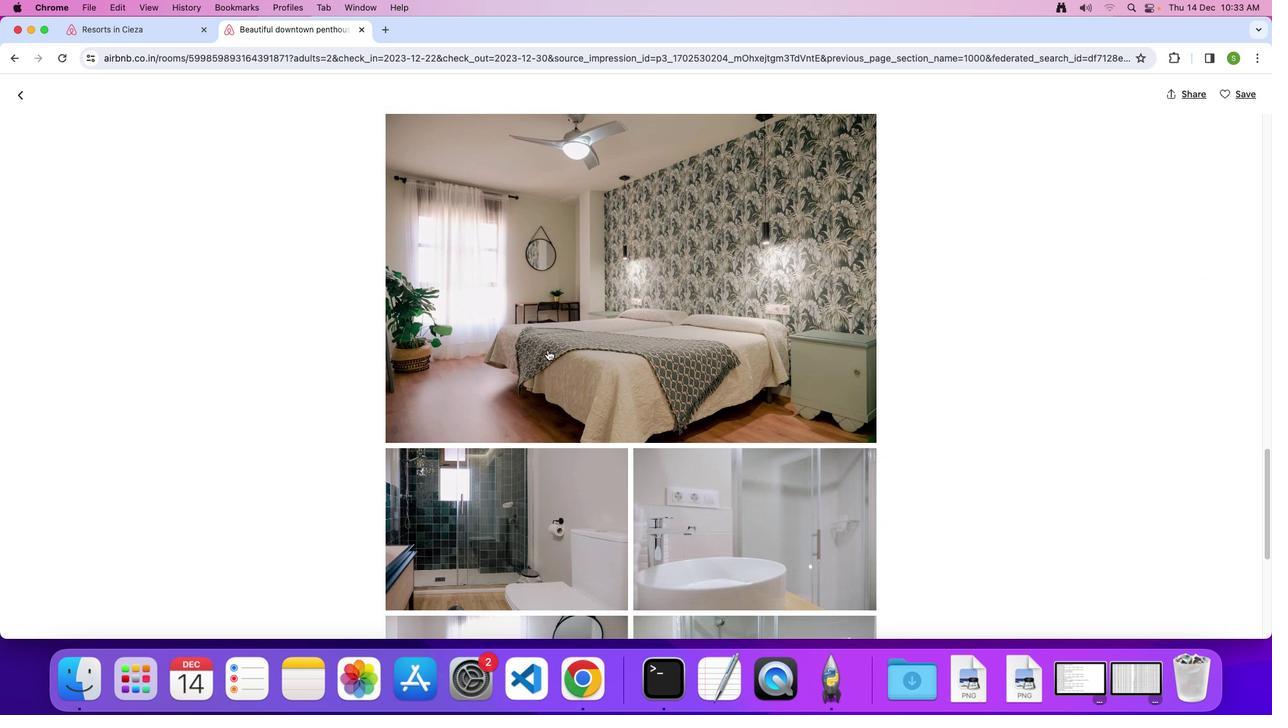 
Action: Mouse scrolled (547, 350) with delta (0, -1)
Screenshot: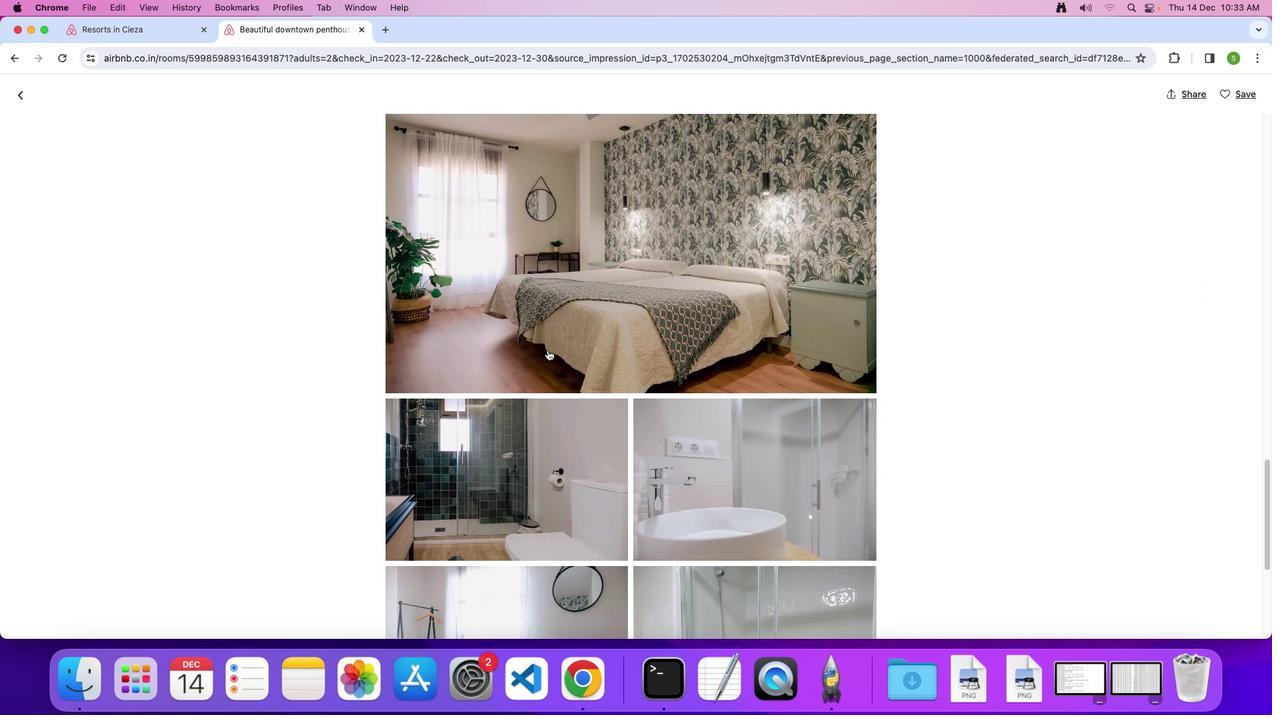 
Action: Mouse scrolled (547, 350) with delta (0, 0)
Screenshot: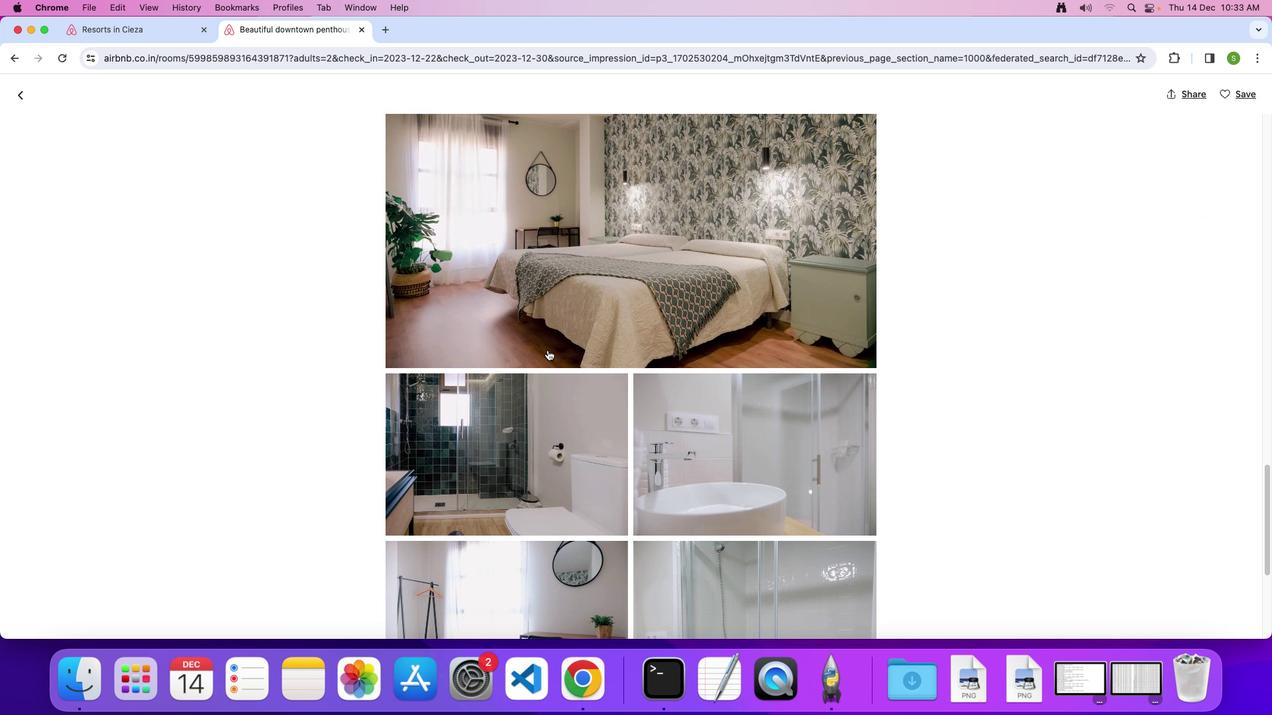 
Action: Mouse scrolled (547, 350) with delta (0, 0)
Screenshot: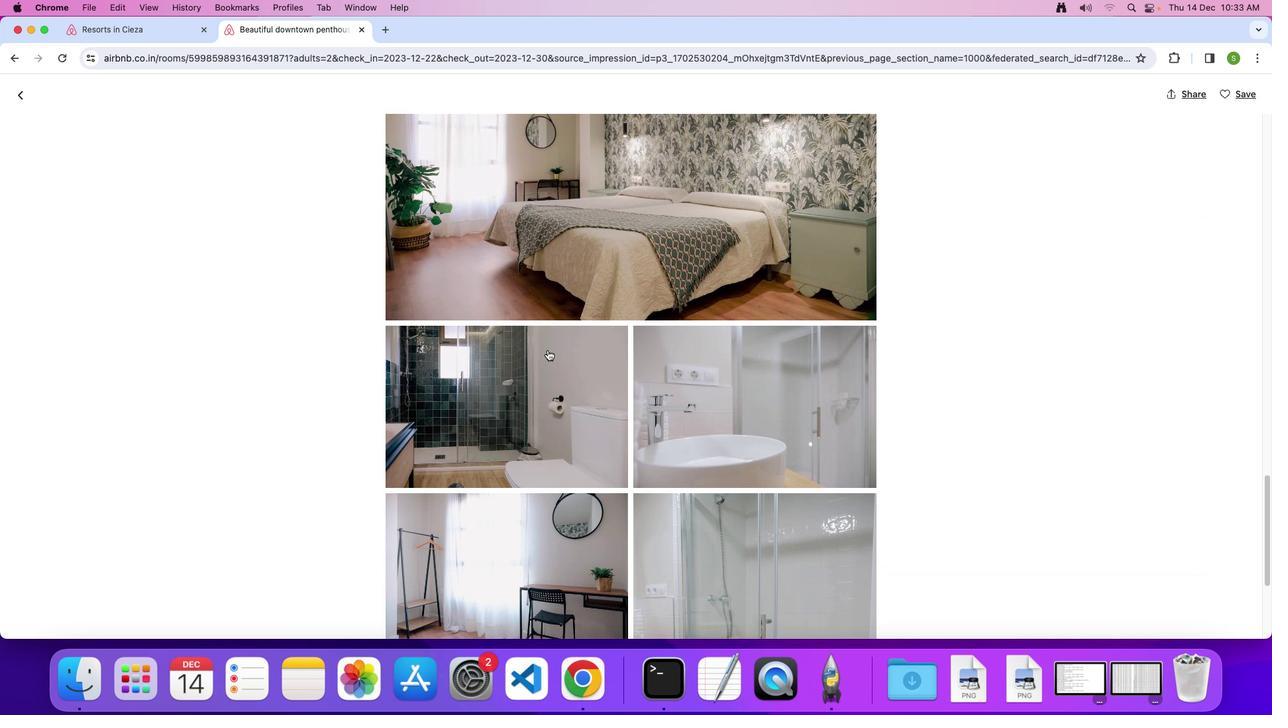 
Action: Mouse scrolled (547, 350) with delta (0, -1)
Screenshot: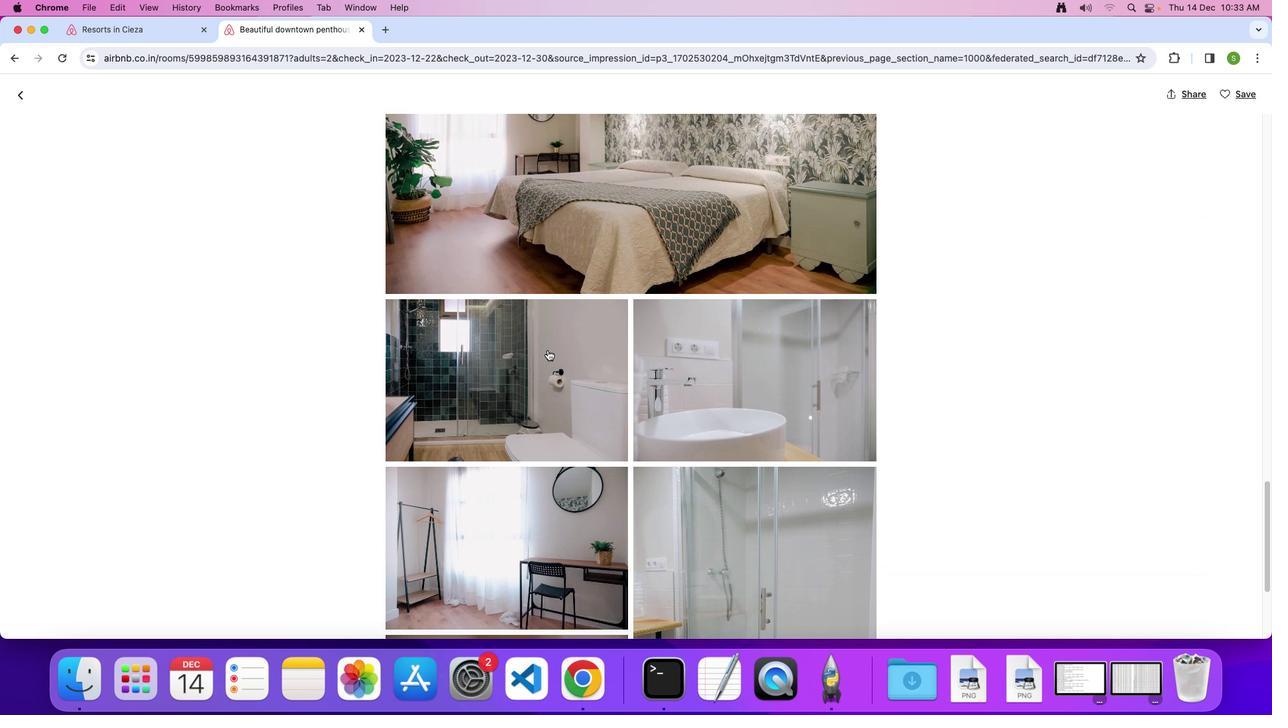 
Action: Mouse scrolled (547, 350) with delta (0, 0)
Screenshot: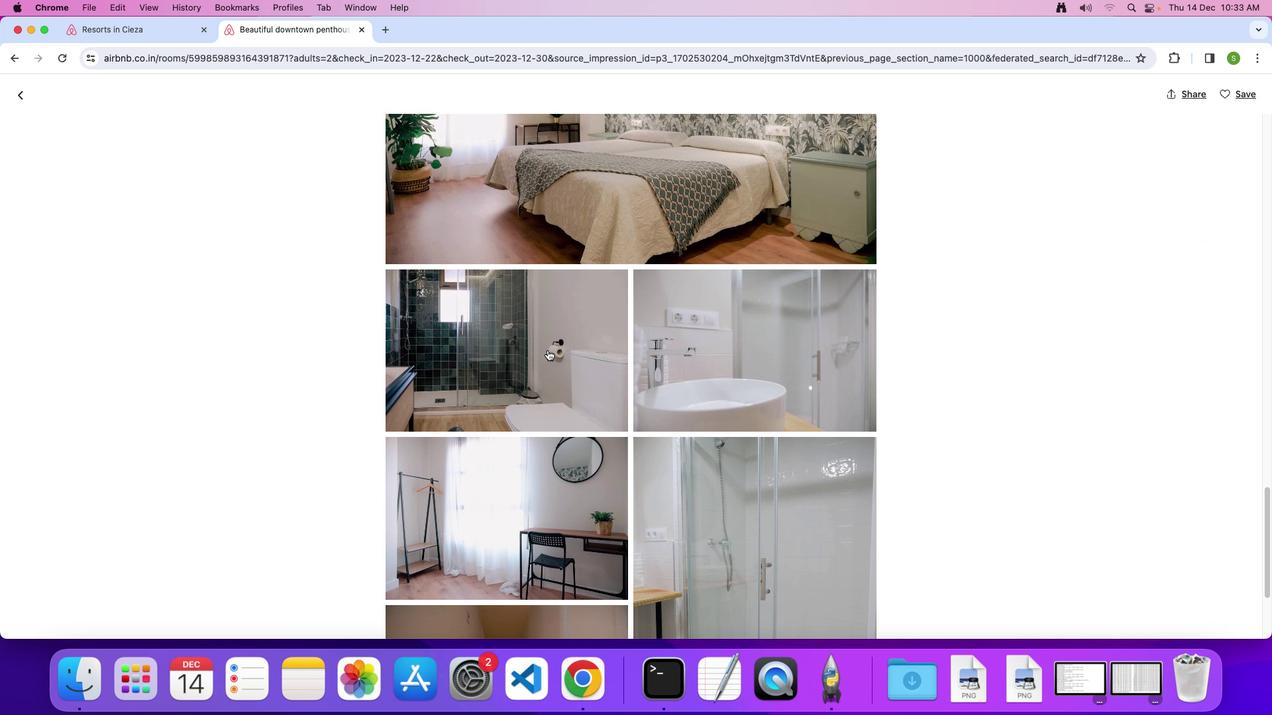 
Action: Mouse scrolled (547, 350) with delta (0, 0)
Screenshot: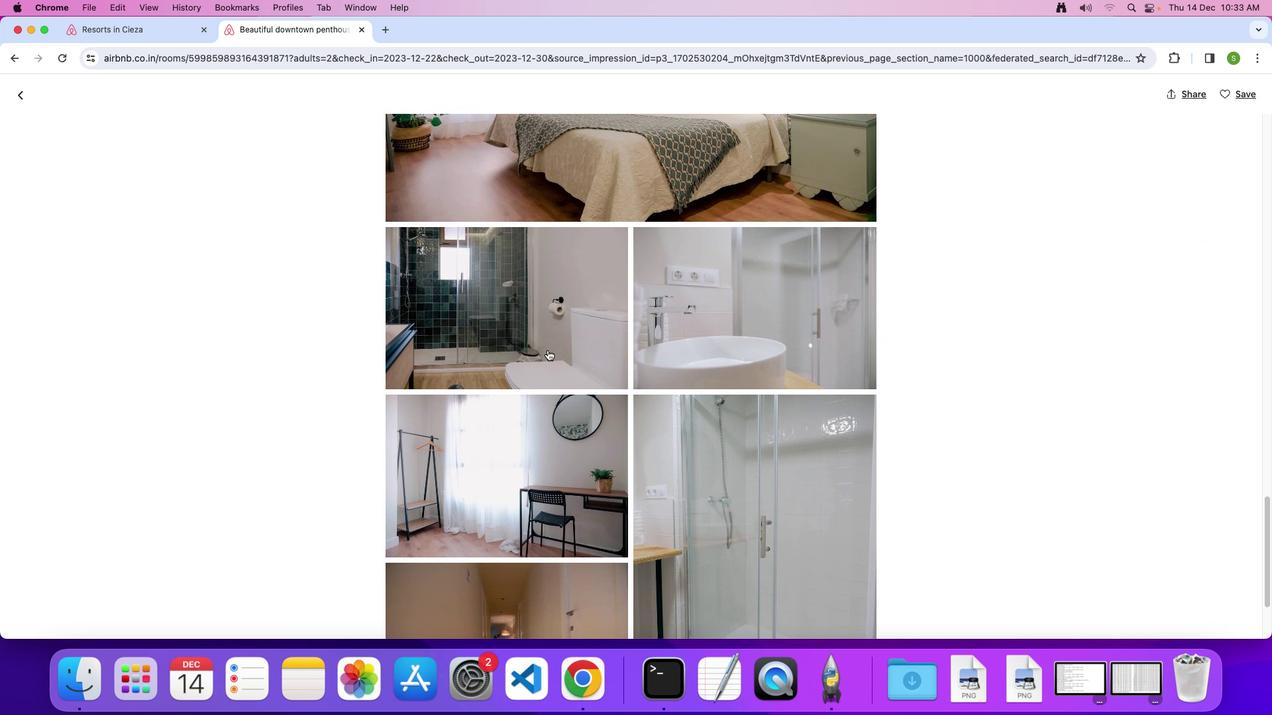 
Action: Mouse scrolled (547, 350) with delta (0, -1)
Screenshot: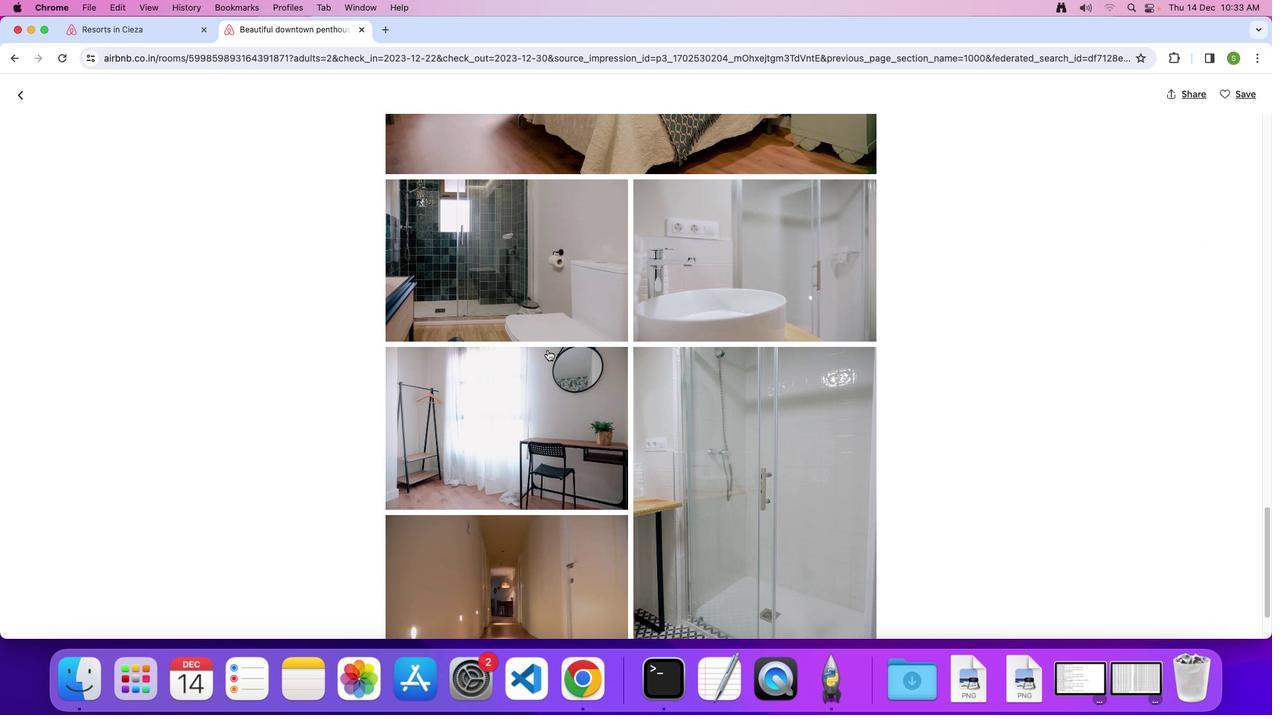
Action: Mouse scrolled (547, 350) with delta (0, 0)
Screenshot: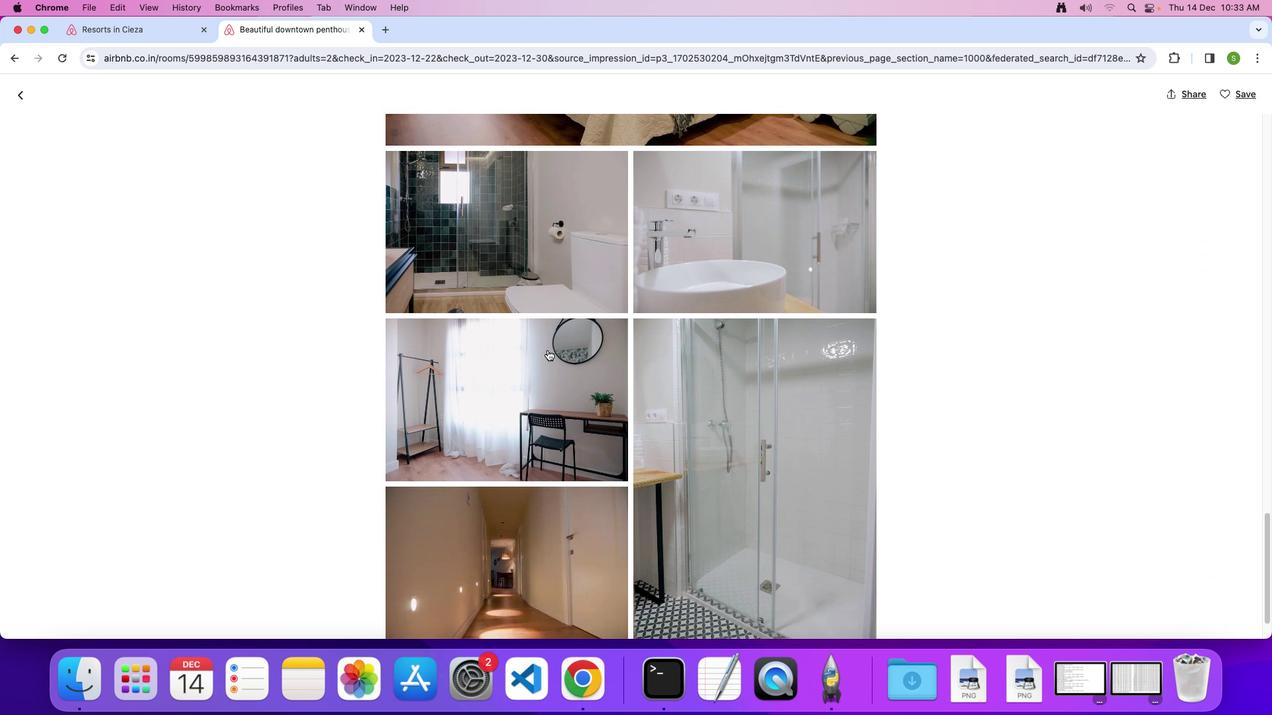 
Action: Mouse scrolled (547, 350) with delta (0, 0)
Screenshot: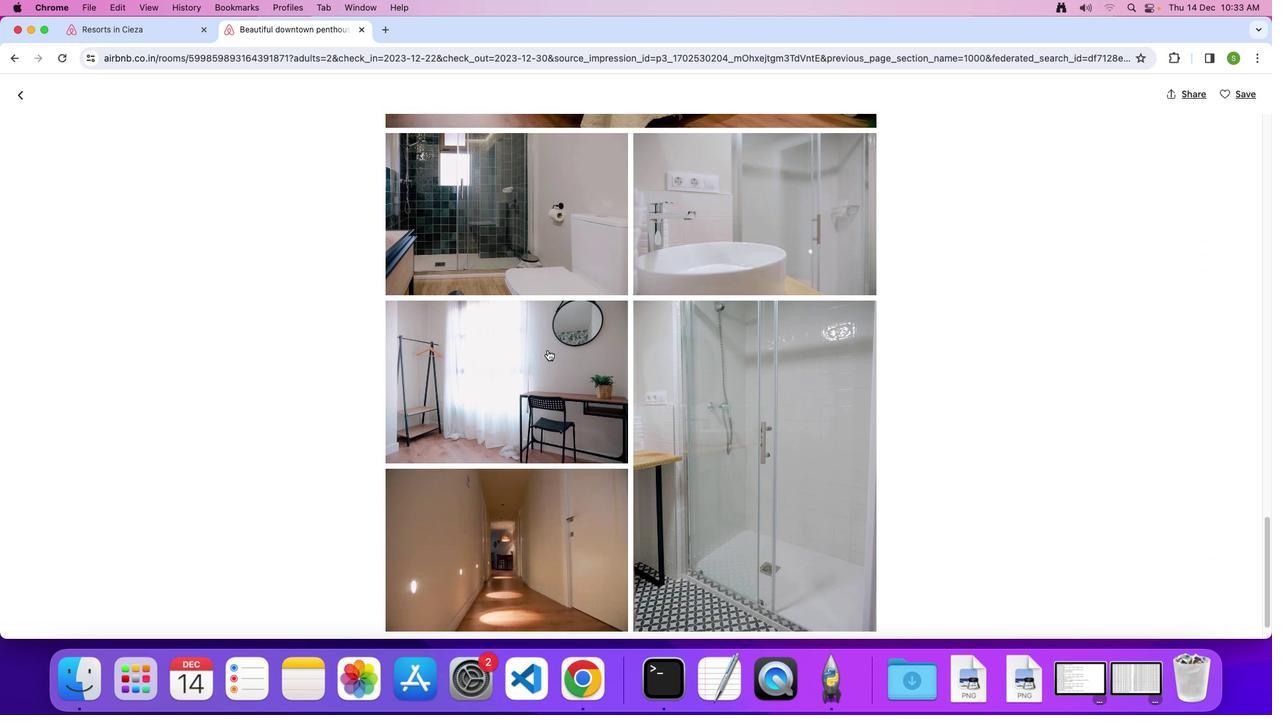 
Action: Mouse scrolled (547, 350) with delta (0, -1)
Screenshot: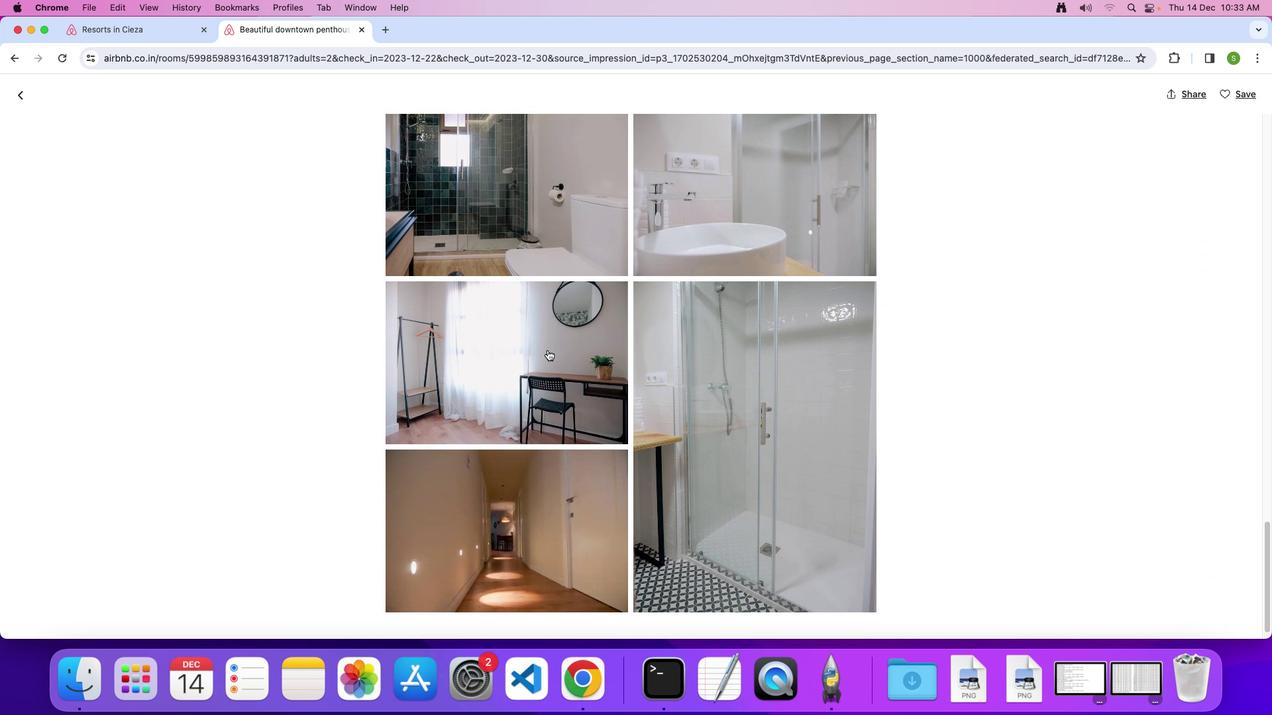 
Action: Mouse scrolled (547, 350) with delta (0, 0)
Screenshot: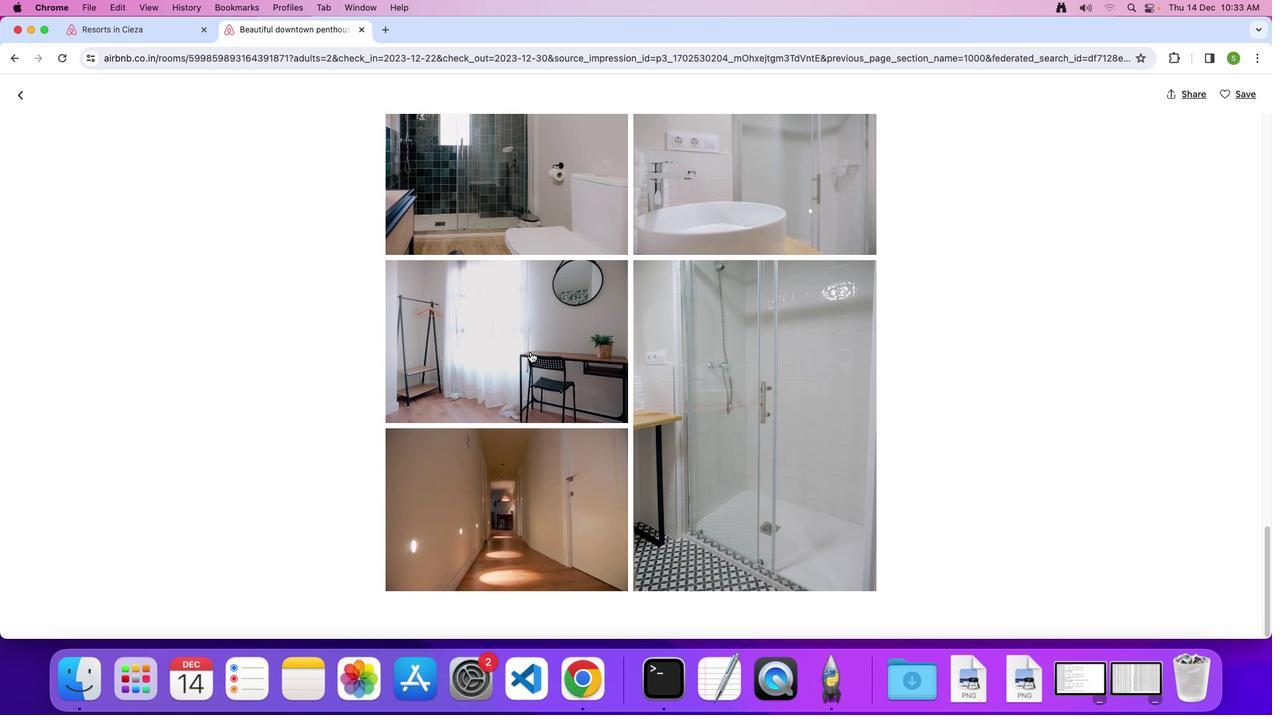
Action: Mouse scrolled (547, 350) with delta (0, 0)
Screenshot: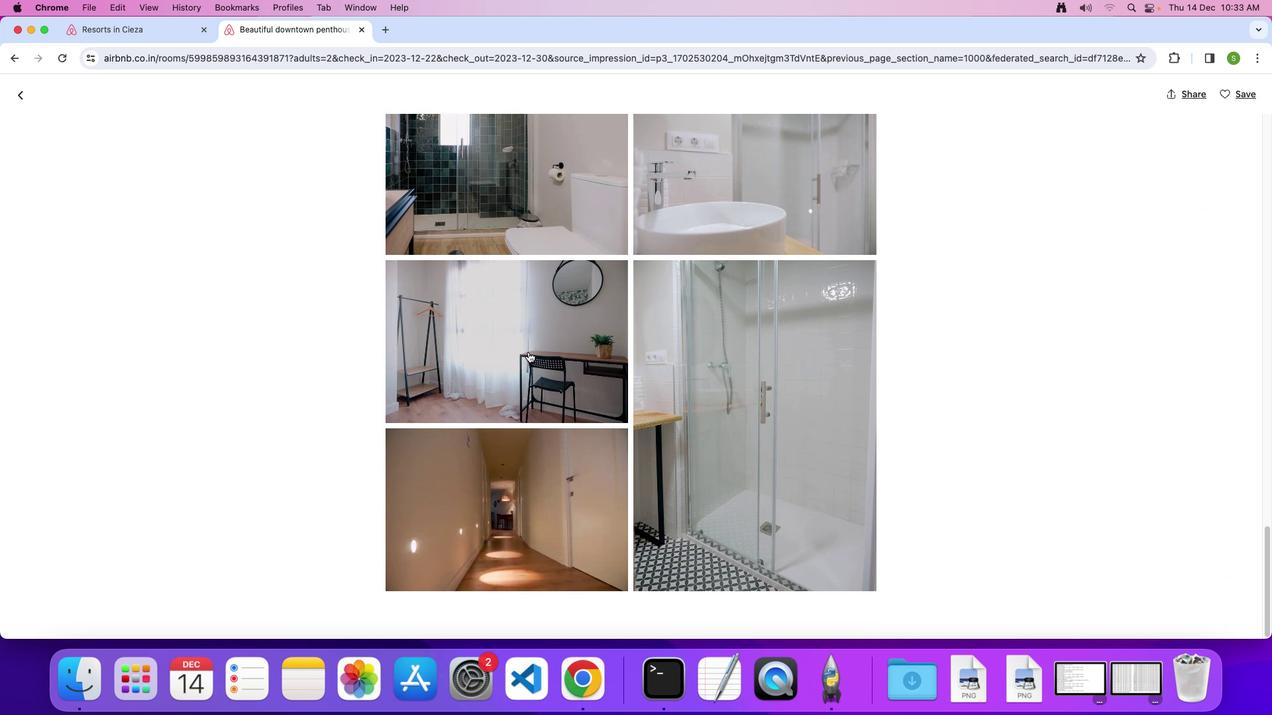 
Action: Mouse scrolled (547, 350) with delta (0, -1)
Screenshot: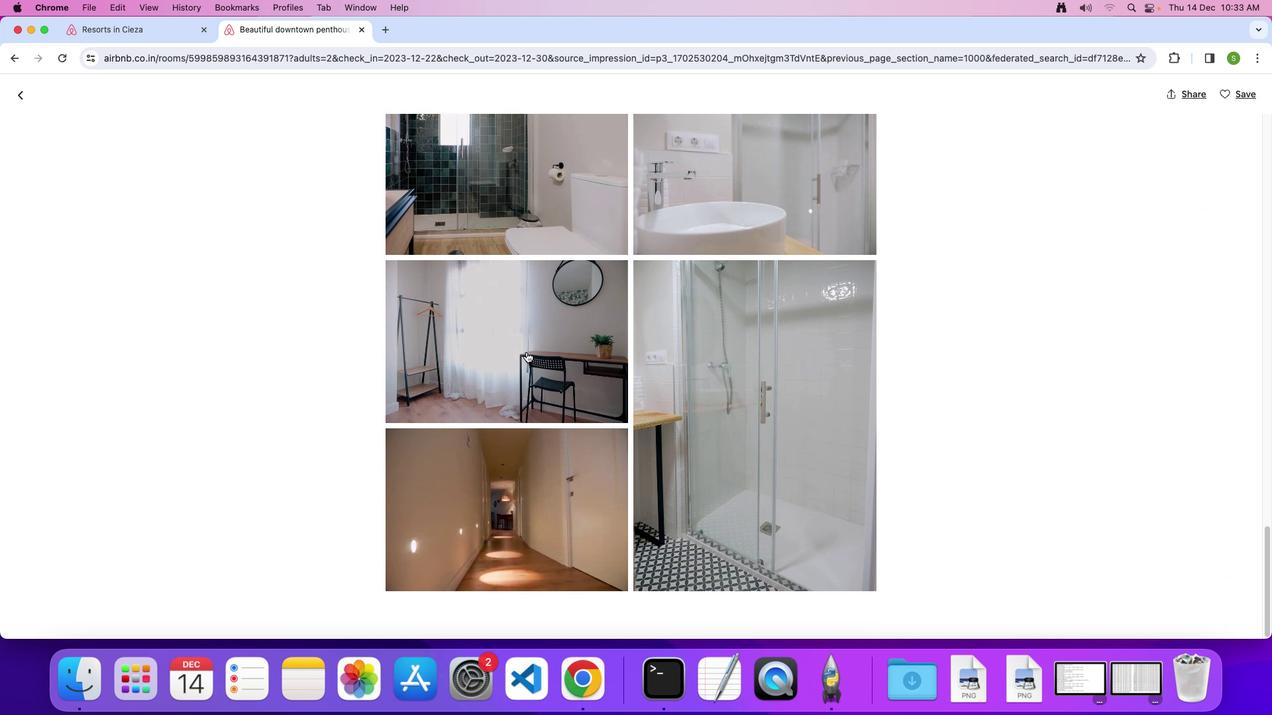 
Action: Mouse moved to (26, 96)
Screenshot: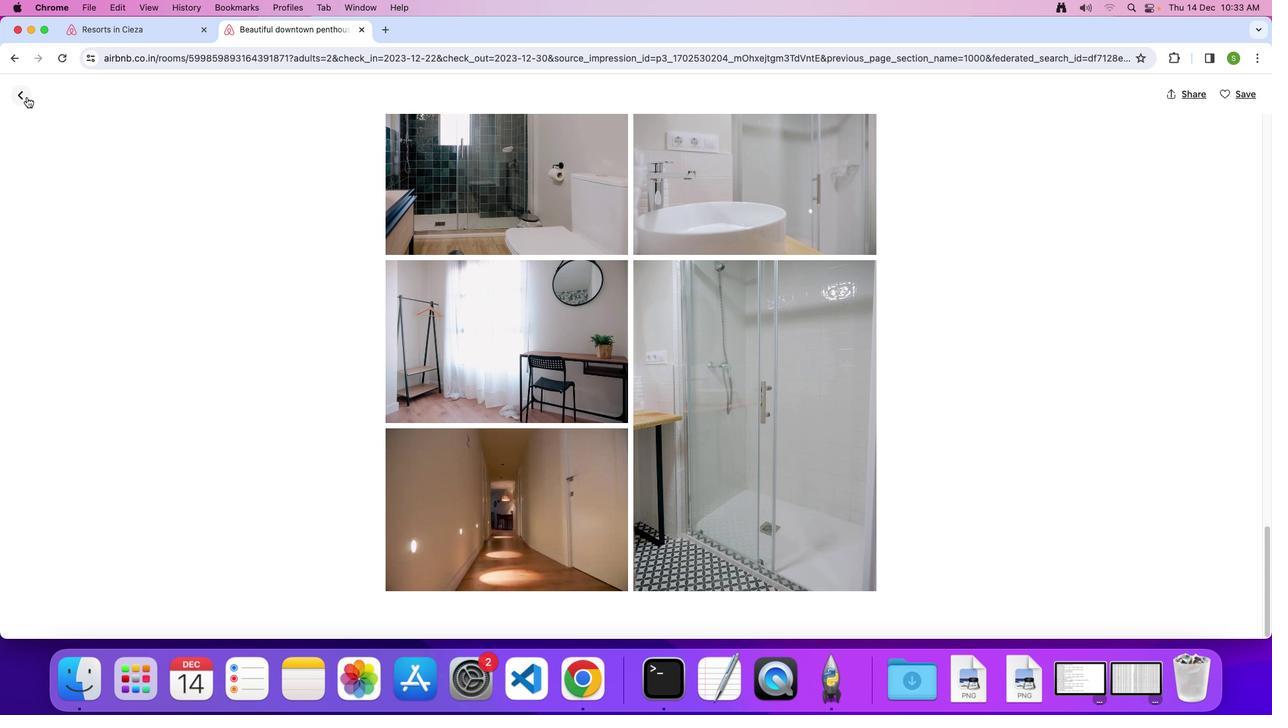 
Action: Mouse pressed left at (26, 96)
Screenshot: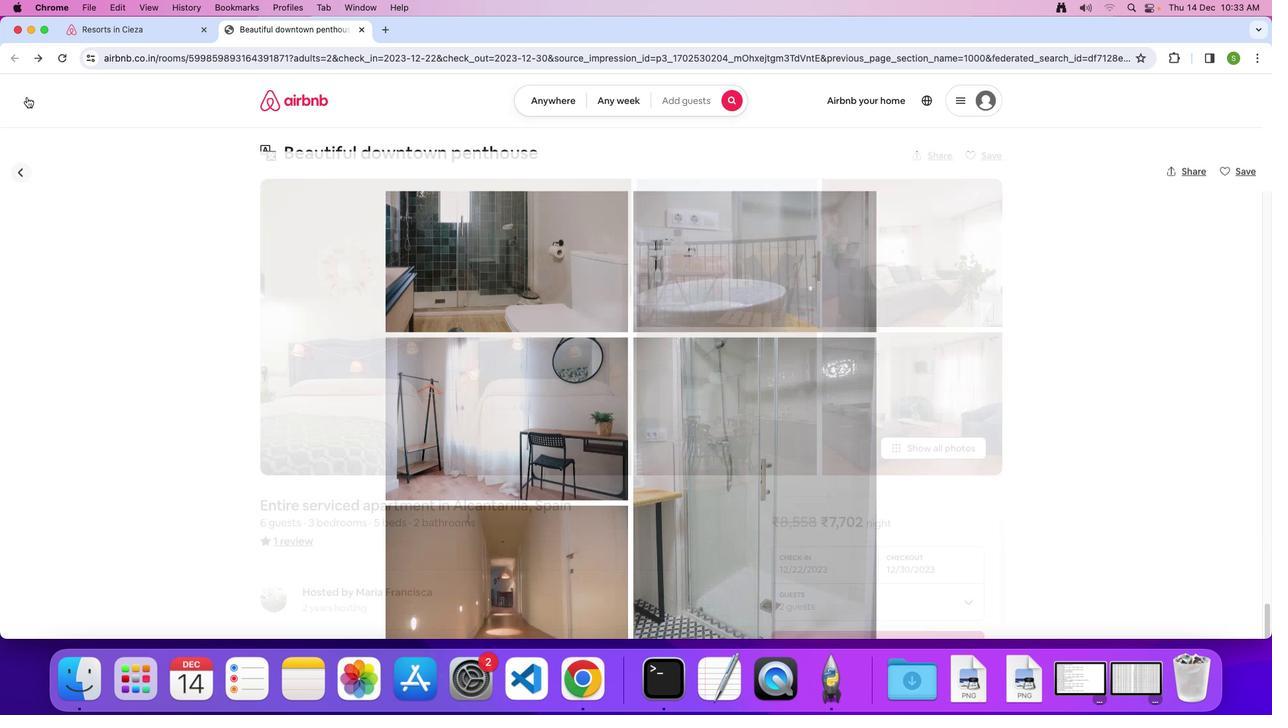 
Action: Mouse moved to (463, 297)
Screenshot: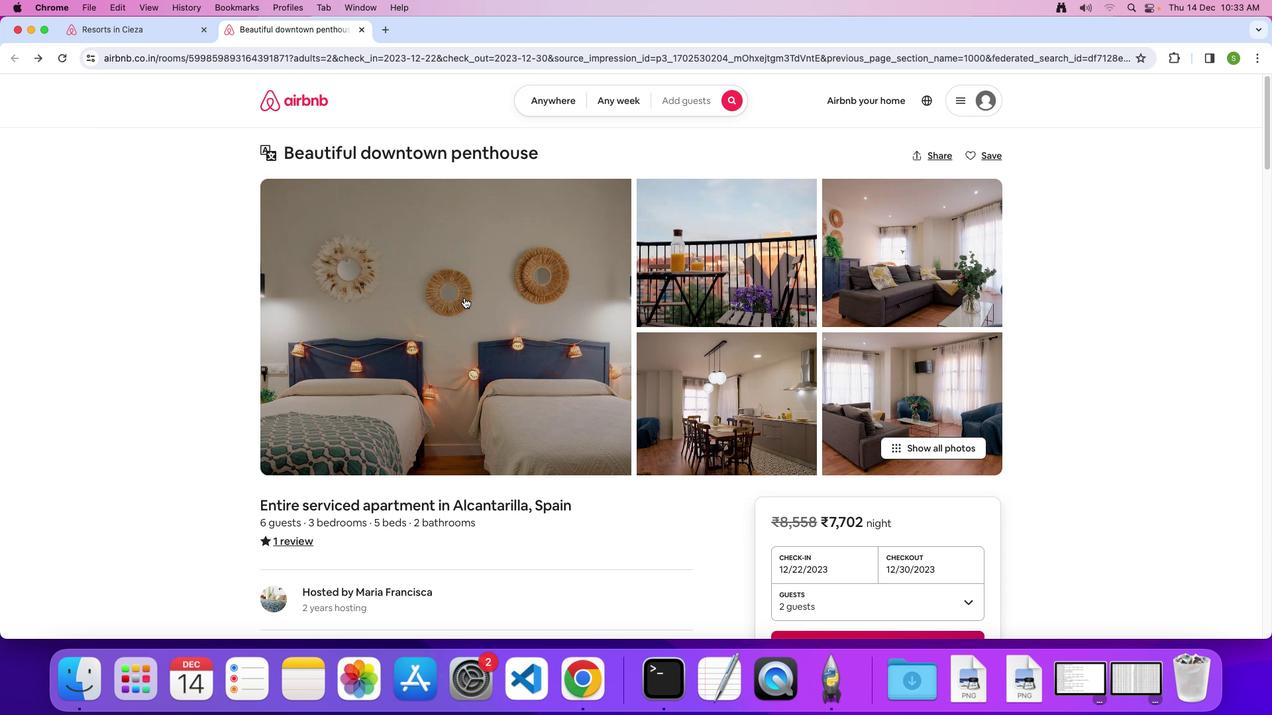 
Action: Mouse scrolled (463, 297) with delta (0, 0)
Screenshot: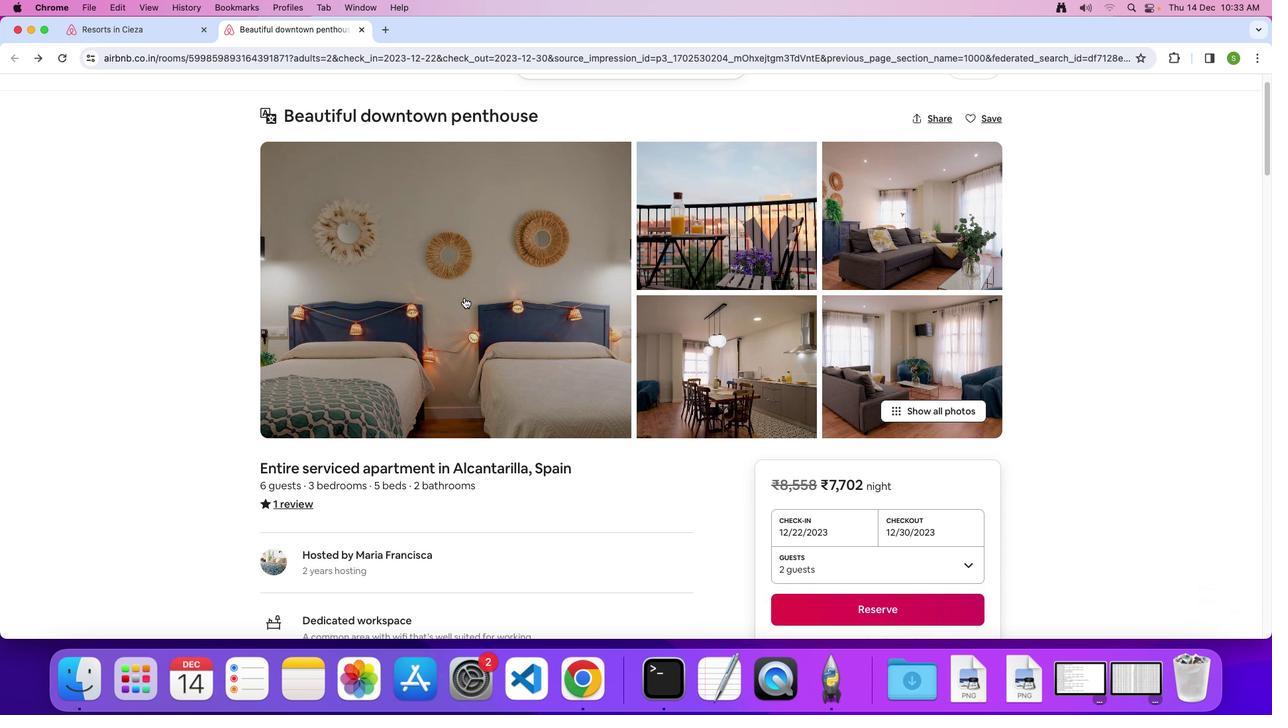 
Action: Mouse scrolled (463, 297) with delta (0, 0)
Screenshot: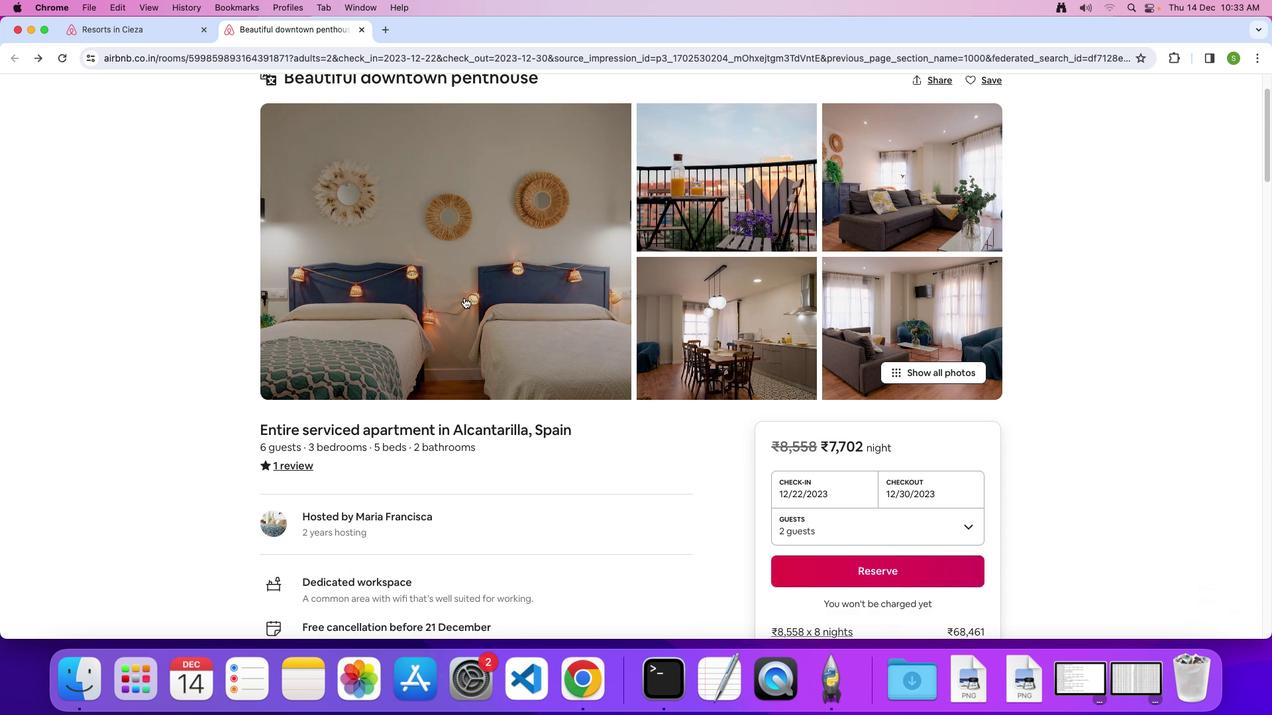 
Action: Mouse scrolled (463, 297) with delta (0, -1)
Screenshot: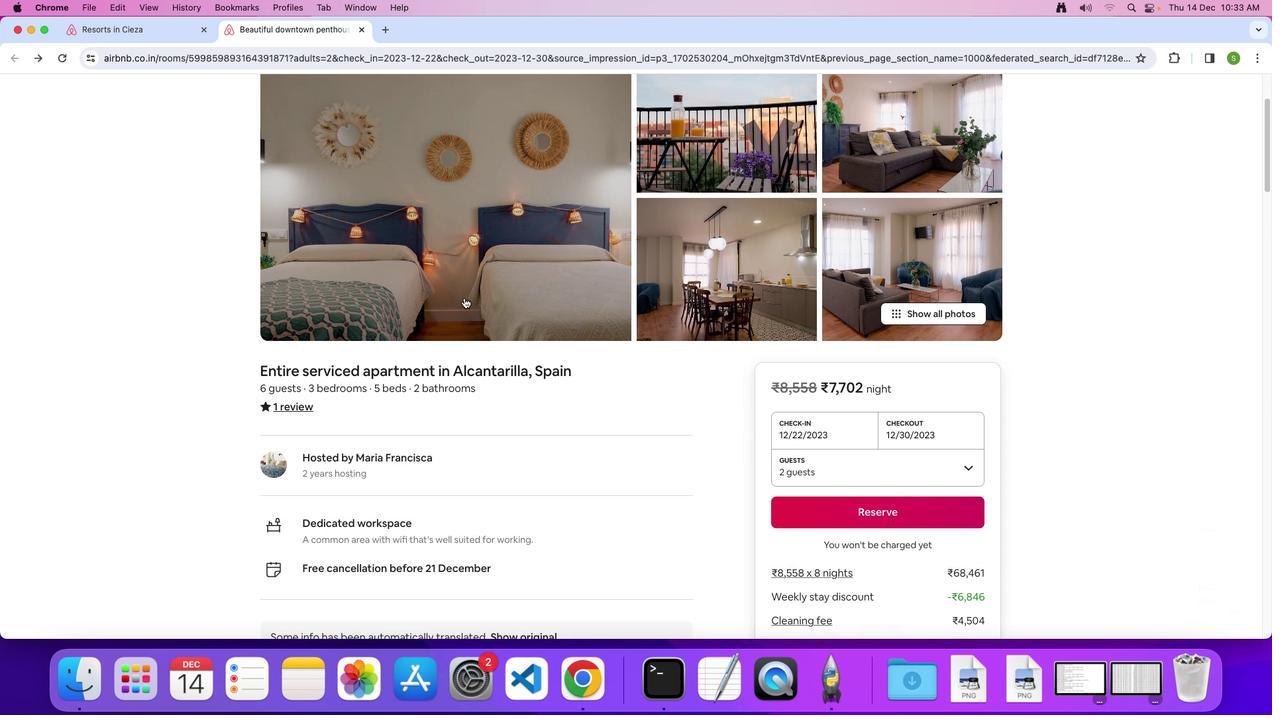 
Action: Mouse scrolled (463, 297) with delta (0, -2)
Screenshot: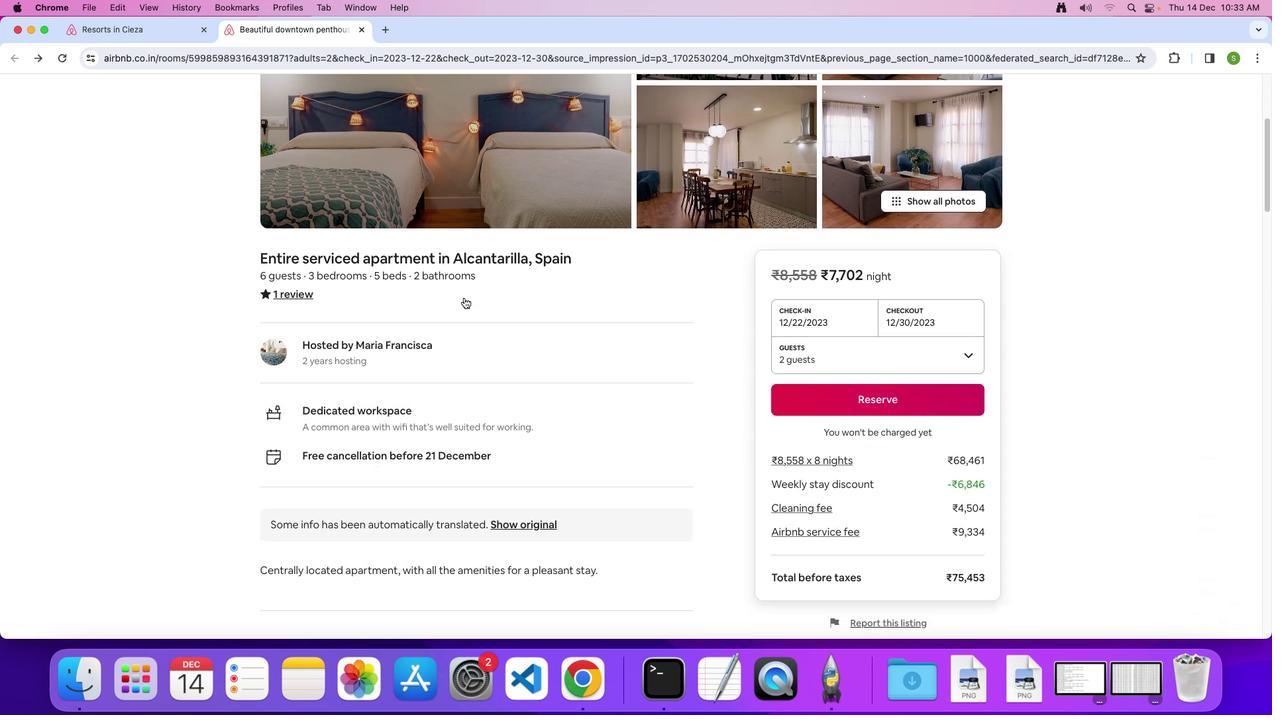 
Action: Mouse scrolled (463, 297) with delta (0, 0)
Screenshot: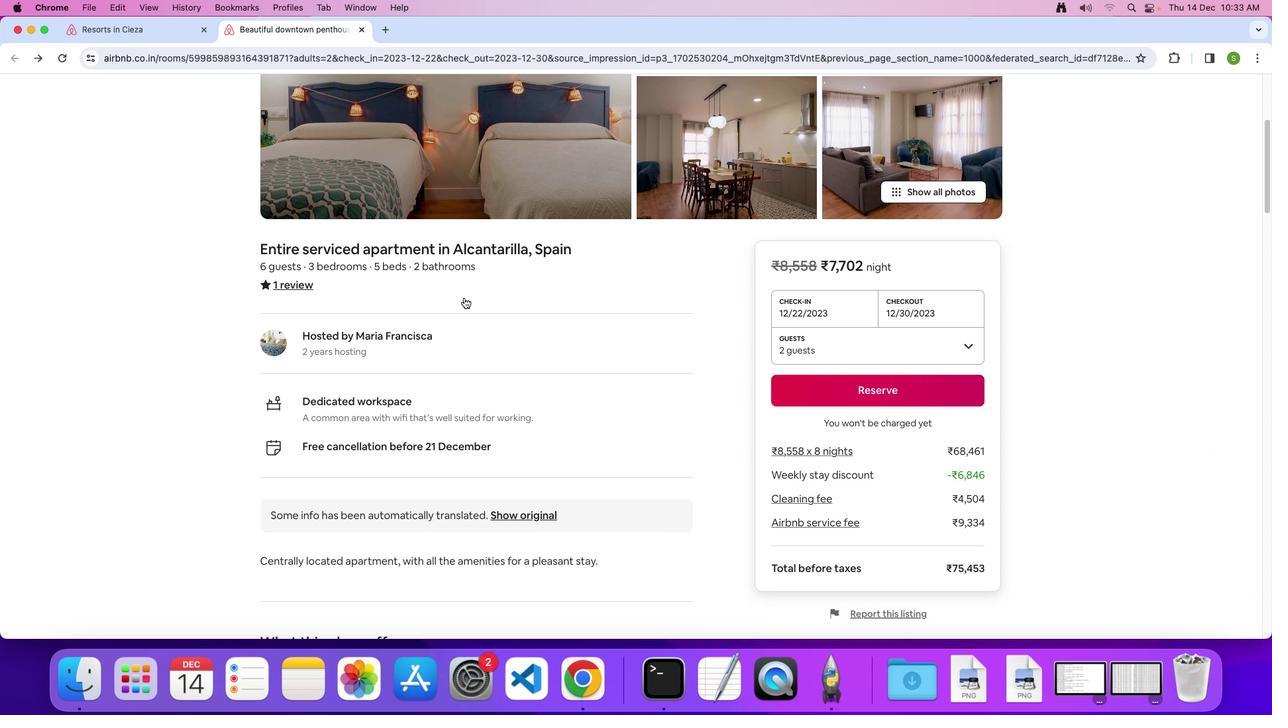 
Action: Mouse scrolled (463, 297) with delta (0, 0)
Screenshot: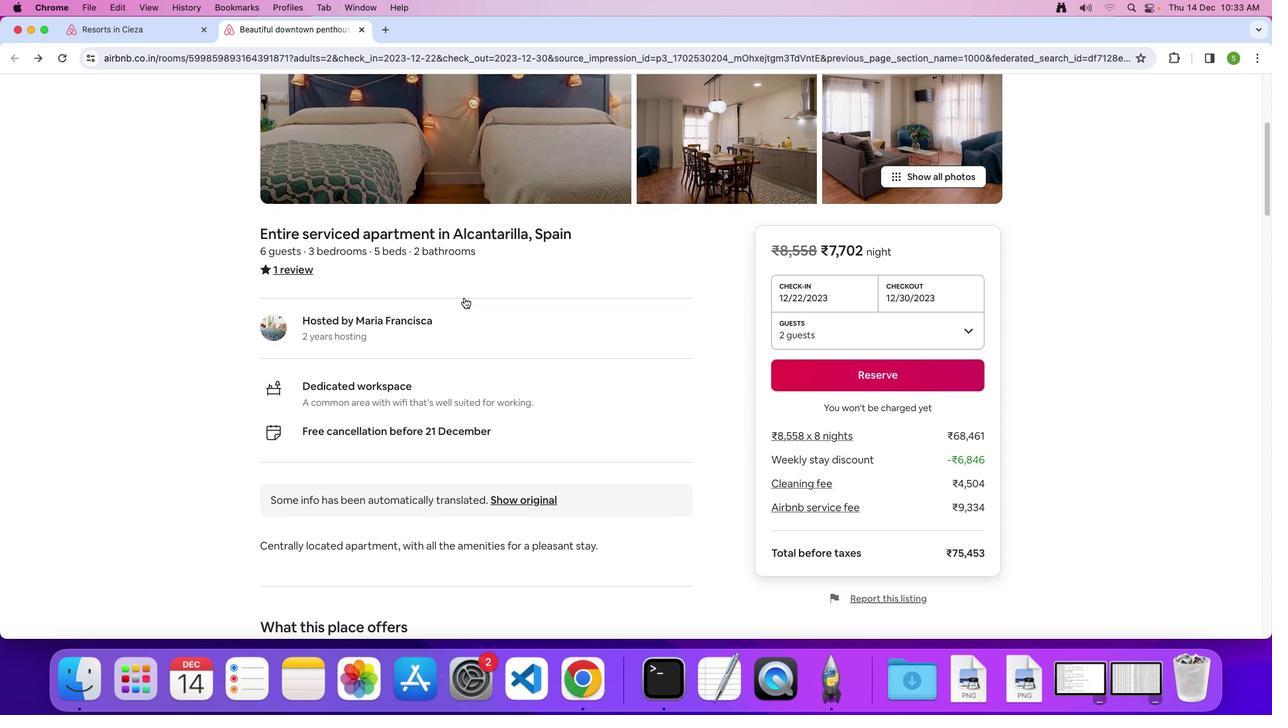 
Action: Mouse scrolled (463, 297) with delta (0, 0)
Screenshot: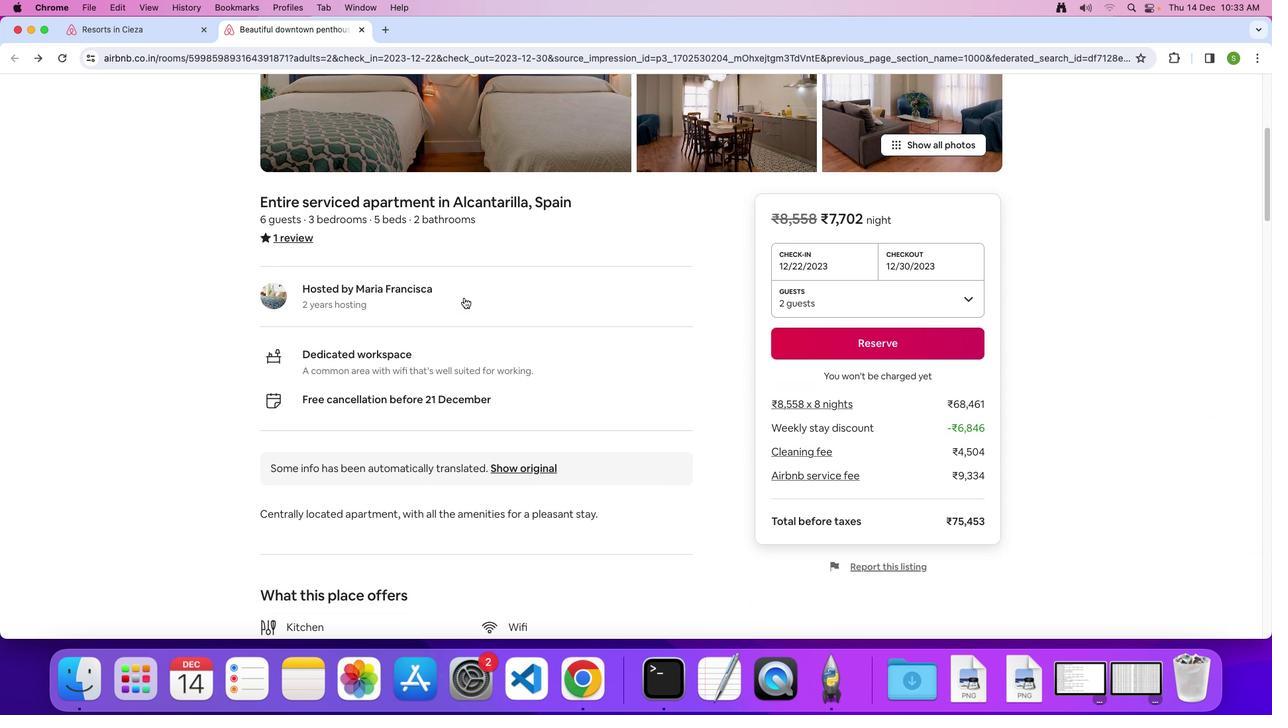 
Action: Mouse scrolled (463, 297) with delta (0, 0)
Screenshot: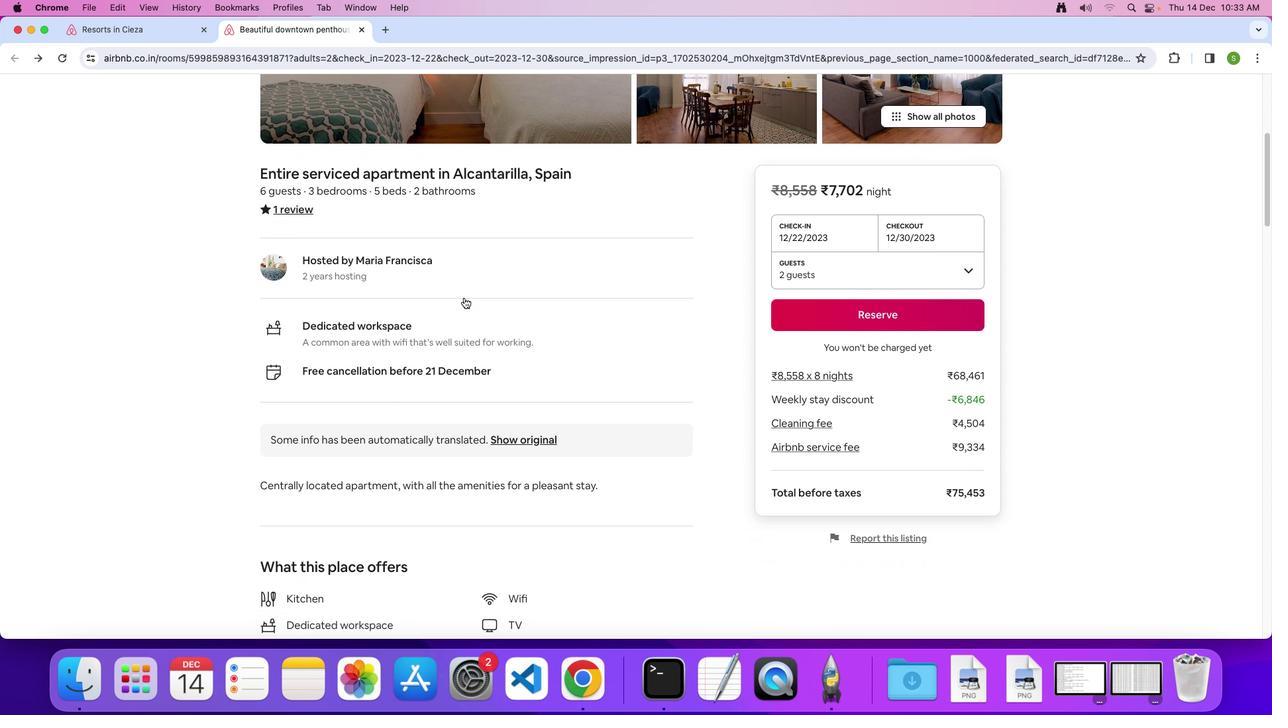 
Action: Mouse scrolled (463, 297) with delta (0, 0)
Screenshot: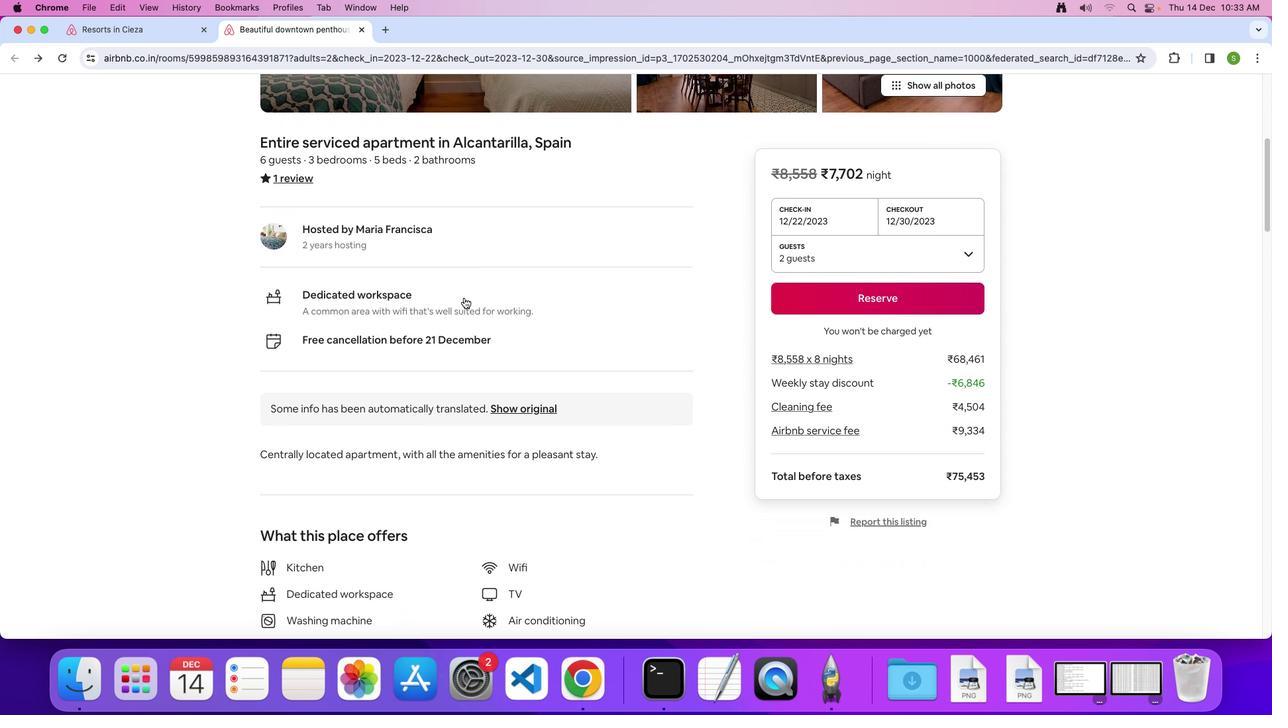 
Action: Mouse scrolled (463, 297) with delta (0, -1)
Screenshot: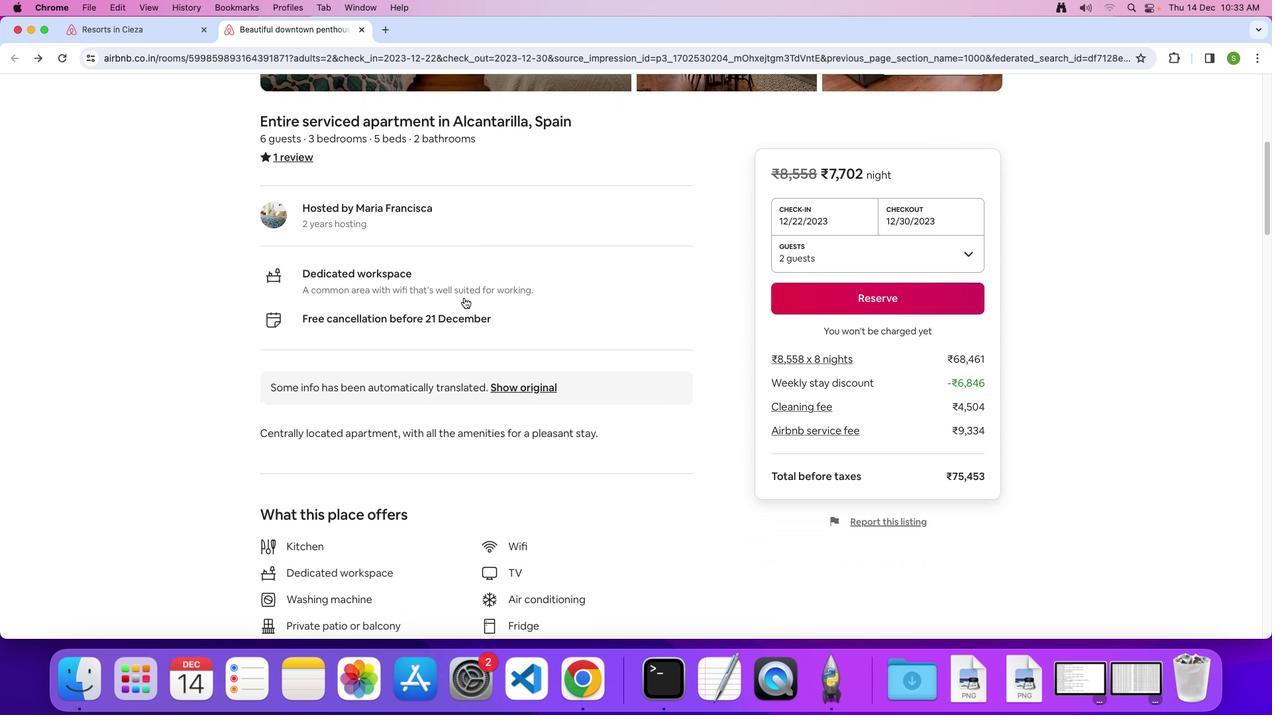 
Action: Mouse scrolled (463, 297) with delta (0, 0)
Screenshot: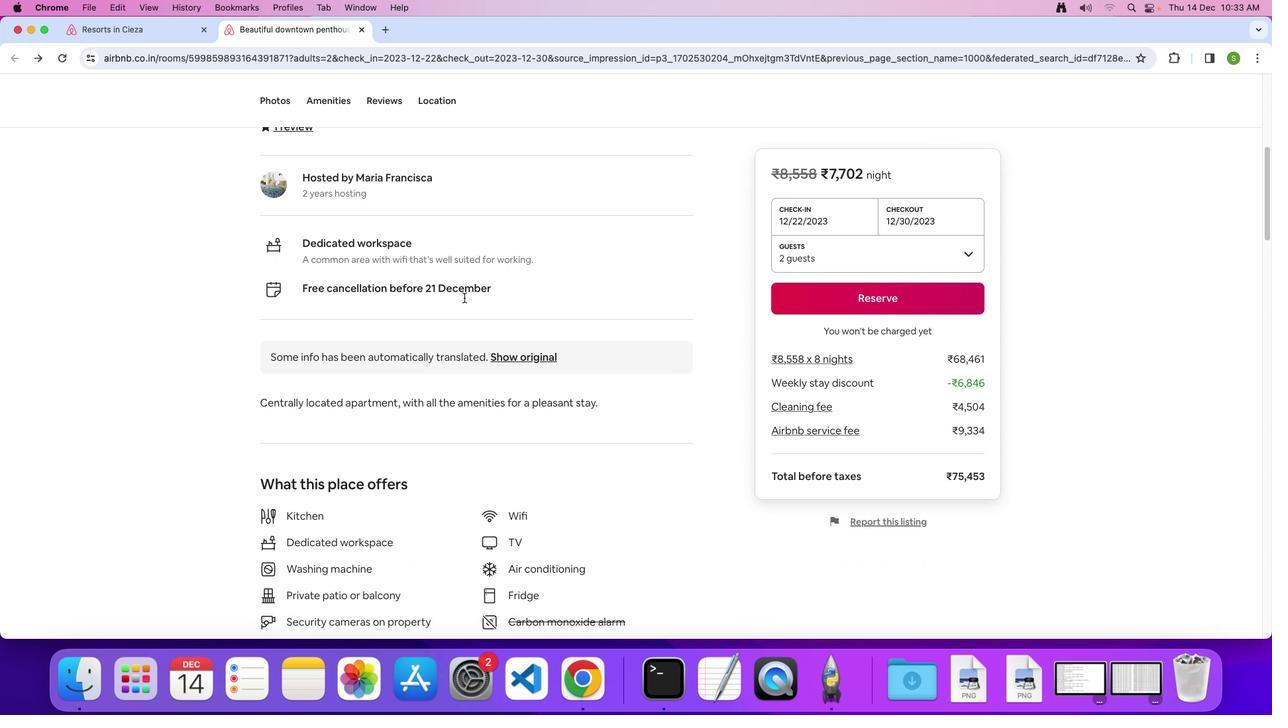 
Action: Mouse scrolled (463, 297) with delta (0, 0)
Screenshot: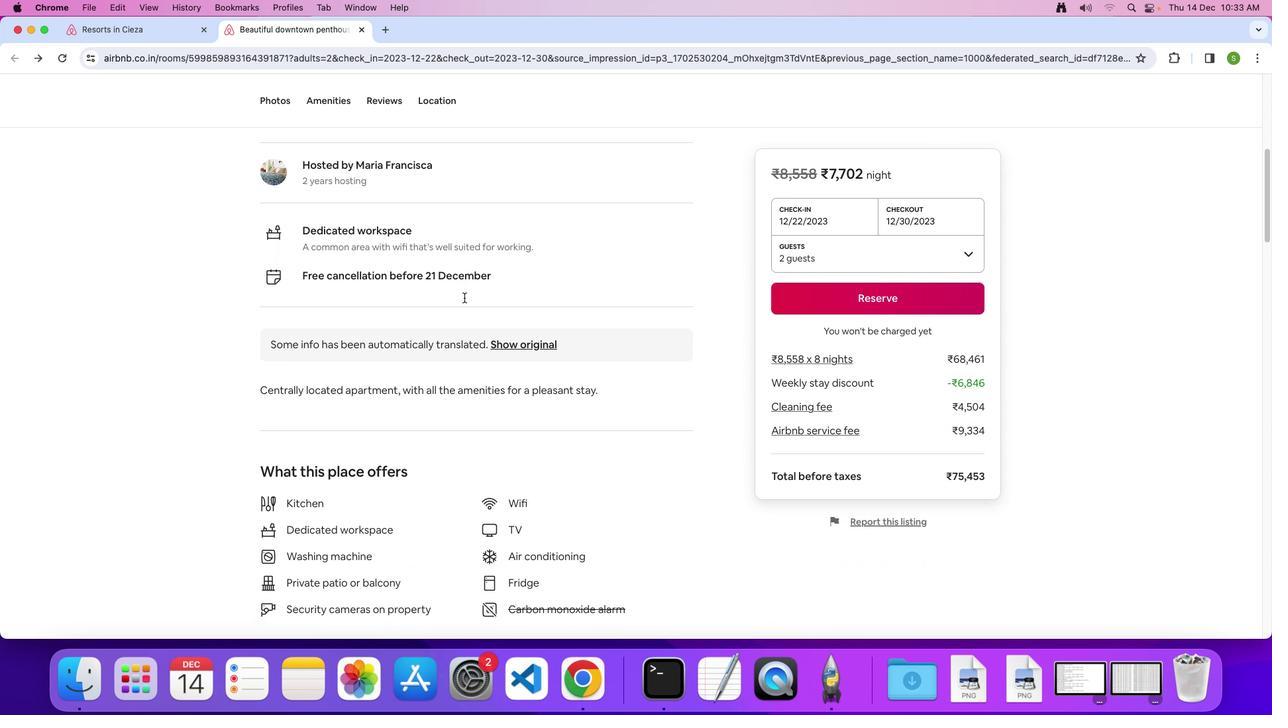 
Action: Mouse scrolled (463, 297) with delta (0, -1)
Screenshot: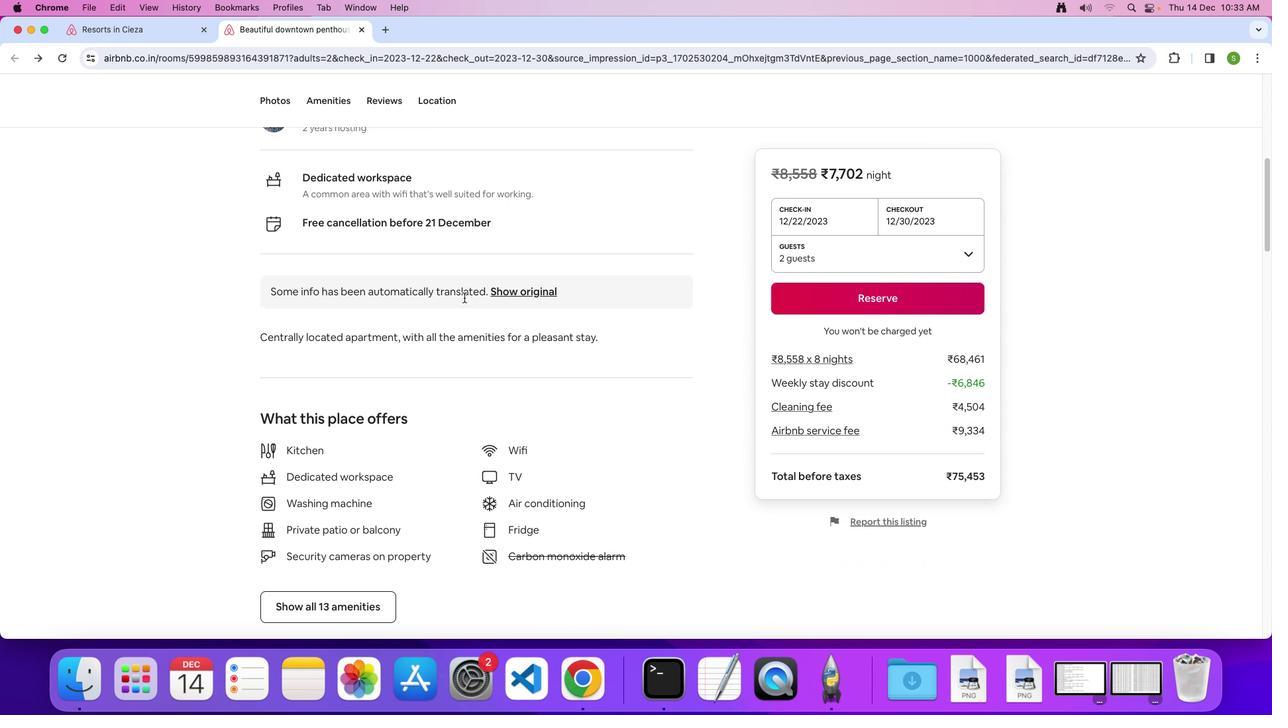 
Action: Mouse scrolled (463, 297) with delta (0, 0)
Screenshot: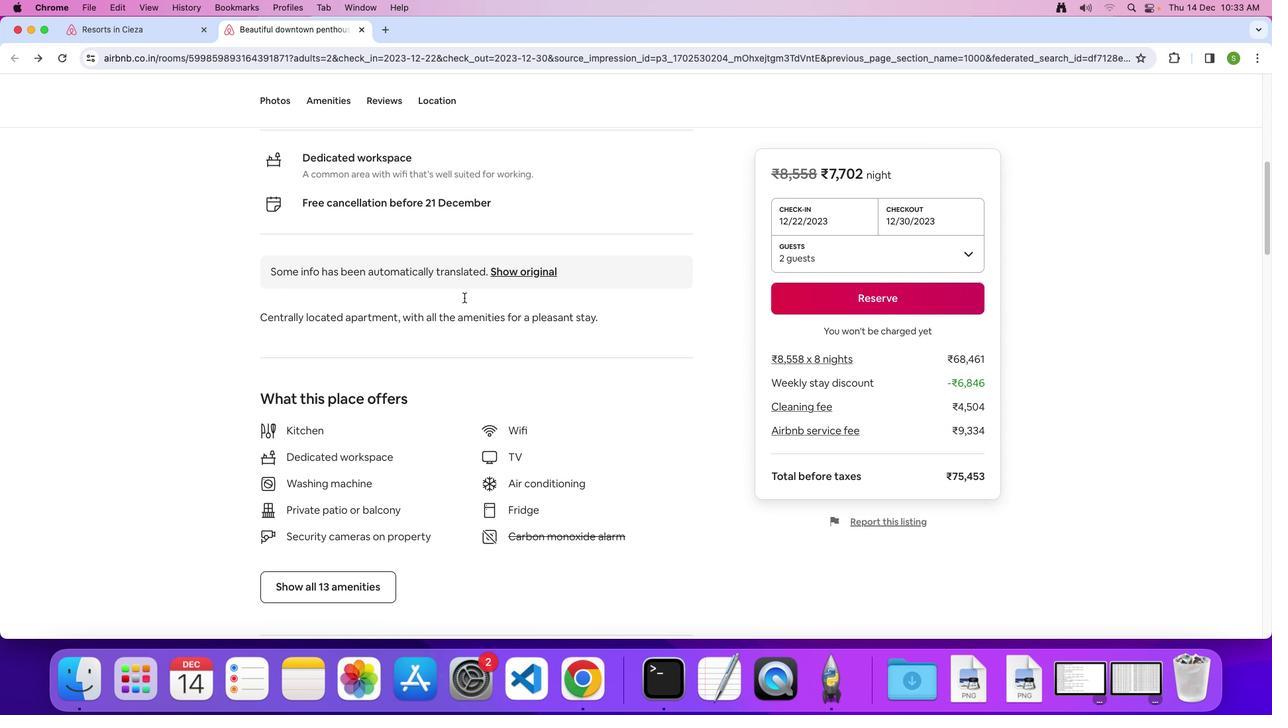 
Action: Mouse scrolled (463, 297) with delta (0, 0)
Screenshot: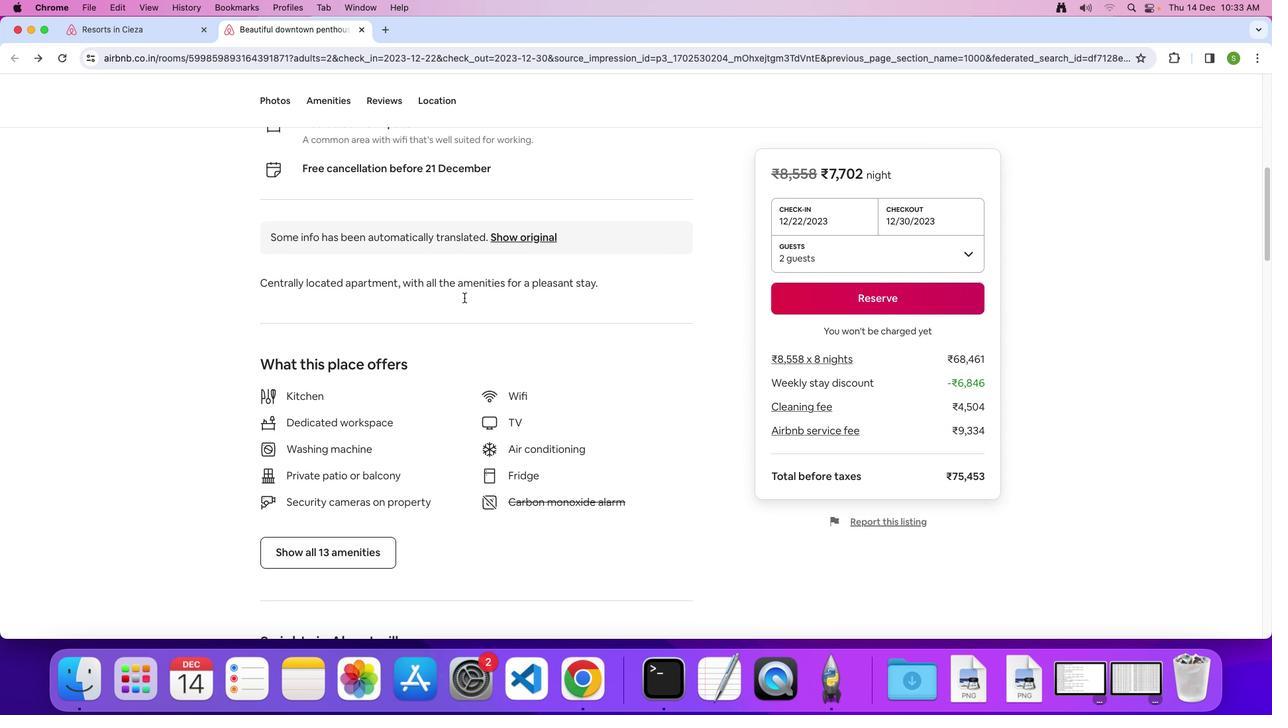 
Action: Mouse scrolled (463, 297) with delta (0, -1)
Screenshot: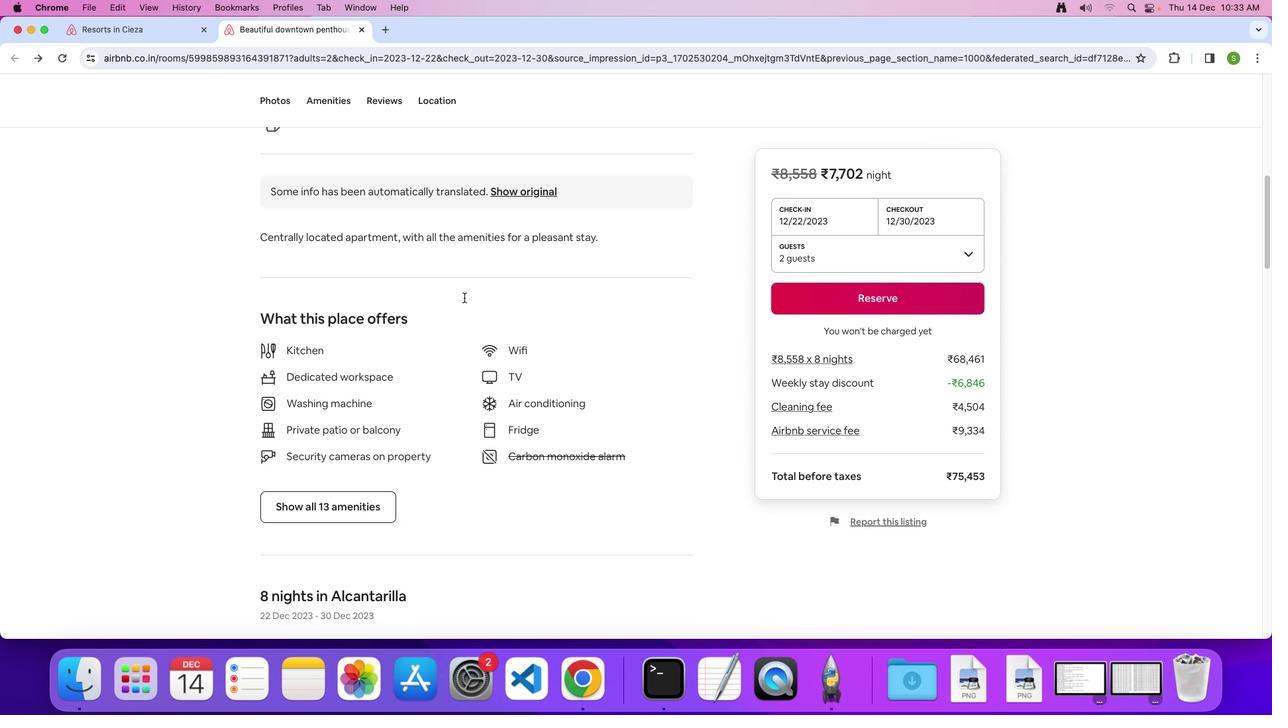 
Action: Mouse scrolled (463, 297) with delta (0, 0)
Screenshot: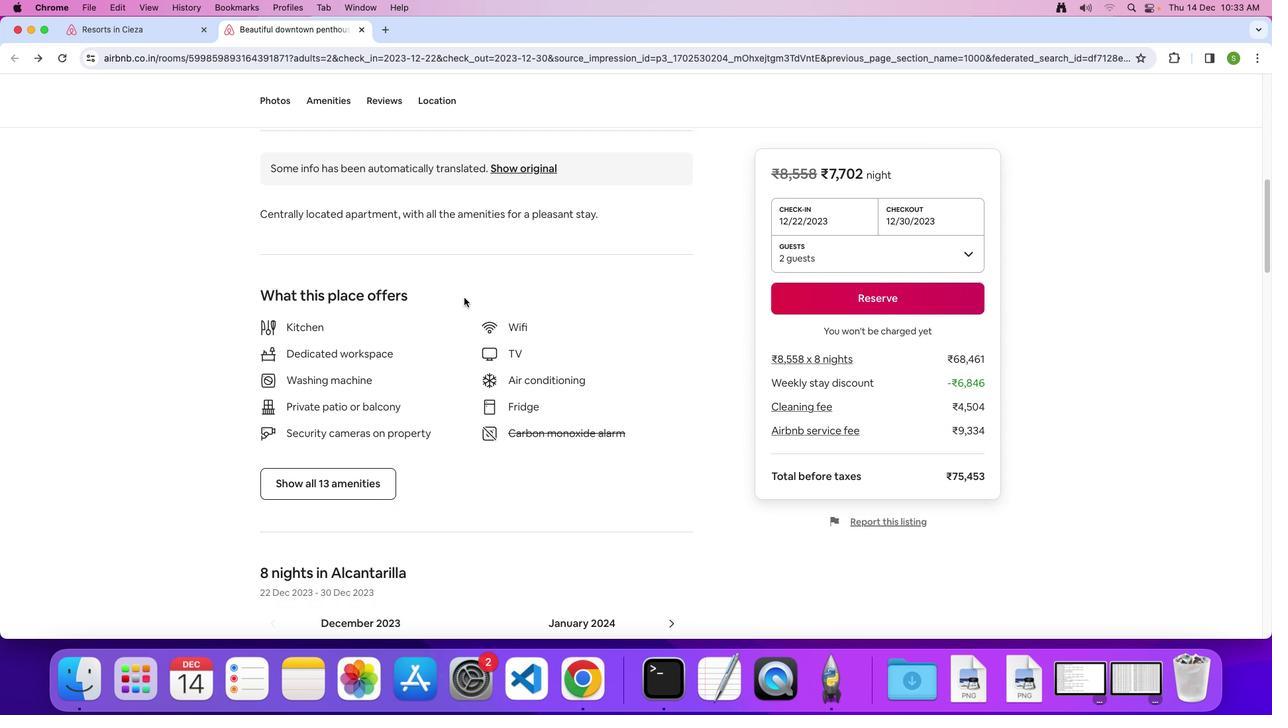 
Action: Mouse scrolled (463, 297) with delta (0, 0)
Screenshot: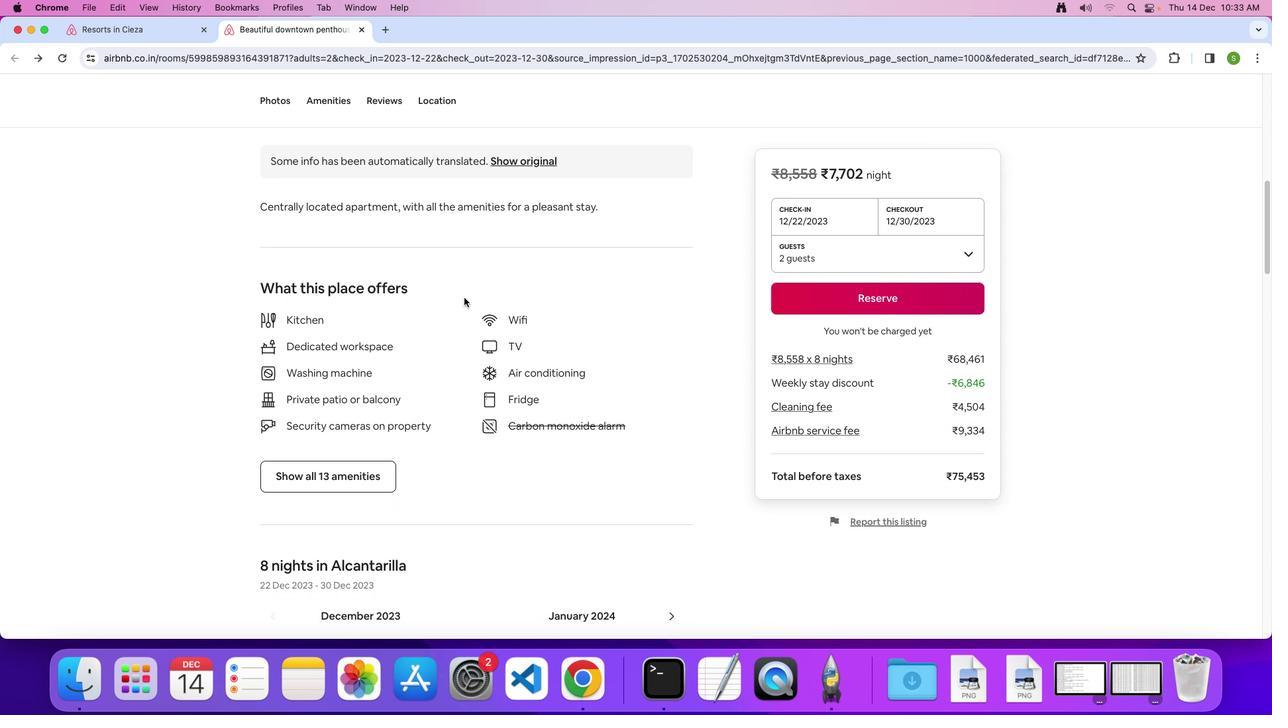 
Action: Mouse scrolled (463, 297) with delta (0, 0)
Screenshot: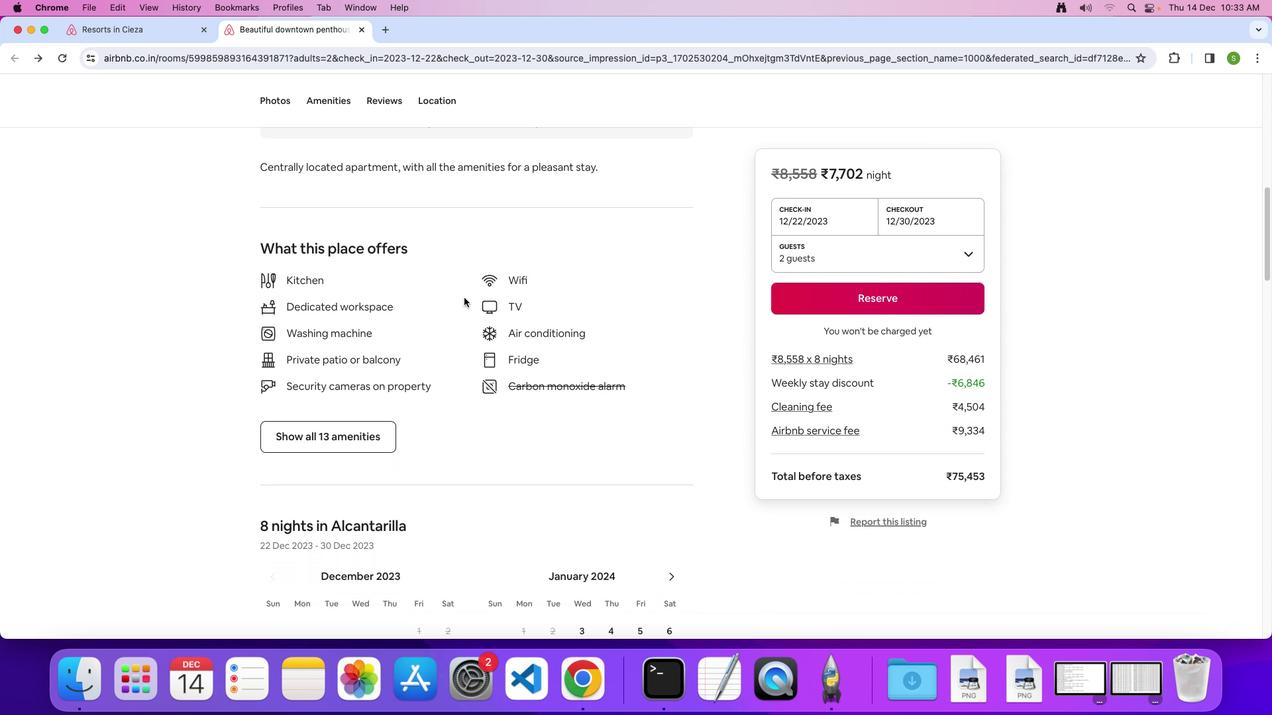 
Action: Mouse scrolled (463, 297) with delta (0, 0)
Screenshot: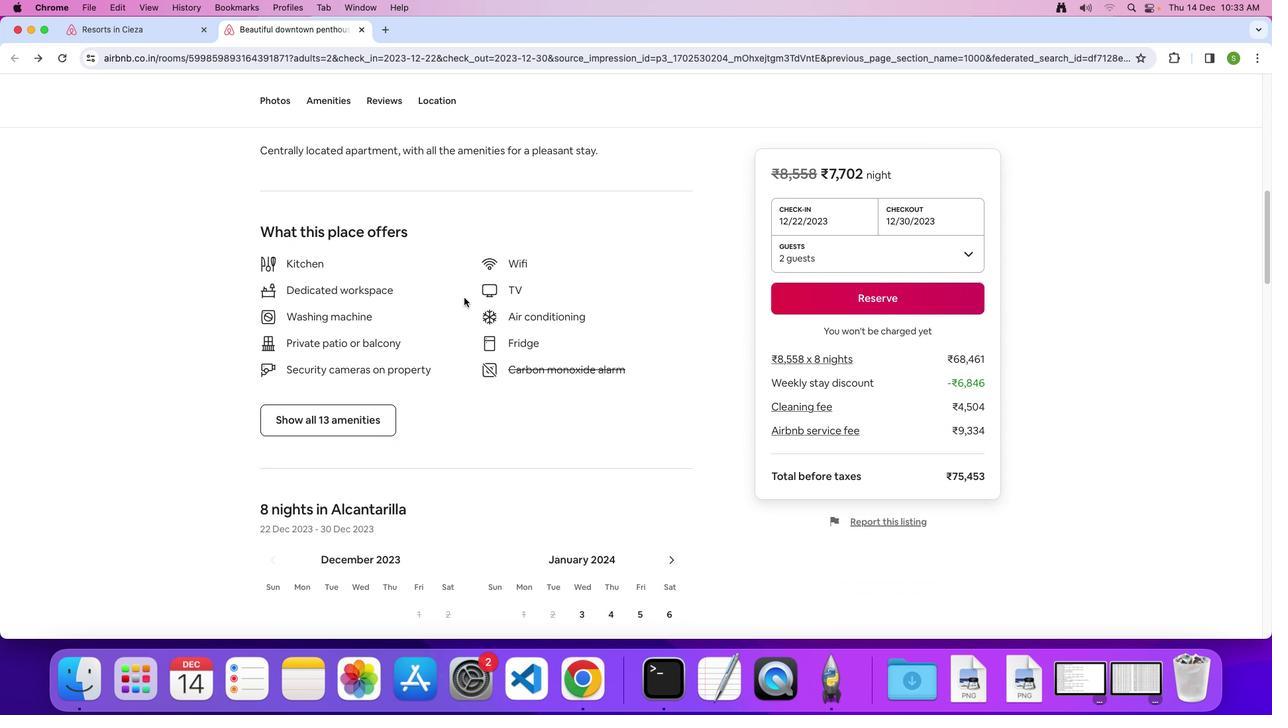 
Action: Mouse scrolled (463, 297) with delta (0, 0)
Screenshot: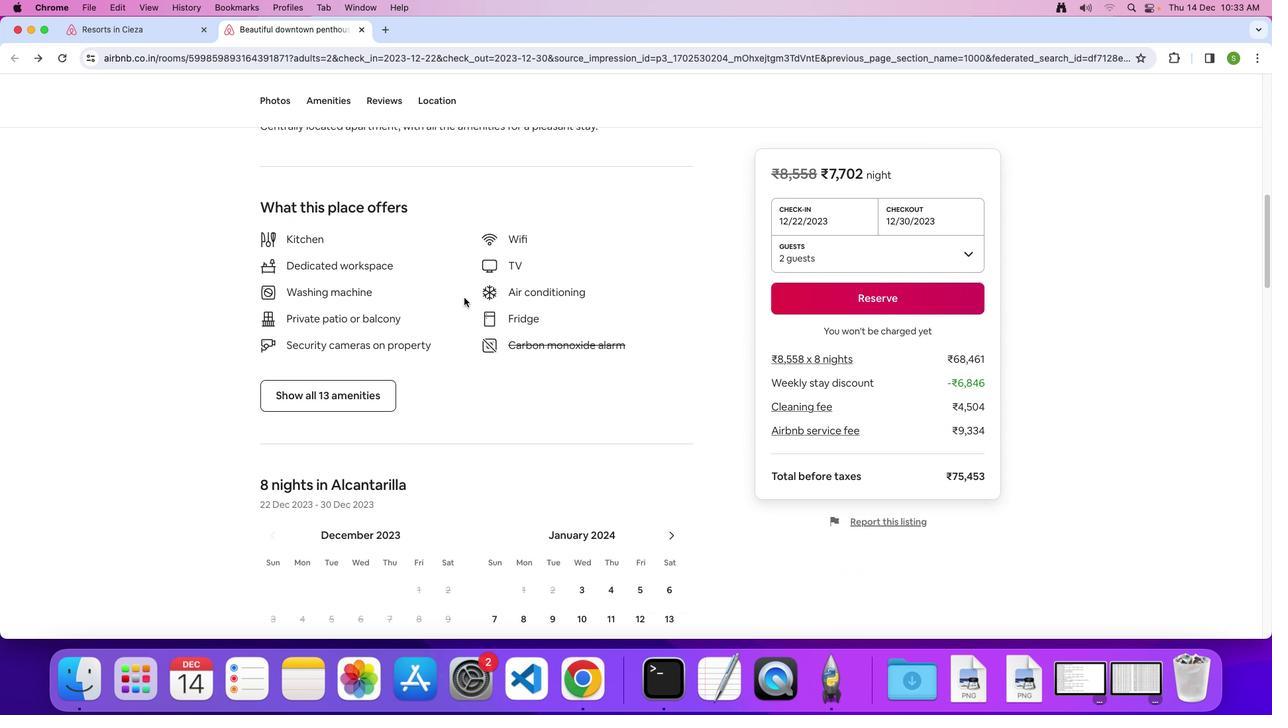 
Action: Mouse scrolled (463, 297) with delta (0, -1)
Screenshot: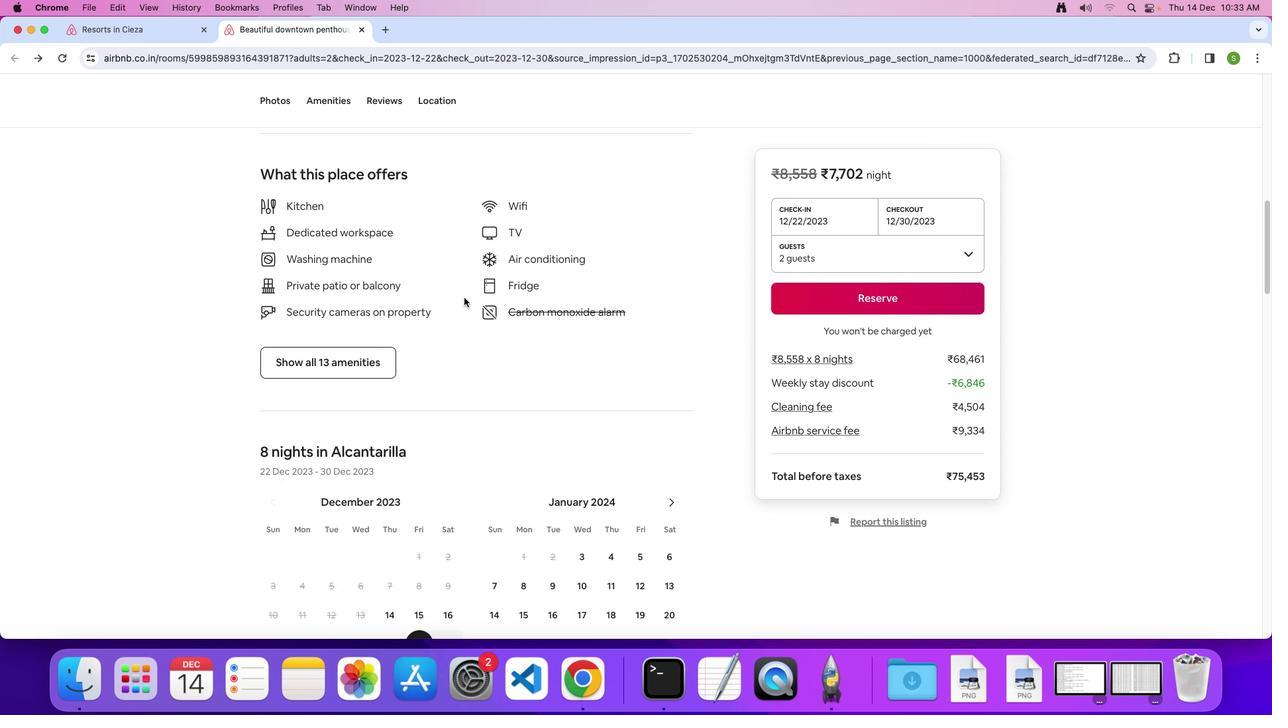 
Action: Mouse scrolled (463, 297) with delta (0, 0)
Screenshot: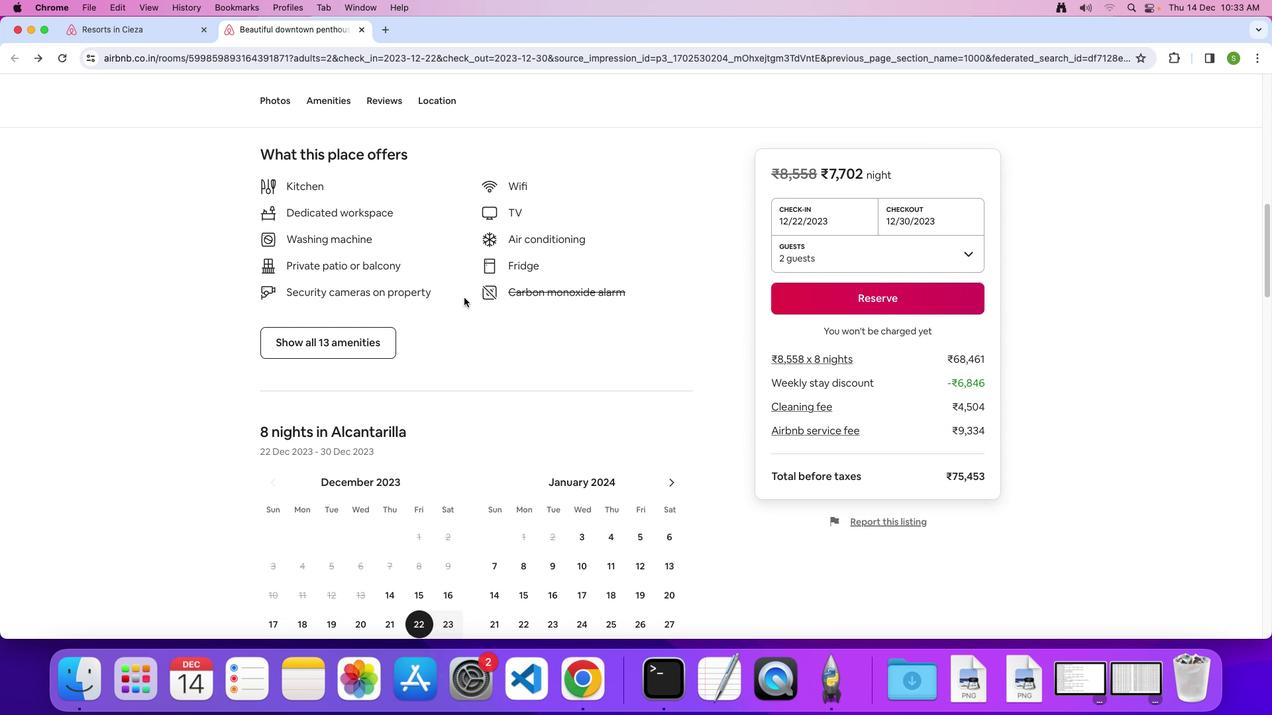 
Action: Mouse scrolled (463, 297) with delta (0, 0)
Screenshot: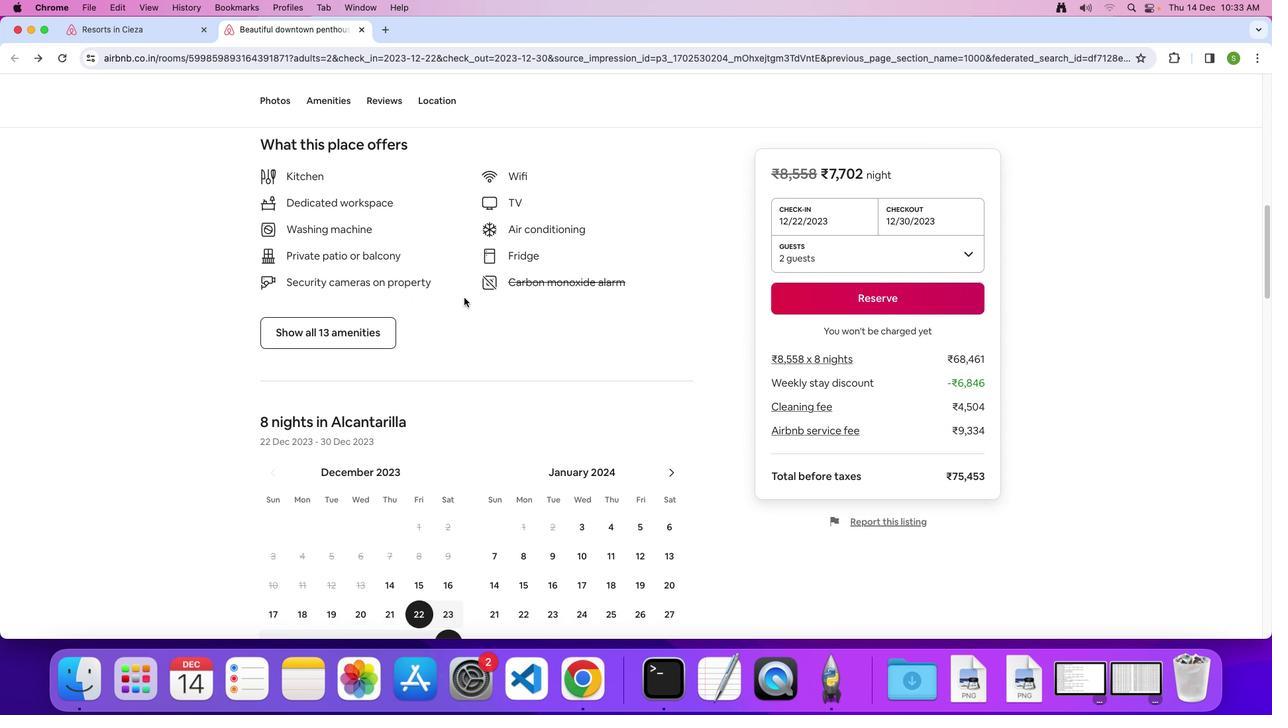 
Action: Mouse moved to (328, 318)
Screenshot: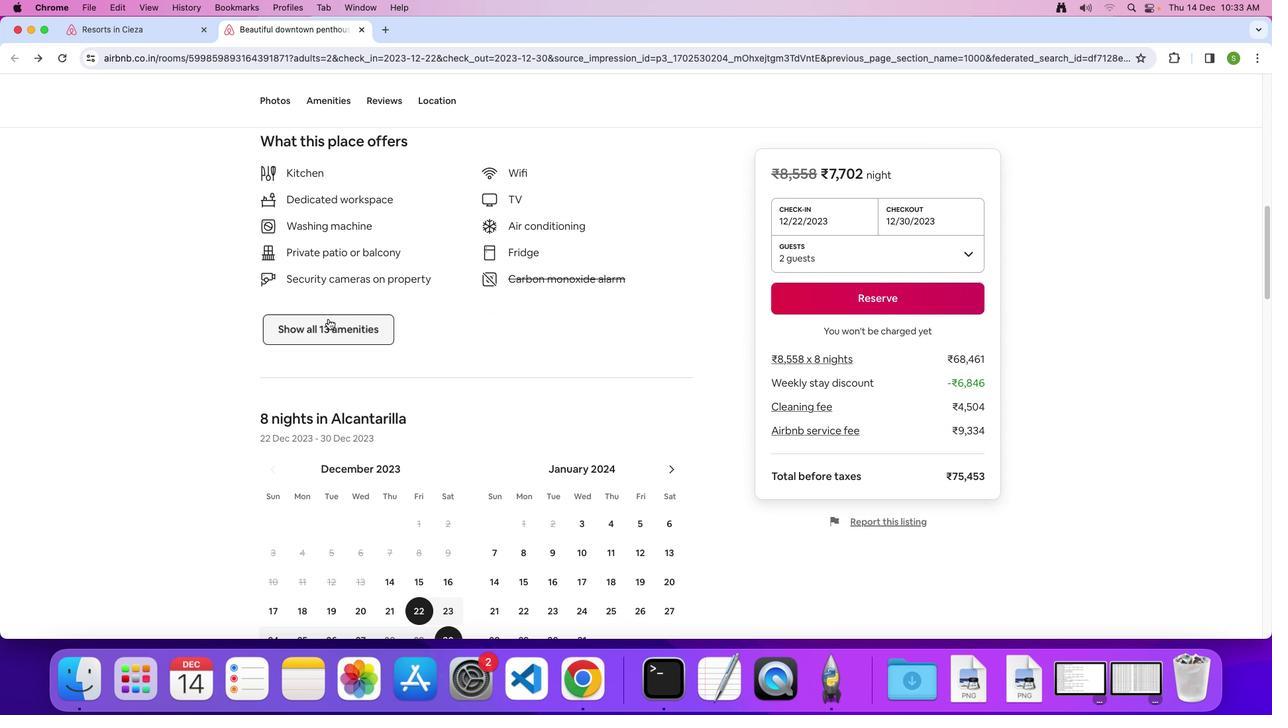 
Action: Mouse pressed left at (328, 318)
Screenshot: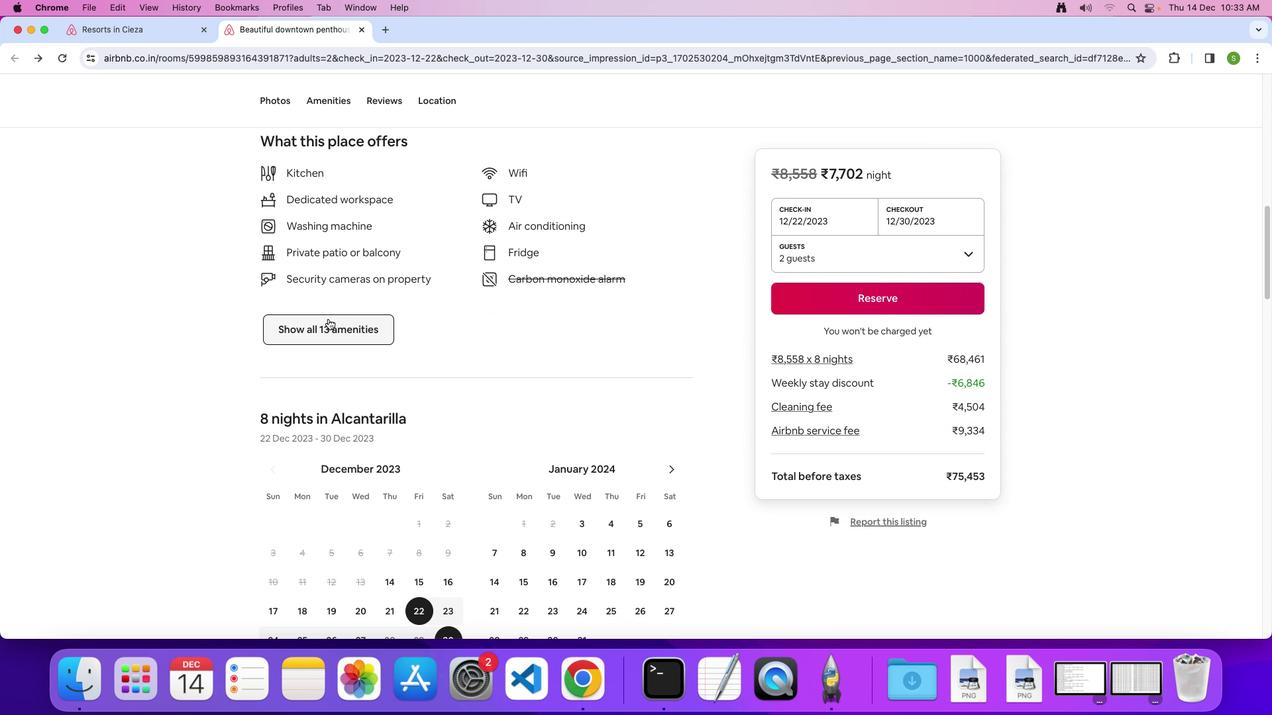 
Action: Mouse moved to (614, 310)
Screenshot: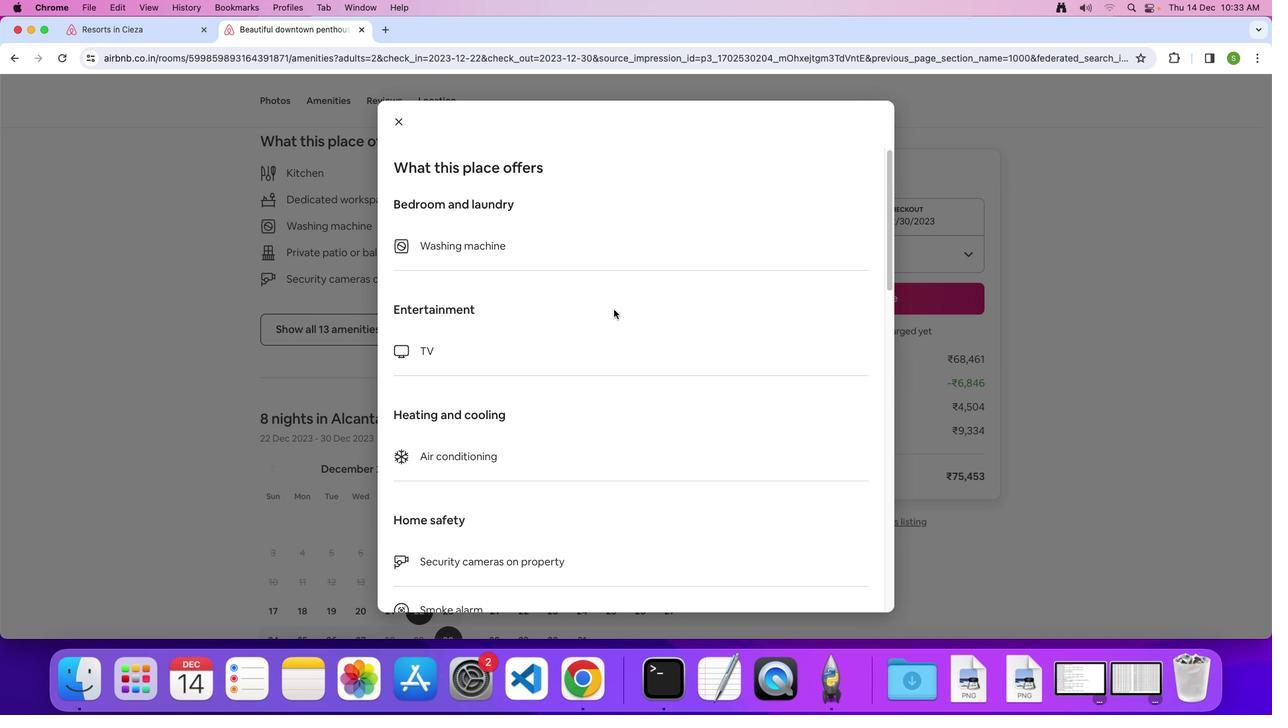 
Action: Mouse scrolled (614, 310) with delta (0, 0)
Screenshot: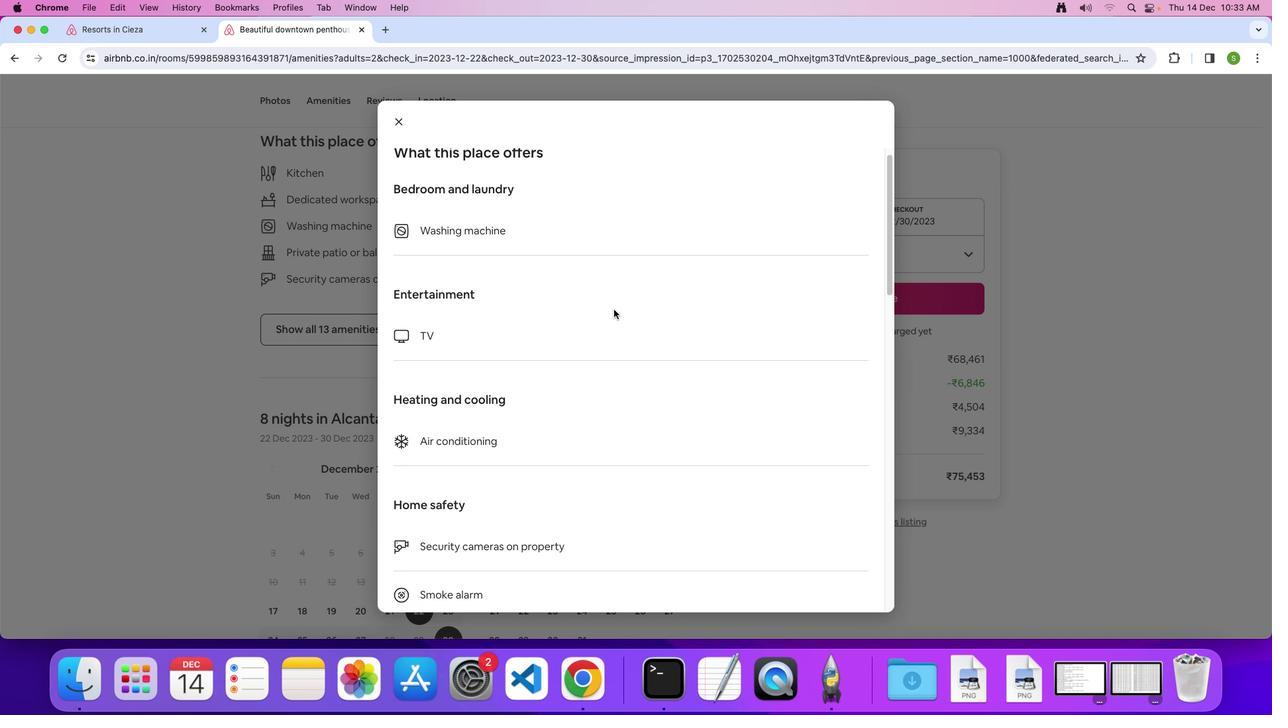 
Action: Mouse scrolled (614, 310) with delta (0, 0)
Screenshot: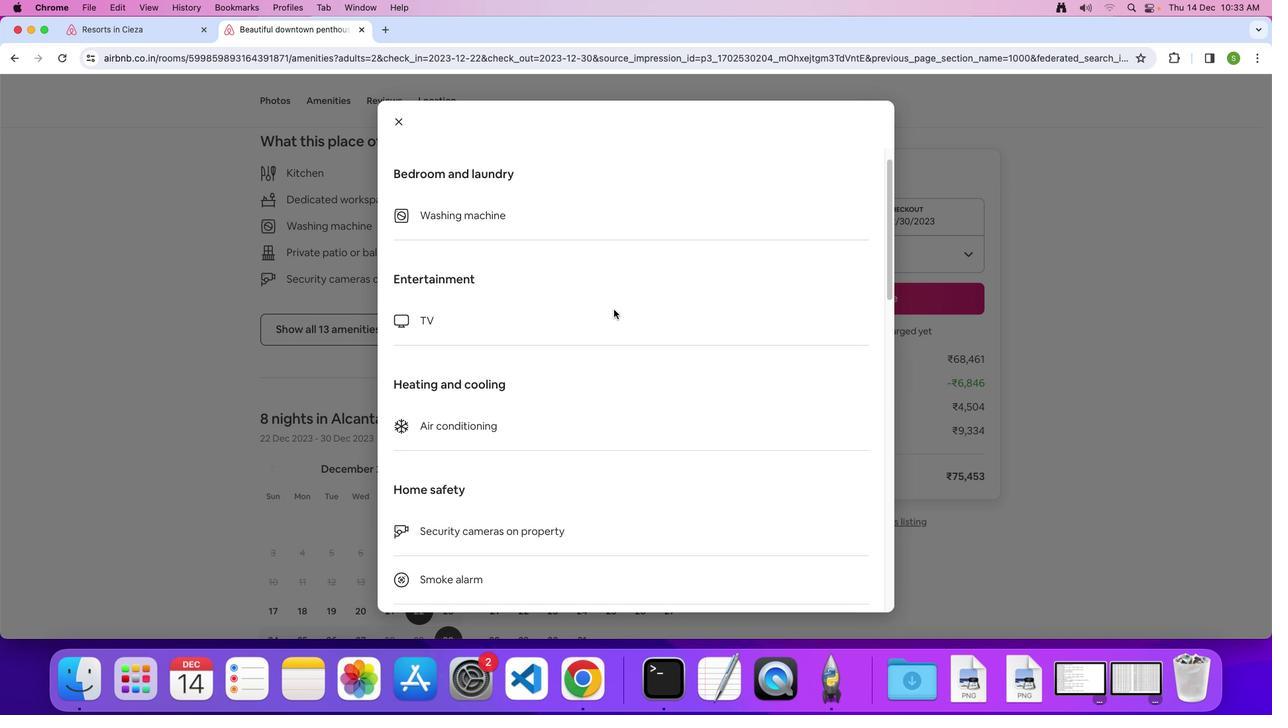 
Action: Mouse scrolled (614, 310) with delta (0, -1)
Screenshot: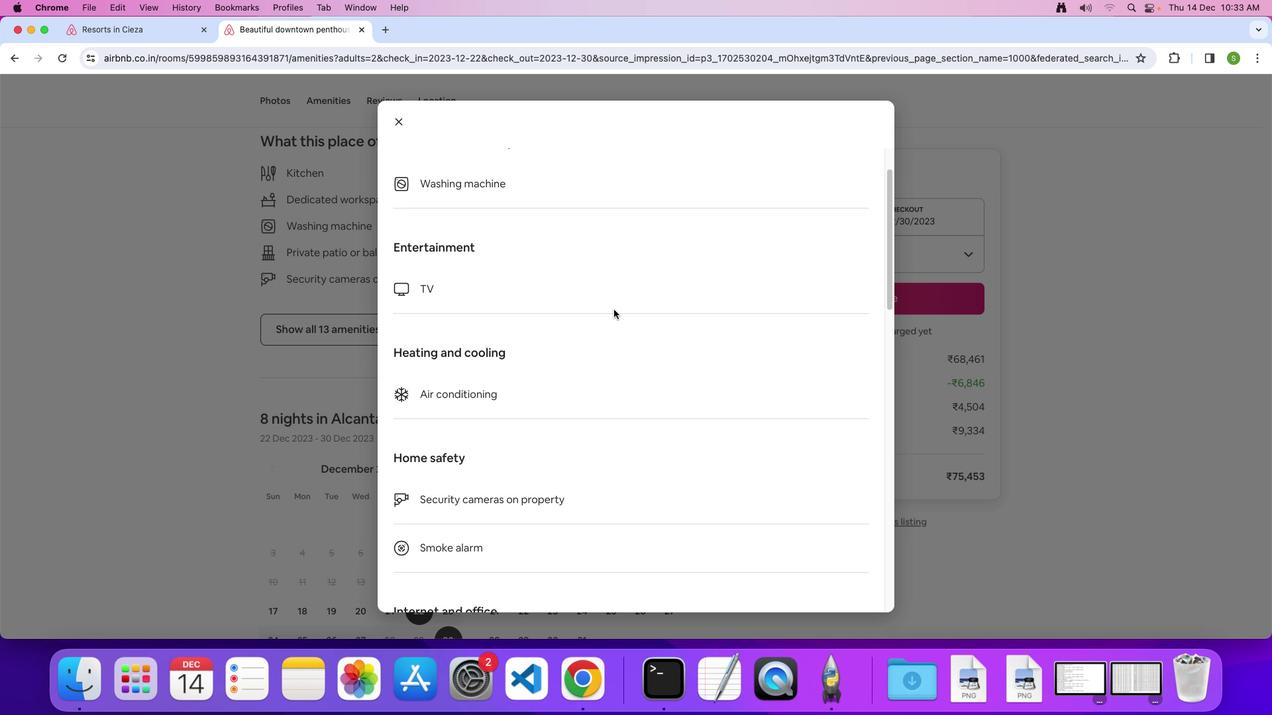 
Action: Mouse scrolled (614, 310) with delta (0, 0)
Screenshot: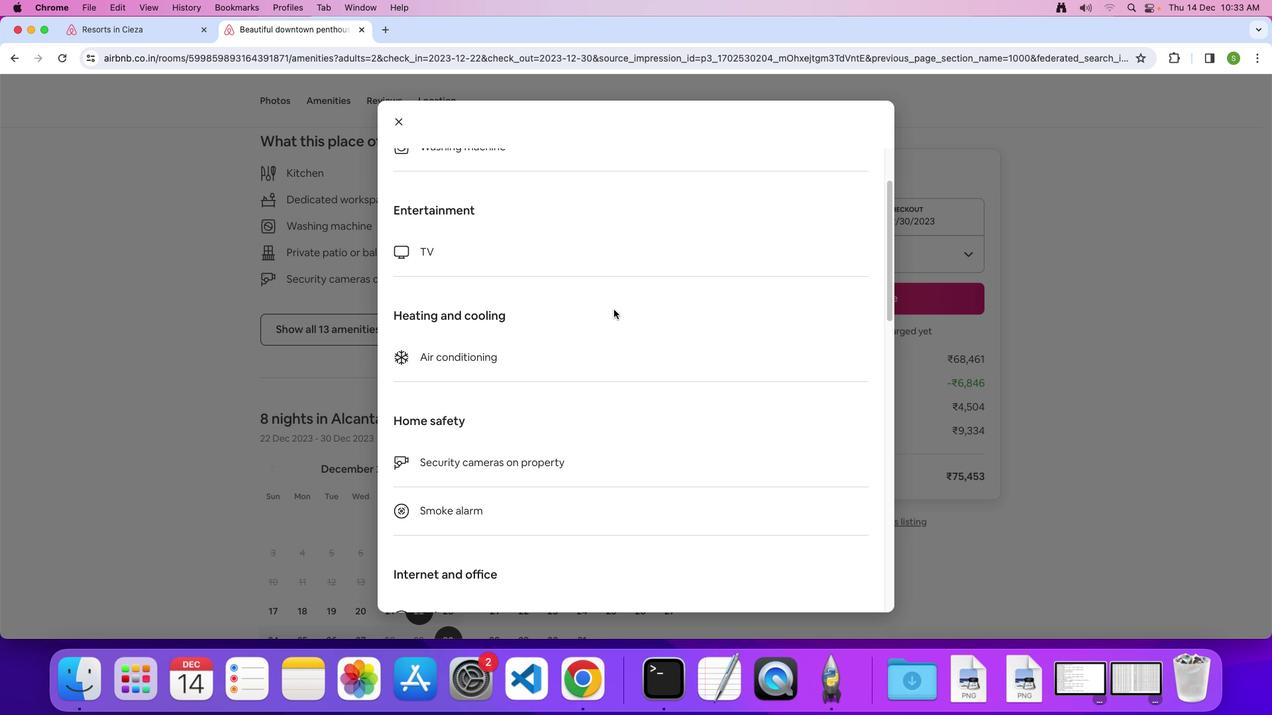 
Action: Mouse scrolled (614, 310) with delta (0, 0)
Screenshot: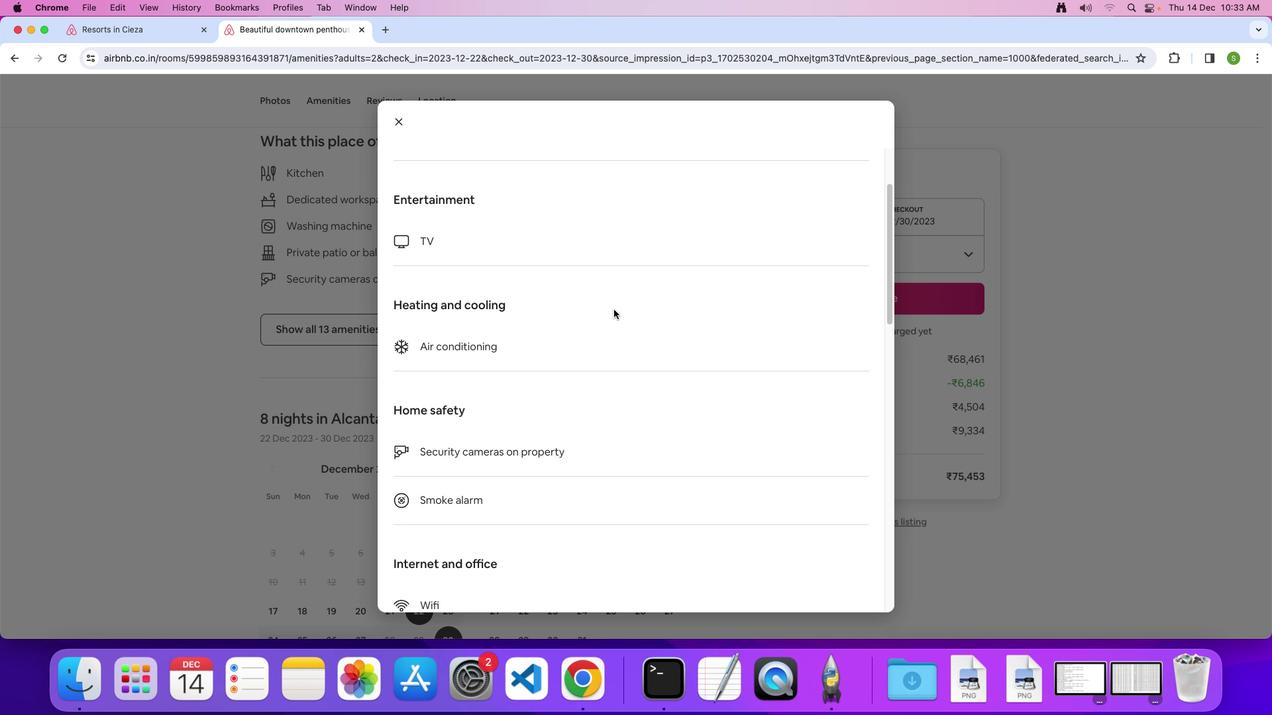 
Action: Mouse scrolled (614, 310) with delta (0, 0)
Screenshot: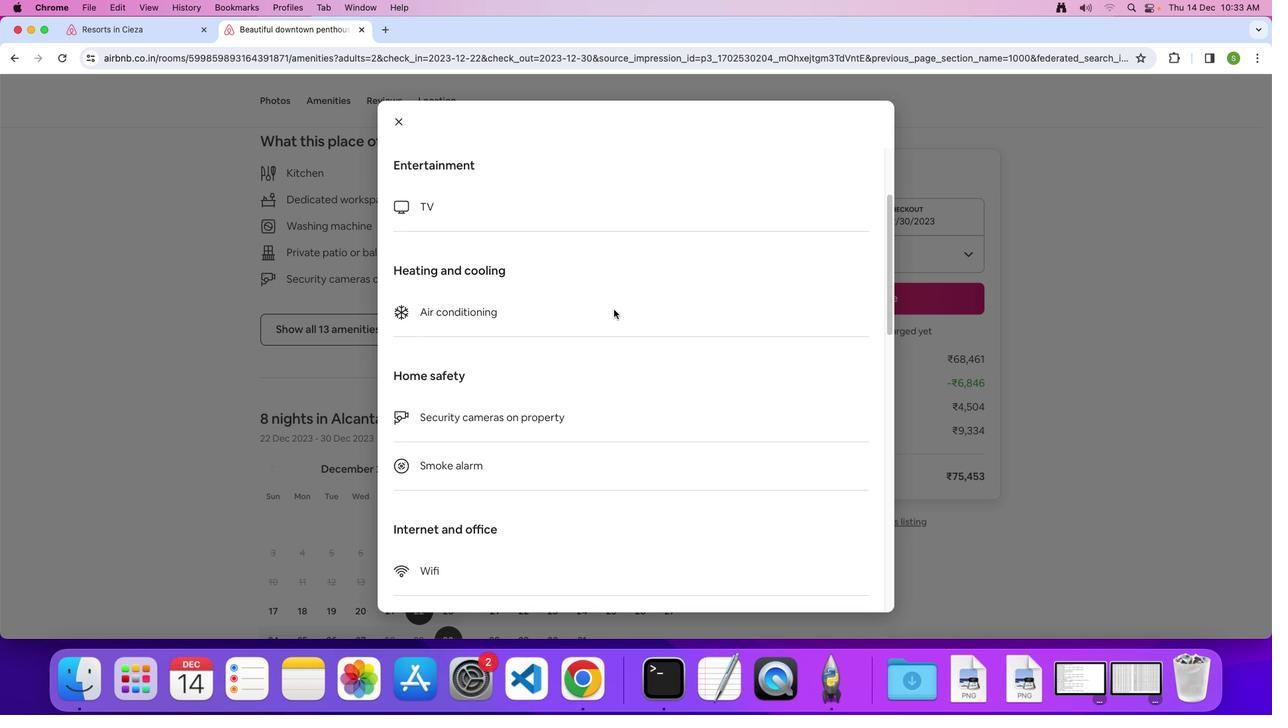 
Action: Mouse scrolled (614, 310) with delta (0, 0)
Screenshot: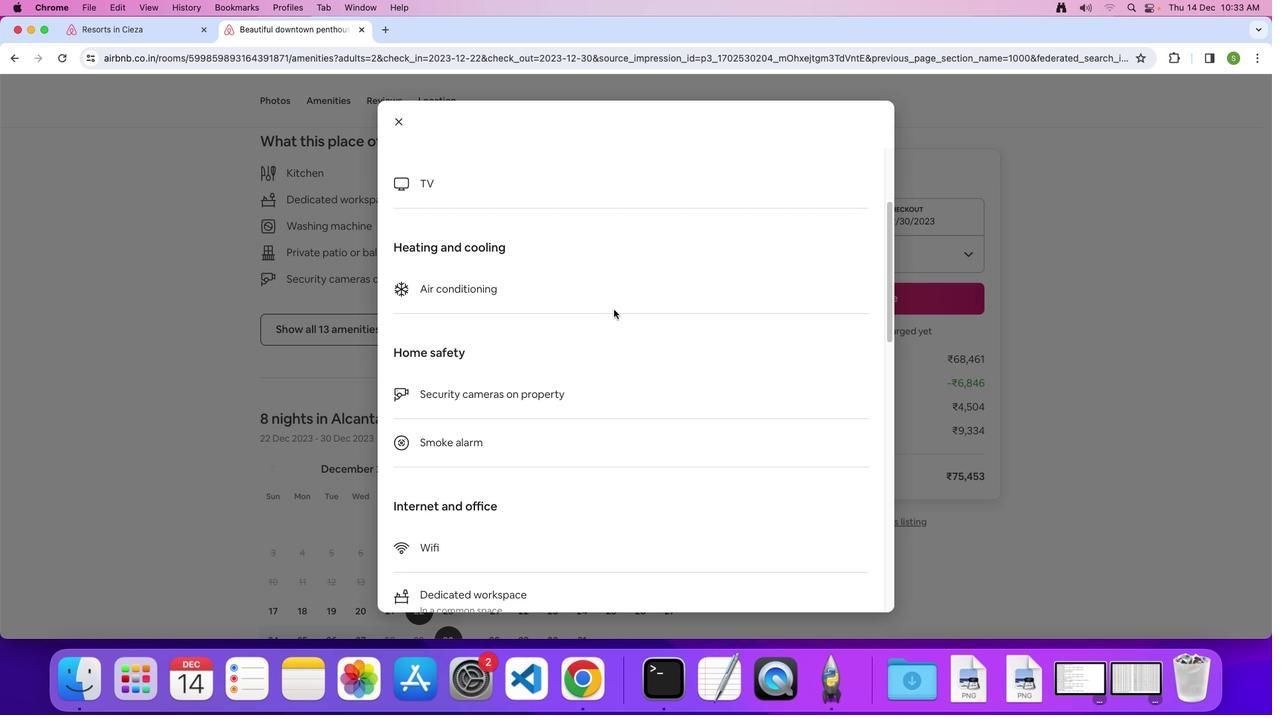 
Action: Mouse scrolled (614, 310) with delta (0, 0)
Screenshot: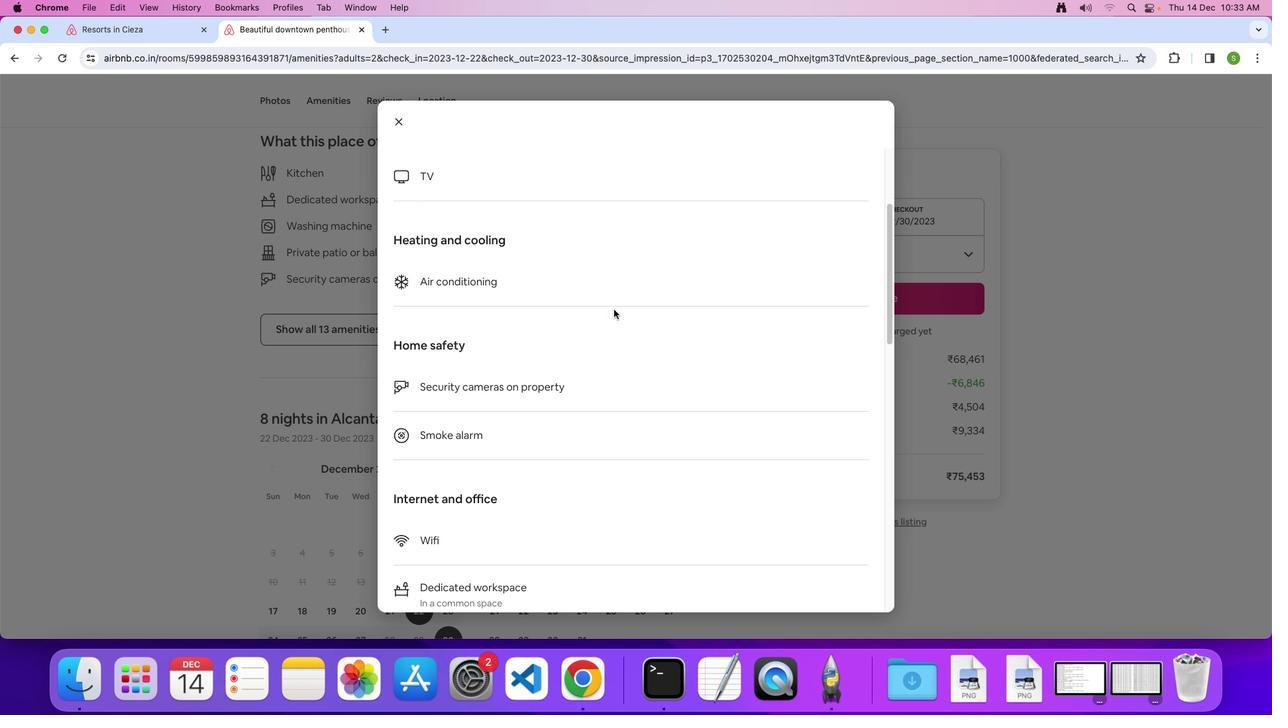 
Action: Mouse scrolled (614, 310) with delta (0, 0)
Screenshot: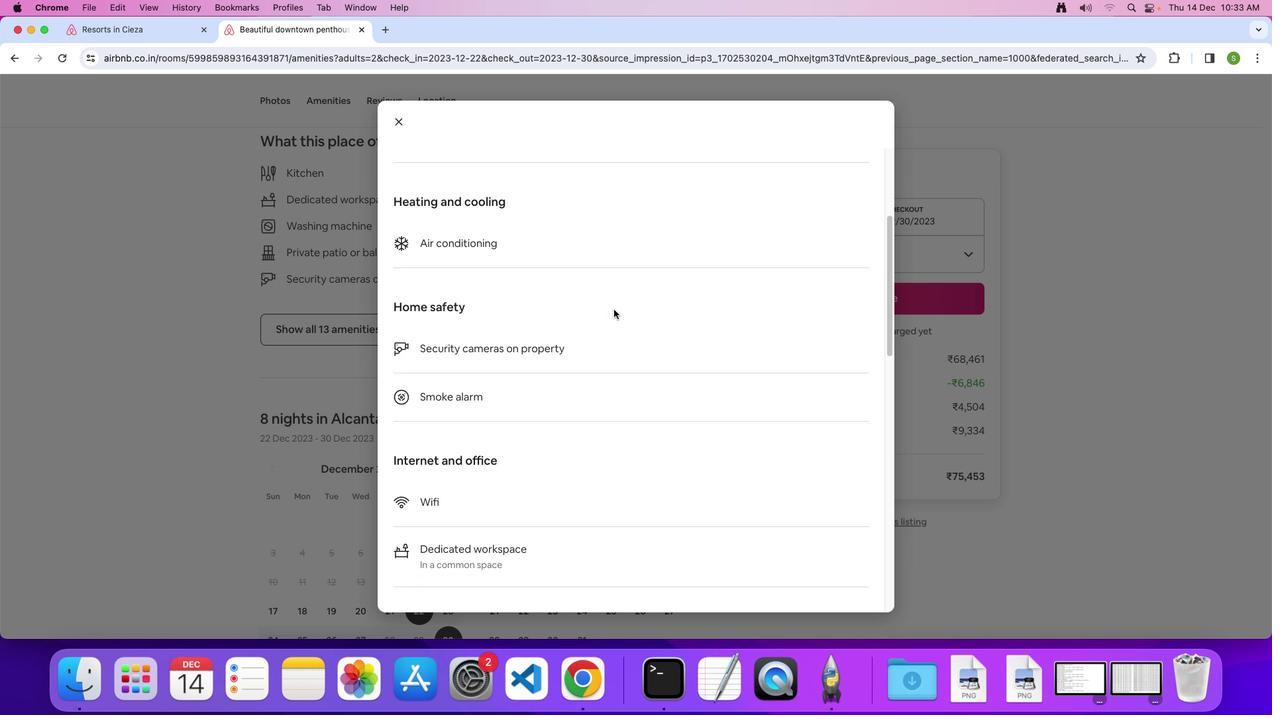 
Action: Mouse scrolled (614, 310) with delta (0, 0)
Screenshot: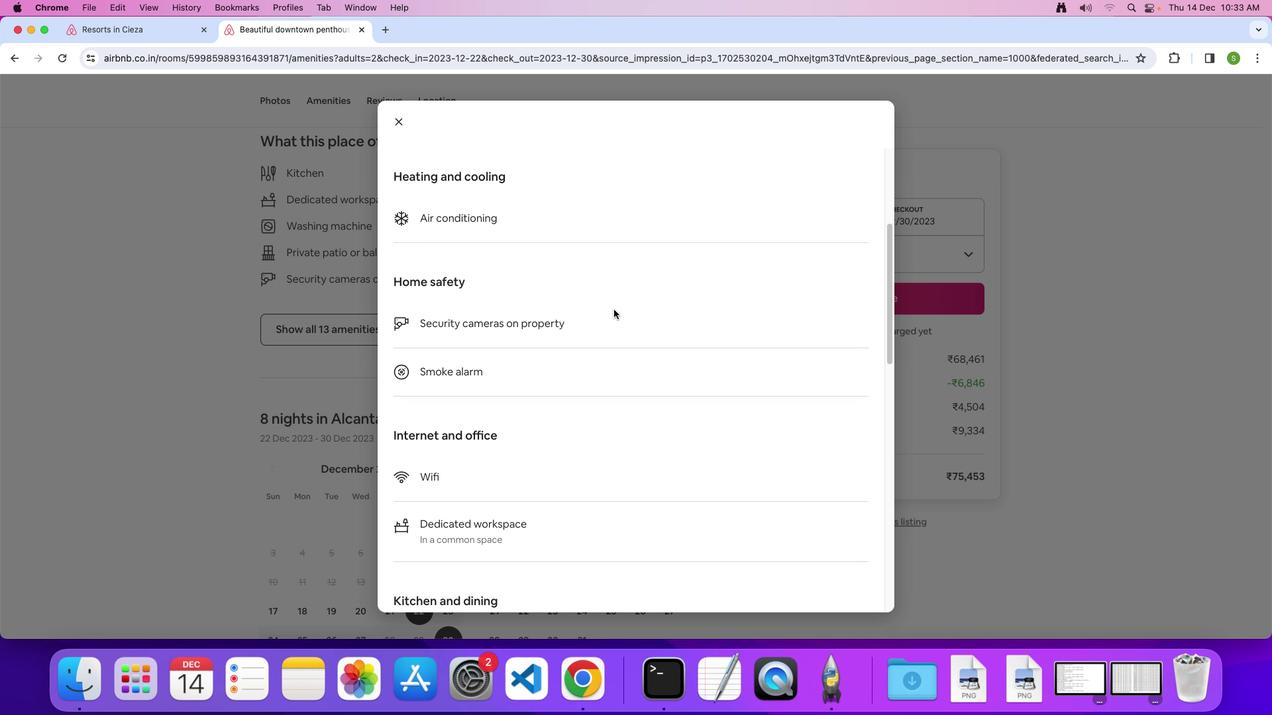 
Action: Mouse scrolled (614, 310) with delta (0, 0)
Screenshot: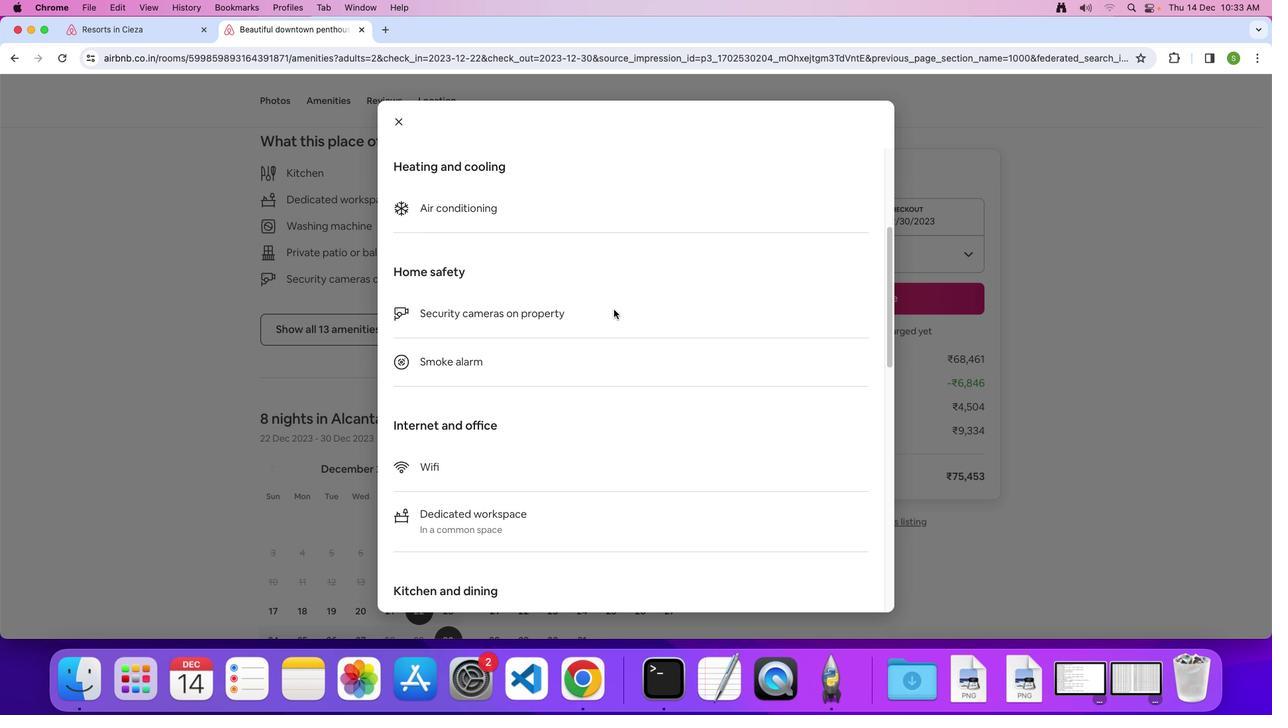 
Action: Mouse scrolled (614, 310) with delta (0, -1)
Screenshot: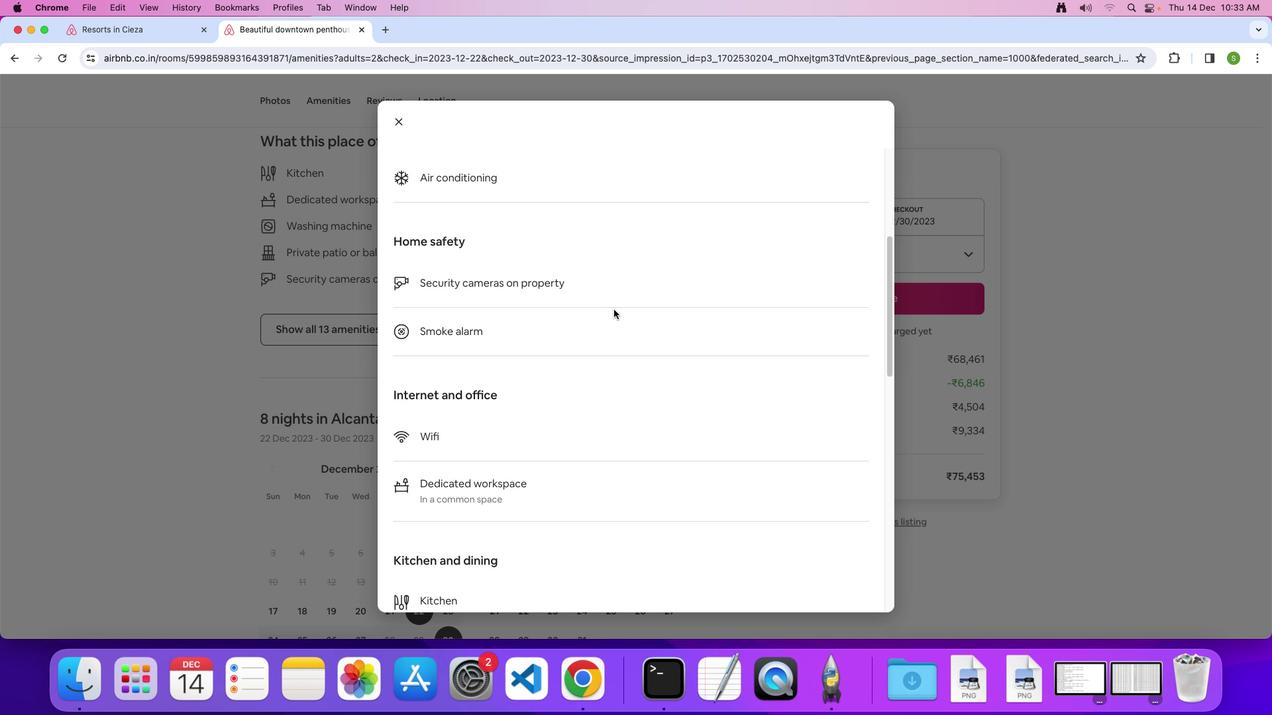 
Action: Mouse scrolled (614, 310) with delta (0, 0)
Screenshot: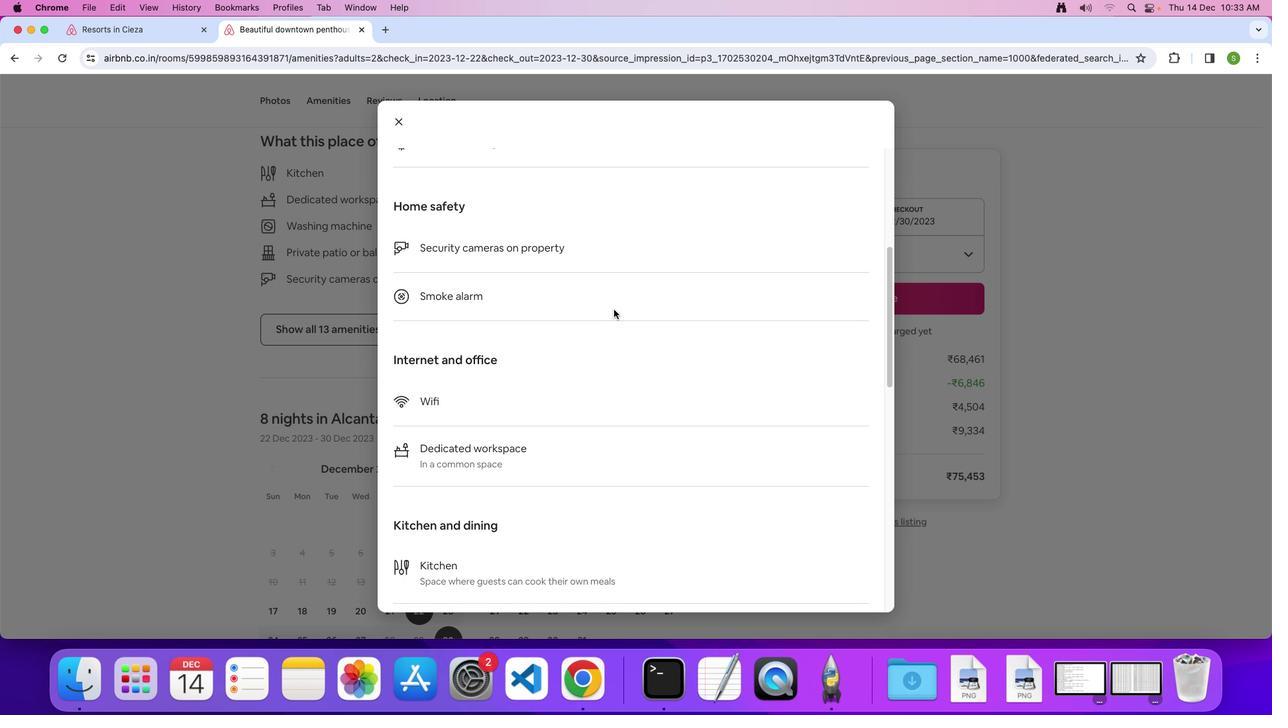 
Action: Mouse scrolled (614, 310) with delta (0, 0)
Screenshot: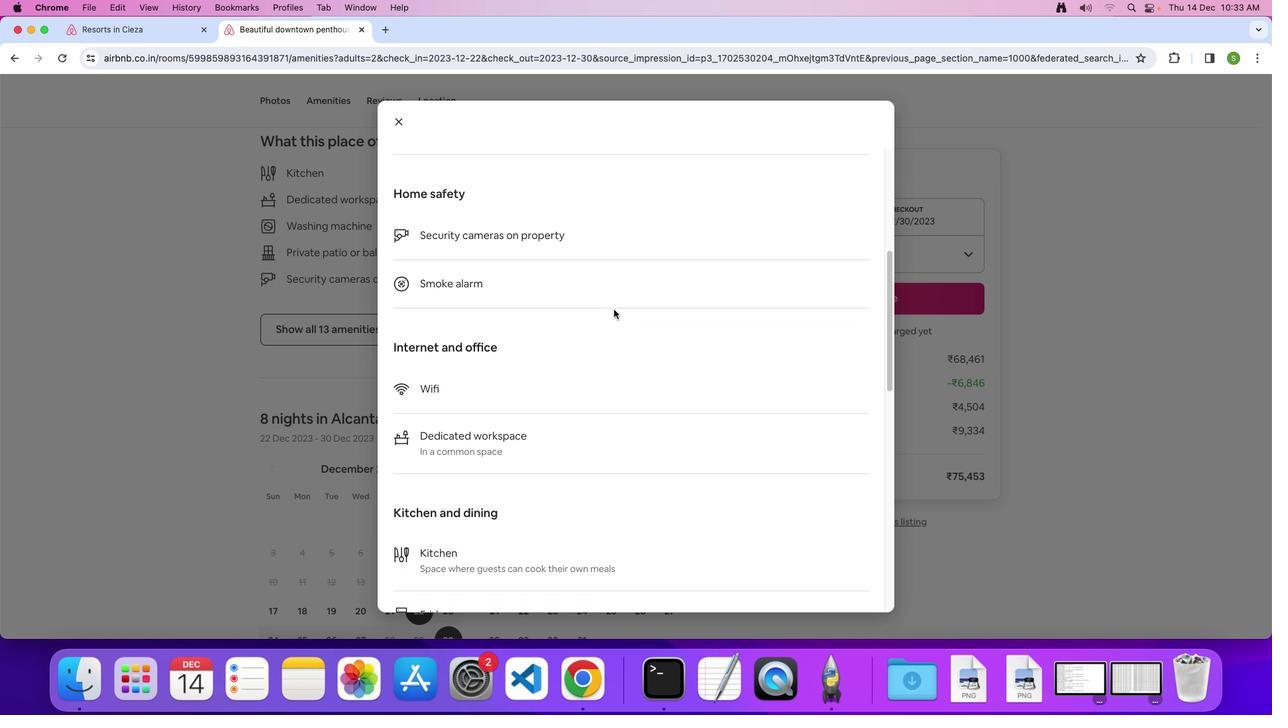 
Action: Mouse scrolled (614, 310) with delta (0, 0)
Screenshot: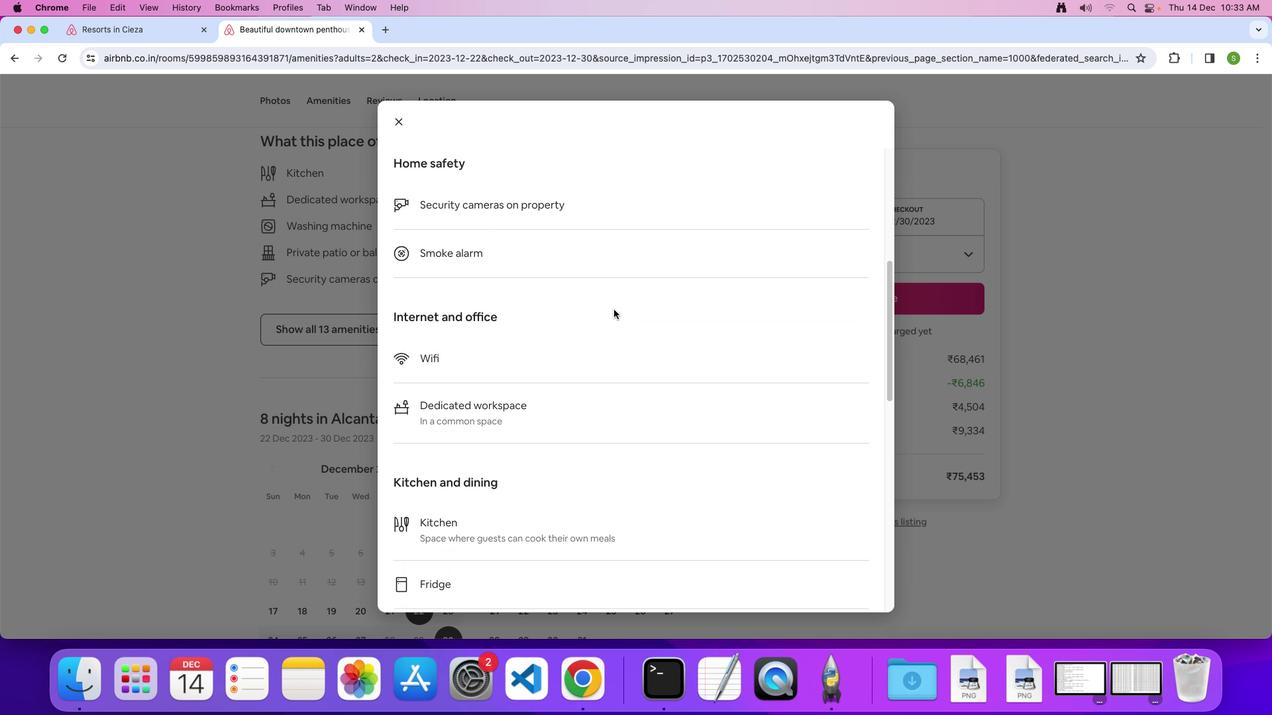 
Action: Mouse scrolled (614, 310) with delta (0, 0)
Screenshot: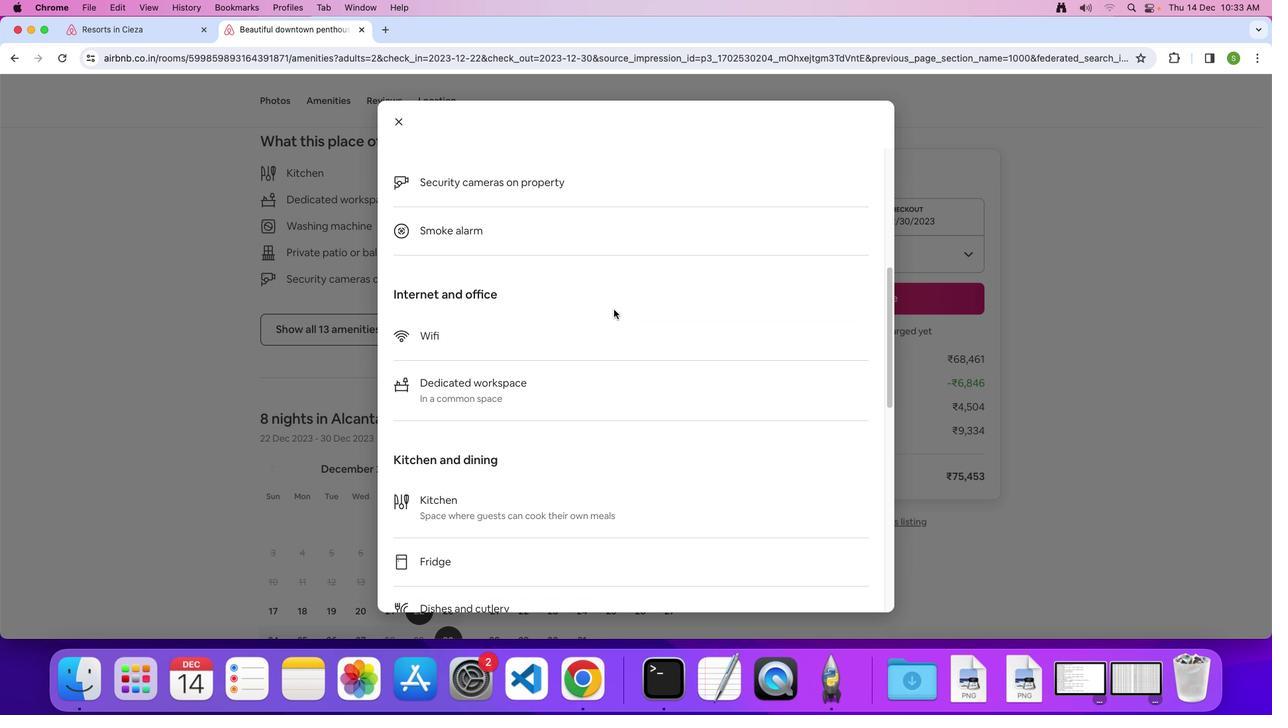 
Action: Mouse scrolled (614, 310) with delta (0, 0)
Screenshot: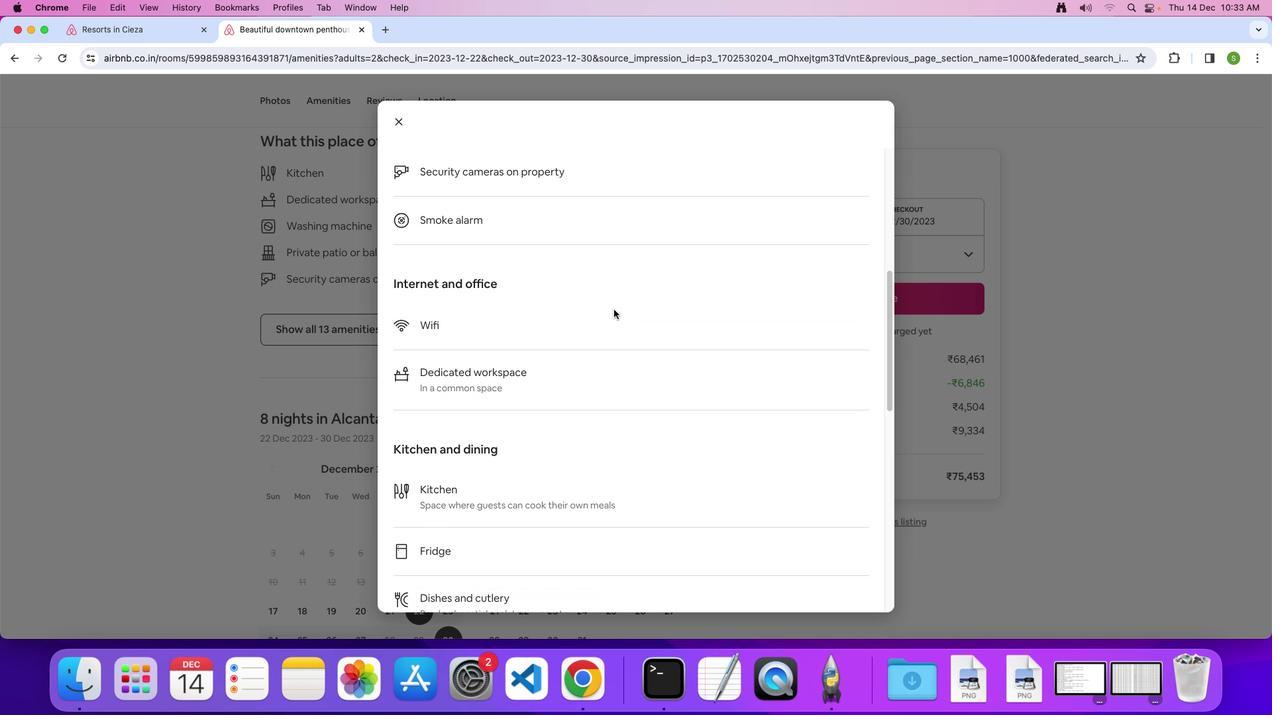
Action: Mouse scrolled (614, 310) with delta (0, 0)
Screenshot: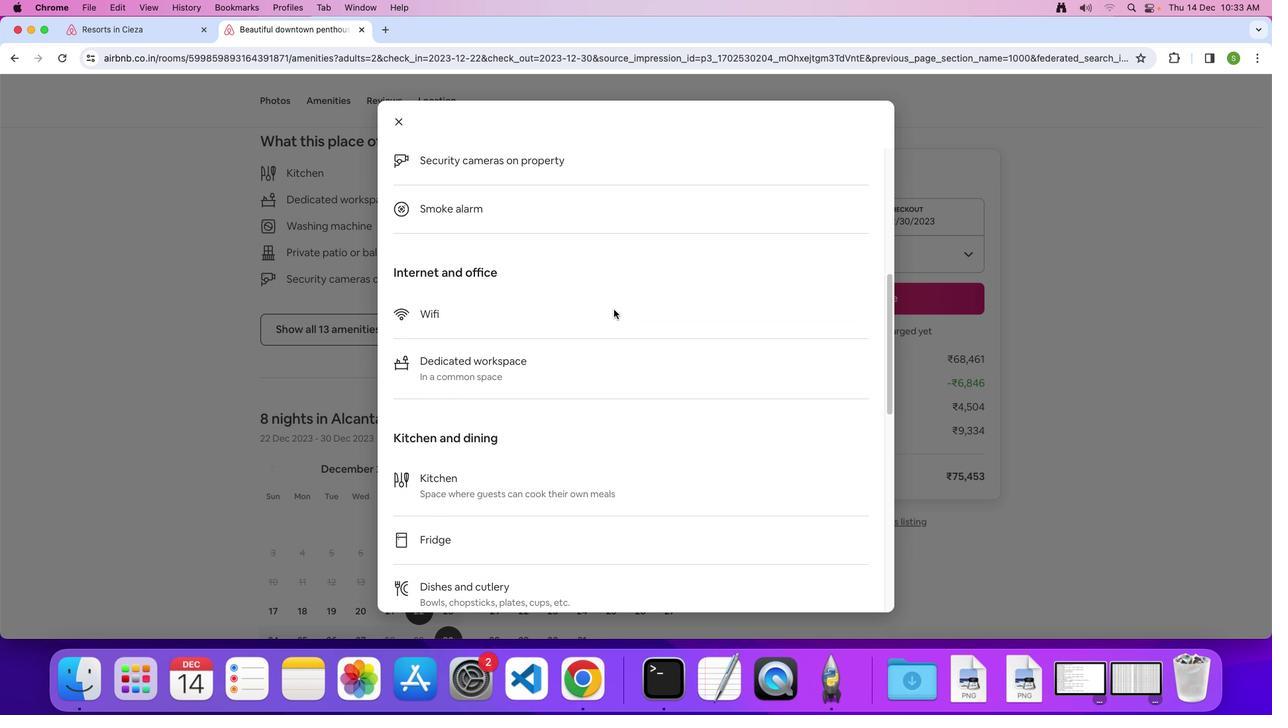 
Action: Mouse scrolled (614, 310) with delta (0, 0)
Screenshot: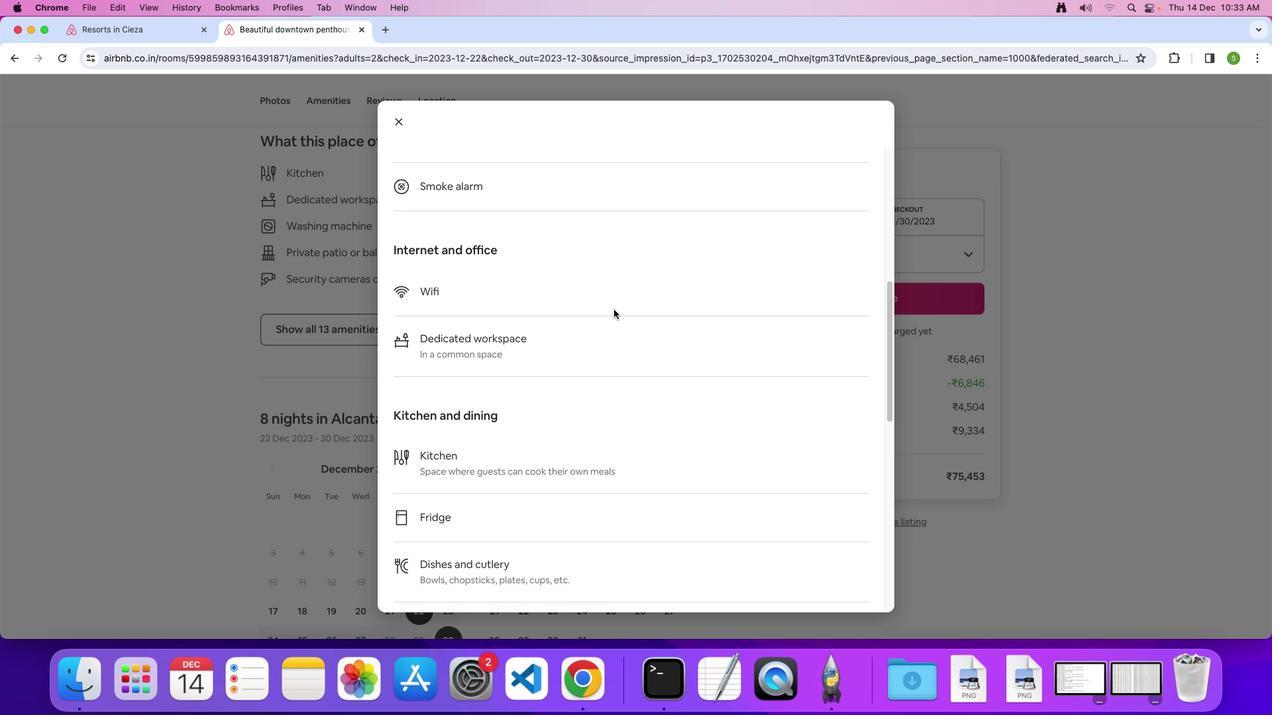 
Action: Mouse scrolled (614, 310) with delta (0, -1)
Screenshot: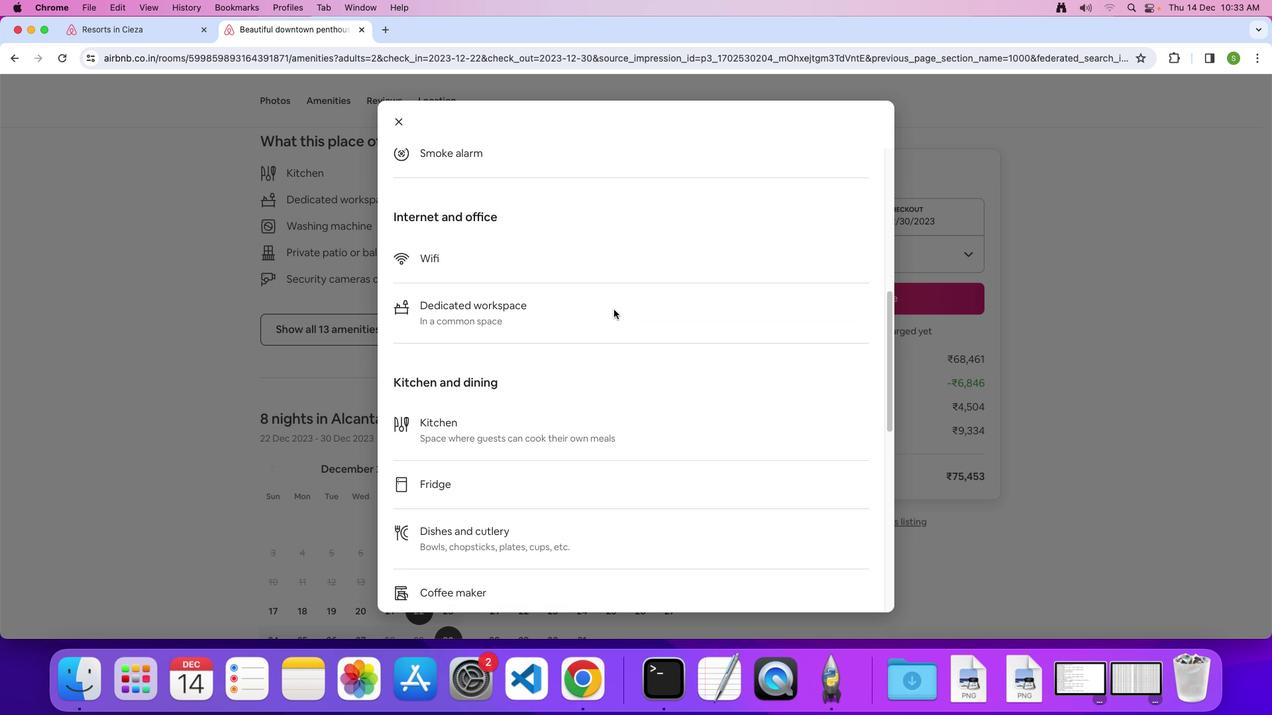 
Action: Mouse scrolled (614, 310) with delta (0, 0)
Screenshot: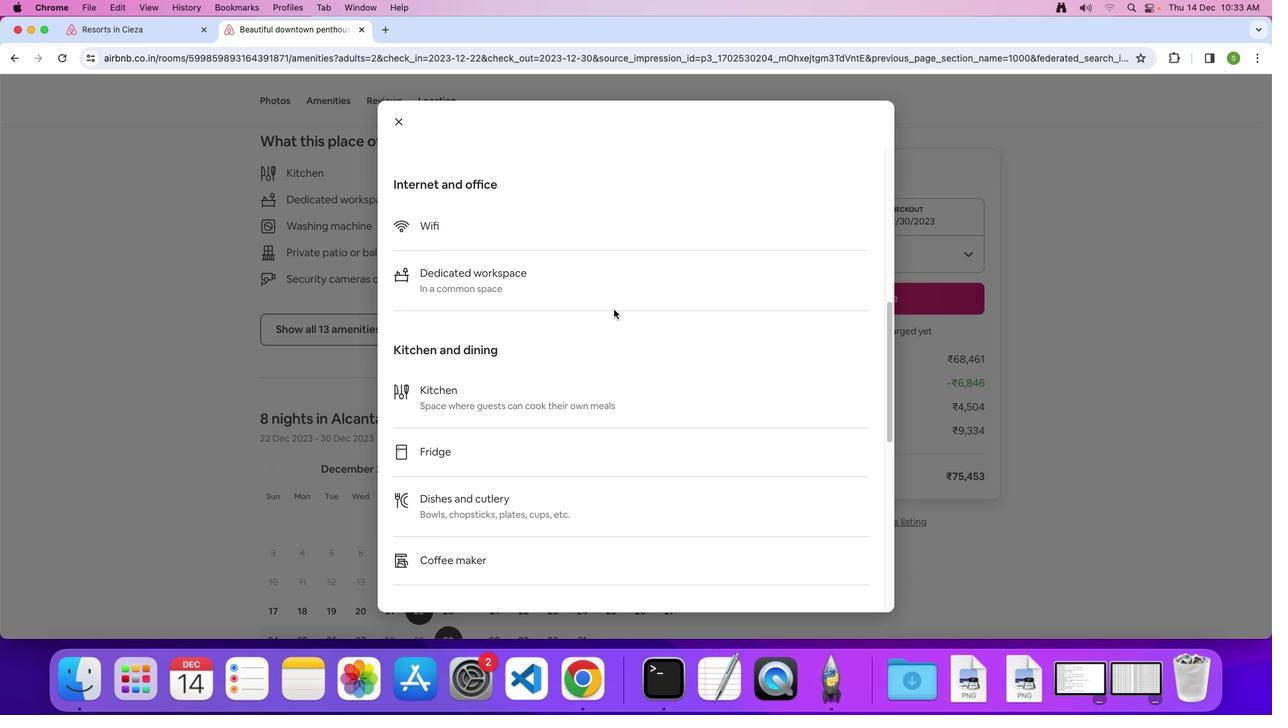 
Action: Mouse scrolled (614, 310) with delta (0, 0)
Screenshot: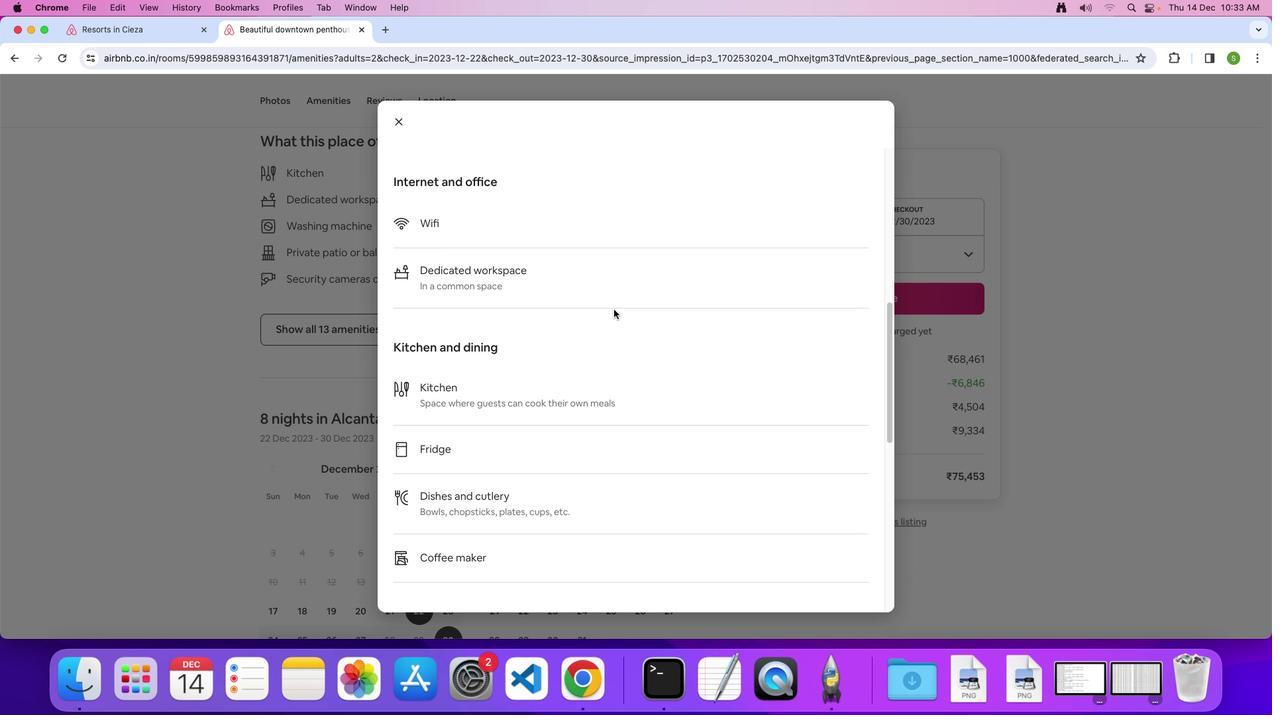 
Action: Mouse scrolled (614, 310) with delta (0, 0)
Screenshot: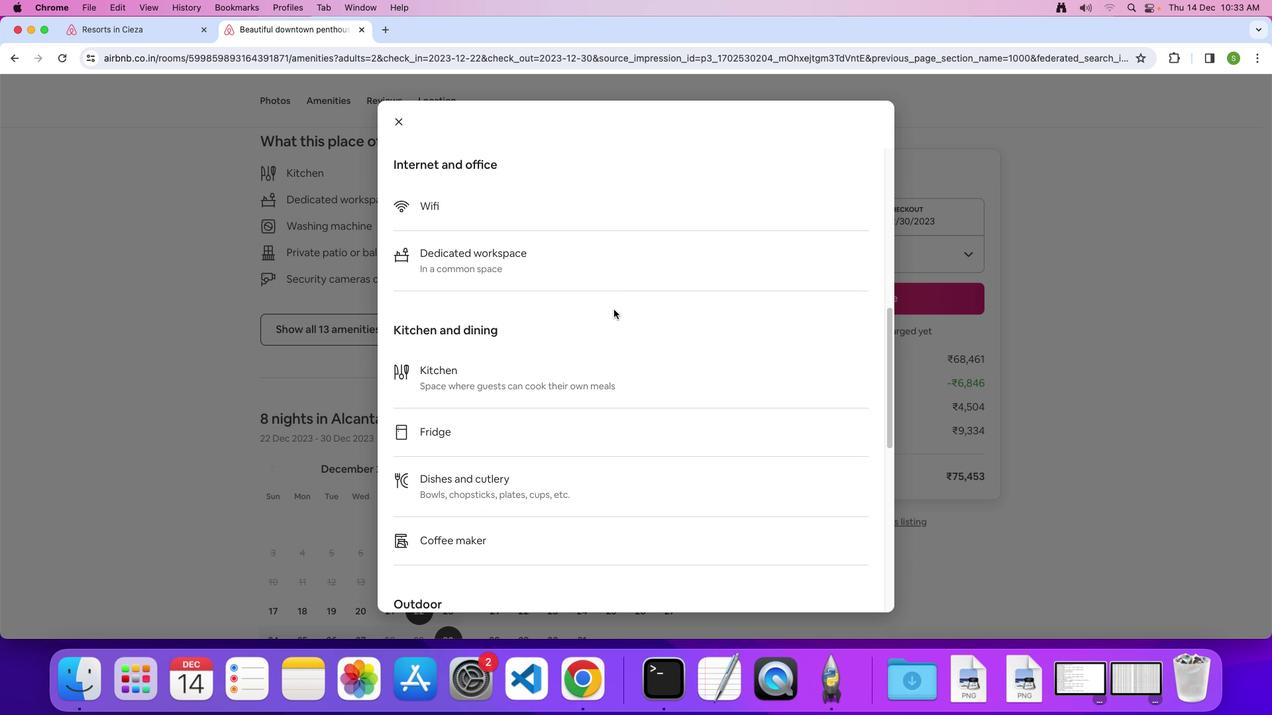 
Action: Mouse scrolled (614, 310) with delta (0, 0)
Screenshot: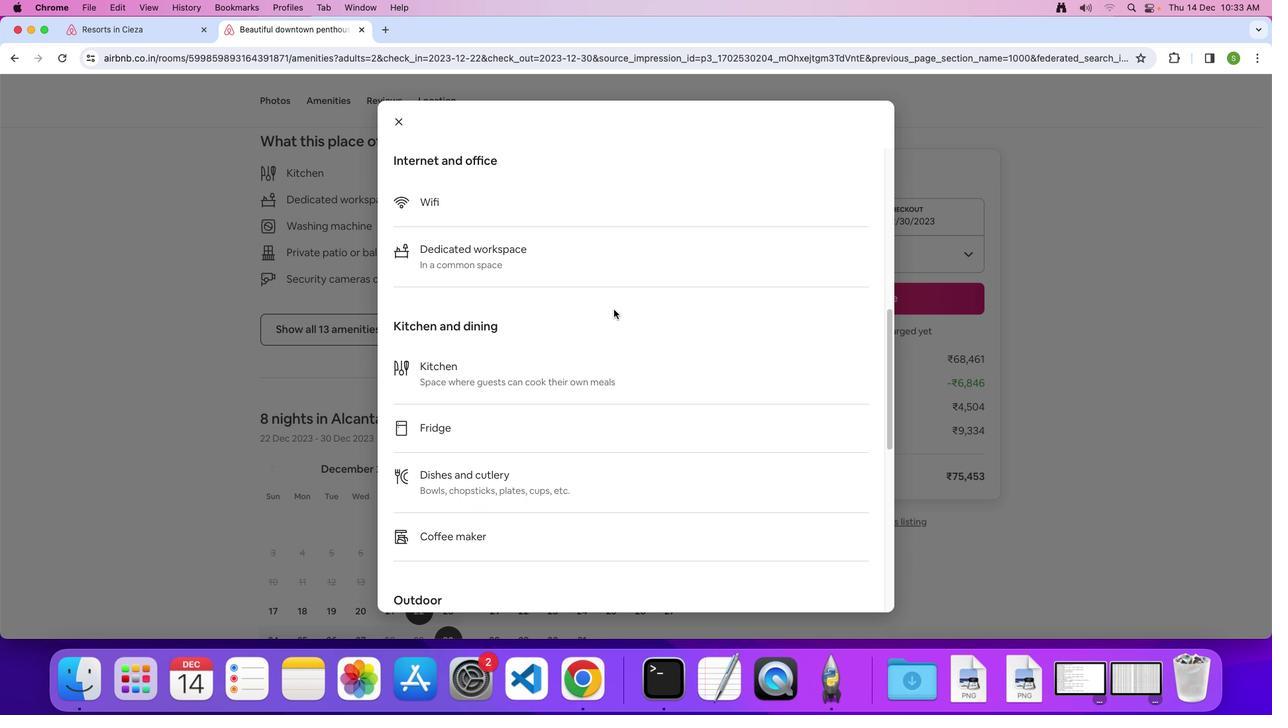 
Action: Mouse scrolled (614, 310) with delta (0, 0)
Screenshot: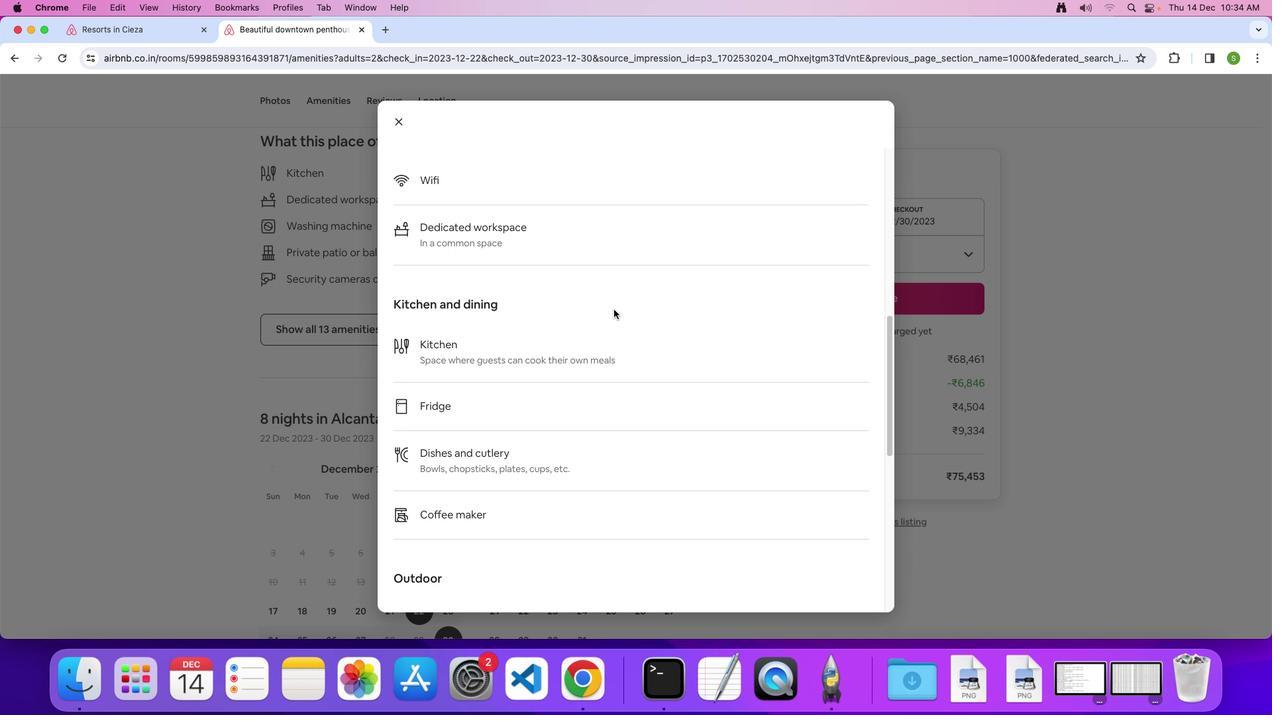 
Action: Mouse scrolled (614, 310) with delta (0, 0)
Screenshot: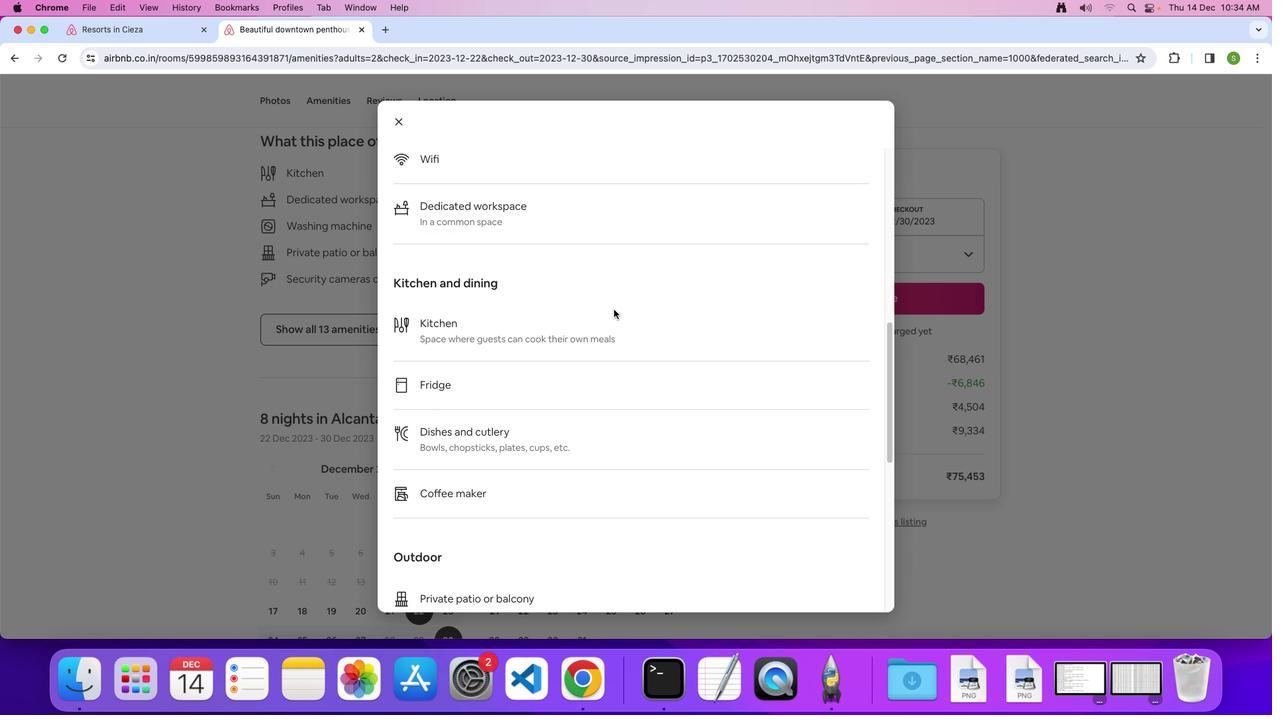 
Action: Mouse scrolled (614, 310) with delta (0, -1)
Screenshot: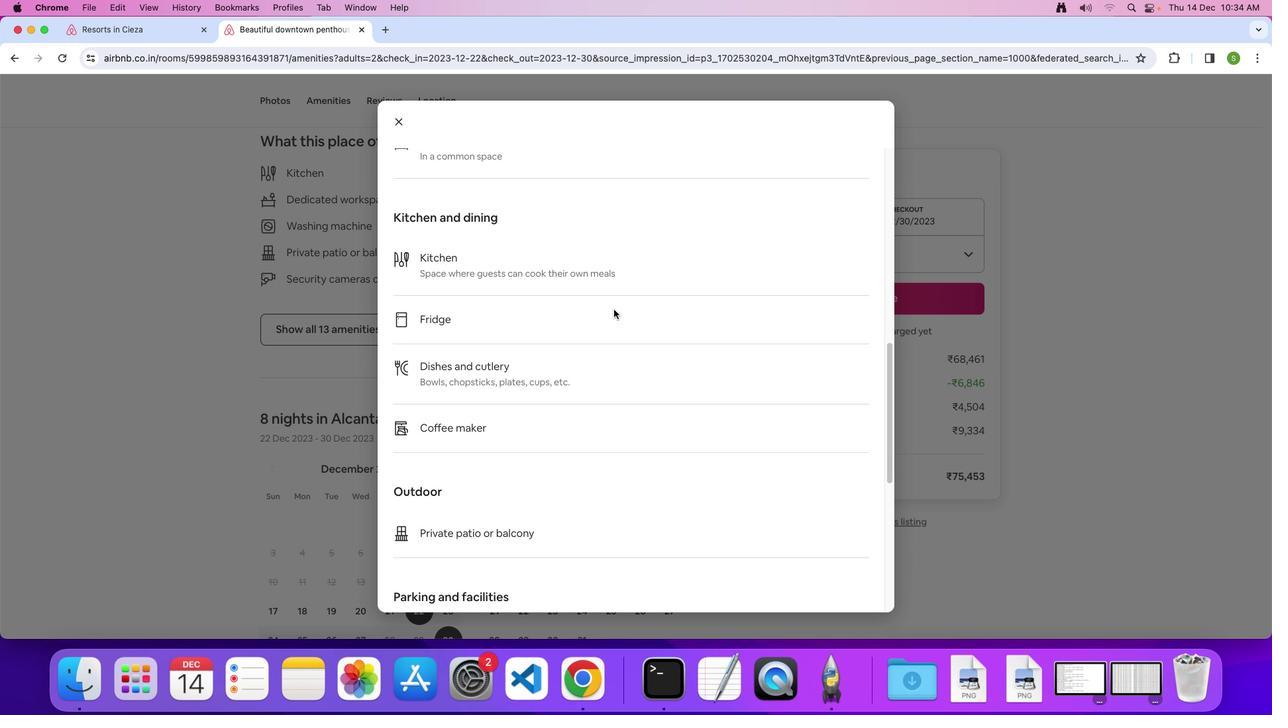 
Action: Mouse scrolled (614, 310) with delta (0, -2)
Screenshot: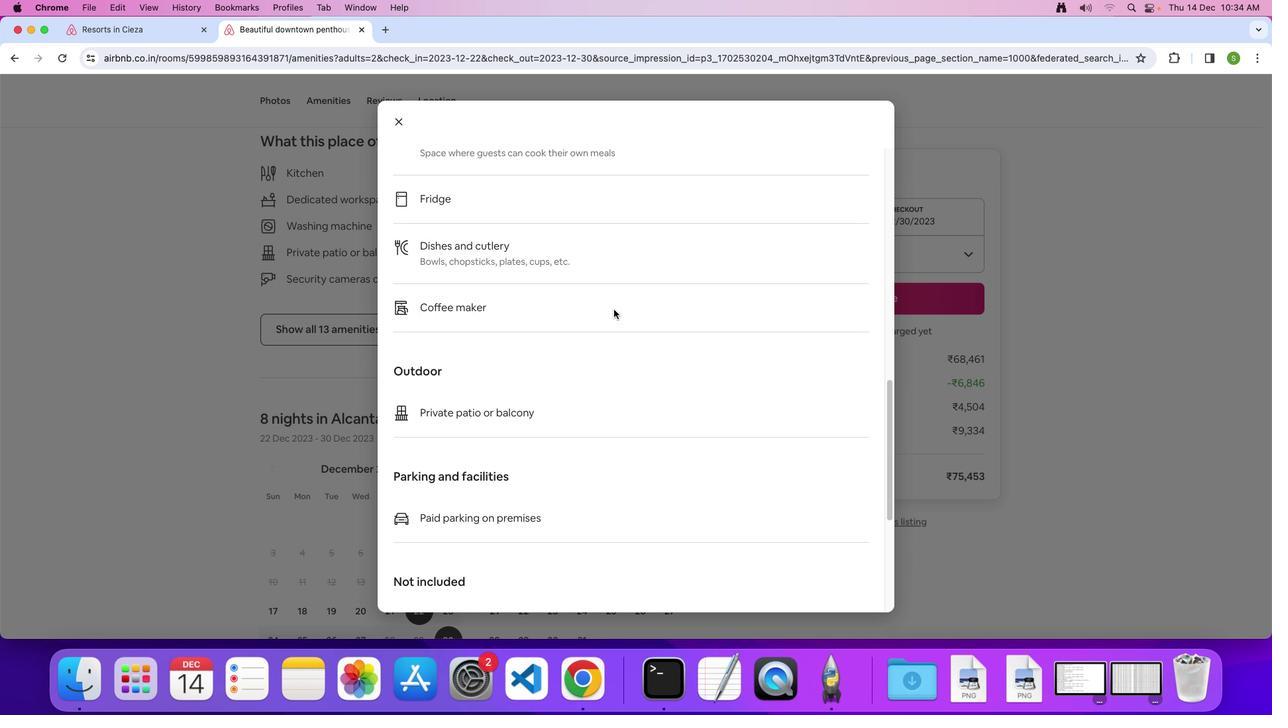 
Action: Mouse scrolled (614, 310) with delta (0, 0)
Screenshot: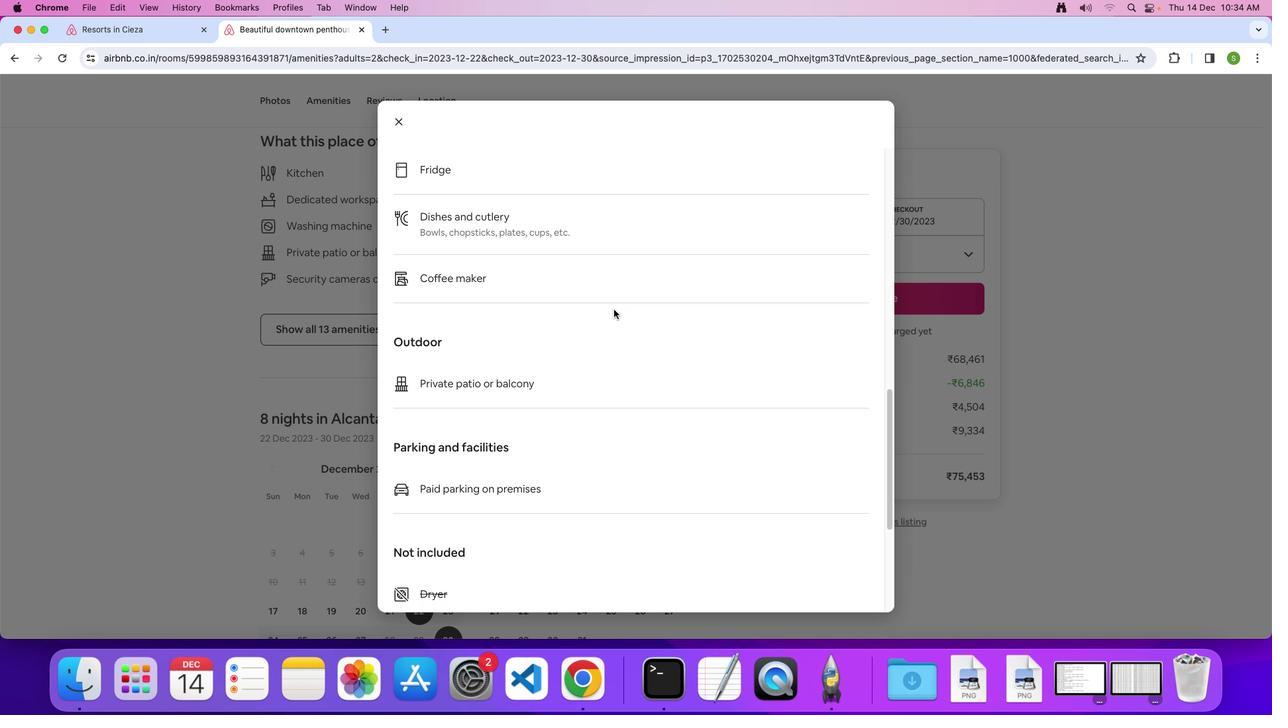
Action: Mouse scrolled (614, 310) with delta (0, 0)
Screenshot: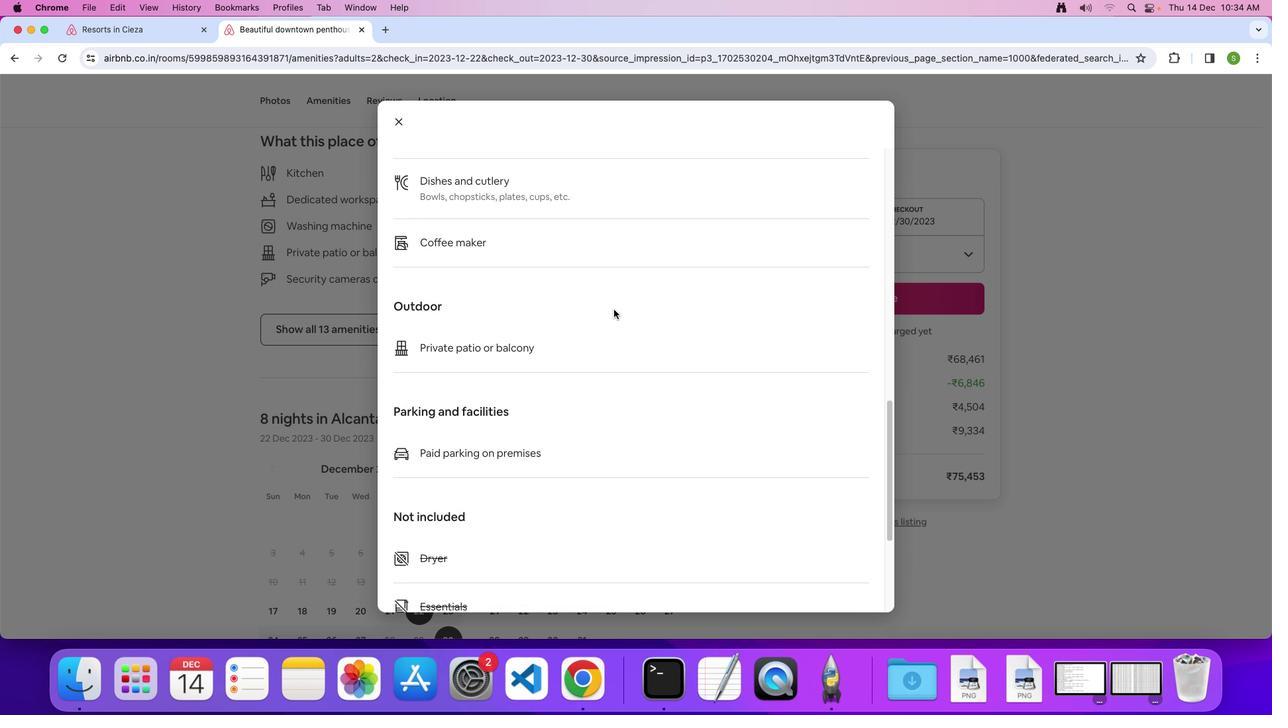 
Action: Mouse scrolled (614, 310) with delta (0, -1)
Screenshot: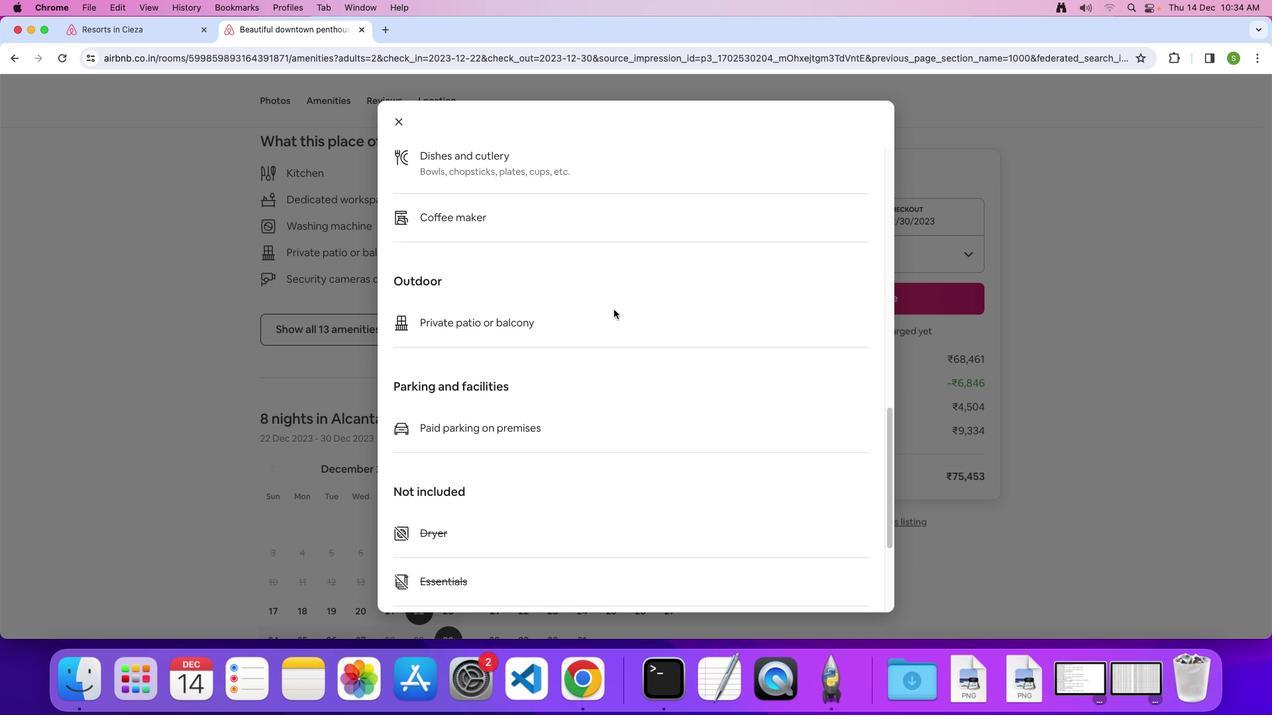 
Action: Mouse scrolled (614, 310) with delta (0, 0)
Screenshot: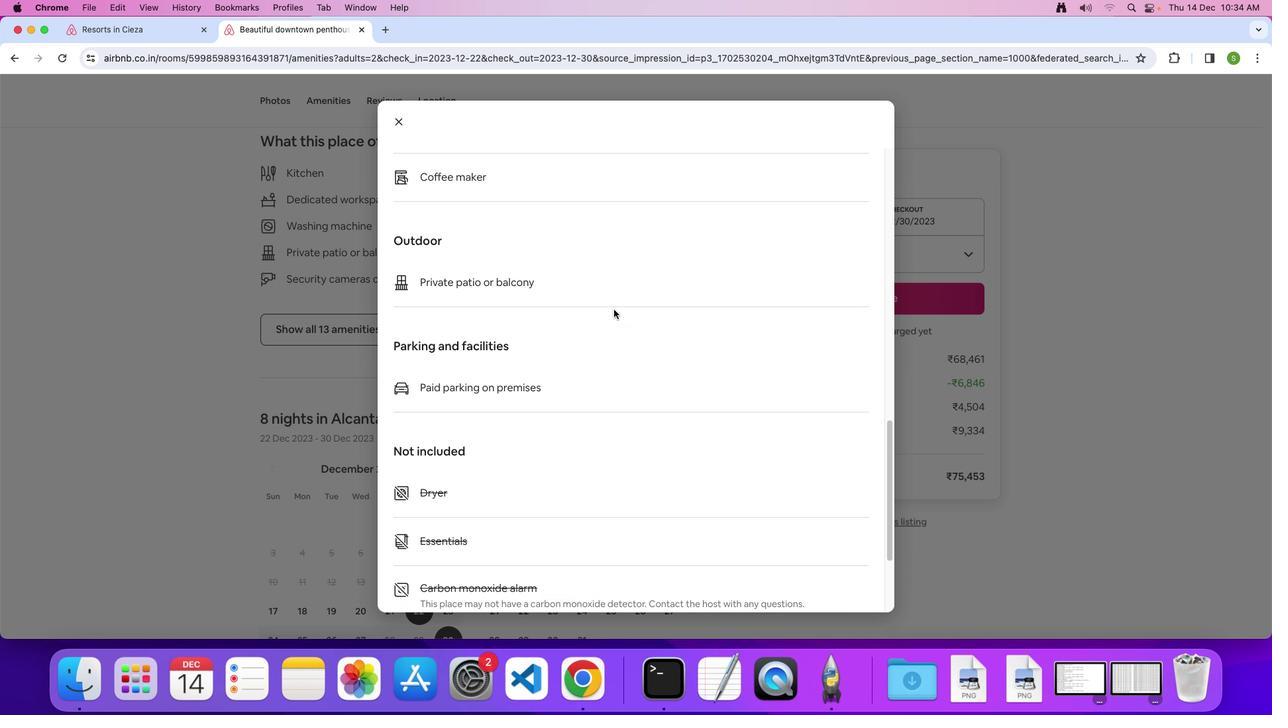 
Action: Mouse scrolled (614, 310) with delta (0, 0)
Screenshot: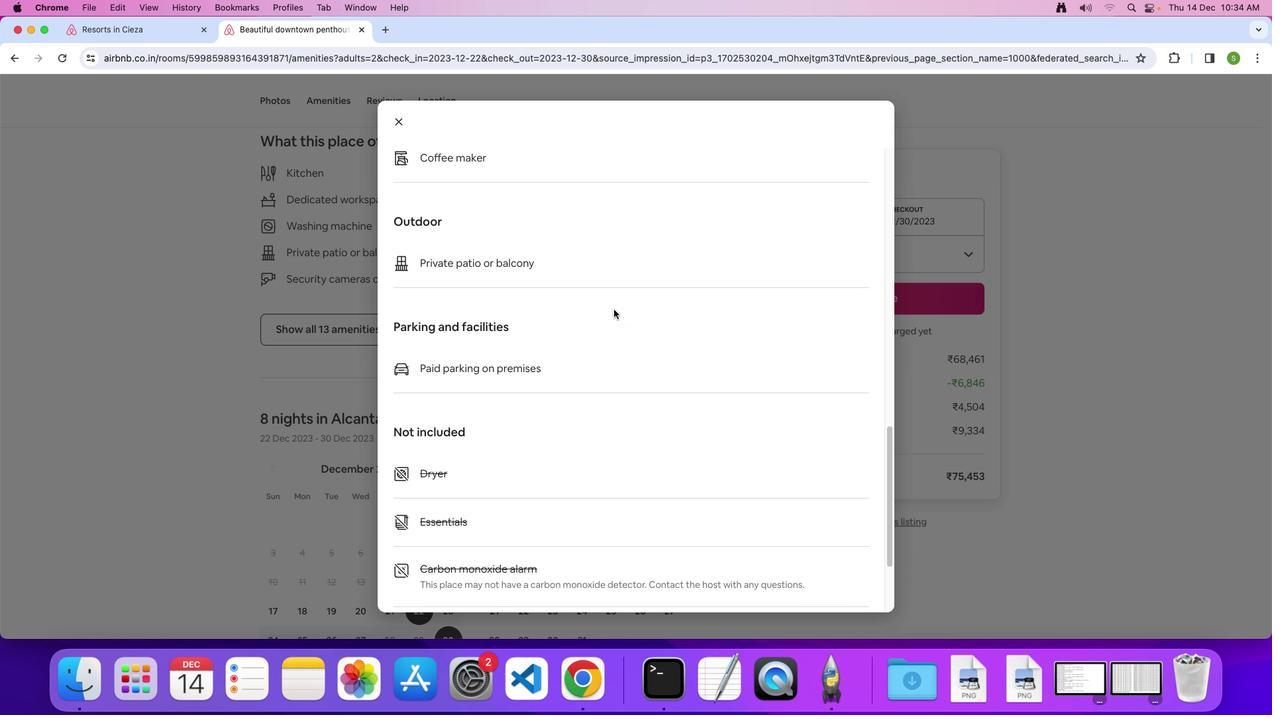 
Action: Mouse scrolled (614, 310) with delta (0, -1)
Screenshot: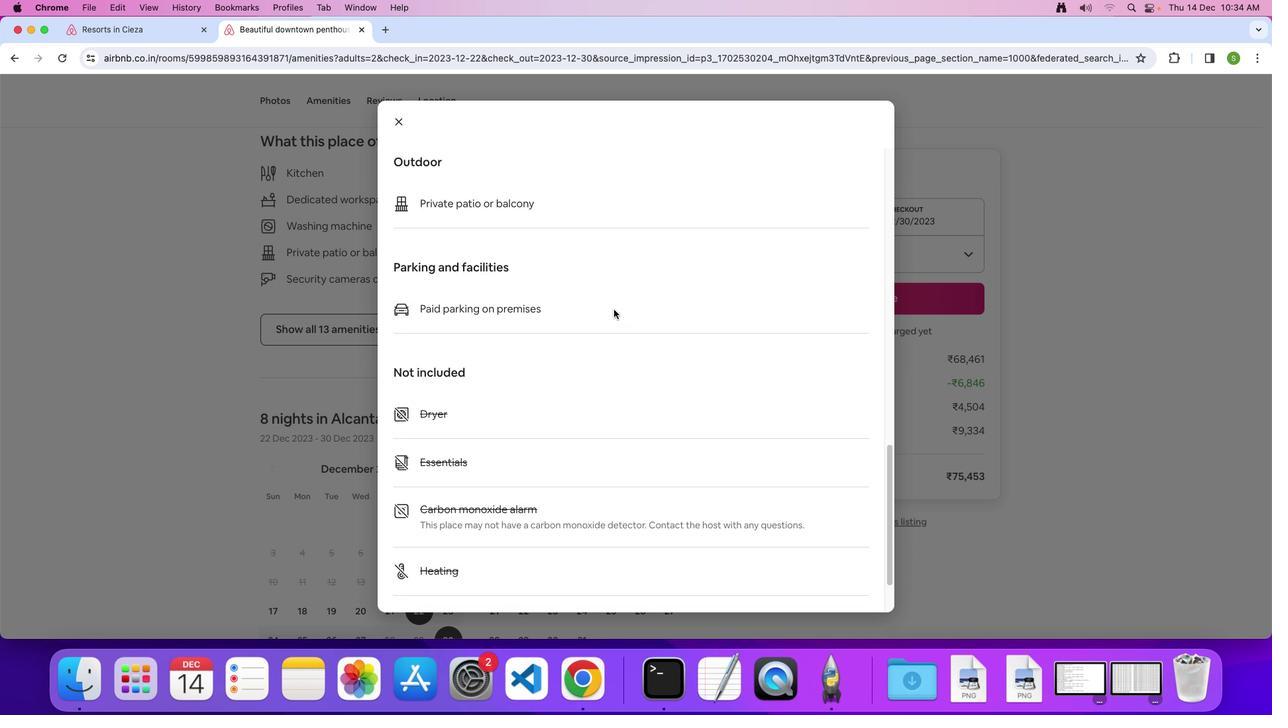 
Action: Mouse scrolled (614, 310) with delta (0, 0)
Screenshot: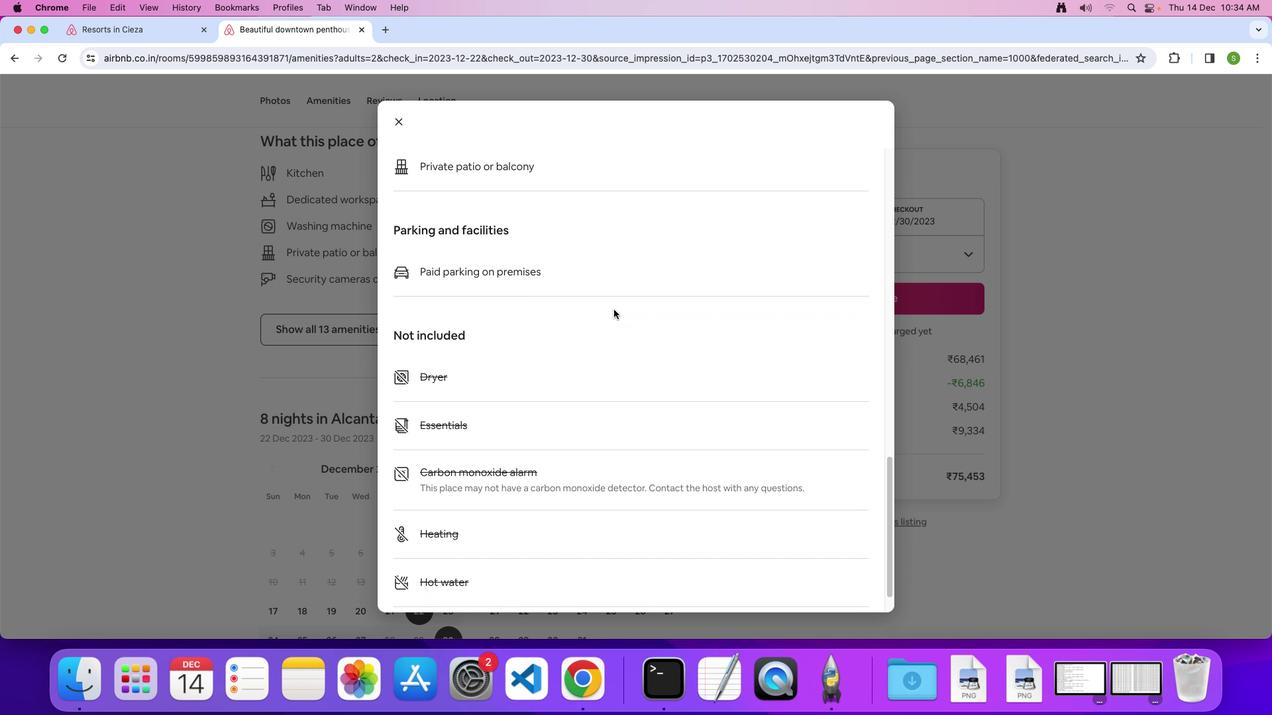 
Action: Mouse scrolled (614, 310) with delta (0, 0)
Screenshot: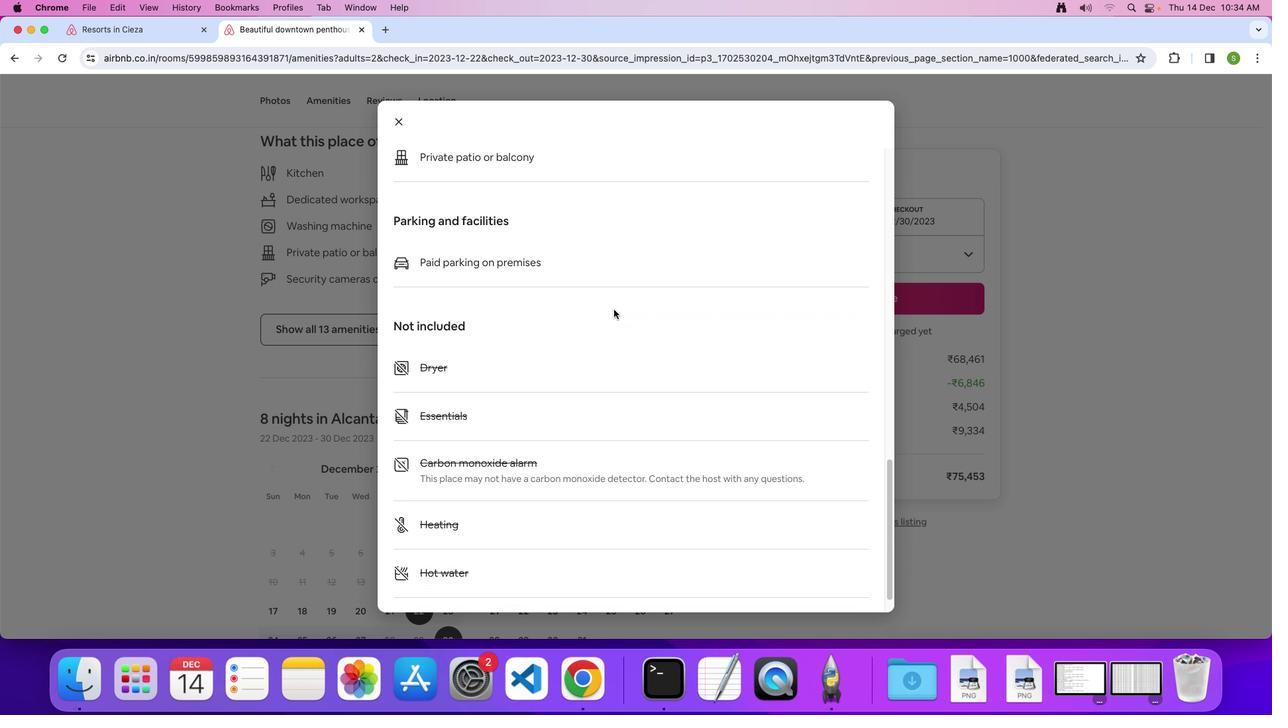 
Action: Mouse scrolled (614, 310) with delta (0, -1)
Screenshot: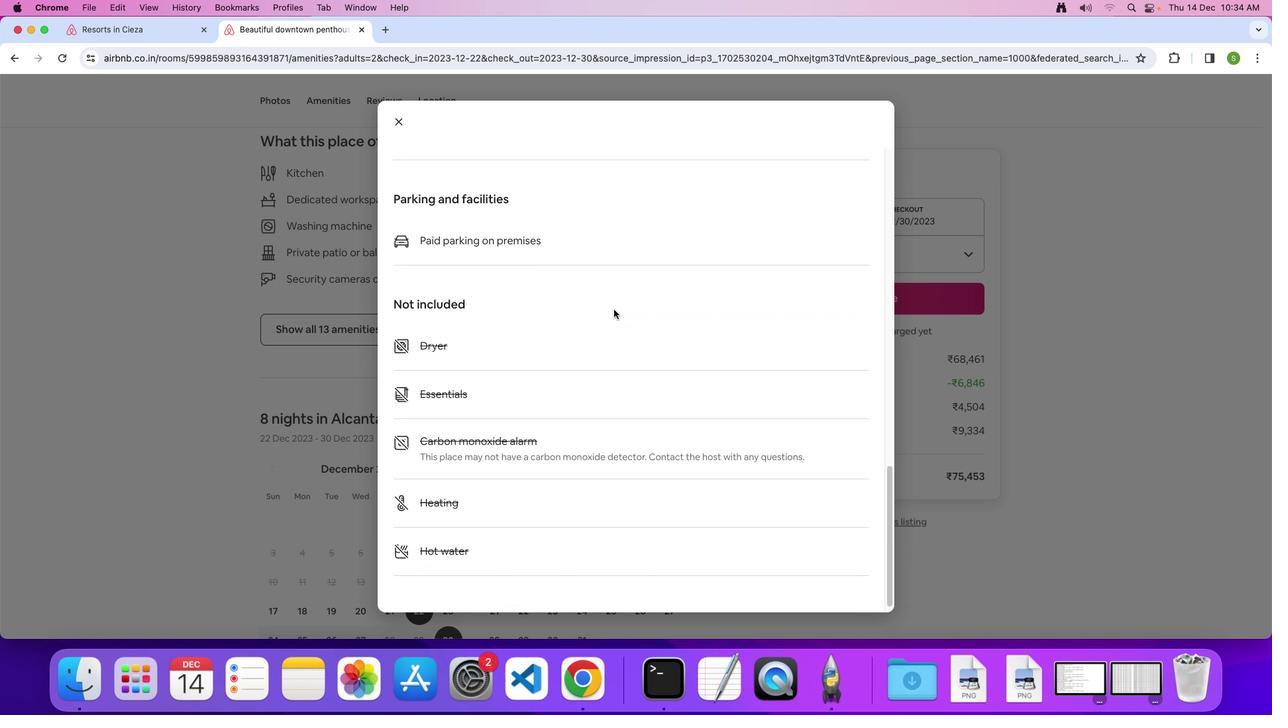 
Action: Mouse scrolled (614, 310) with delta (0, 0)
Screenshot: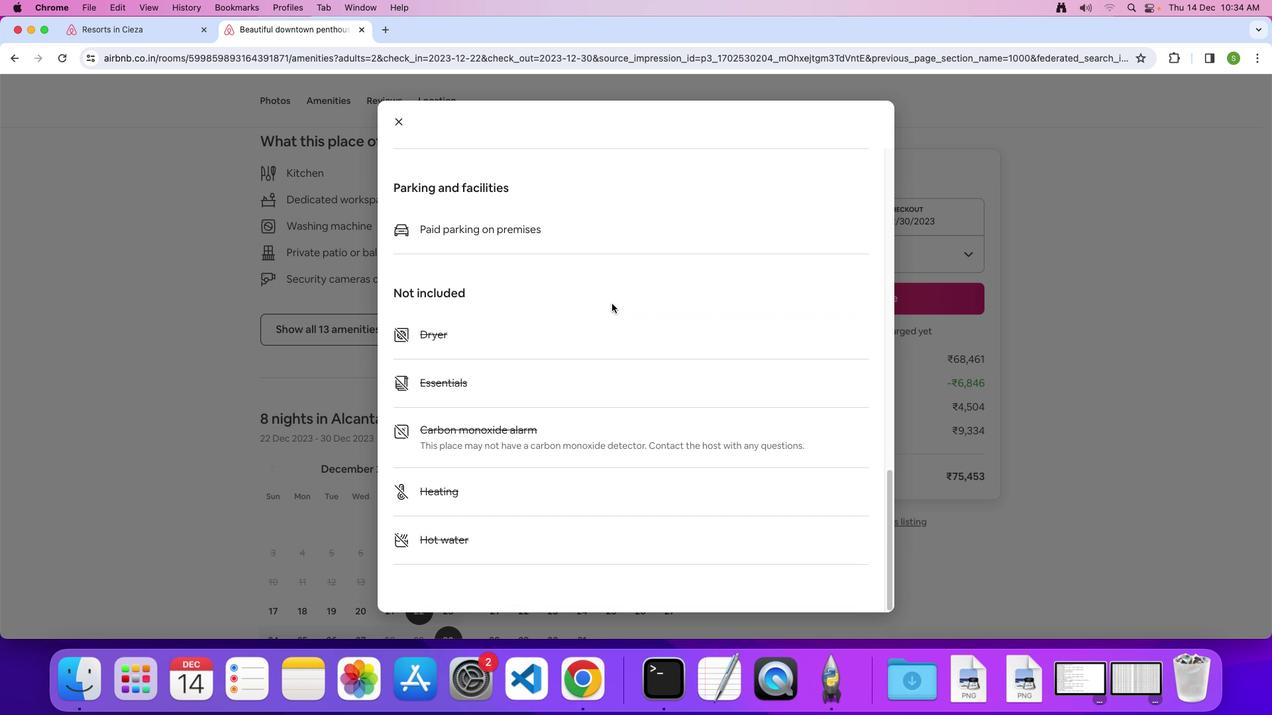 
Action: Mouse moved to (400, 124)
Screenshot: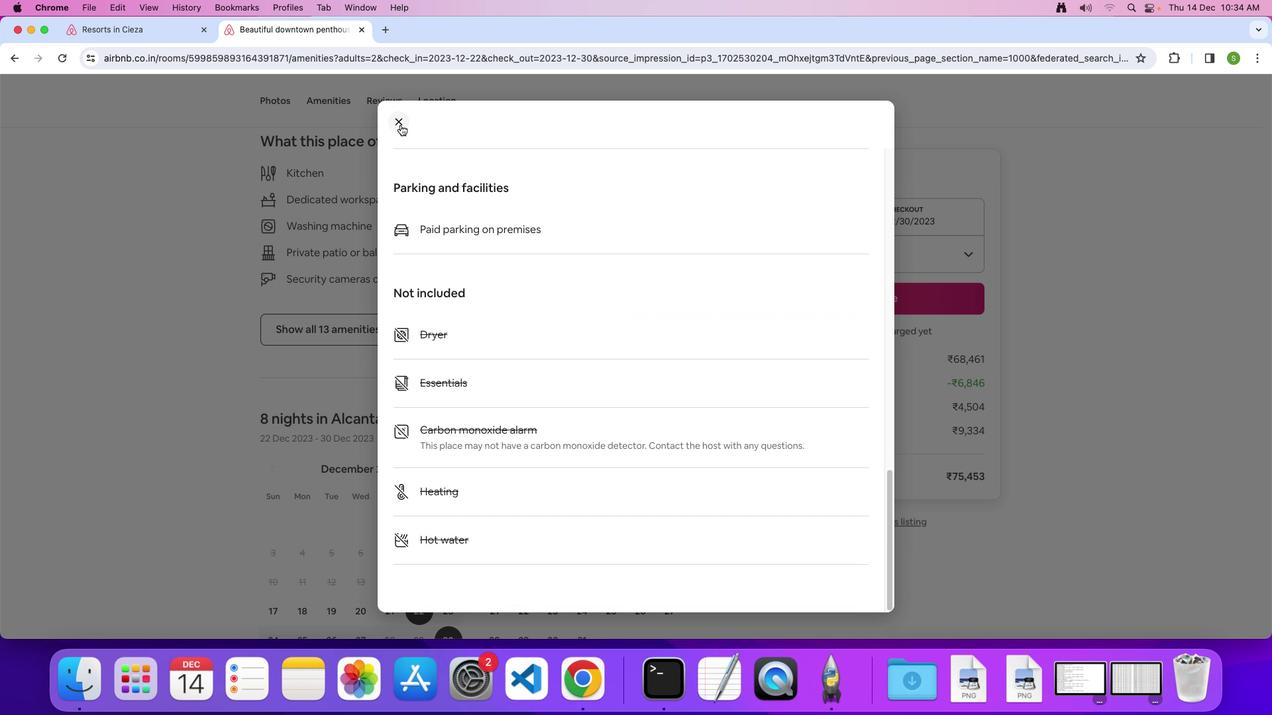 
Action: Mouse pressed left at (400, 124)
Screenshot: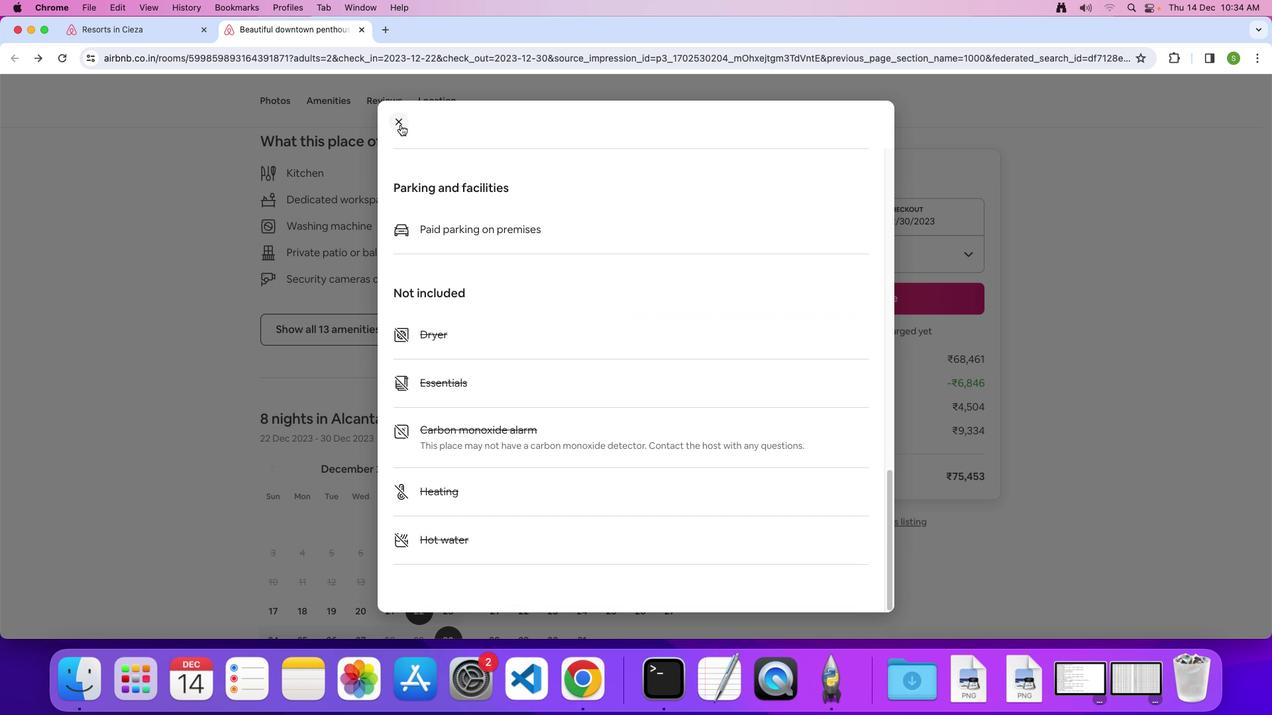 
Action: Mouse moved to (489, 318)
Screenshot: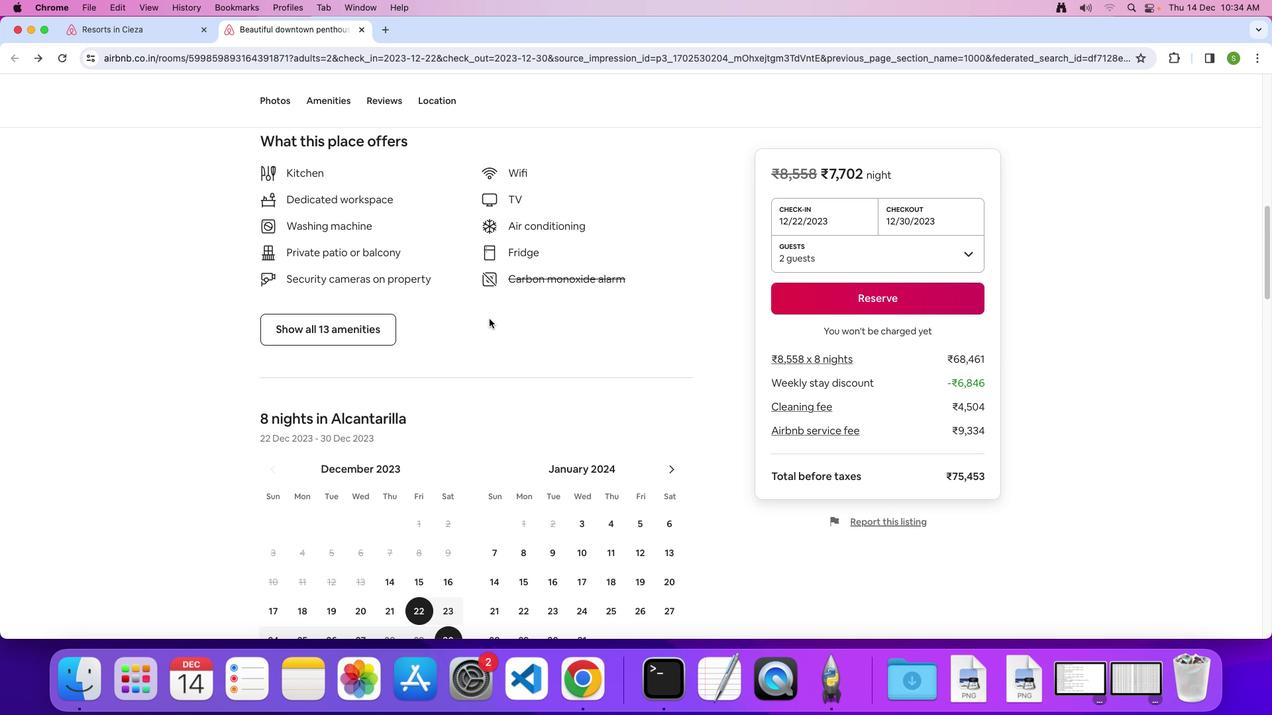 
Action: Mouse scrolled (489, 318) with delta (0, 0)
Screenshot: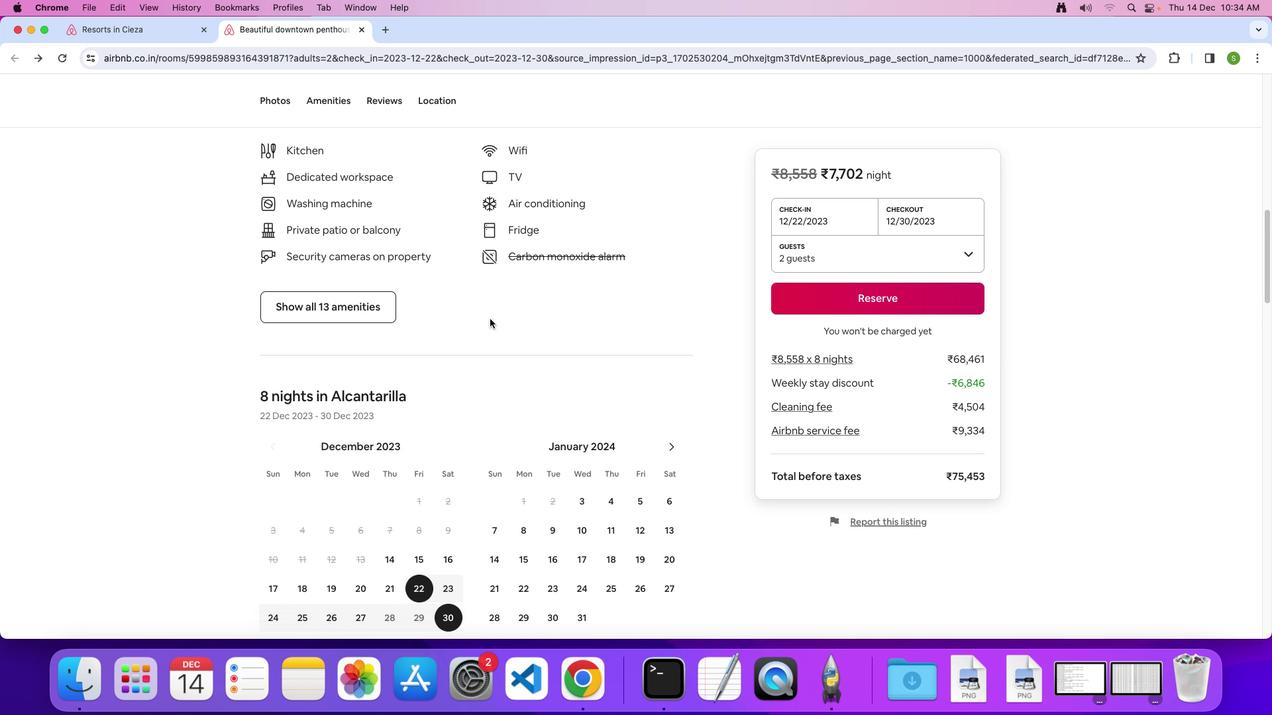 
Action: Mouse scrolled (489, 318) with delta (0, 0)
Screenshot: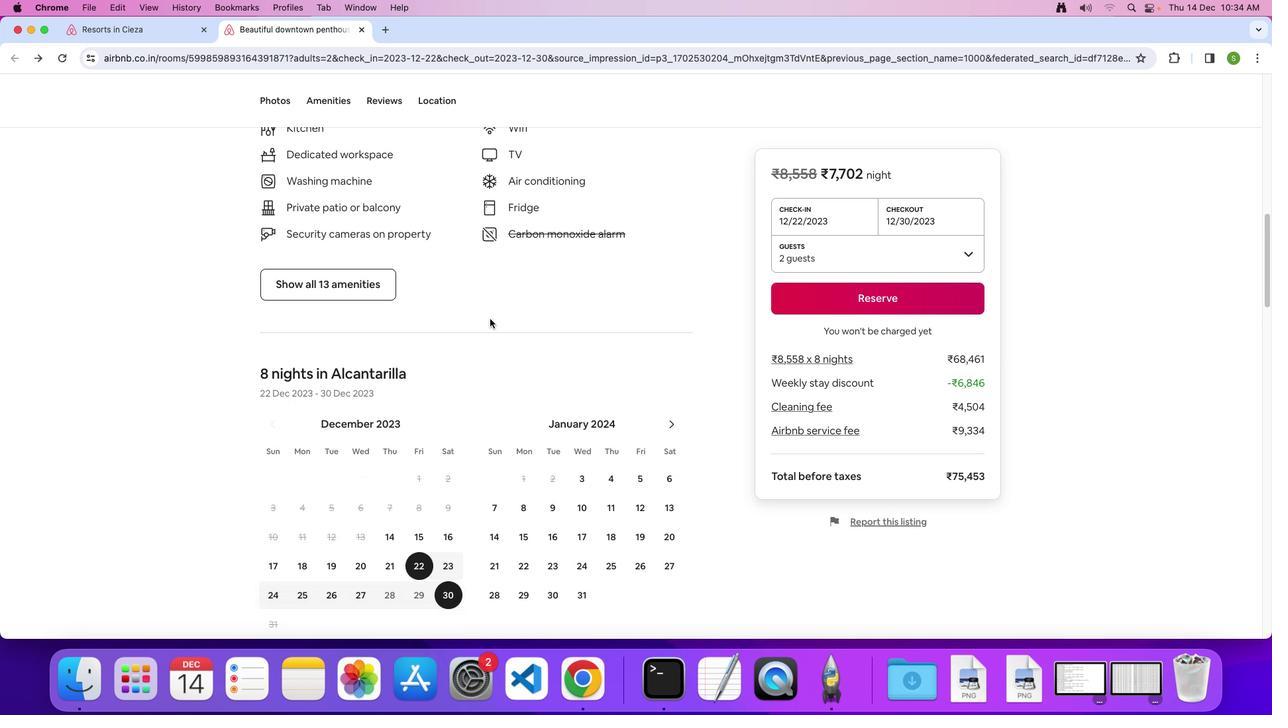 
Action: Mouse moved to (489, 319)
Screenshot: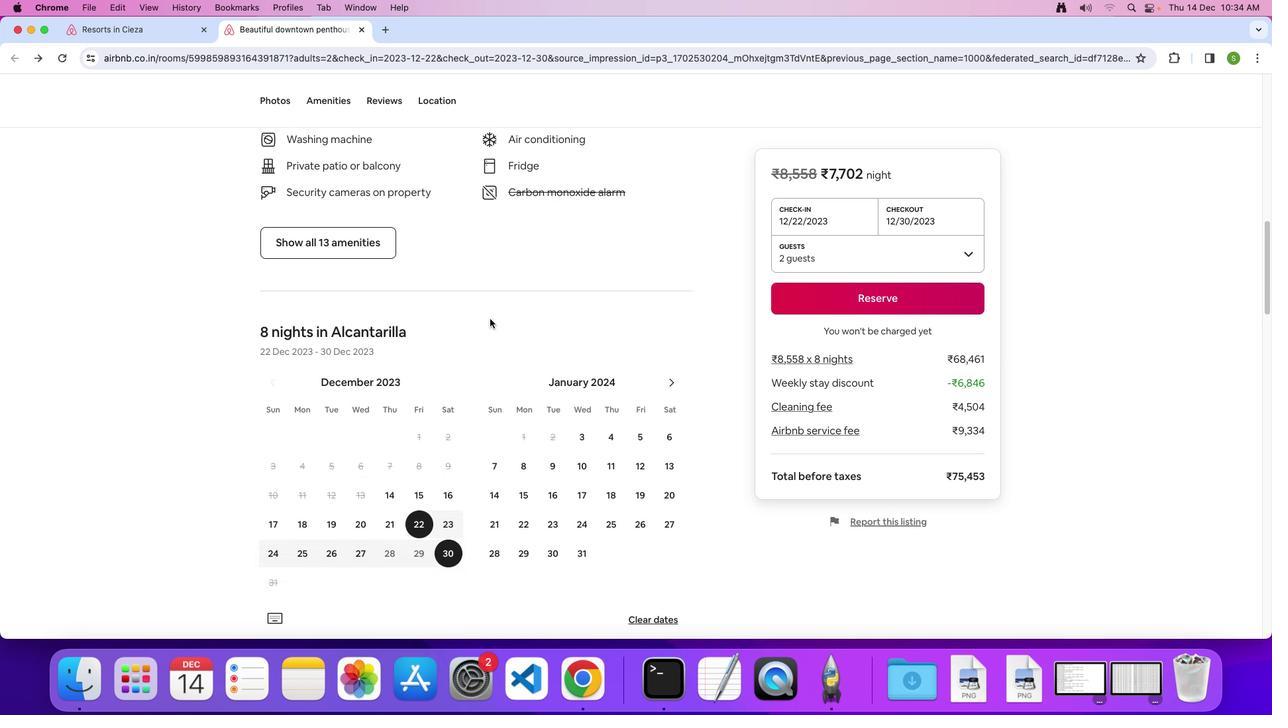
Action: Mouse scrolled (489, 319) with delta (0, -1)
Screenshot: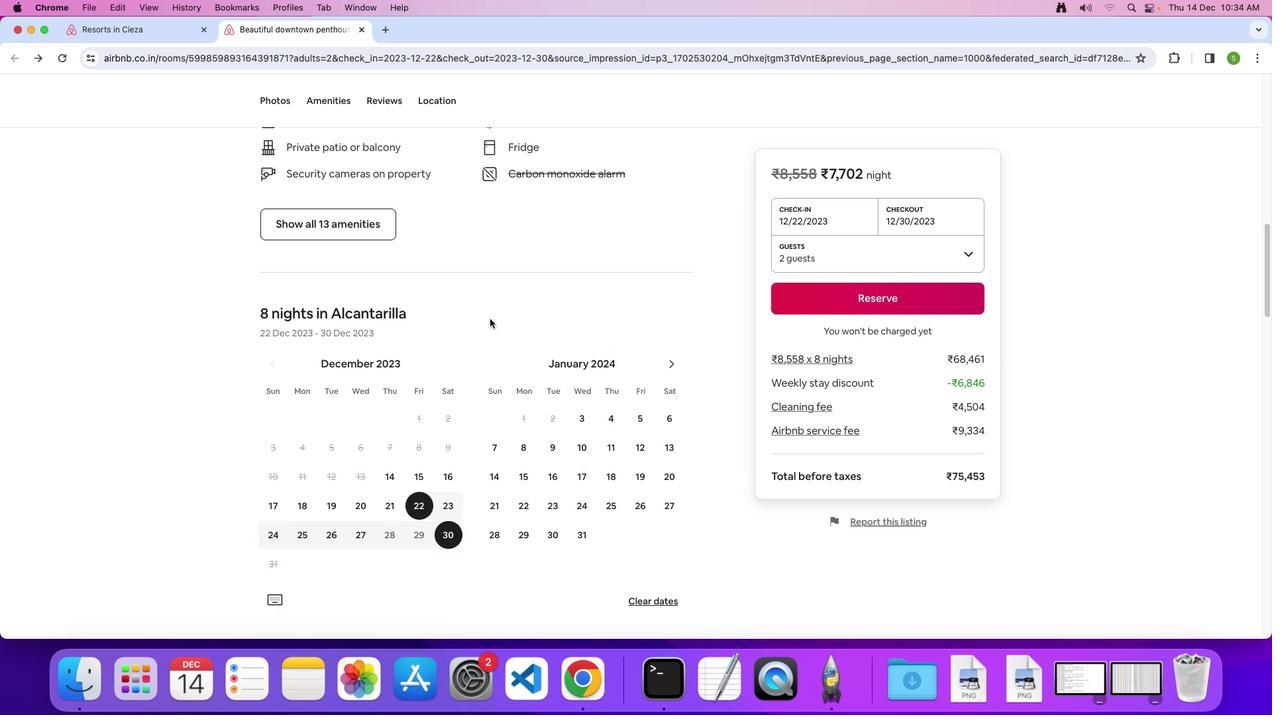 
Action: Mouse scrolled (489, 319) with delta (0, 0)
Screenshot: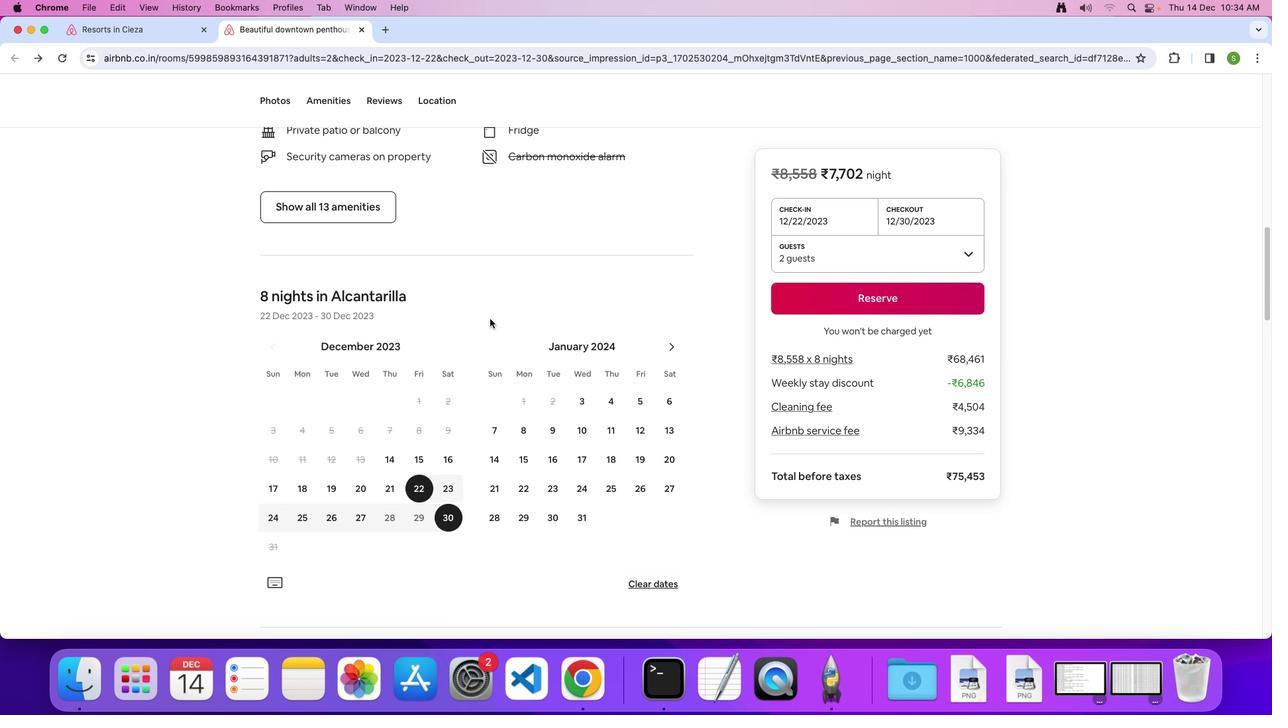 
Action: Mouse scrolled (489, 319) with delta (0, 0)
Screenshot: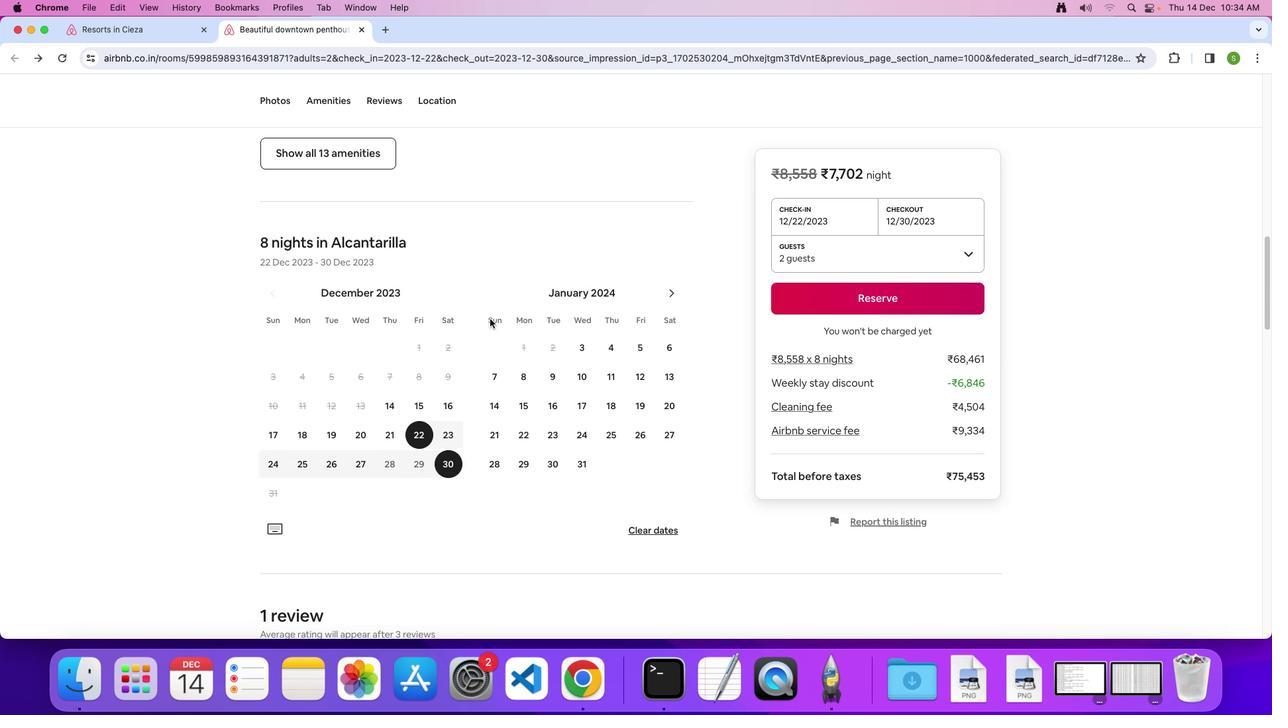 
Action: Mouse scrolled (489, 319) with delta (0, -1)
Screenshot: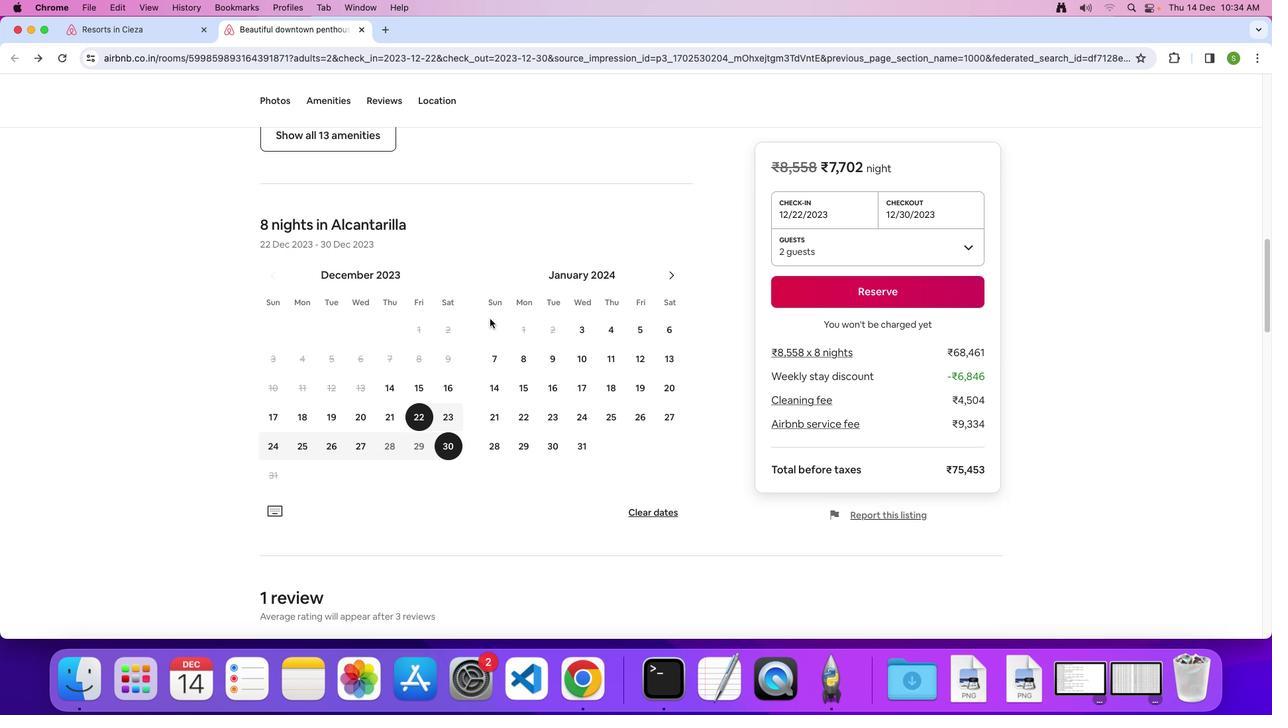 
Action: Mouse scrolled (489, 319) with delta (0, 0)
Screenshot: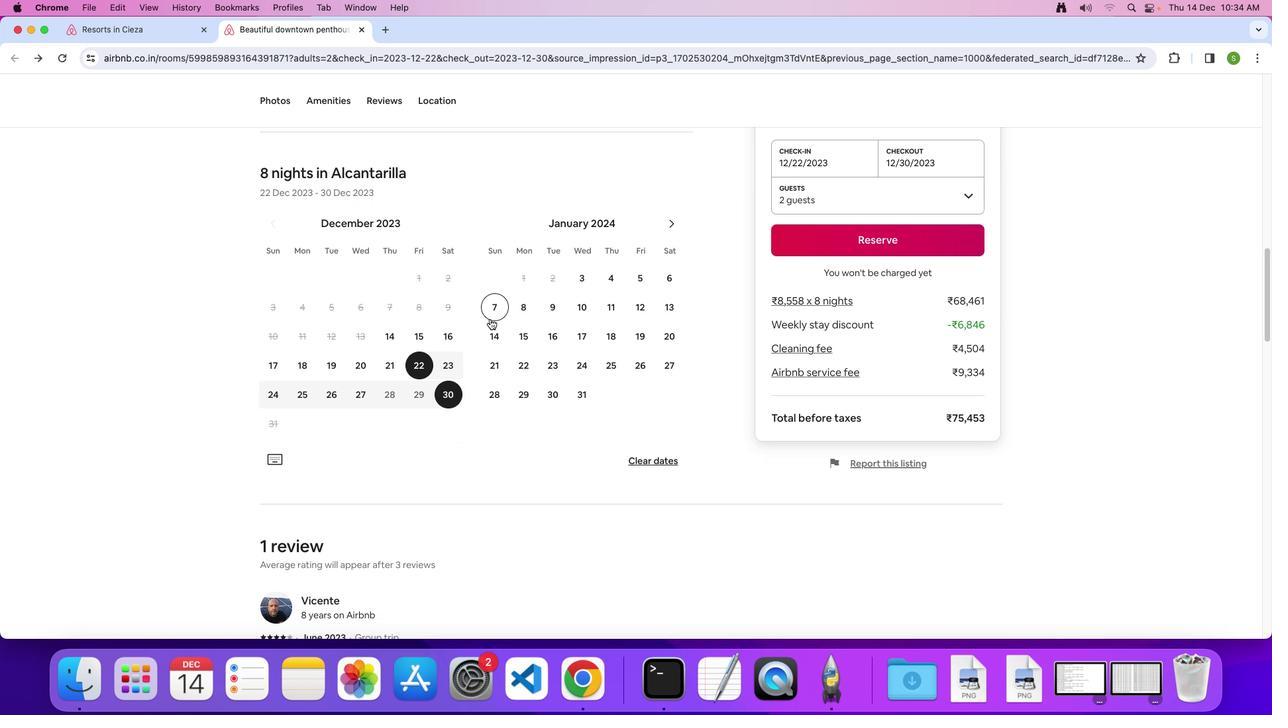 
Action: Mouse scrolled (489, 319) with delta (0, 0)
Screenshot: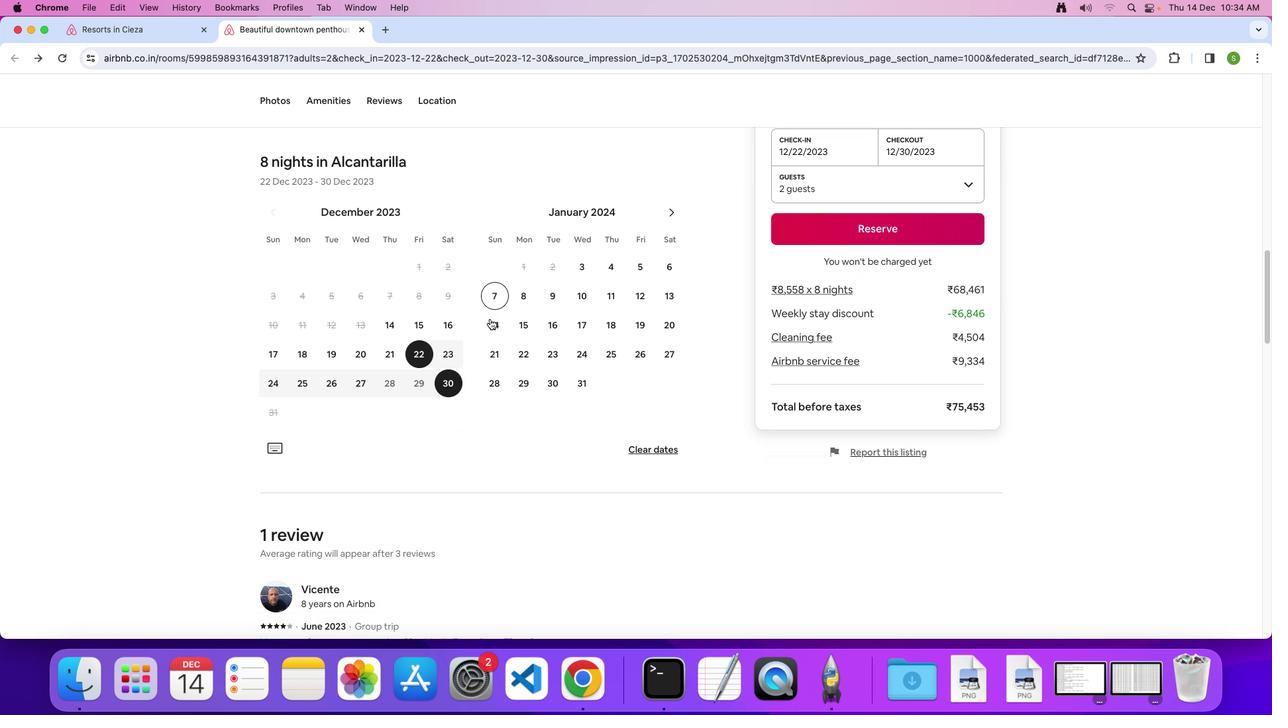
Action: Mouse scrolled (489, 319) with delta (0, -1)
Screenshot: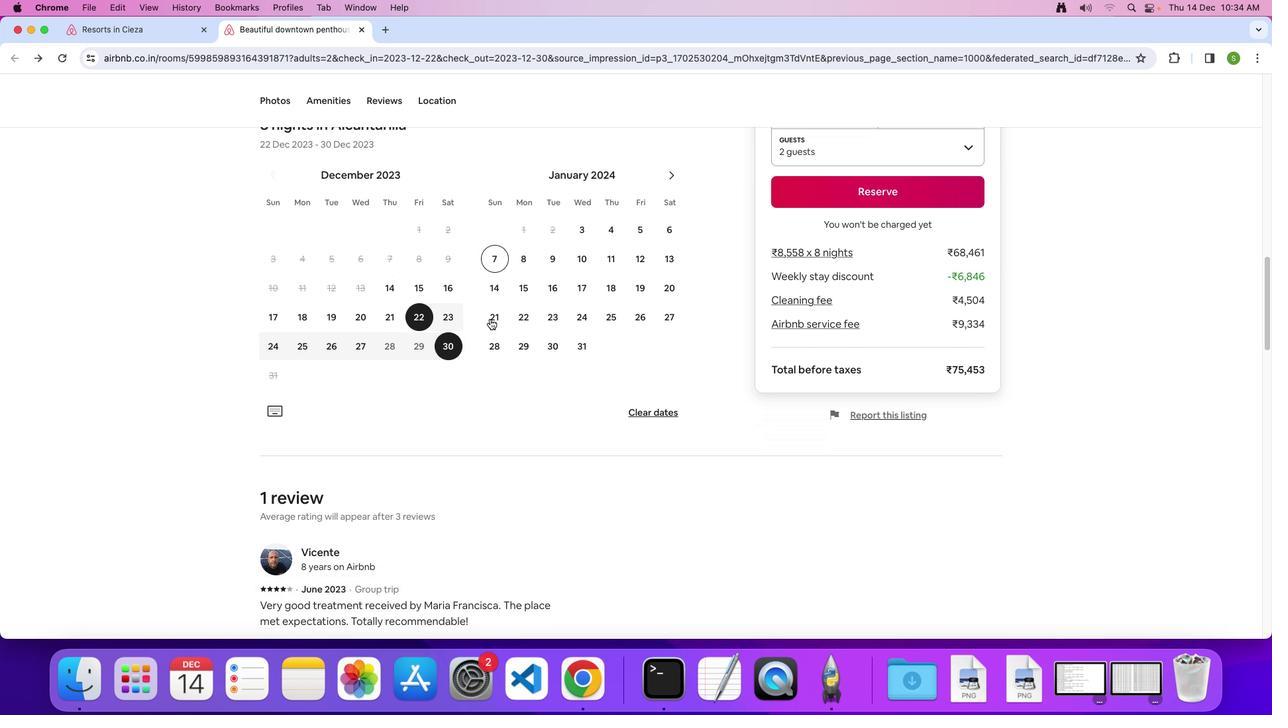 
Action: Mouse scrolled (489, 319) with delta (0, 0)
Screenshot: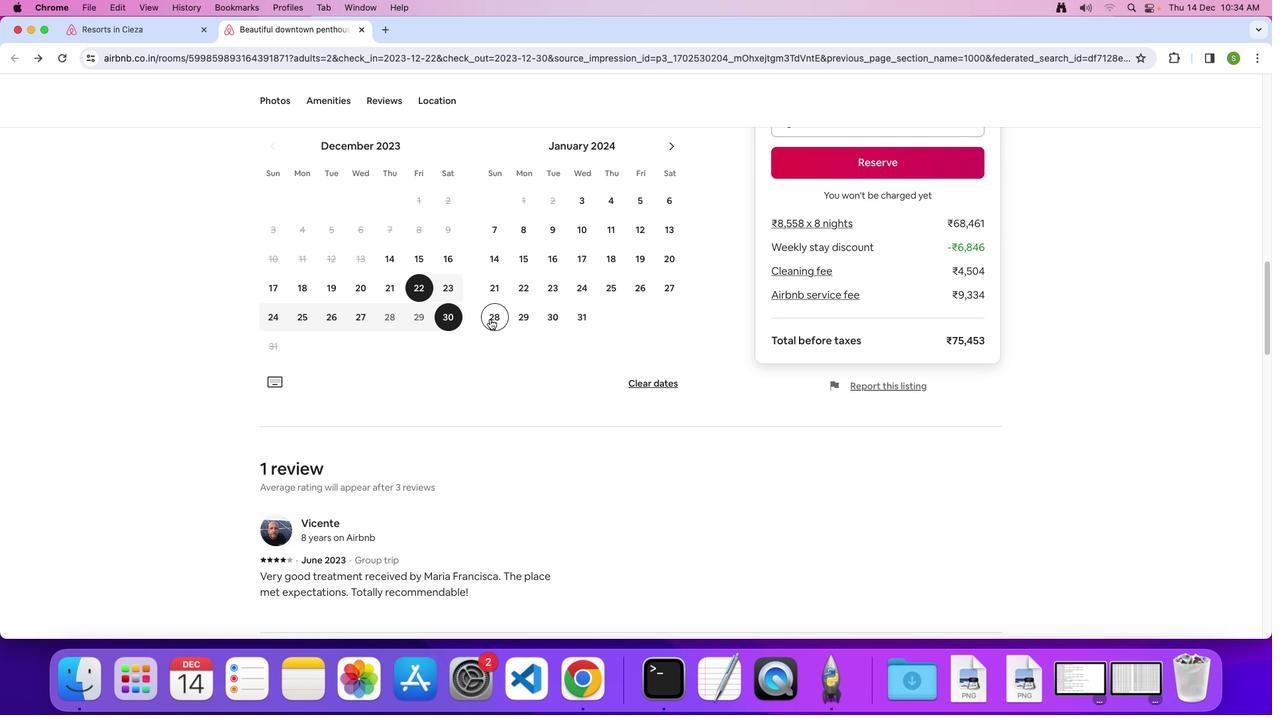 
Action: Mouse scrolled (489, 319) with delta (0, 0)
Screenshot: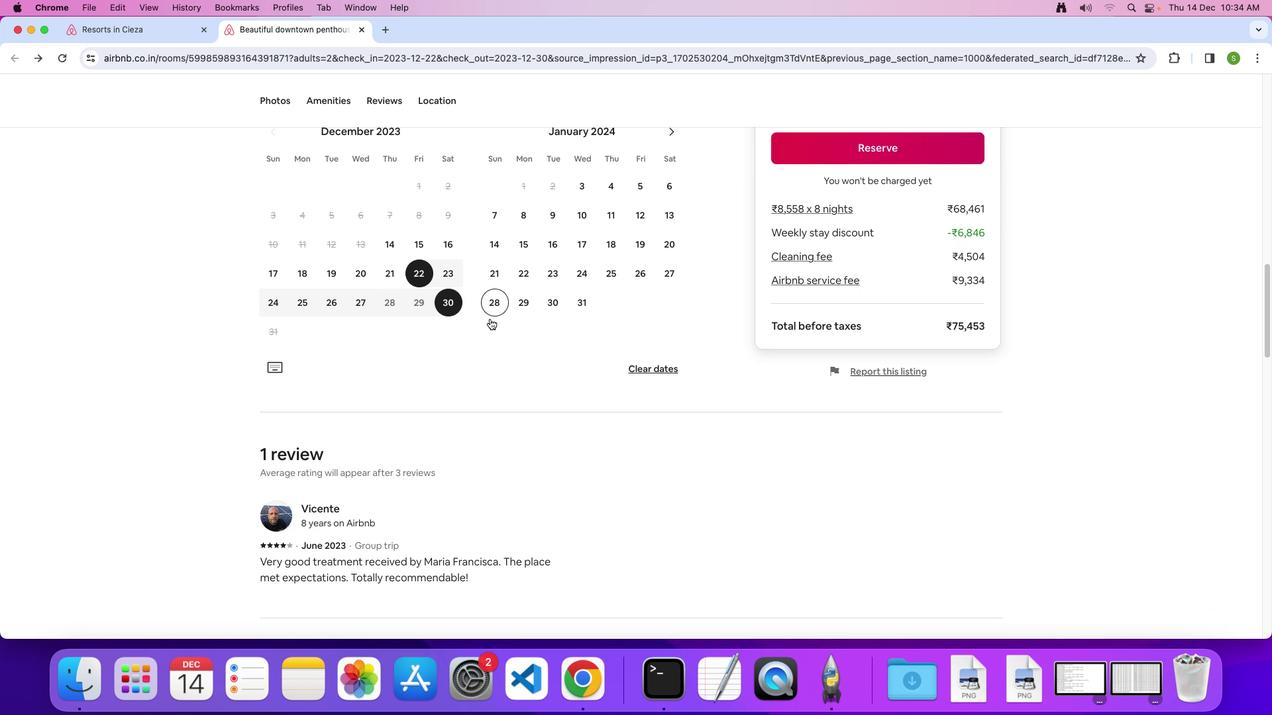 
Action: Mouse scrolled (489, 319) with delta (0, 0)
